 Task: Play online Dominion games in easy mode.
Action: Mouse moved to (296, 568)
Screenshot: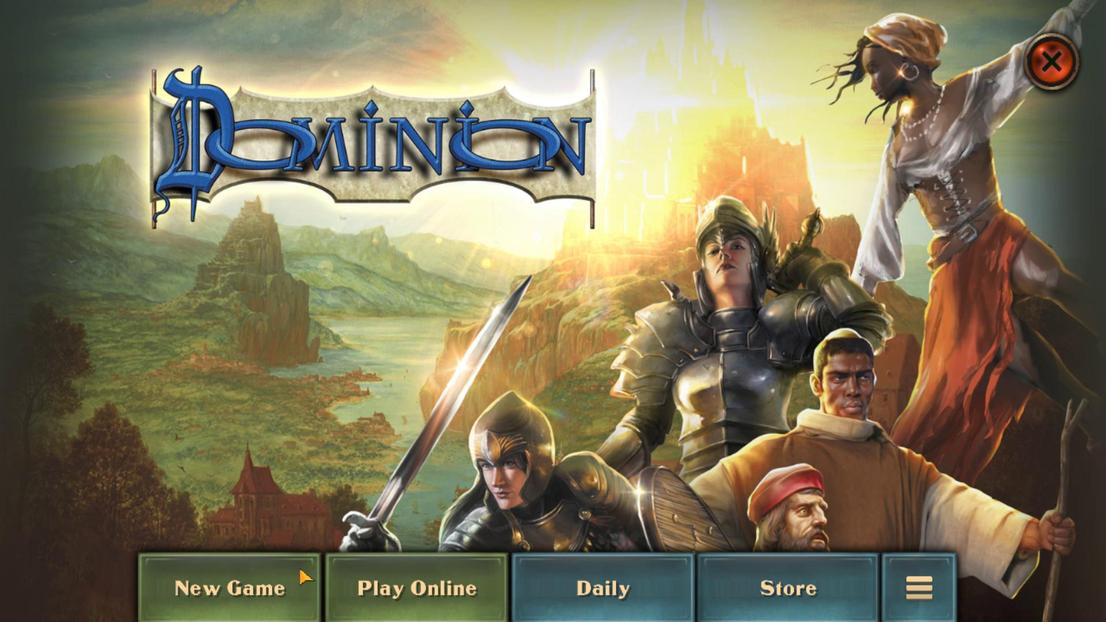 
Action: Mouse pressed left at (296, 568)
Screenshot: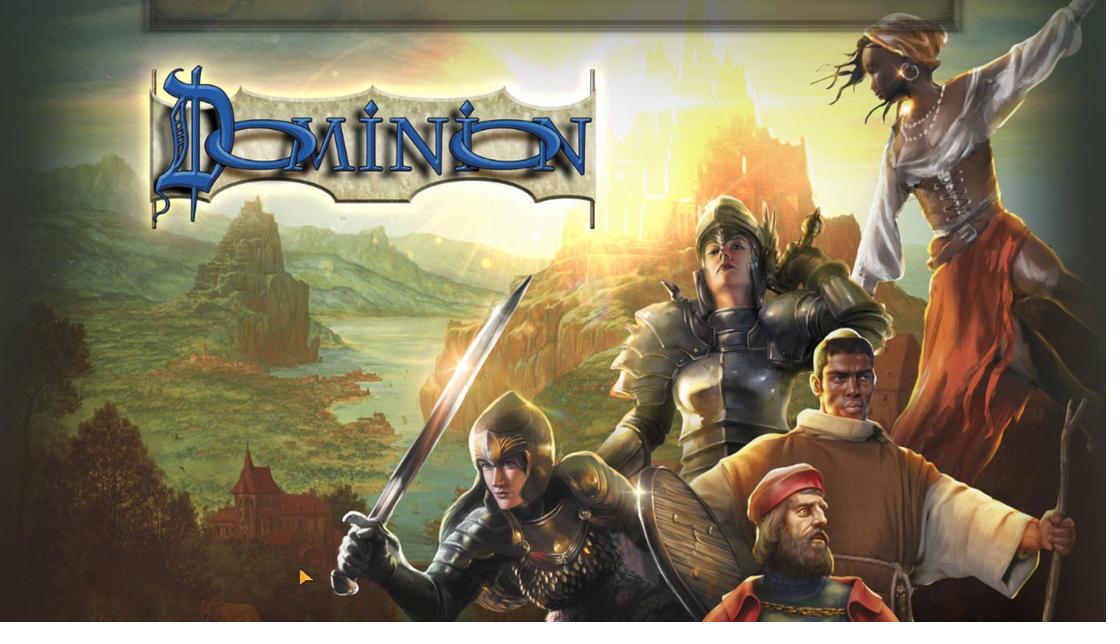 
Action: Mouse moved to (789, 349)
Screenshot: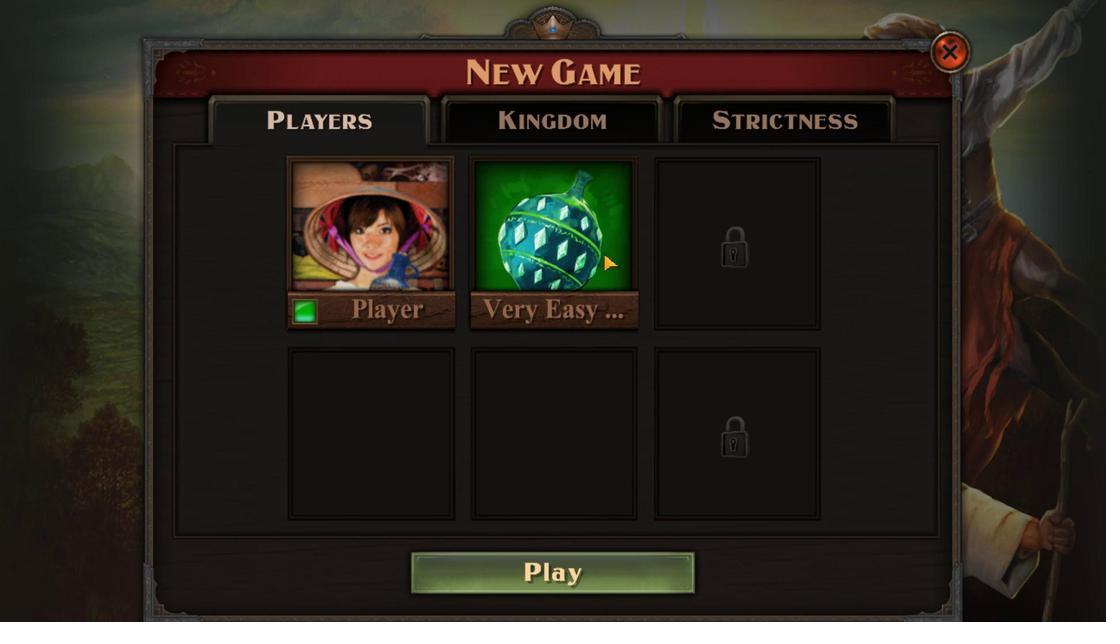 
Action: Mouse pressed left at (789, 349)
Screenshot: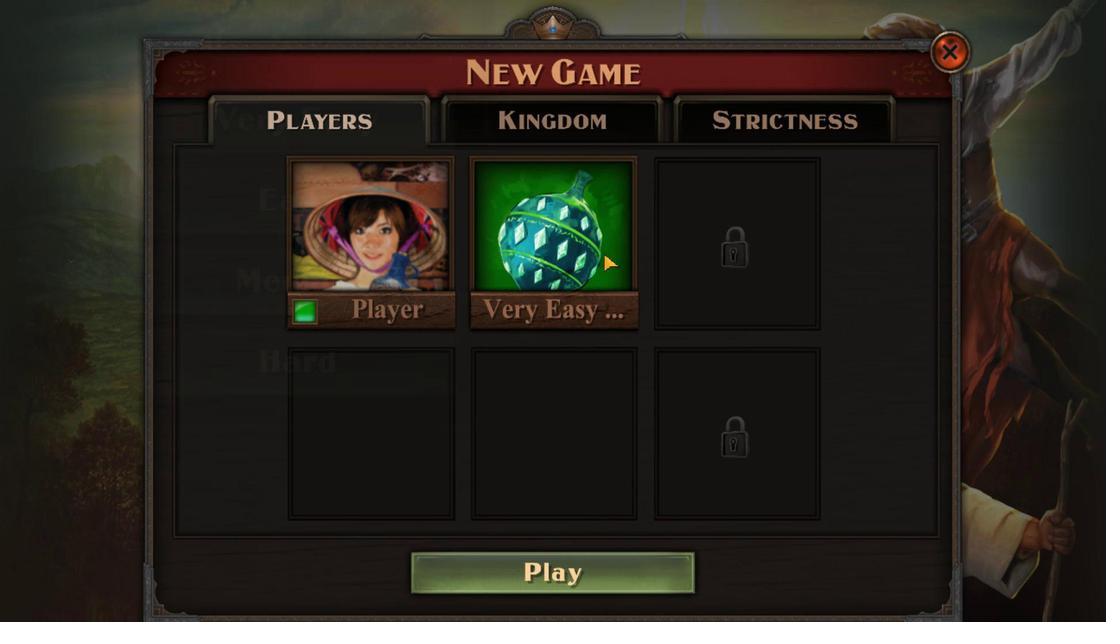 
Action: Mouse moved to (455, 426)
Screenshot: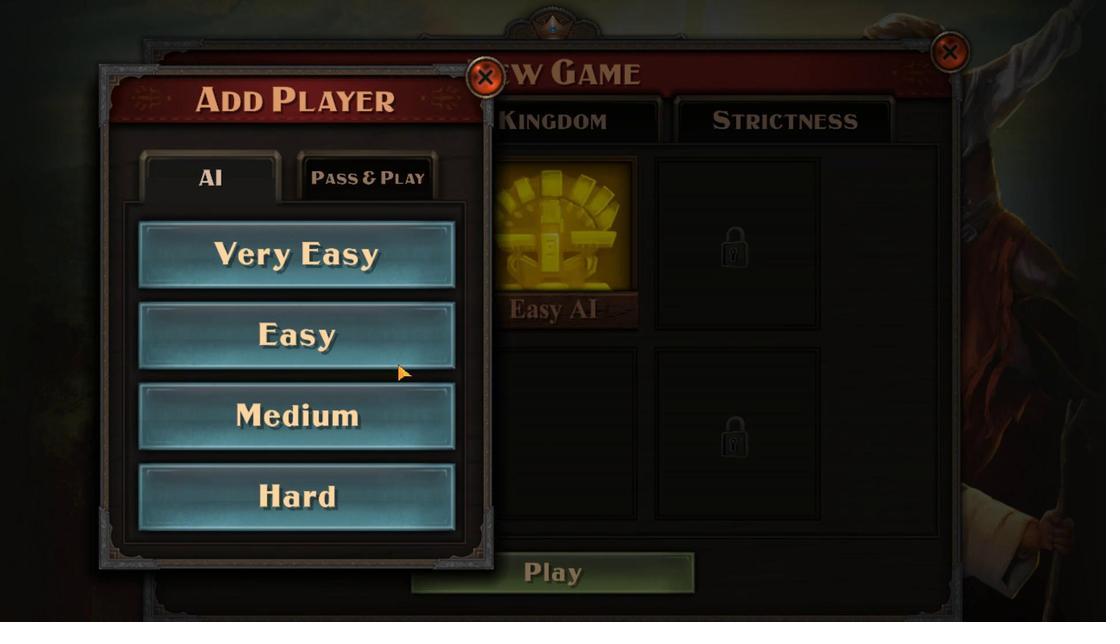 
Action: Mouse pressed left at (455, 426)
Screenshot: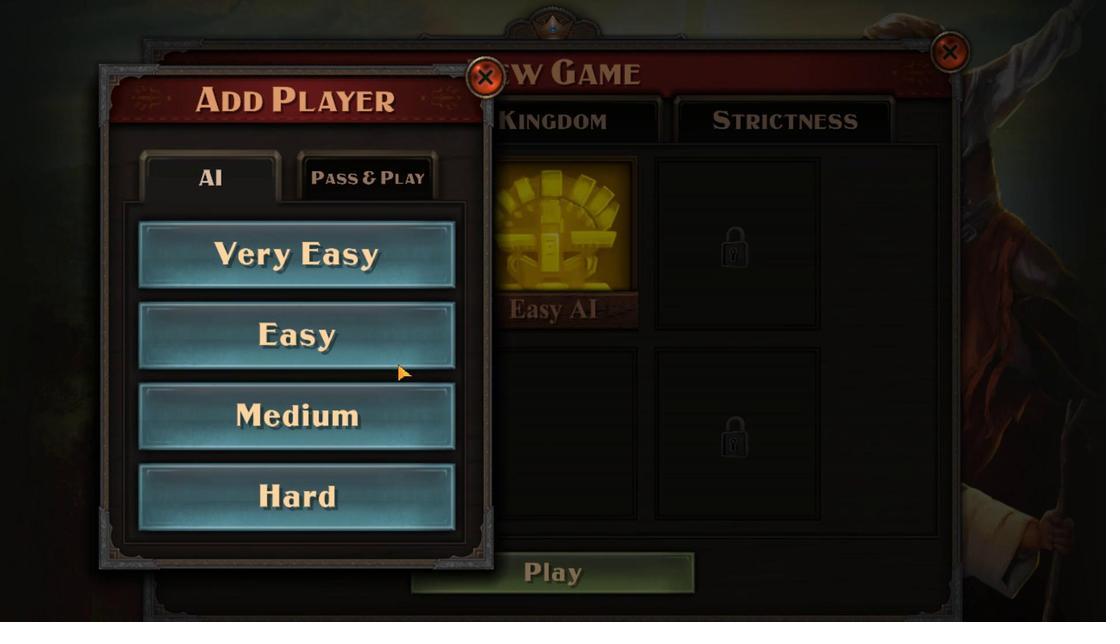 
Action: Mouse moved to (743, 566)
Screenshot: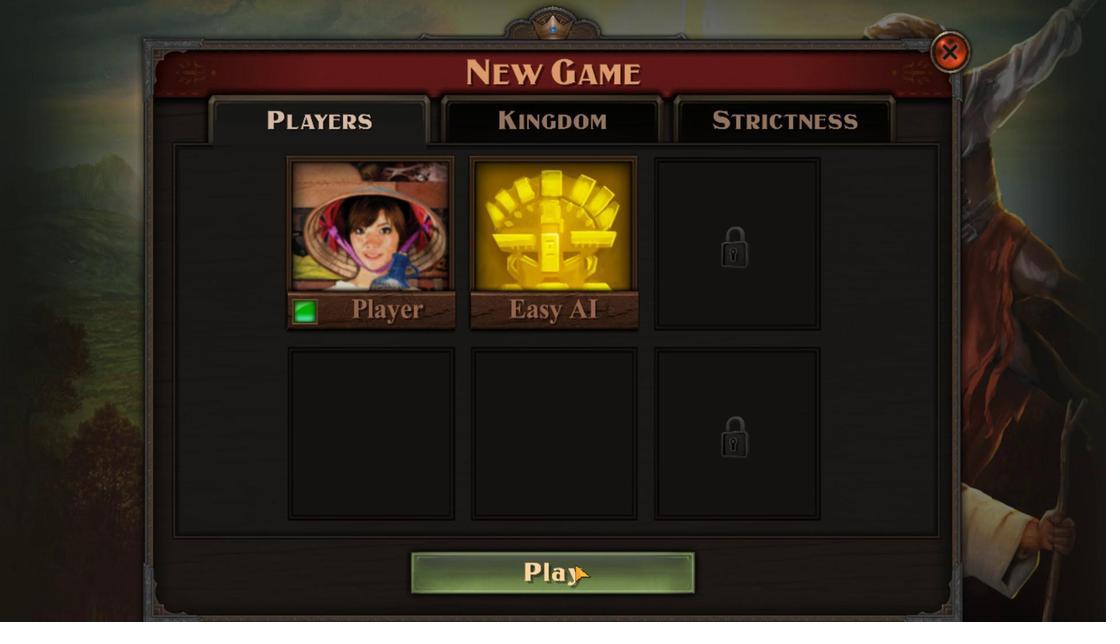 
Action: Mouse pressed left at (743, 566)
Screenshot: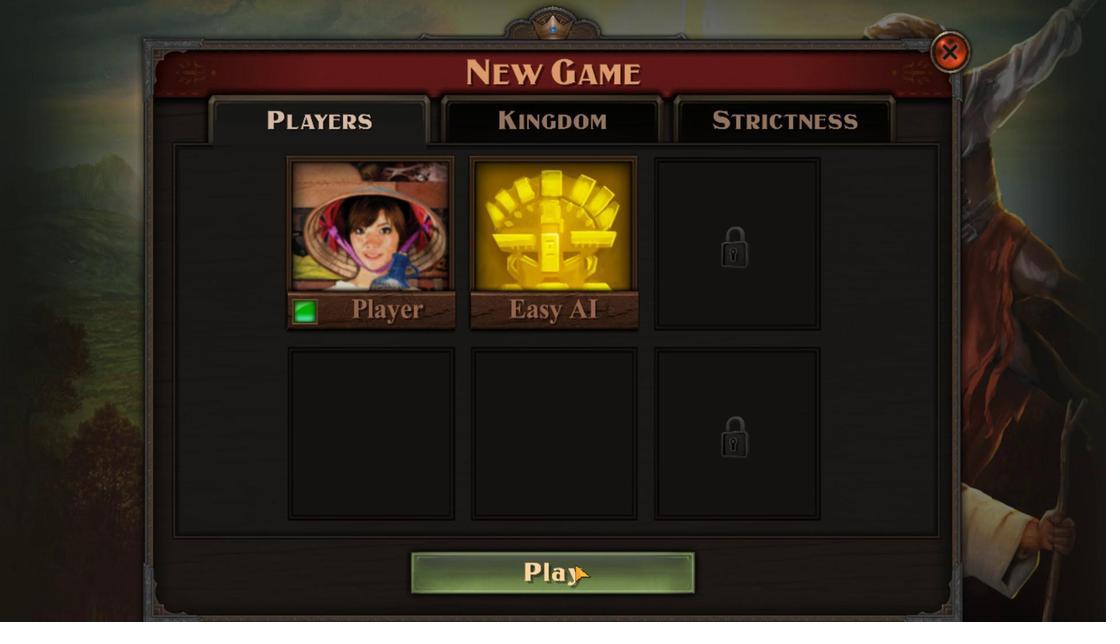 
Action: Mouse moved to (694, 546)
Screenshot: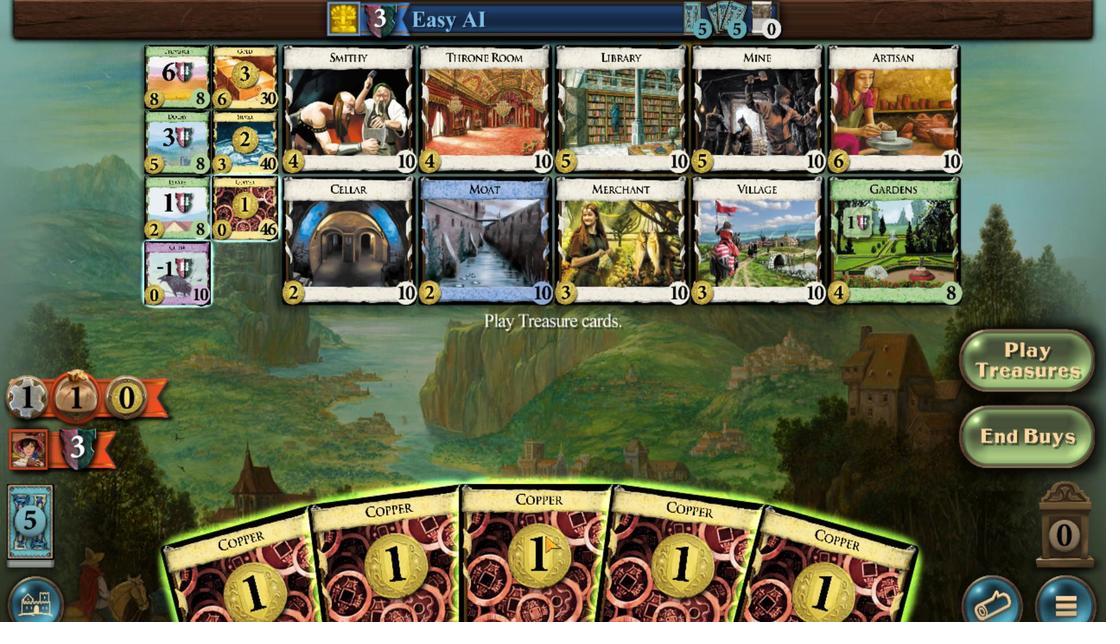 
Action: Mouse scrolled (694, 545) with delta (0, 0)
Screenshot: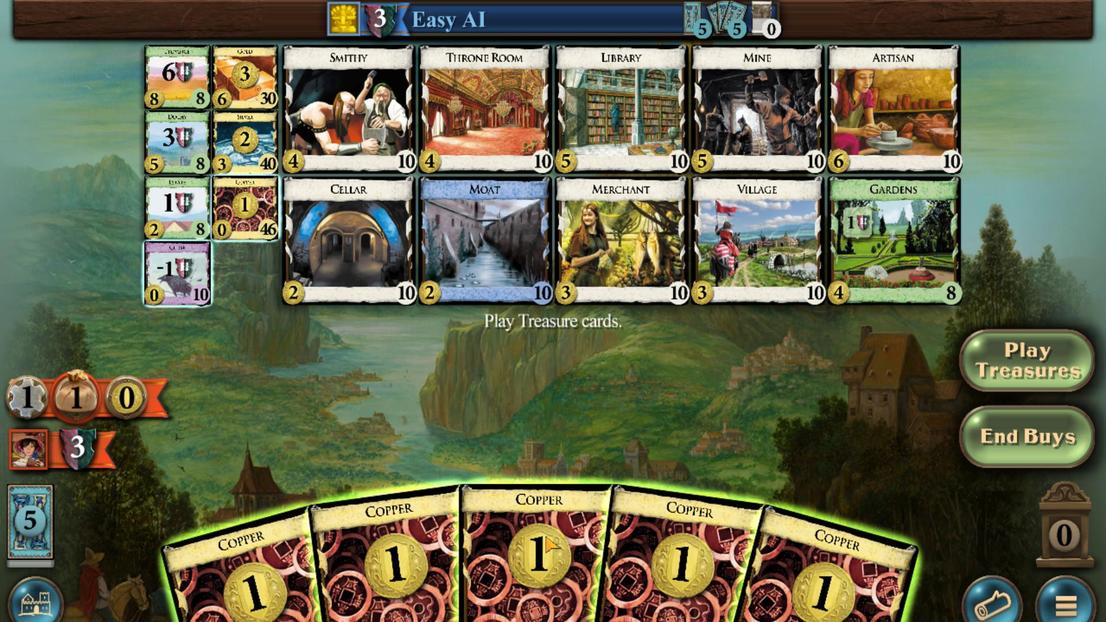 
Action: Mouse moved to (638, 541)
Screenshot: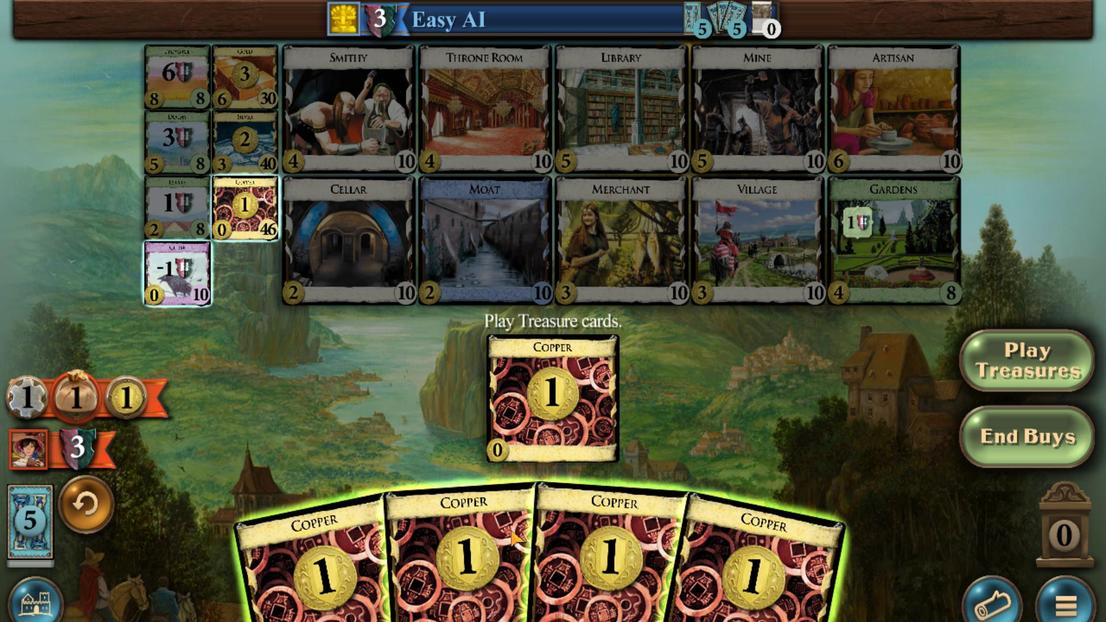
Action: Mouse scrolled (638, 541) with delta (0, 0)
Screenshot: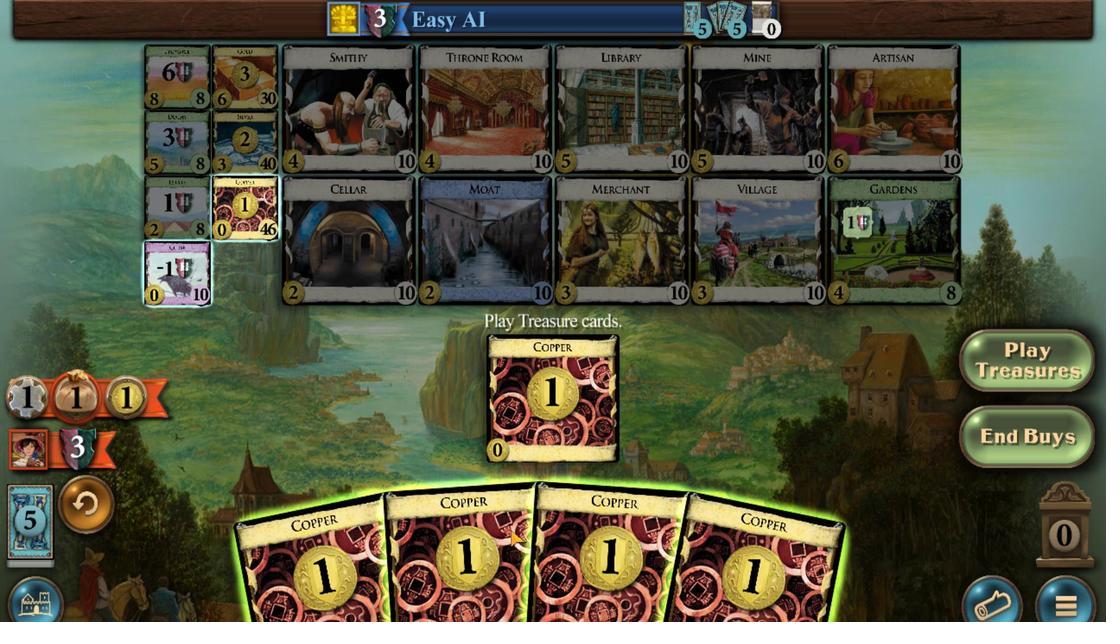 
Action: Mouse scrolled (638, 541) with delta (0, 0)
Screenshot: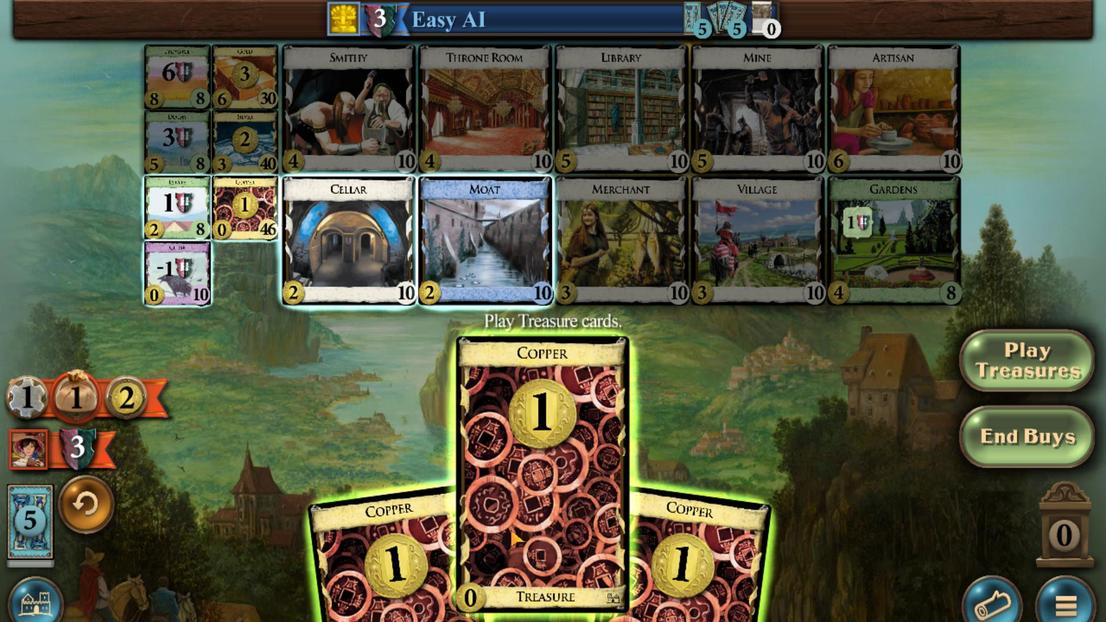 
Action: Mouse moved to (595, 526)
Screenshot: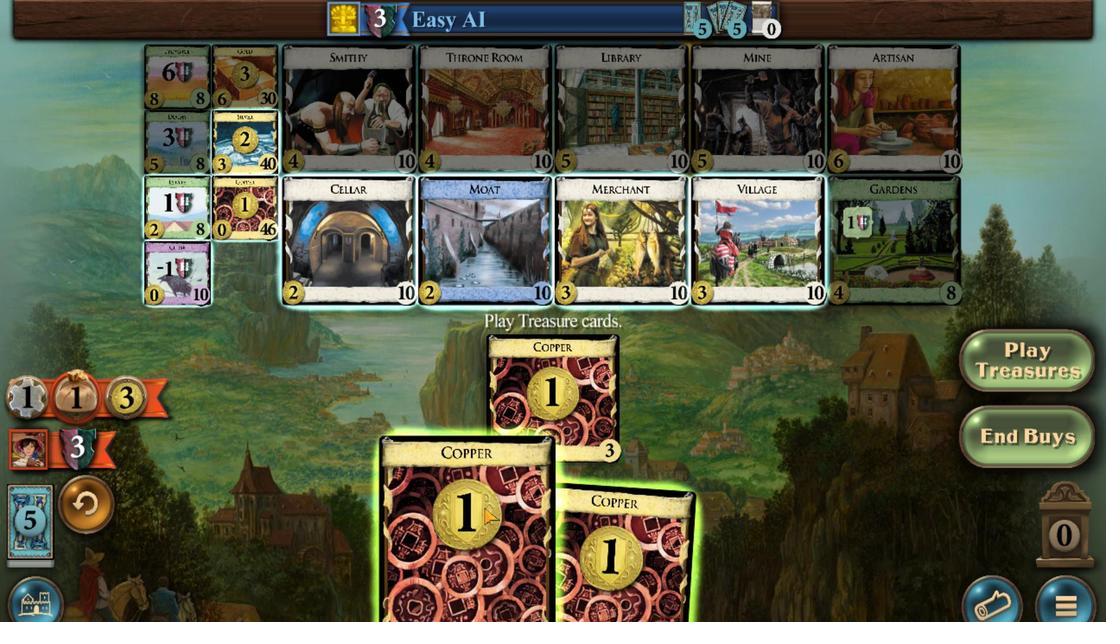 
Action: Mouse scrolled (595, 526) with delta (0, 0)
Screenshot: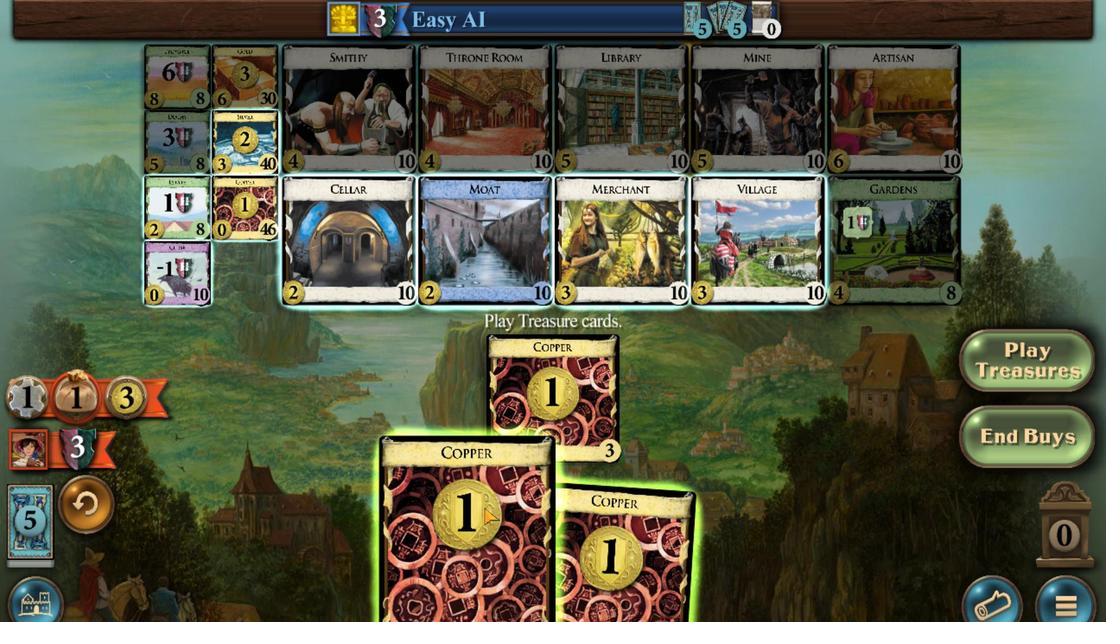 
Action: Mouse scrolled (595, 526) with delta (0, 0)
Screenshot: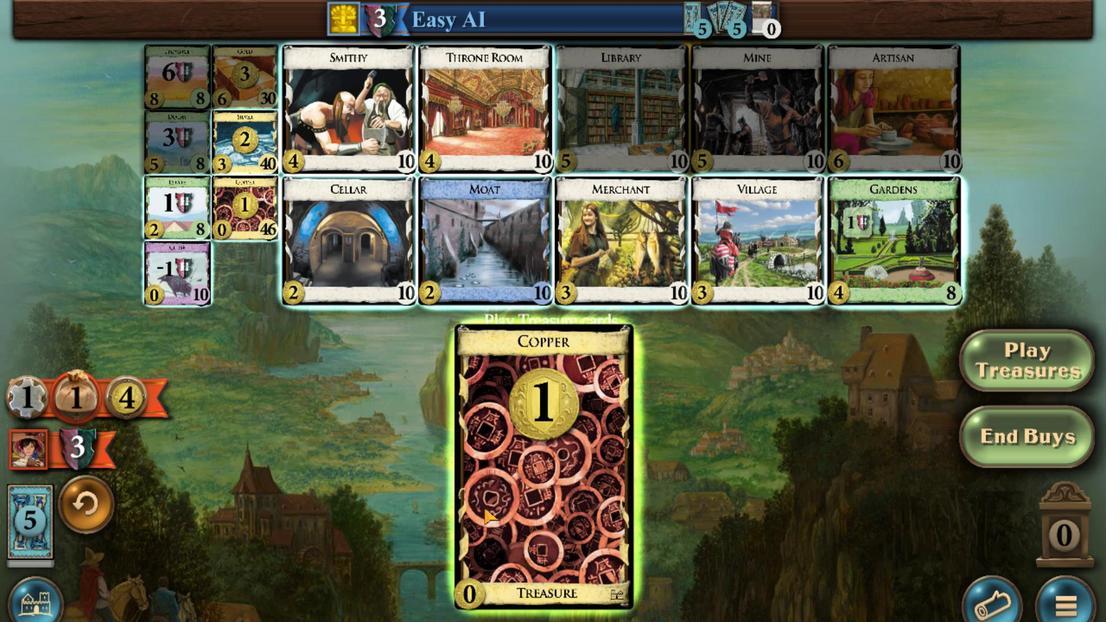
Action: Mouse moved to (114, 266)
Screenshot: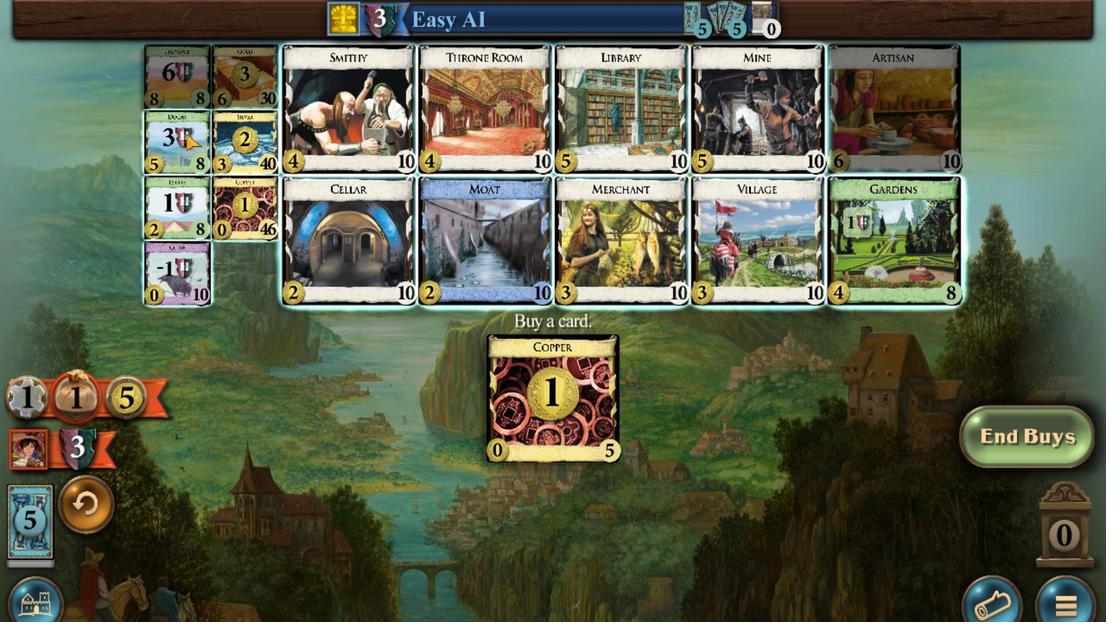 
Action: Mouse scrolled (114, 266) with delta (0, 0)
Screenshot: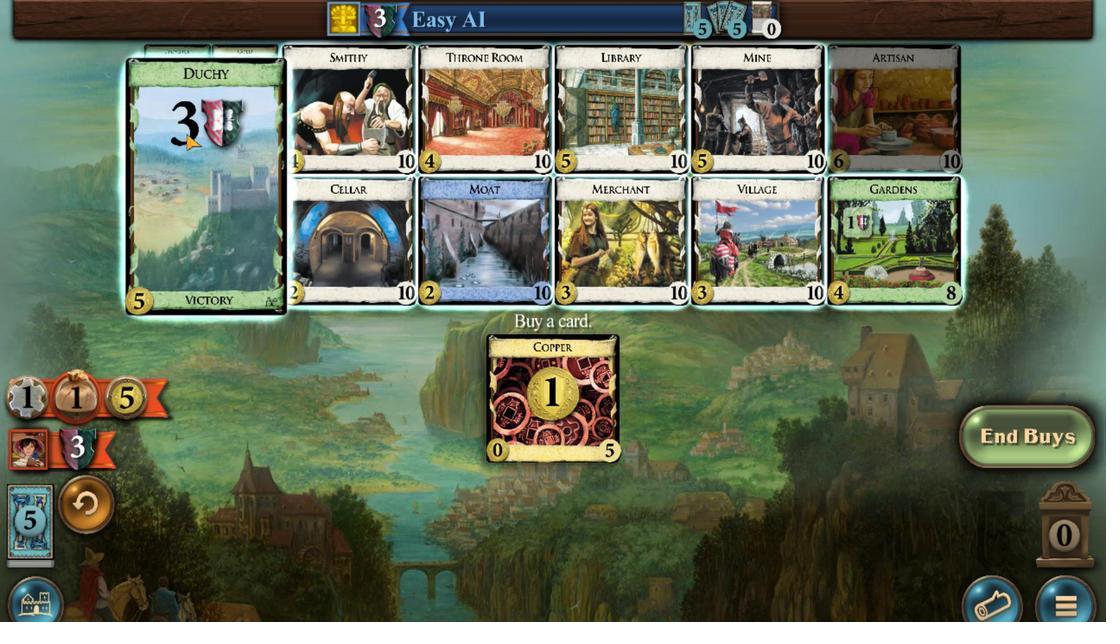 
Action: Mouse scrolled (114, 266) with delta (0, 0)
Screenshot: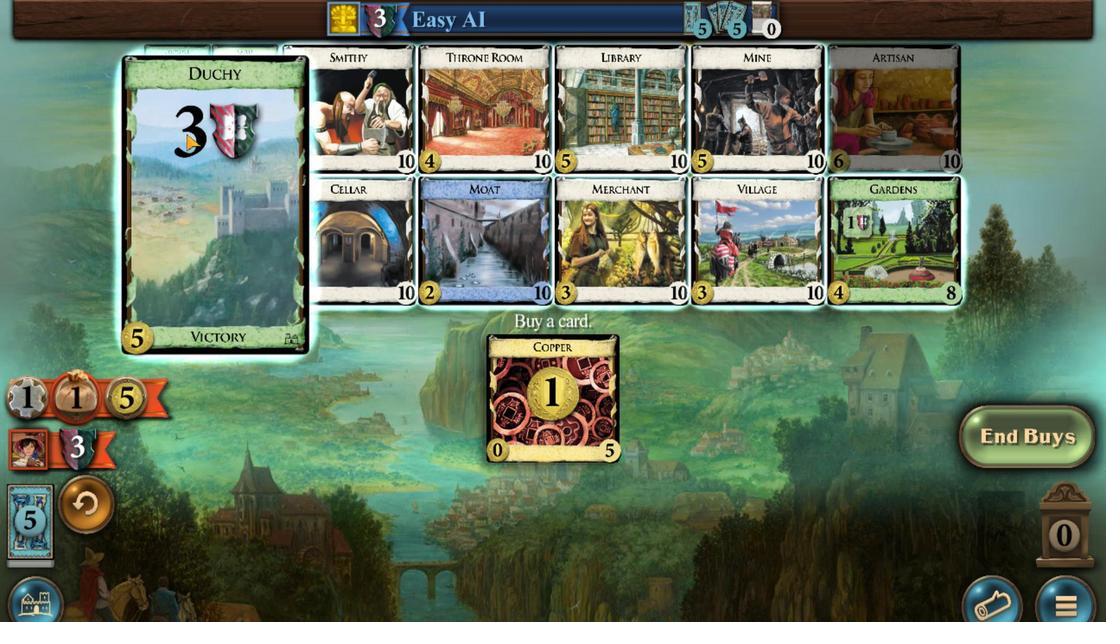 
Action: Mouse scrolled (114, 266) with delta (0, 0)
Screenshot: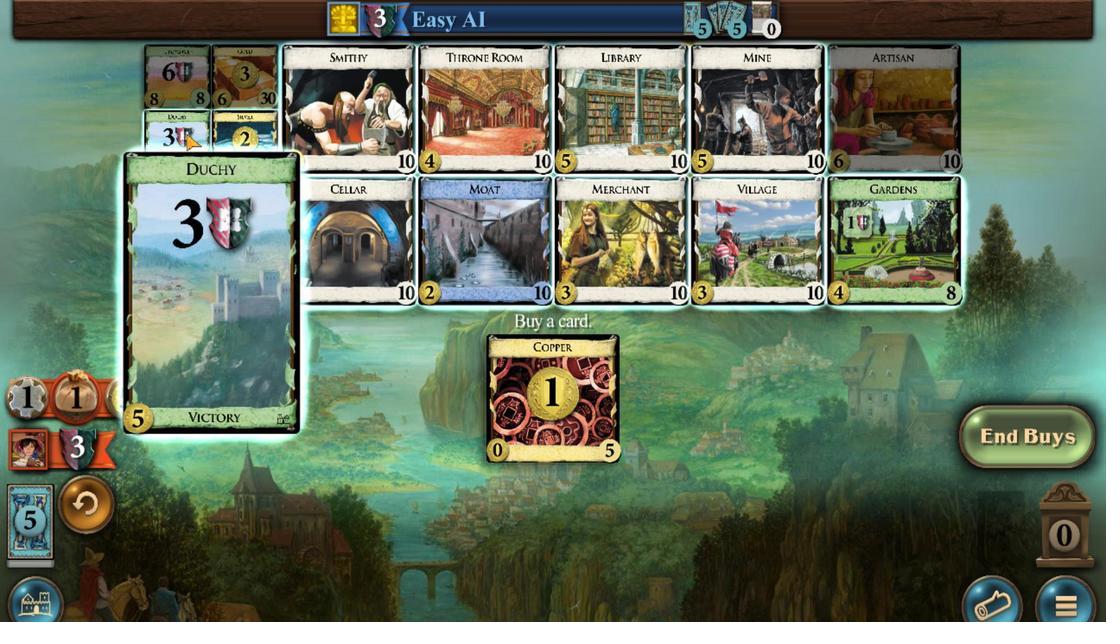 
Action: Mouse scrolled (114, 266) with delta (0, 0)
Screenshot: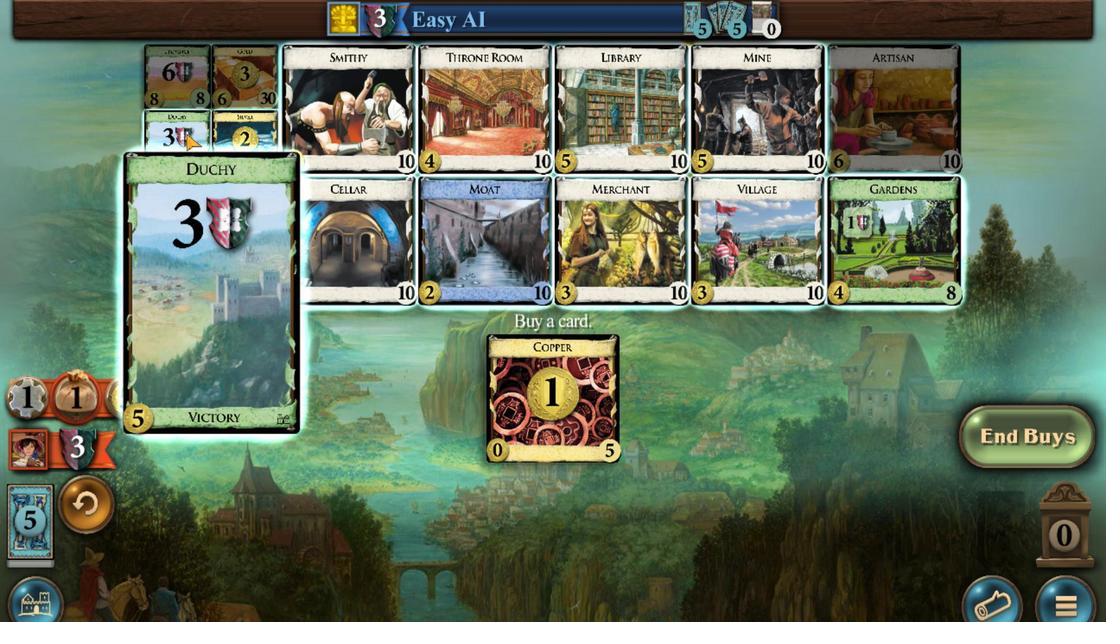 
Action: Mouse moved to (487, 533)
Screenshot: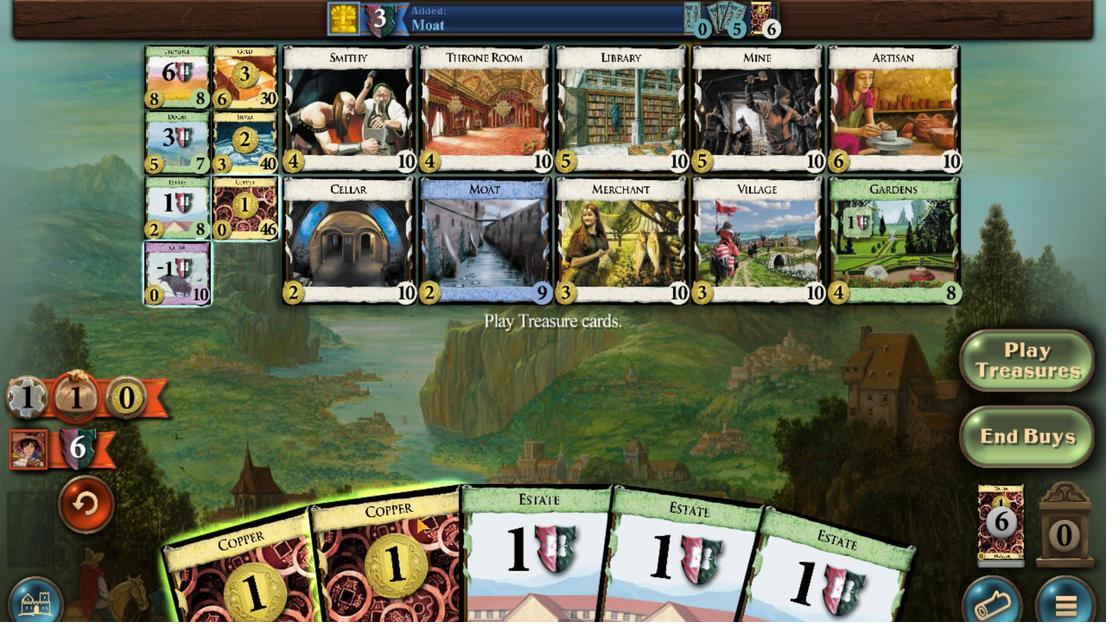 
Action: Mouse scrolled (487, 532) with delta (0, 0)
Screenshot: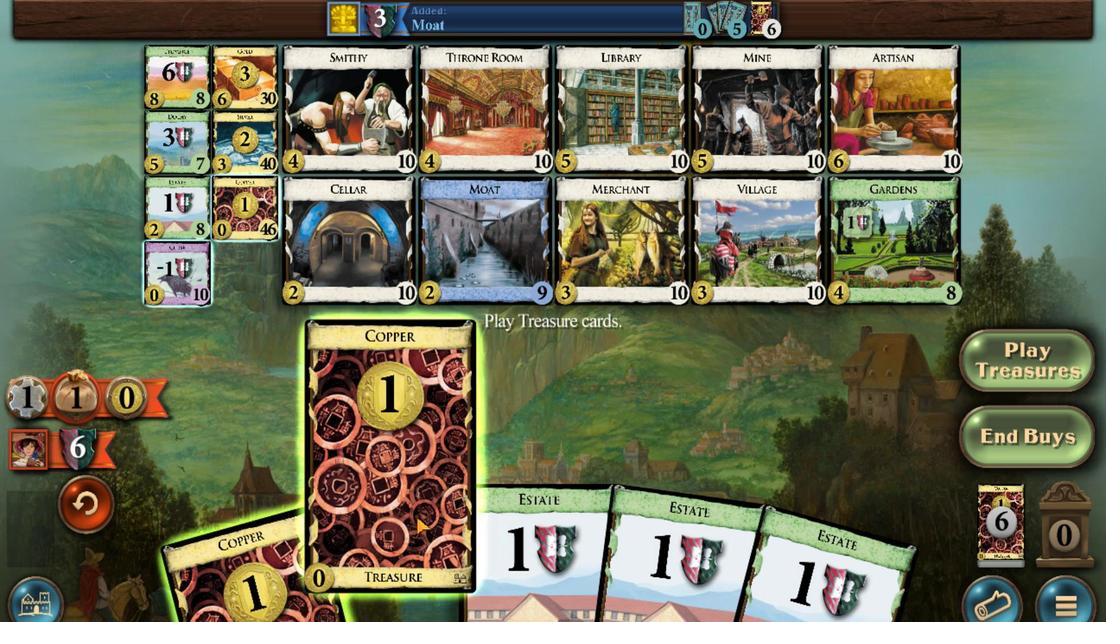 
Action: Mouse moved to (387, 538)
Screenshot: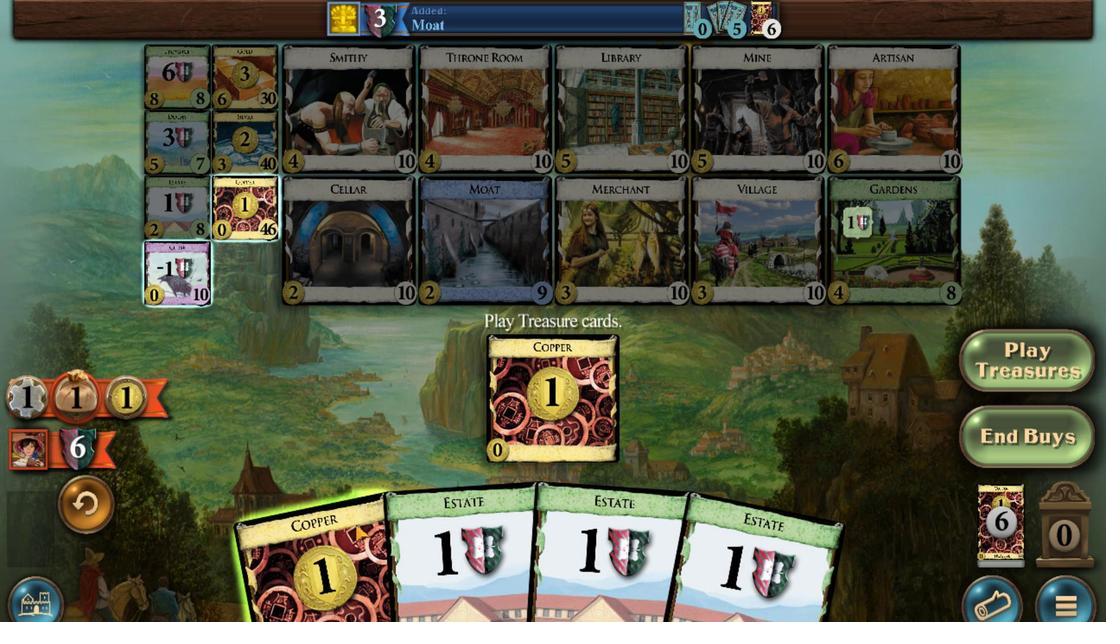 
Action: Mouse scrolled (387, 537) with delta (0, 0)
Screenshot: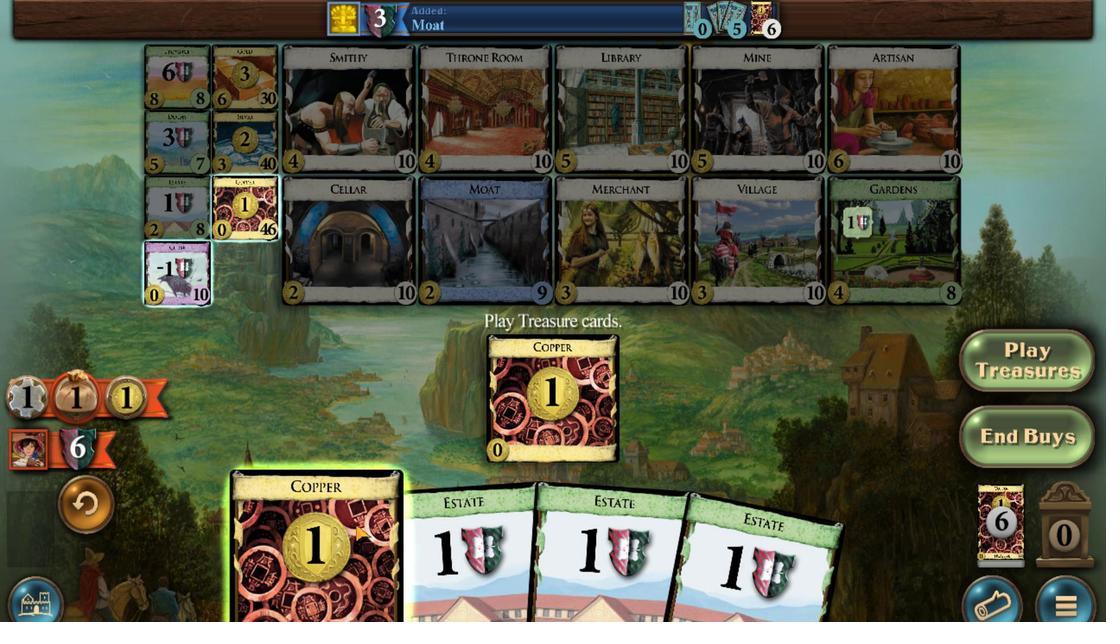
Action: Mouse moved to (103, 316)
Screenshot: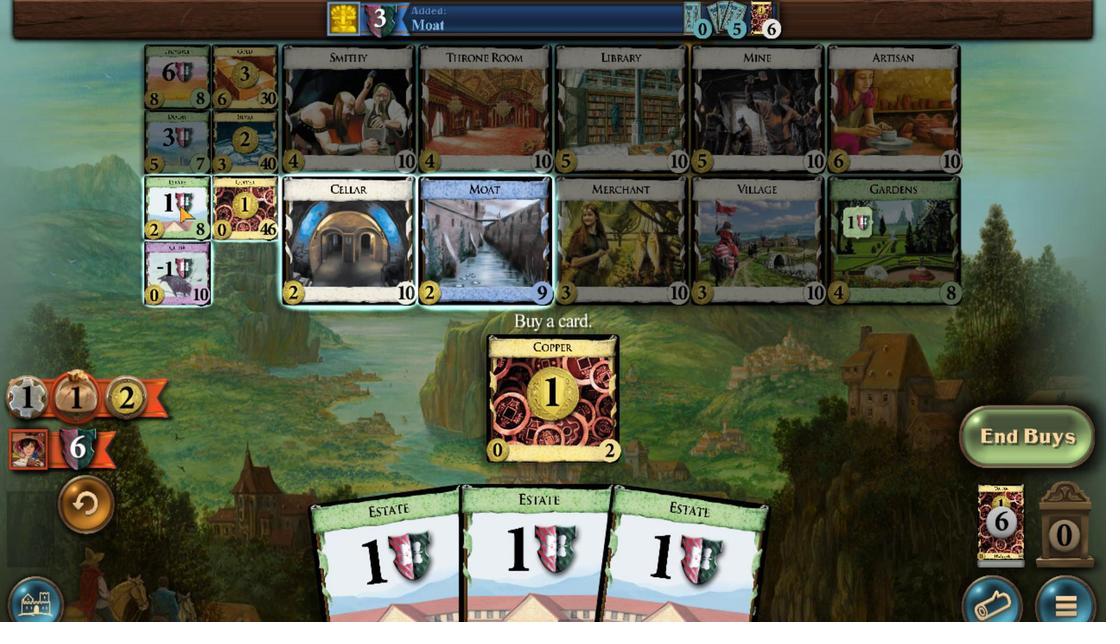 
Action: Mouse scrolled (103, 317) with delta (0, 0)
Screenshot: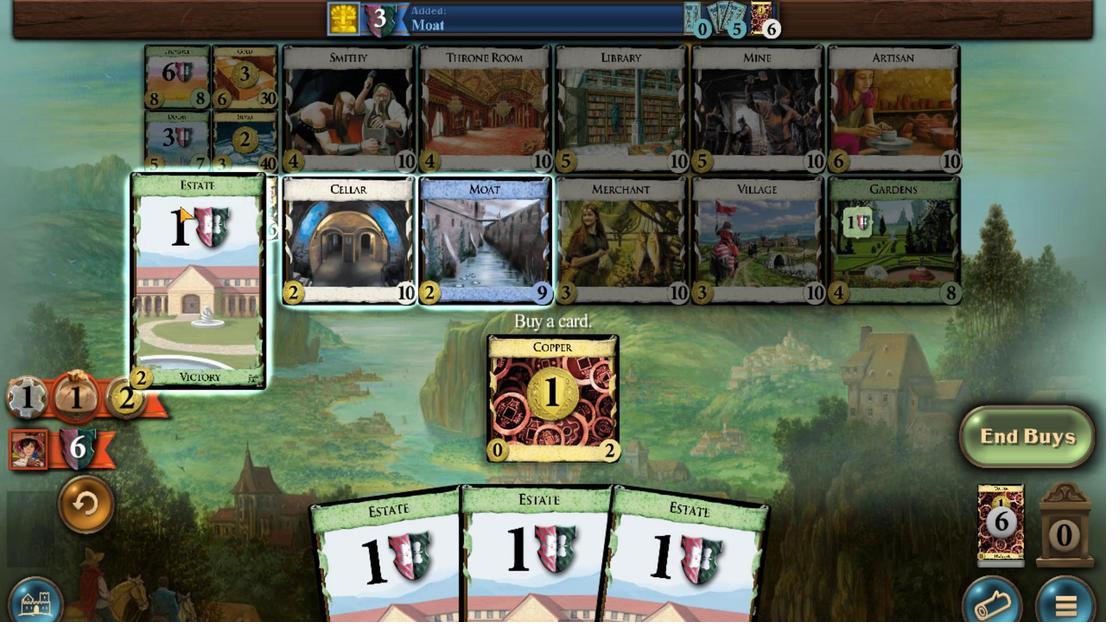 
Action: Mouse scrolled (103, 317) with delta (0, 0)
Screenshot: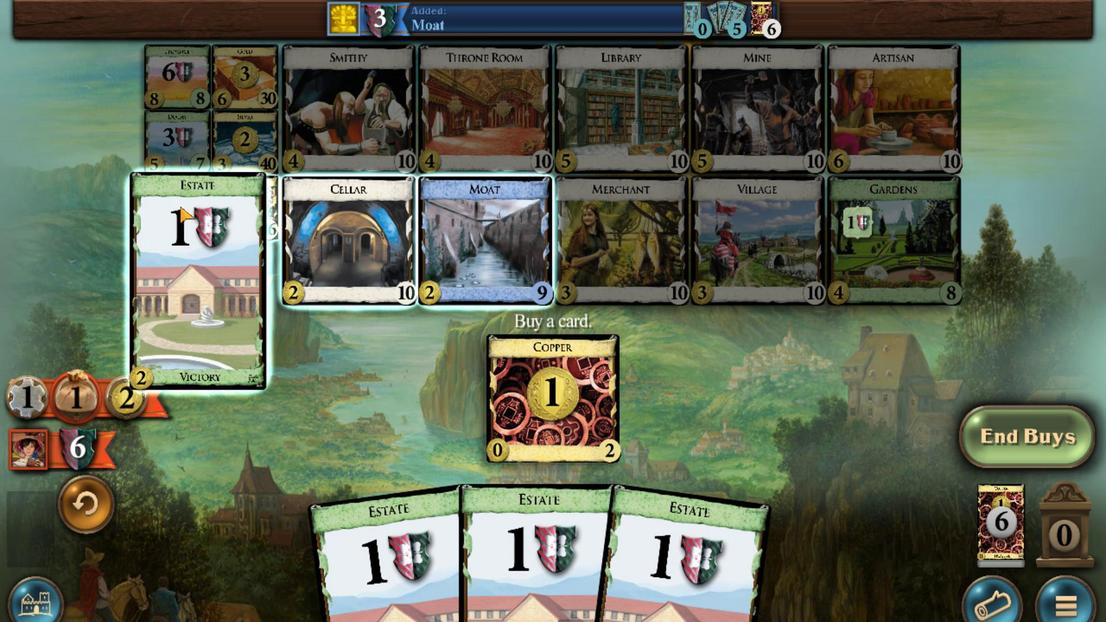 
Action: Mouse scrolled (103, 317) with delta (0, 0)
Screenshot: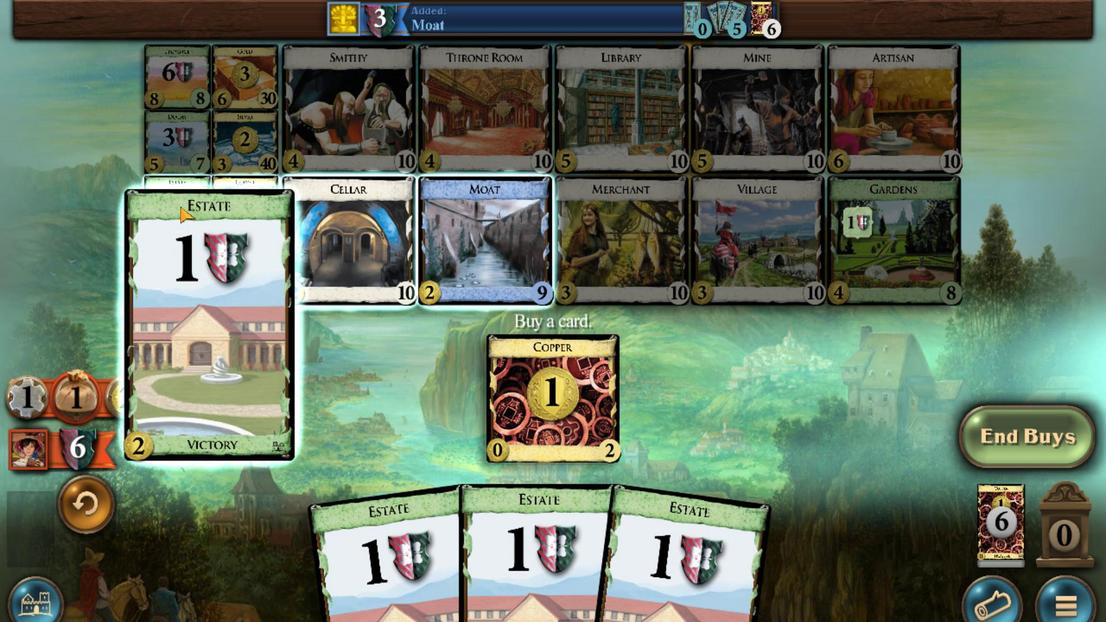
Action: Mouse scrolled (103, 317) with delta (0, 0)
Screenshot: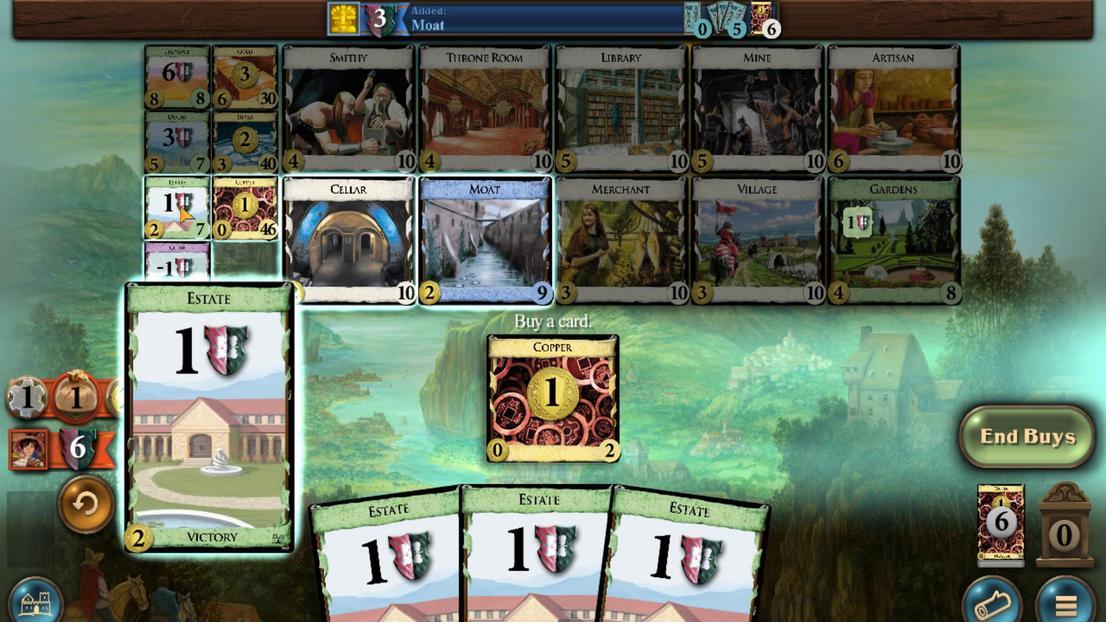 
Action: Mouse moved to (665, 531)
Screenshot: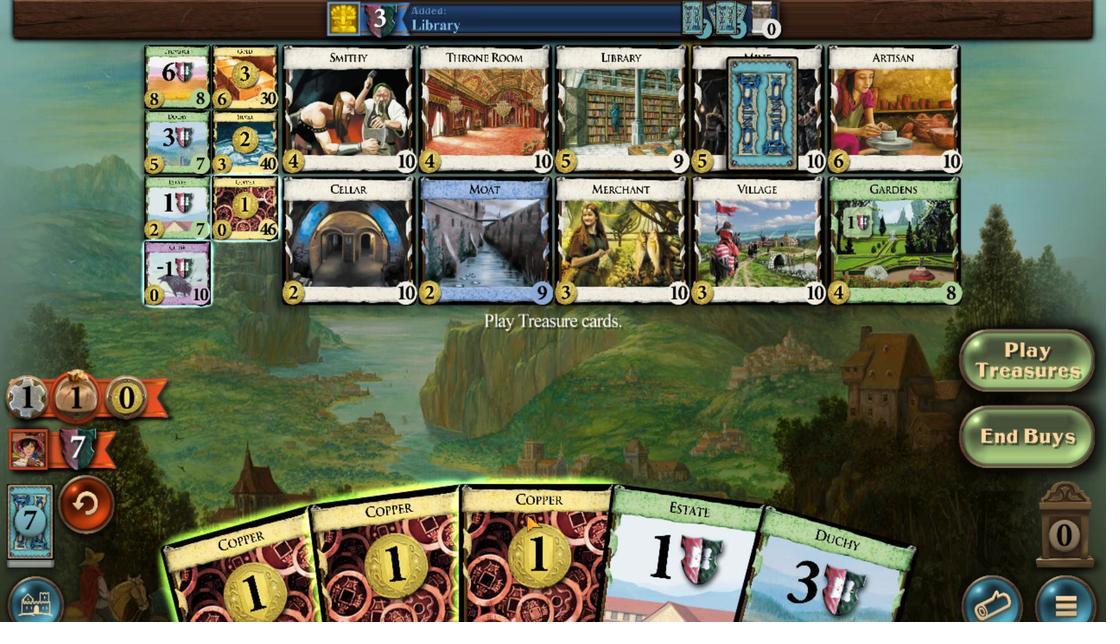 
Action: Mouse scrolled (665, 531) with delta (0, 0)
Screenshot: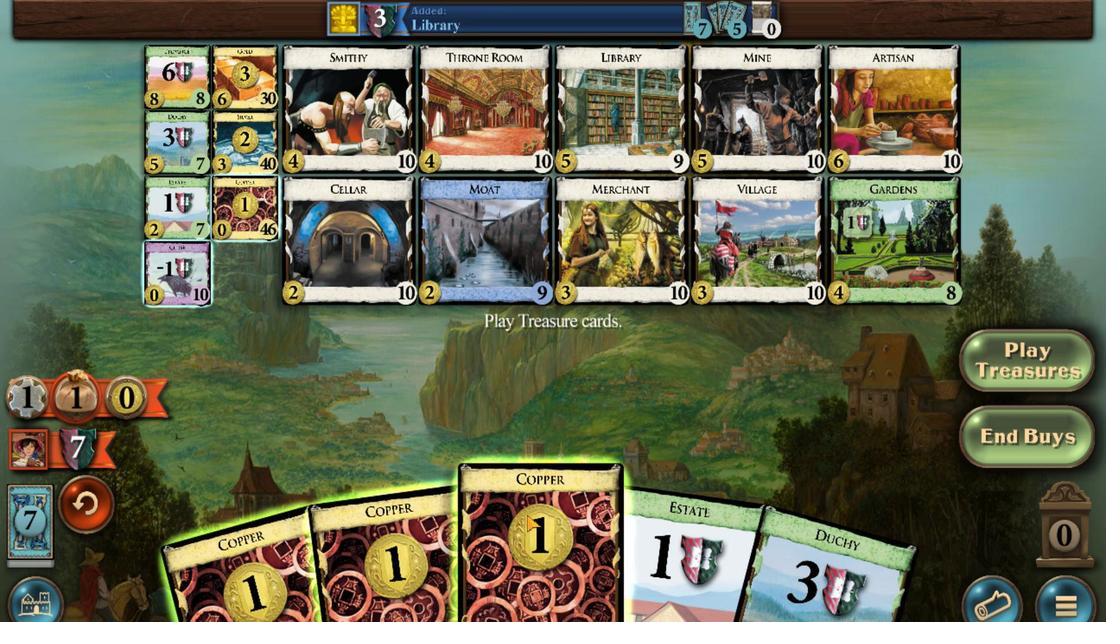 
Action: Mouse moved to (616, 538)
Screenshot: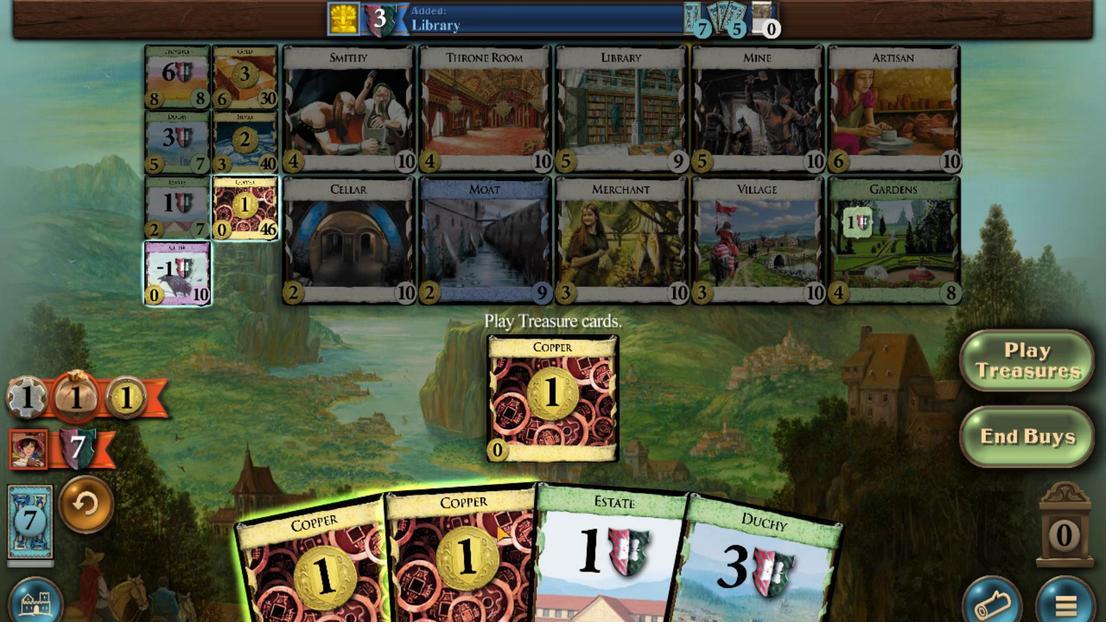 
Action: Mouse scrolled (616, 538) with delta (0, 0)
Screenshot: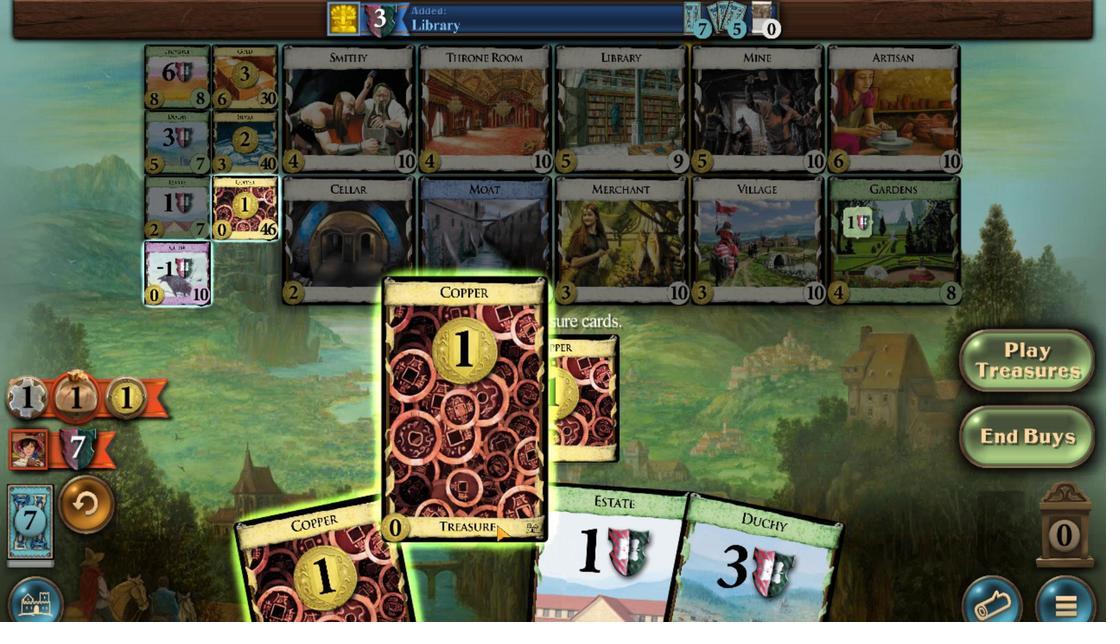 
Action: Mouse moved to (503, 542)
Screenshot: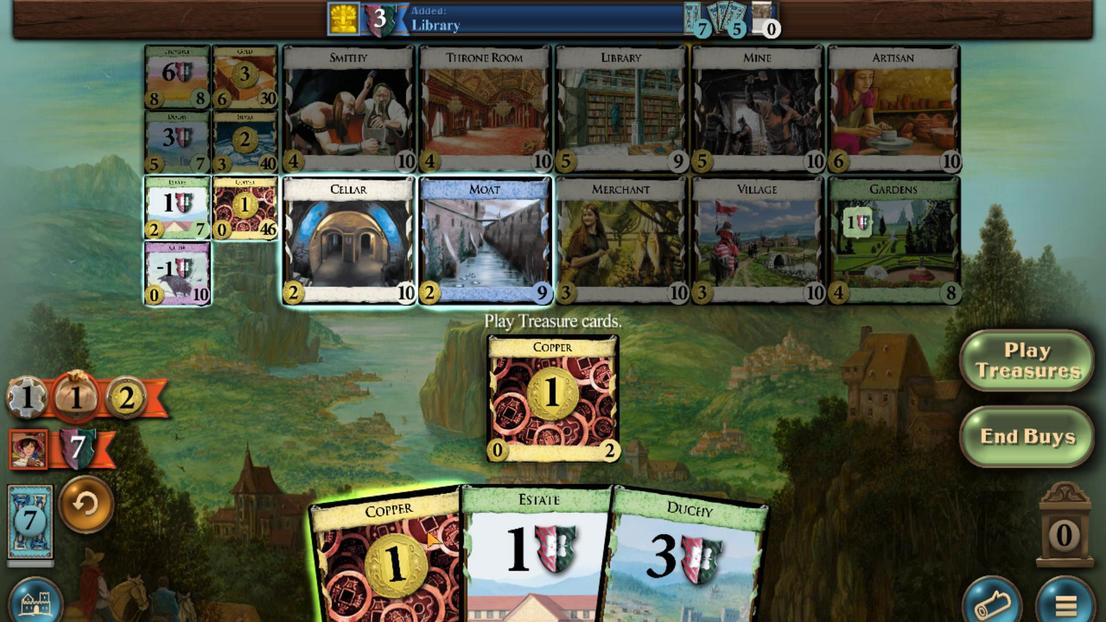 
Action: Mouse scrolled (503, 542) with delta (0, 0)
Screenshot: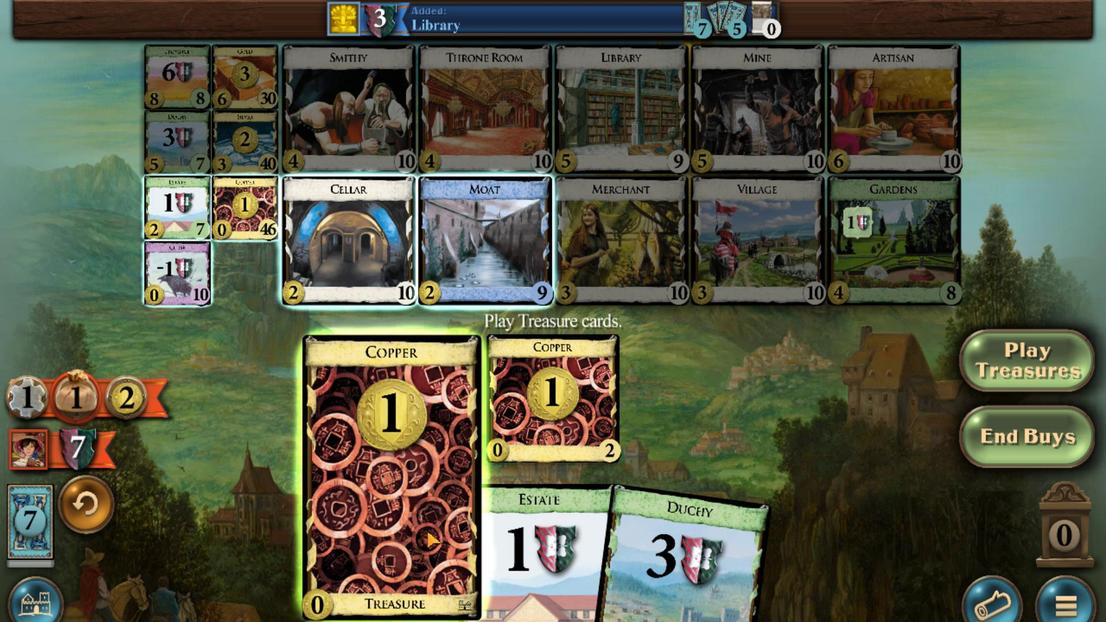 
Action: Mouse moved to (216, 270)
Screenshot: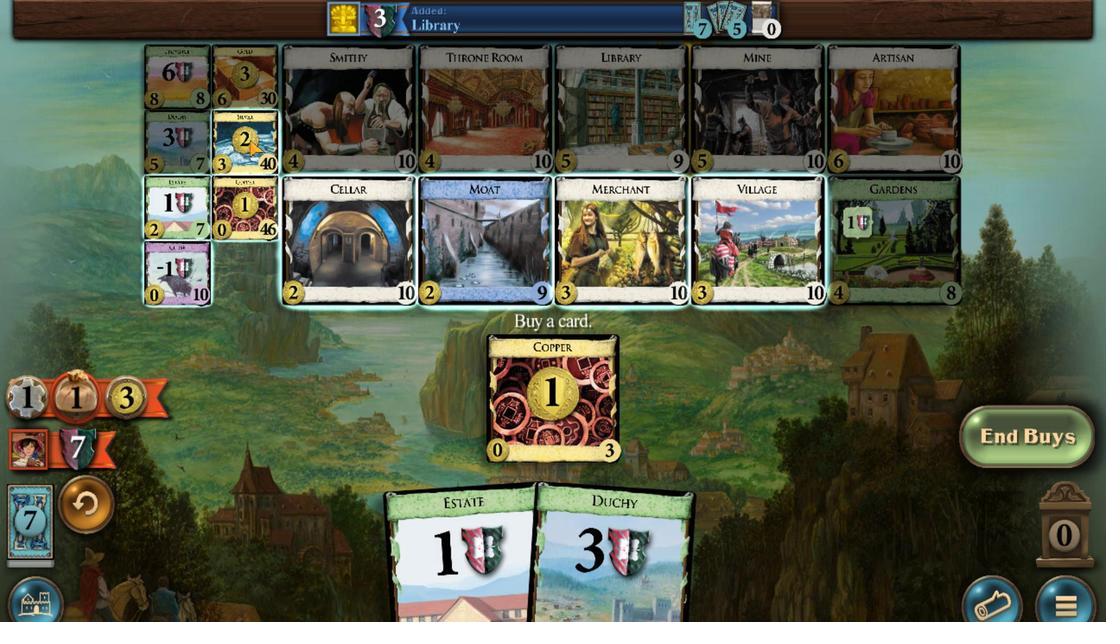 
Action: Mouse scrolled (216, 270) with delta (0, 0)
Screenshot: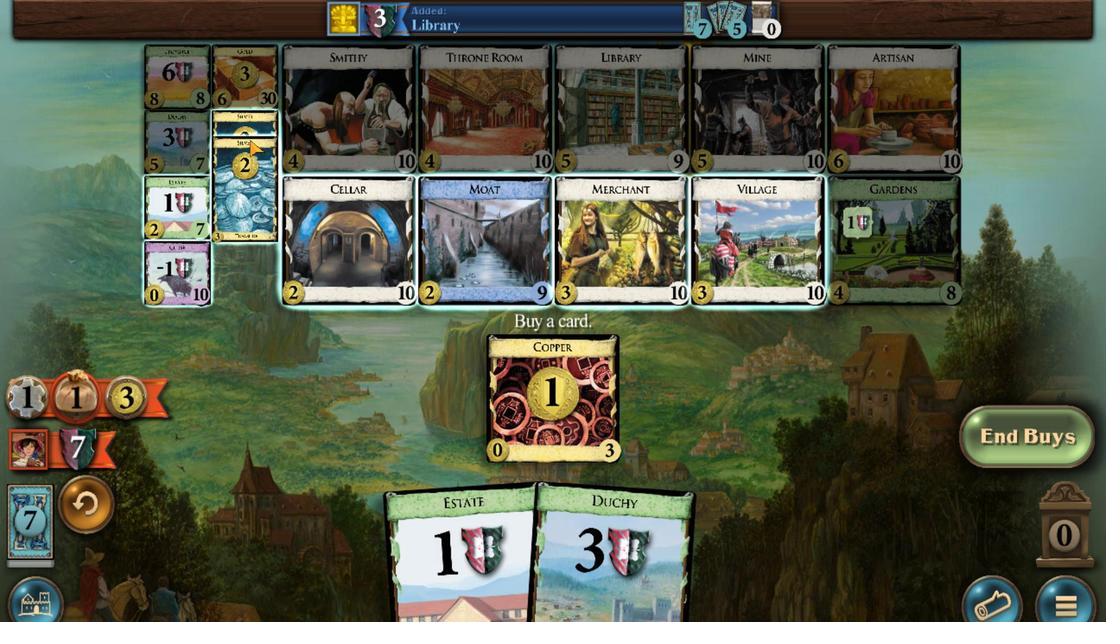 
Action: Mouse scrolled (216, 270) with delta (0, 0)
Screenshot: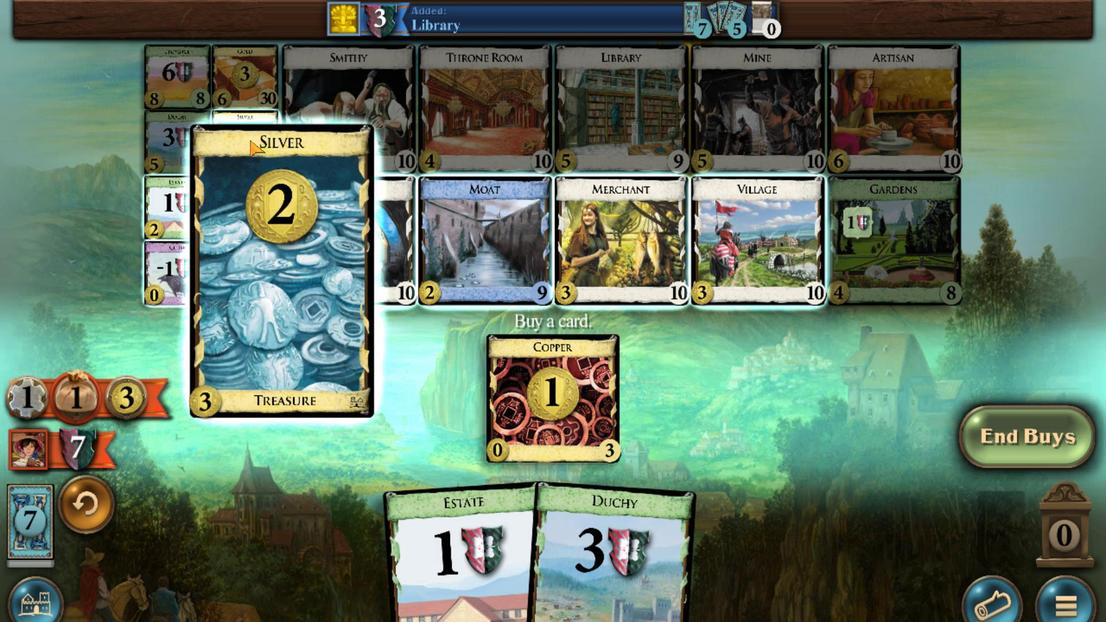 
Action: Mouse scrolled (216, 270) with delta (0, 0)
Screenshot: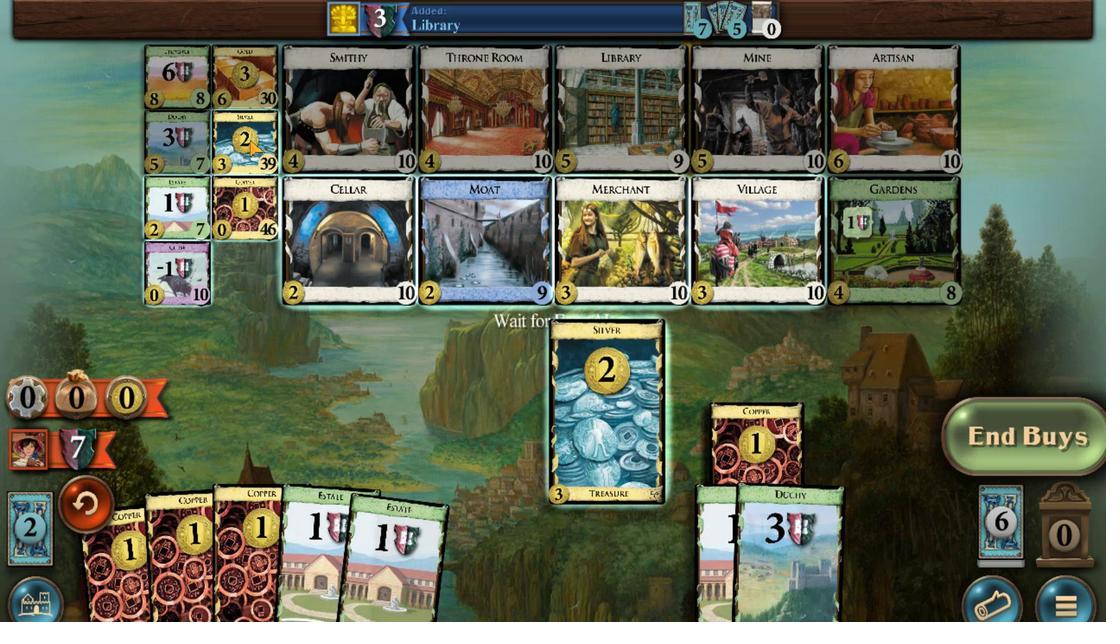 
Action: Mouse moved to (657, 537)
Screenshot: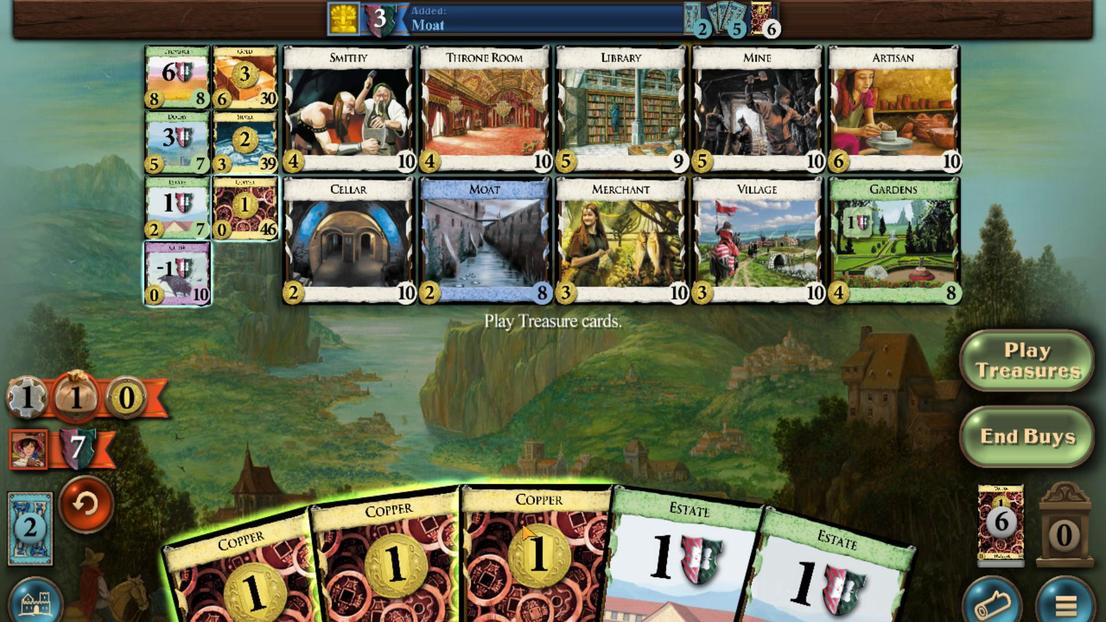 
Action: Mouse scrolled (657, 537) with delta (0, 0)
Screenshot: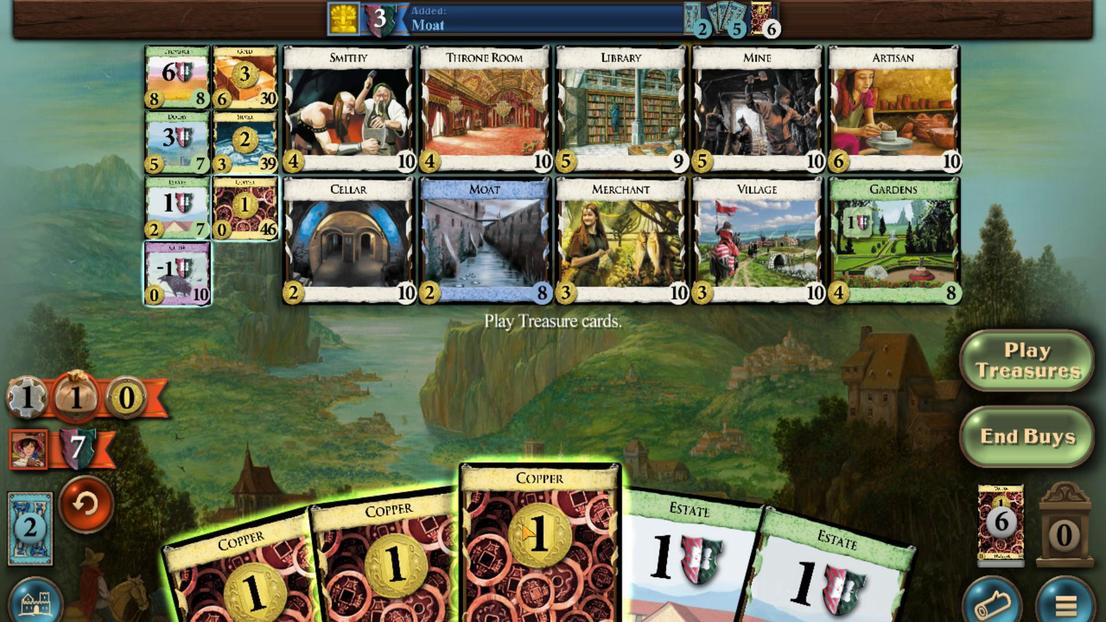 
Action: Mouse moved to (589, 542)
Screenshot: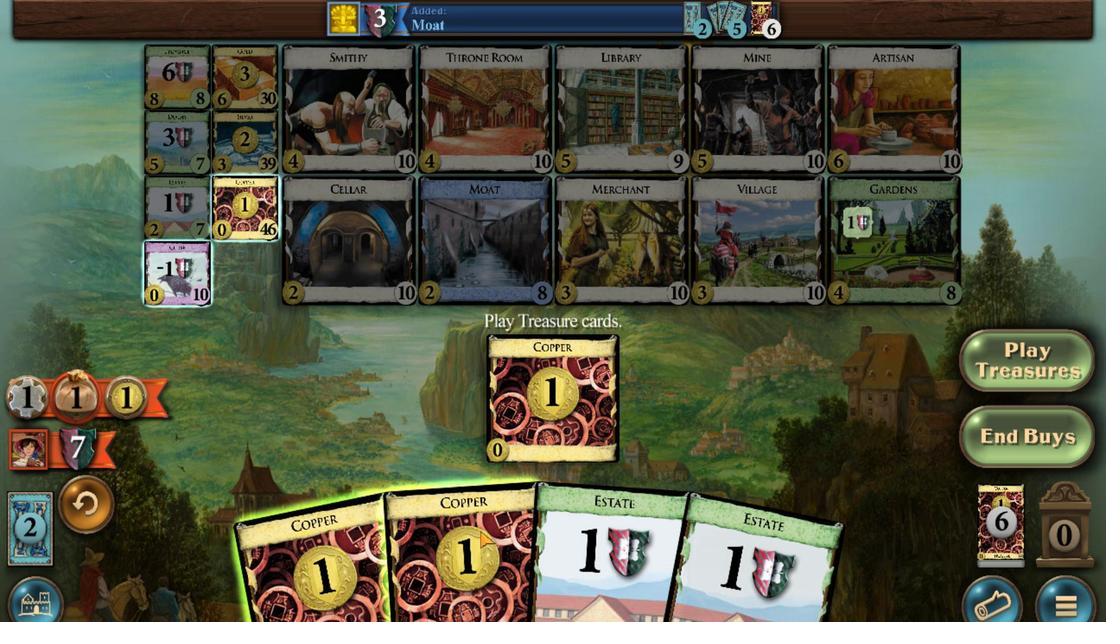 
Action: Mouse scrolled (589, 542) with delta (0, 0)
Screenshot: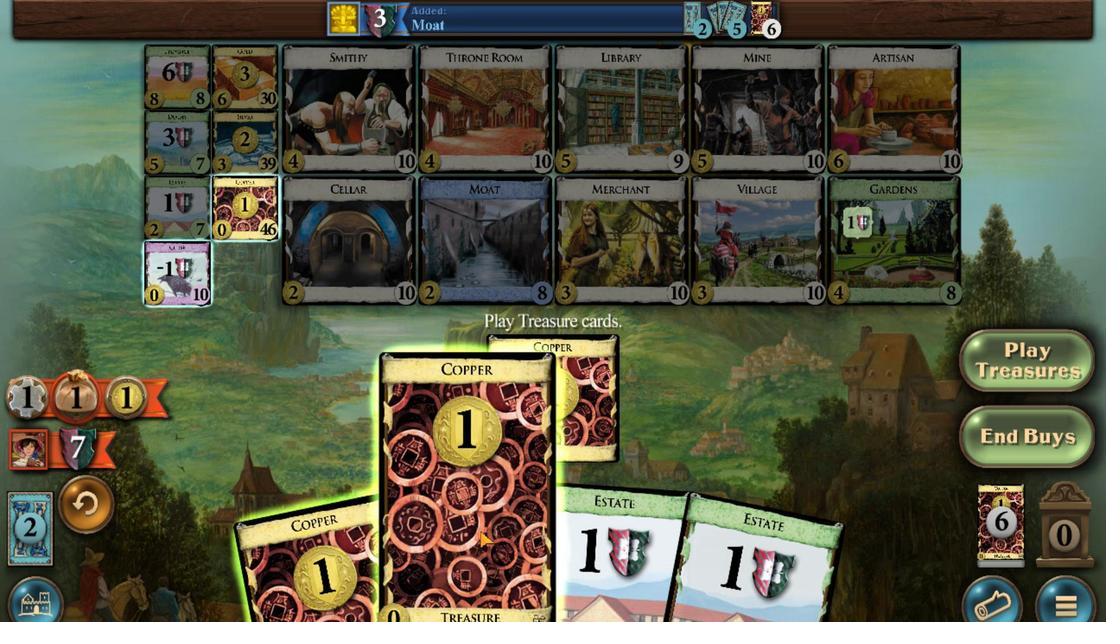 
Action: Mouse moved to (511, 552)
Screenshot: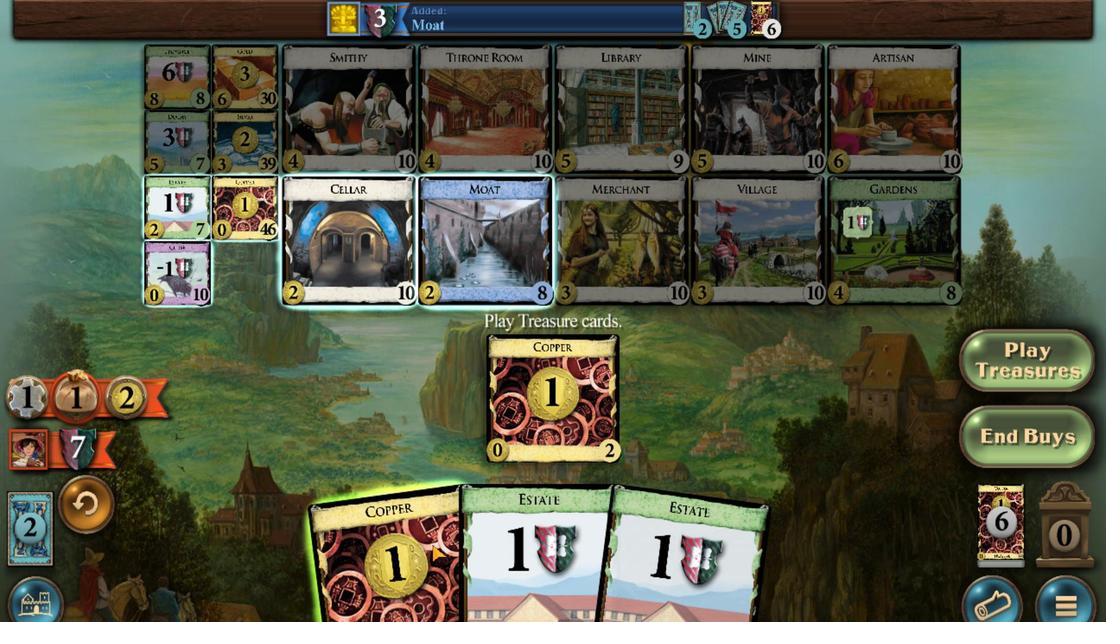 
Action: Mouse scrolled (511, 552) with delta (0, 0)
Screenshot: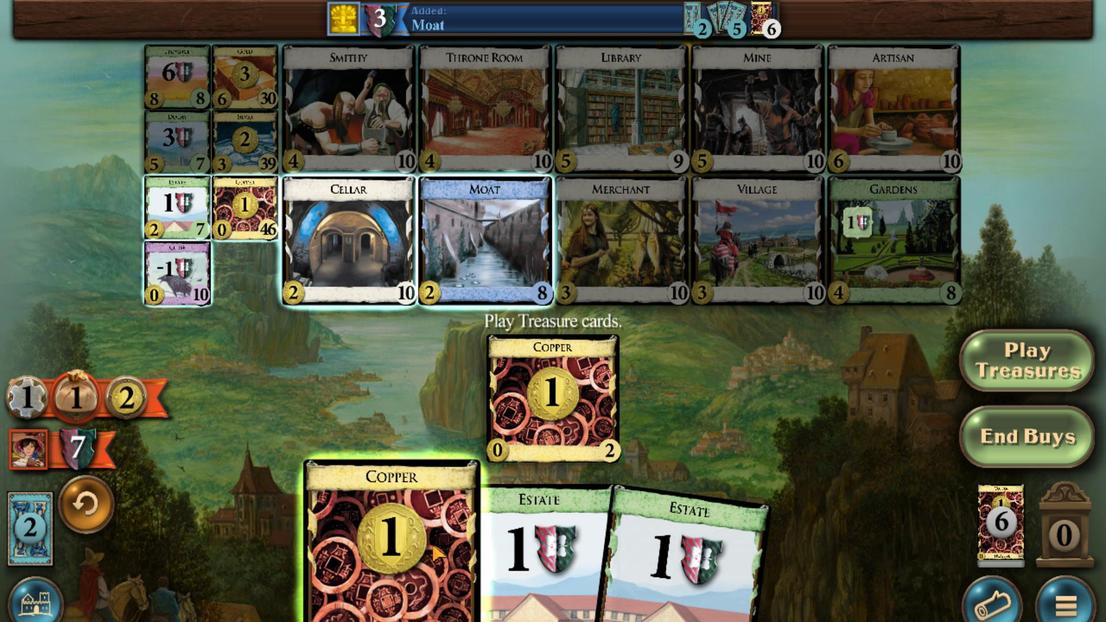 
Action: Mouse moved to (186, 272)
Screenshot: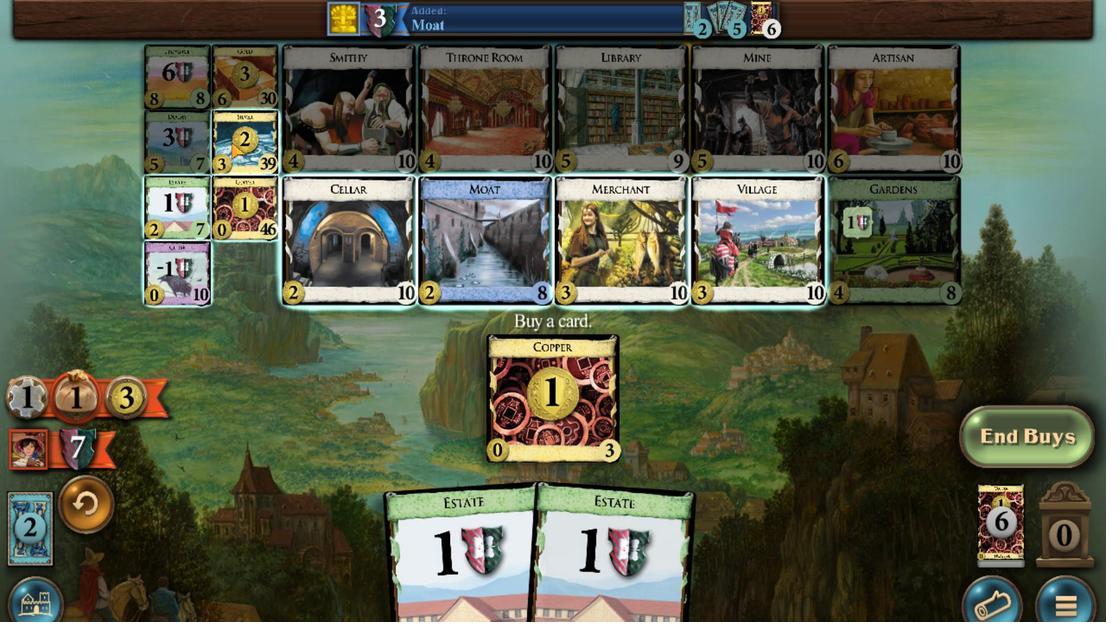 
Action: Mouse scrolled (186, 272) with delta (0, 0)
Screenshot: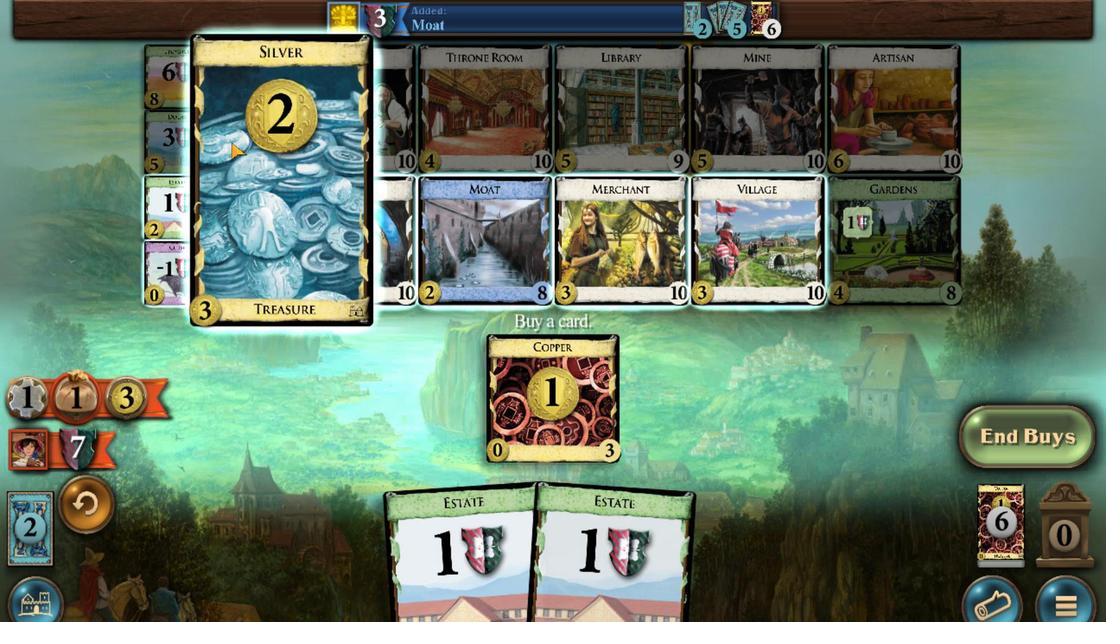 
Action: Mouse scrolled (186, 272) with delta (0, 0)
Screenshot: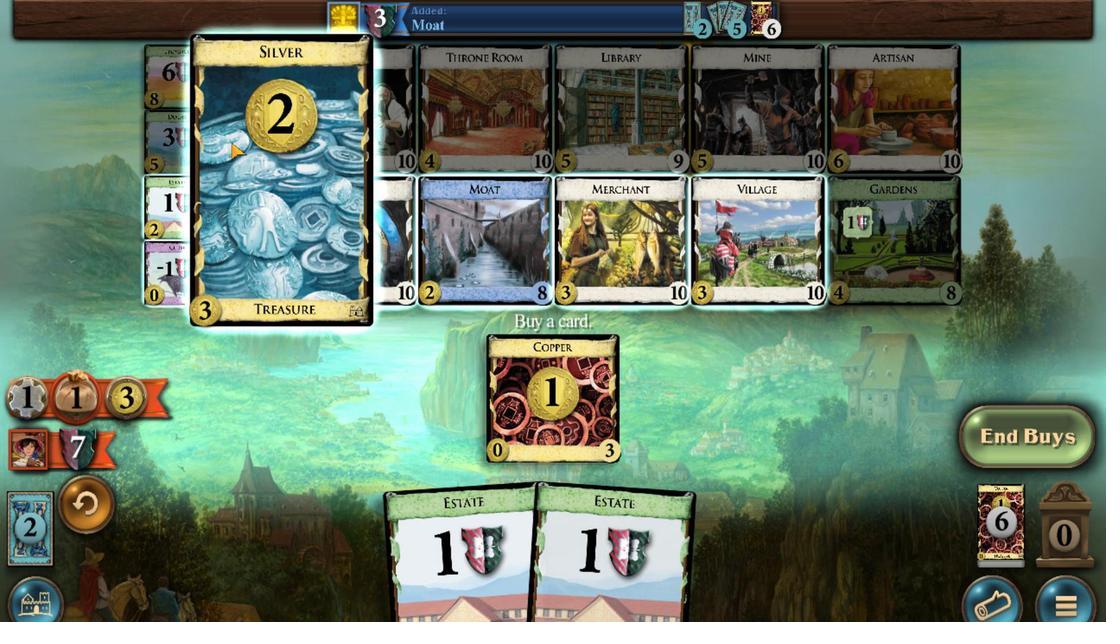 
Action: Mouse scrolled (186, 272) with delta (0, 0)
Screenshot: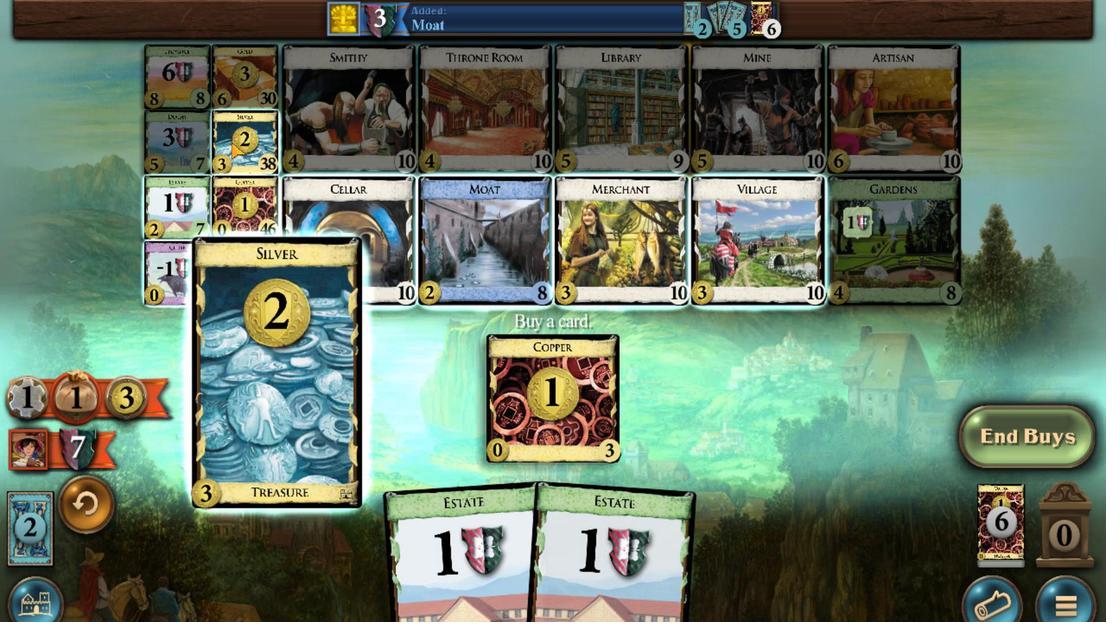 
Action: Mouse moved to (468, 517)
Screenshot: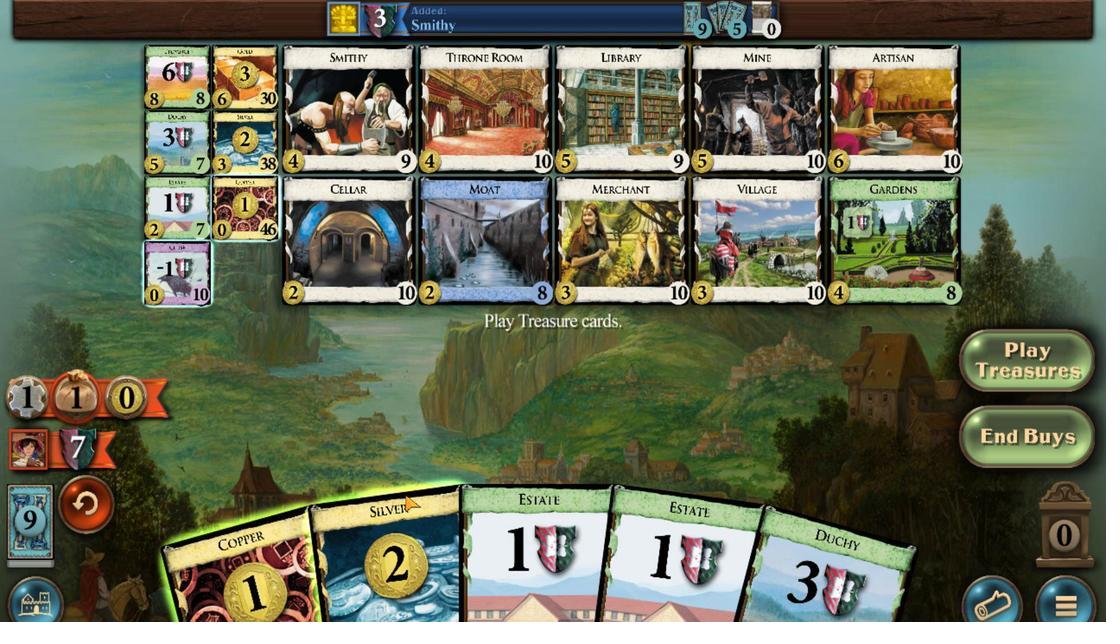 
Action: Mouse scrolled (468, 517) with delta (0, 0)
Screenshot: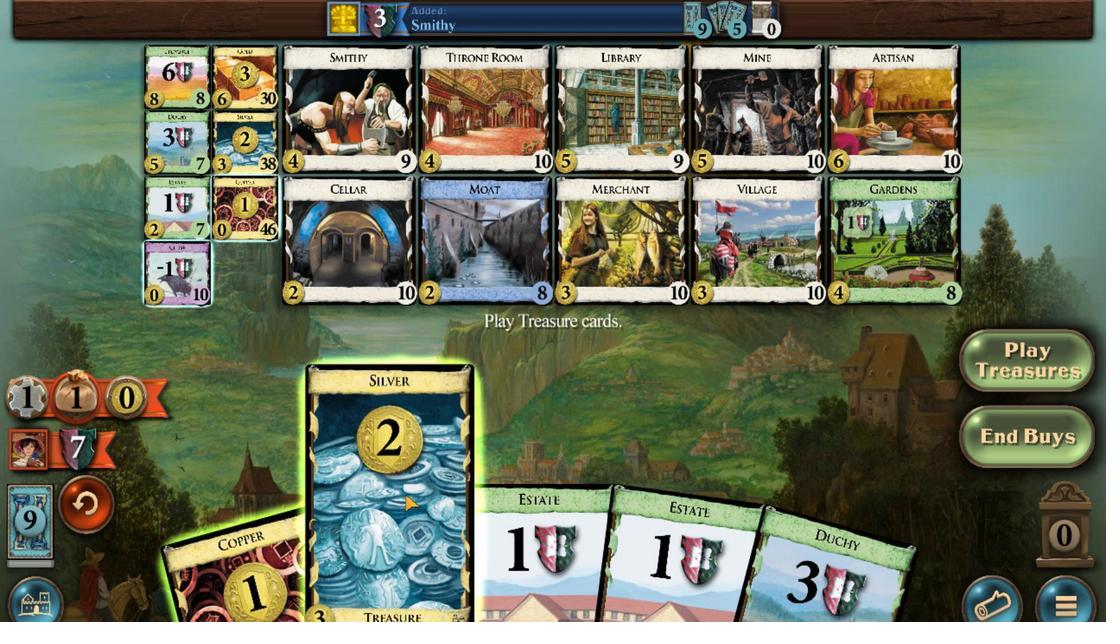 
Action: Mouse moved to (413, 523)
Screenshot: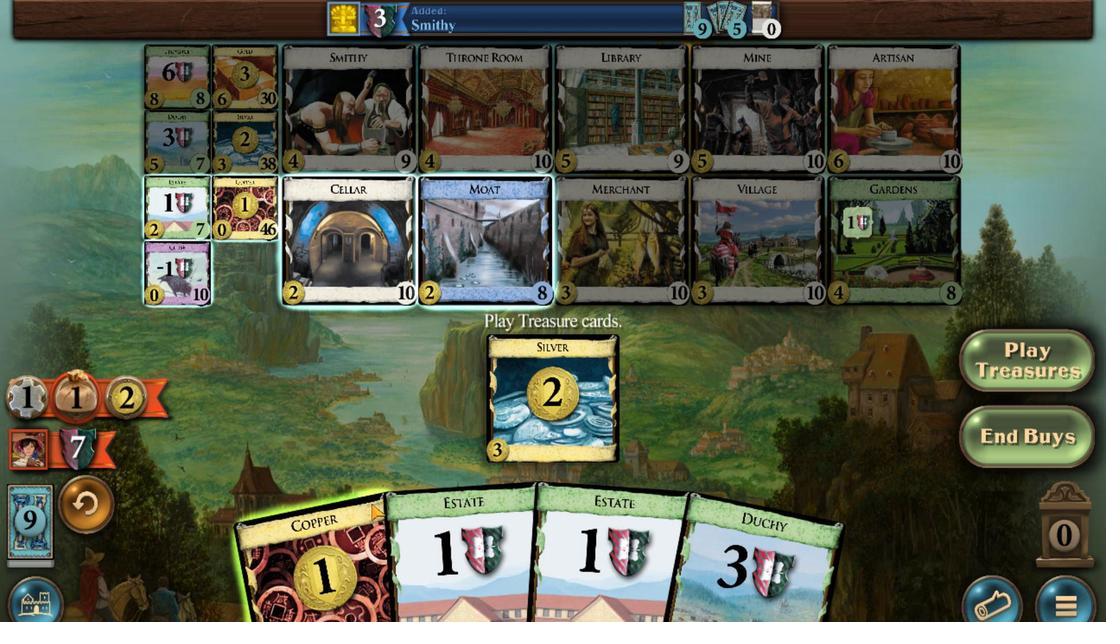 
Action: Mouse scrolled (413, 523) with delta (0, 0)
Screenshot: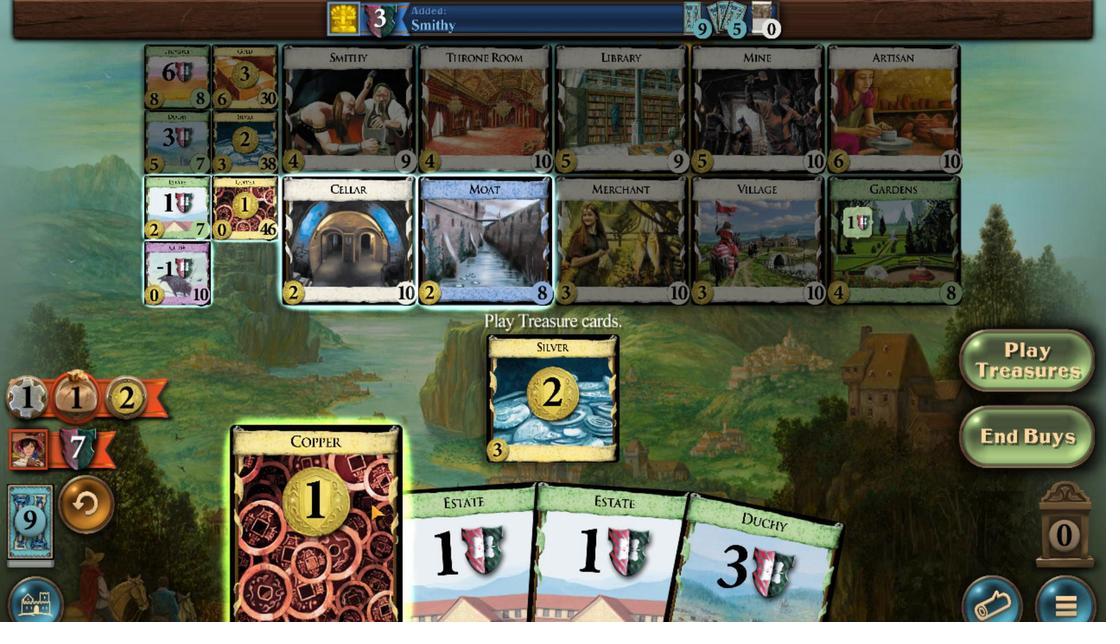 
Action: Mouse moved to (197, 268)
Screenshot: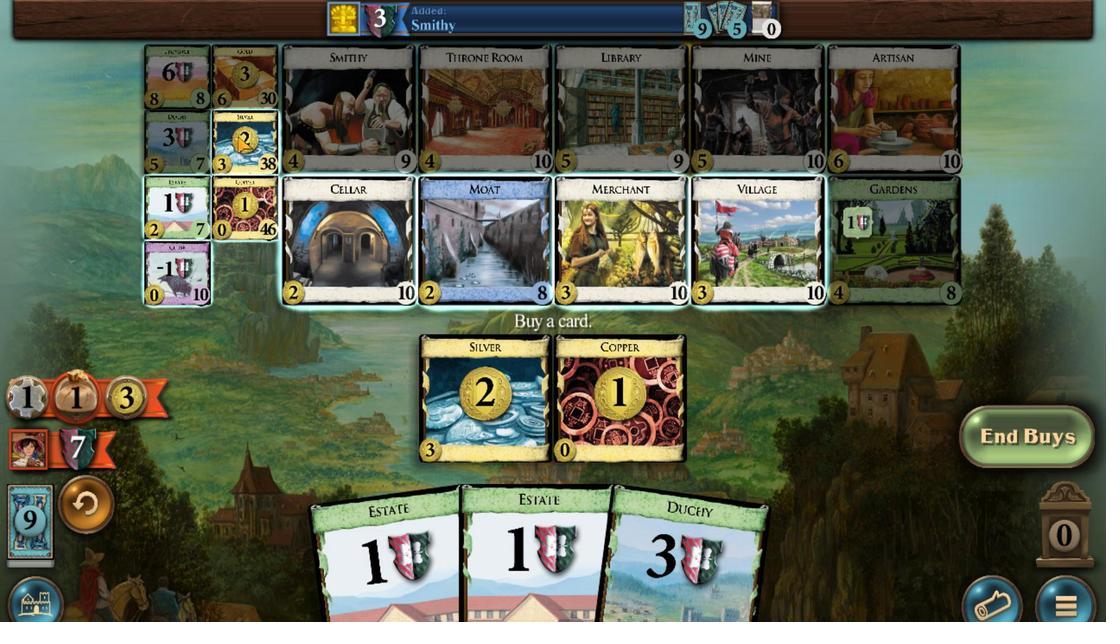 
Action: Mouse scrolled (197, 268) with delta (0, 0)
Screenshot: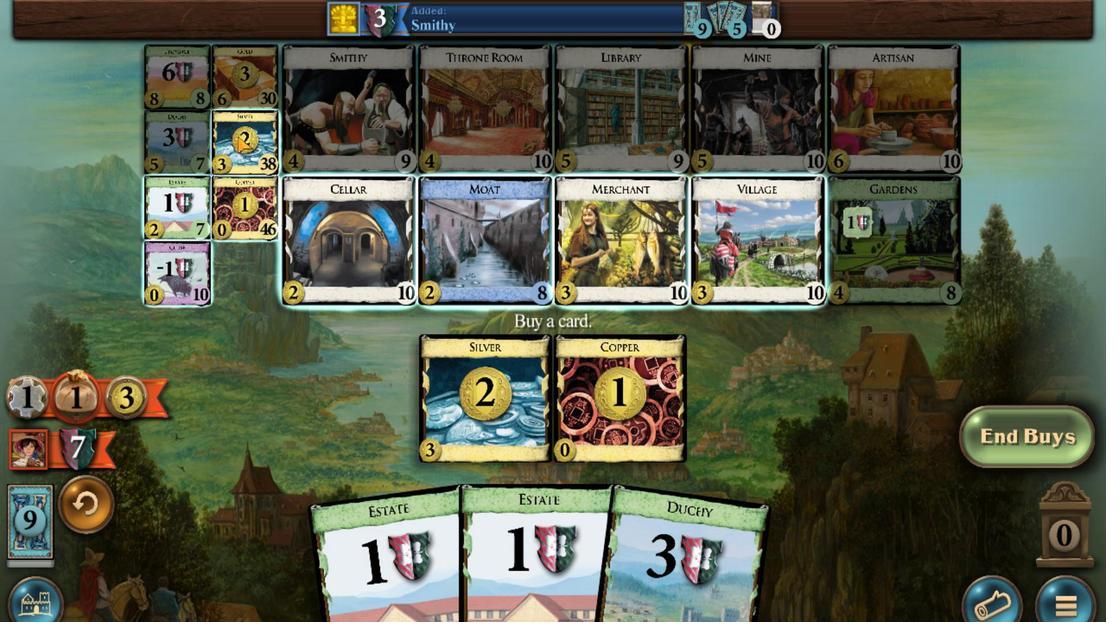 
Action: Mouse scrolled (197, 268) with delta (0, 0)
Screenshot: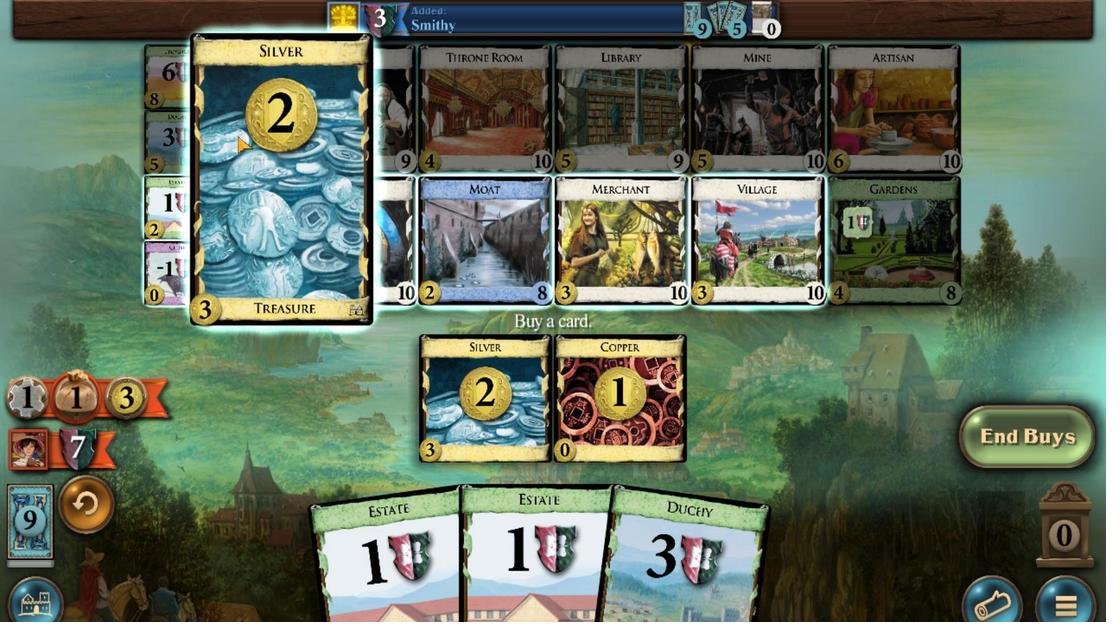 
Action: Mouse scrolled (197, 268) with delta (0, 0)
Screenshot: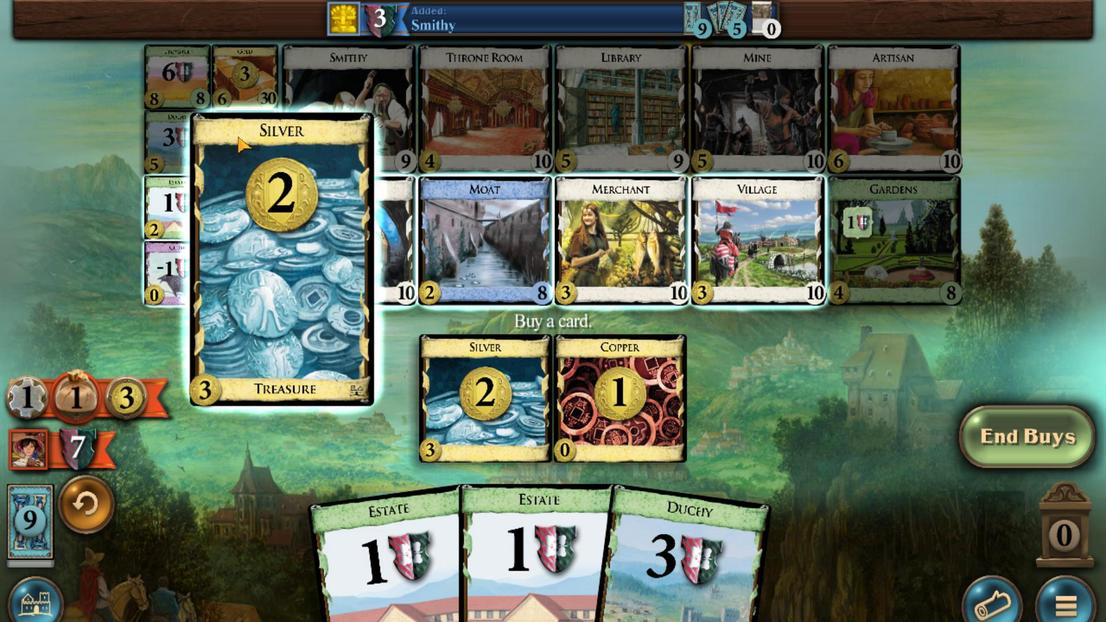 
Action: Mouse scrolled (197, 268) with delta (0, 0)
Screenshot: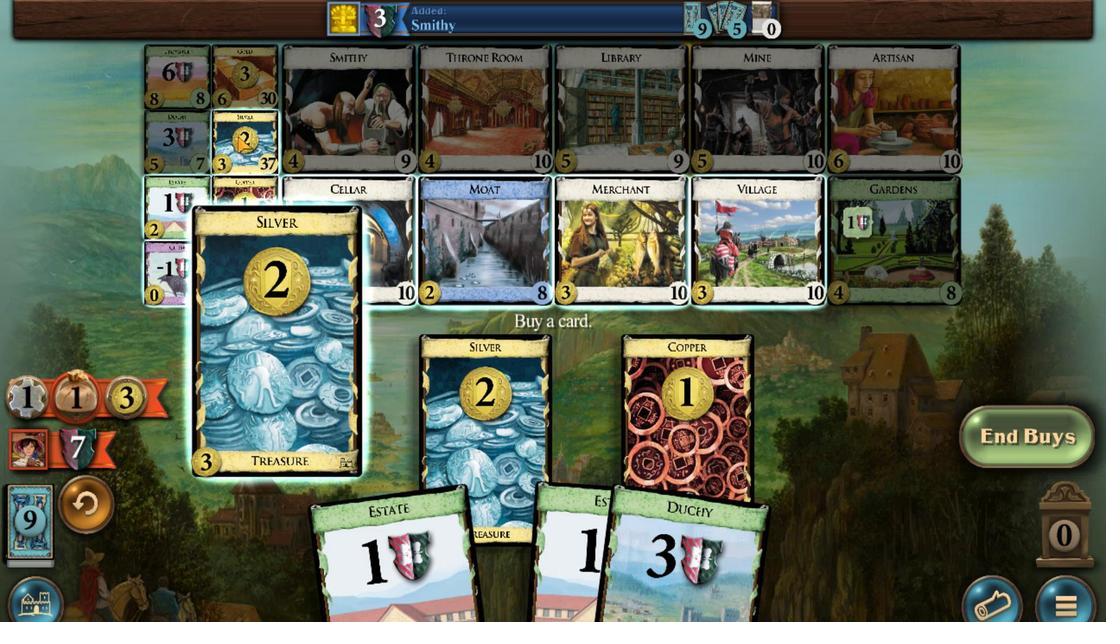 
Action: Mouse moved to (668, 531)
Screenshot: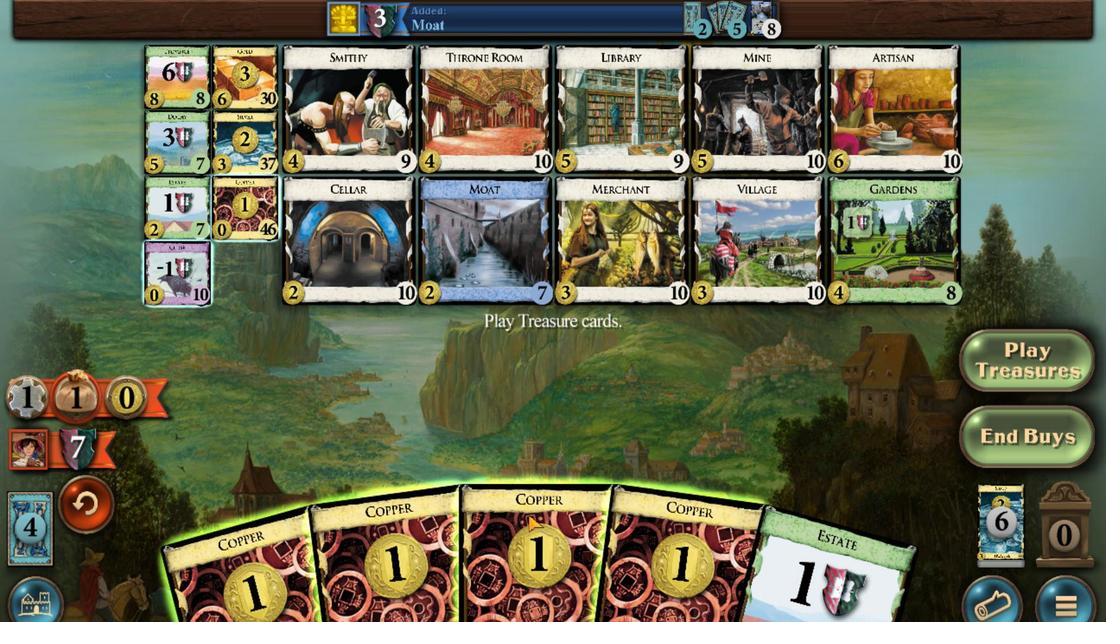 
Action: Mouse scrolled (668, 531) with delta (0, 0)
Screenshot: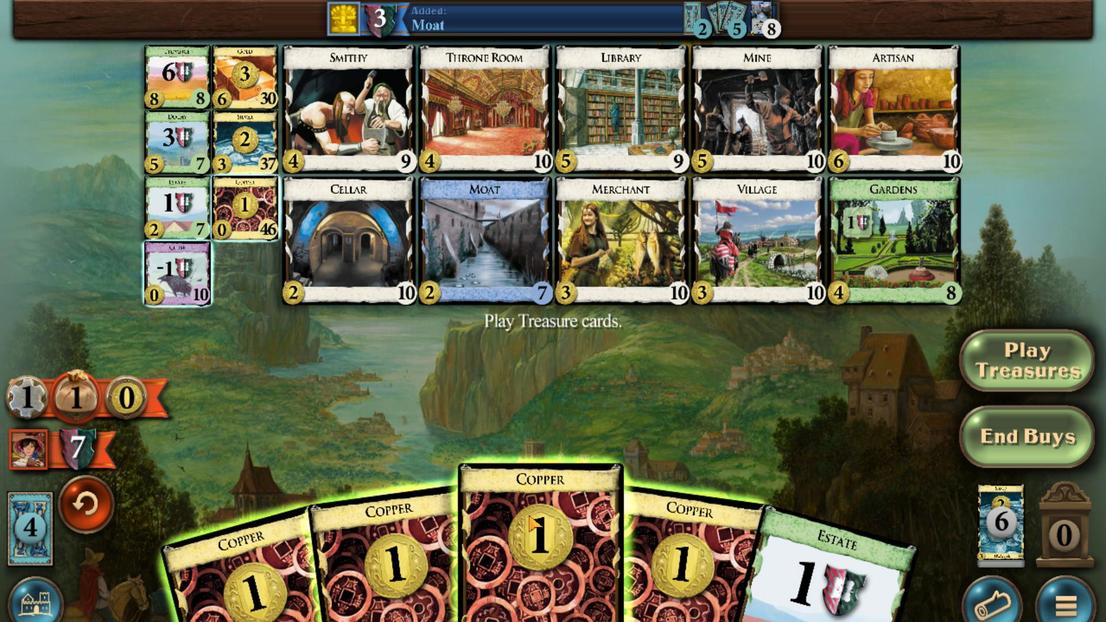 
Action: Mouse moved to (636, 540)
Screenshot: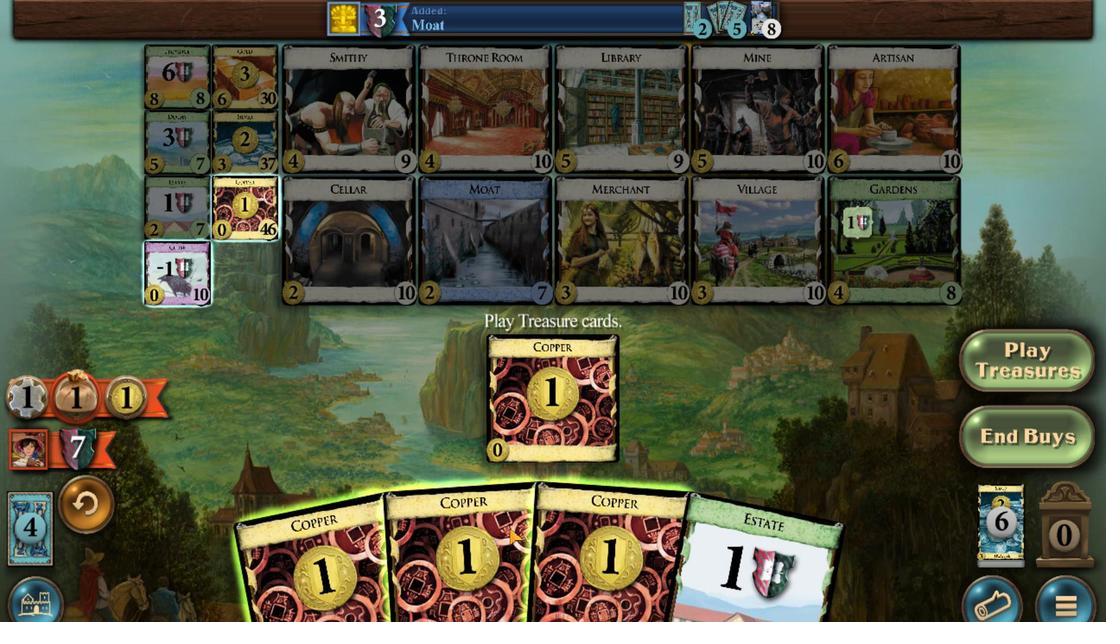 
Action: Mouse scrolled (636, 540) with delta (0, 0)
Screenshot: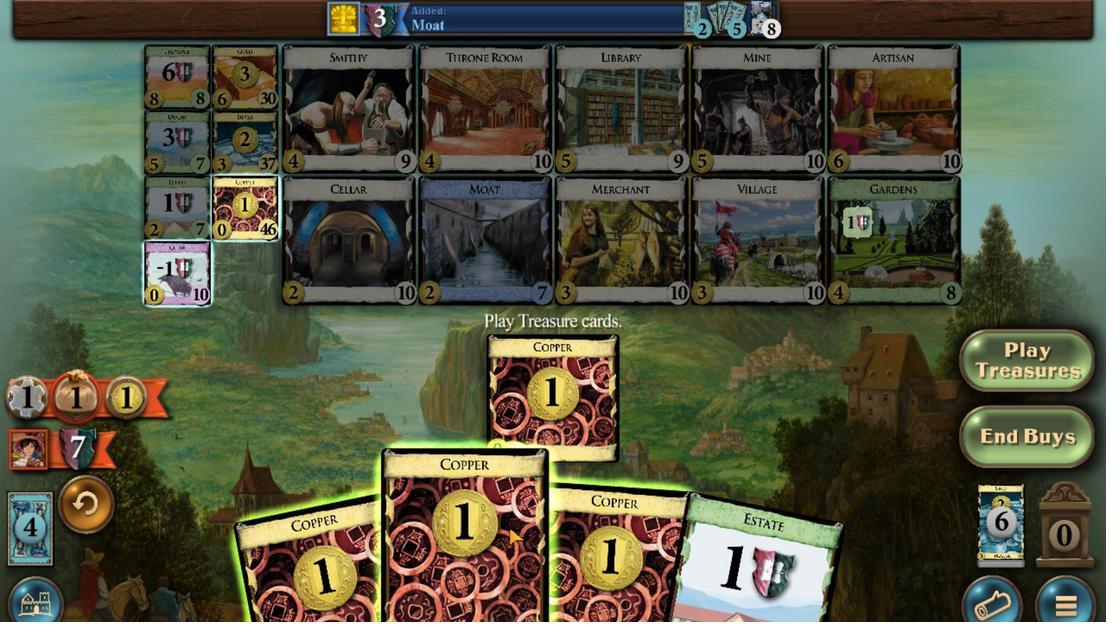 
Action: Mouse moved to (524, 543)
Screenshot: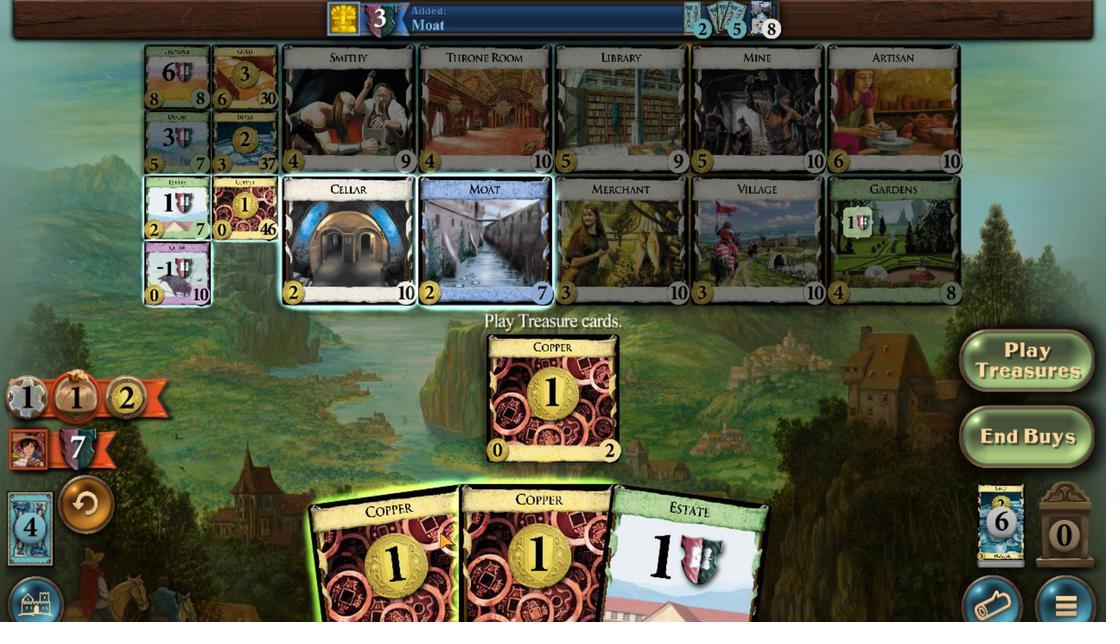 
Action: Mouse scrolled (524, 543) with delta (0, 0)
Screenshot: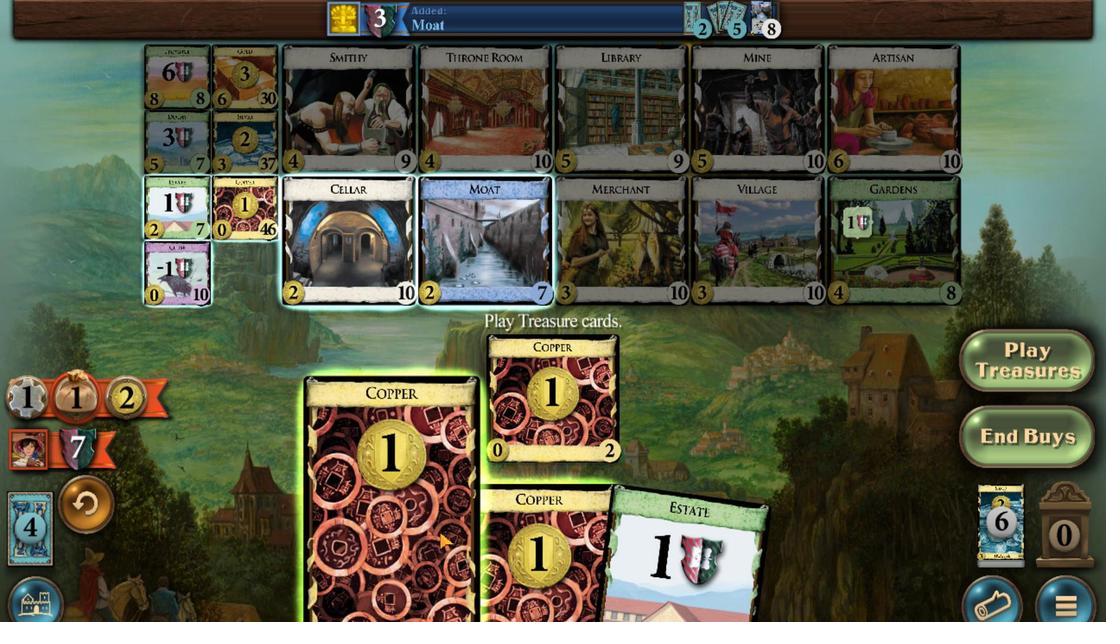 
Action: Mouse moved to (195, 272)
Screenshot: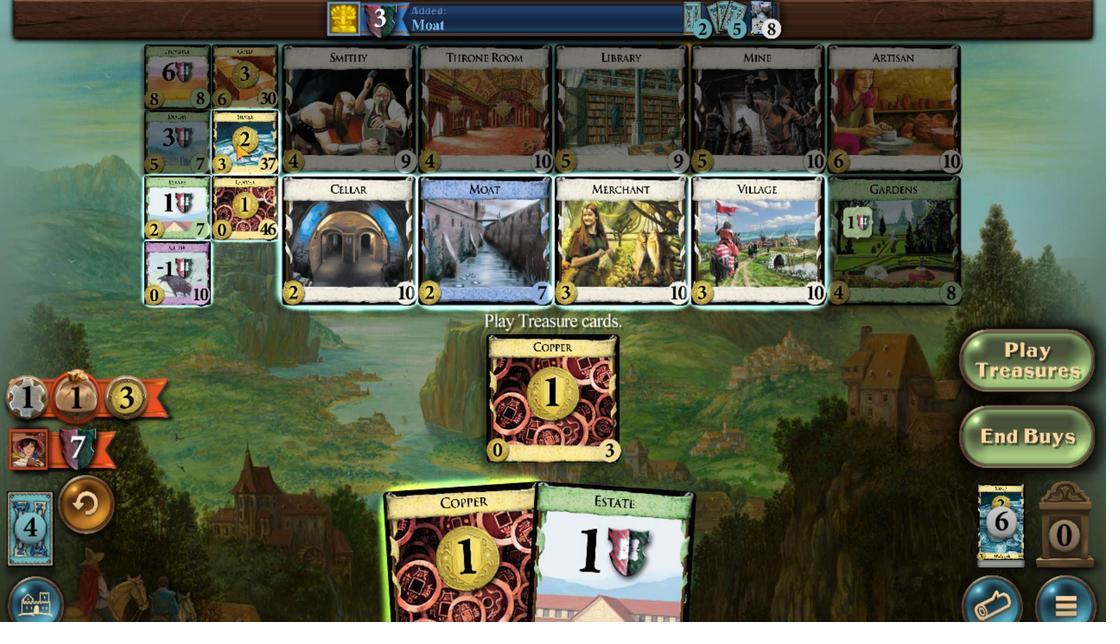
Action: Mouse scrolled (195, 273) with delta (0, 0)
Screenshot: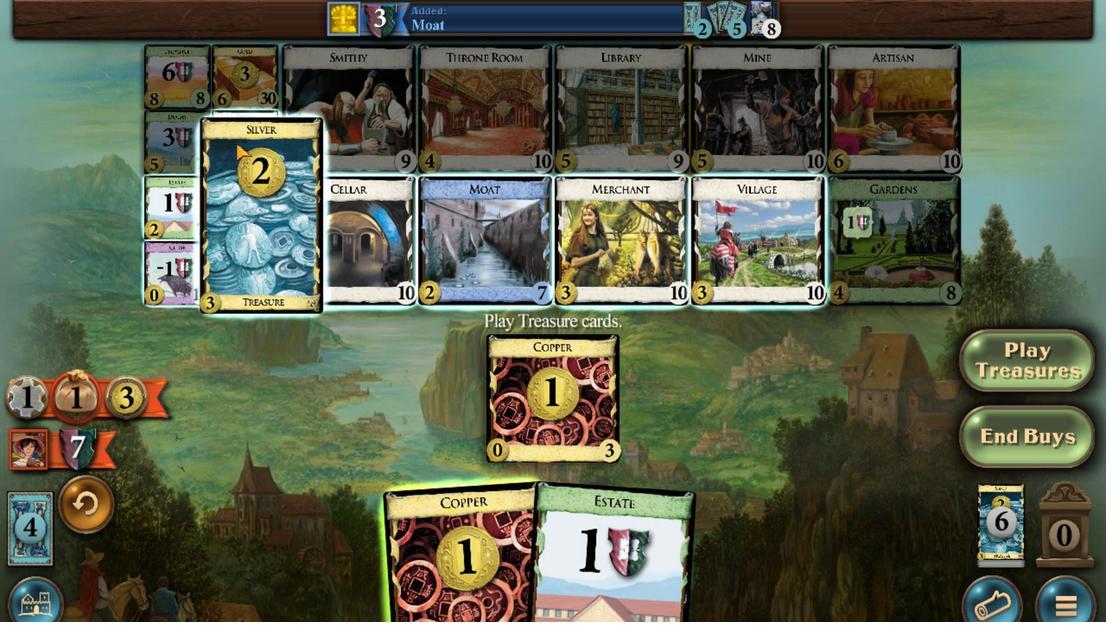 
Action: Mouse scrolled (195, 273) with delta (0, 0)
Screenshot: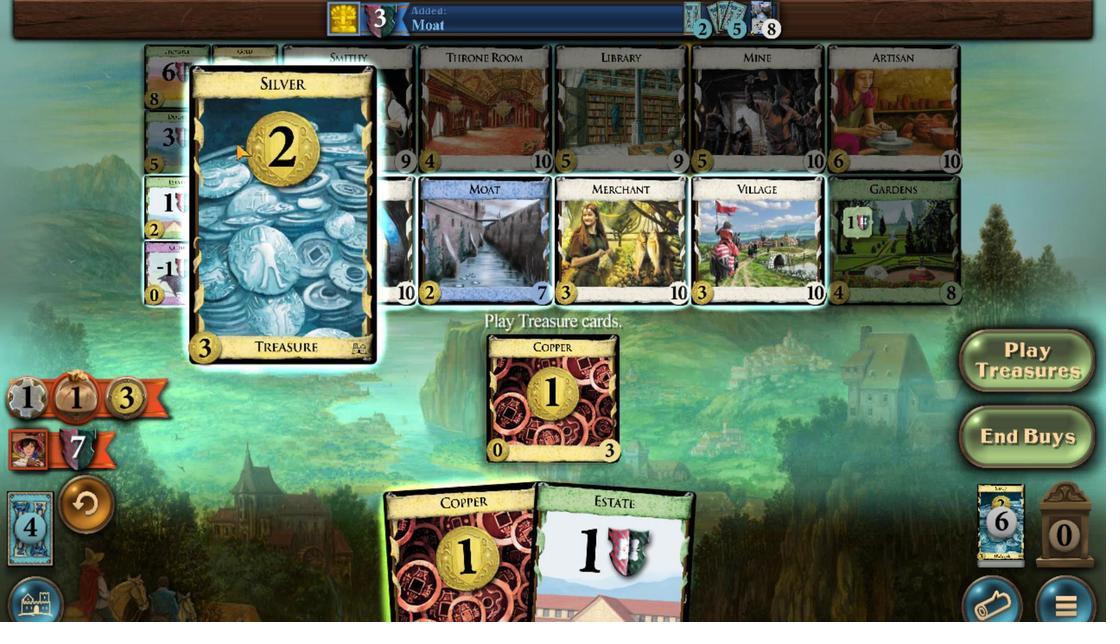 
Action: Mouse scrolled (195, 273) with delta (0, 0)
Screenshot: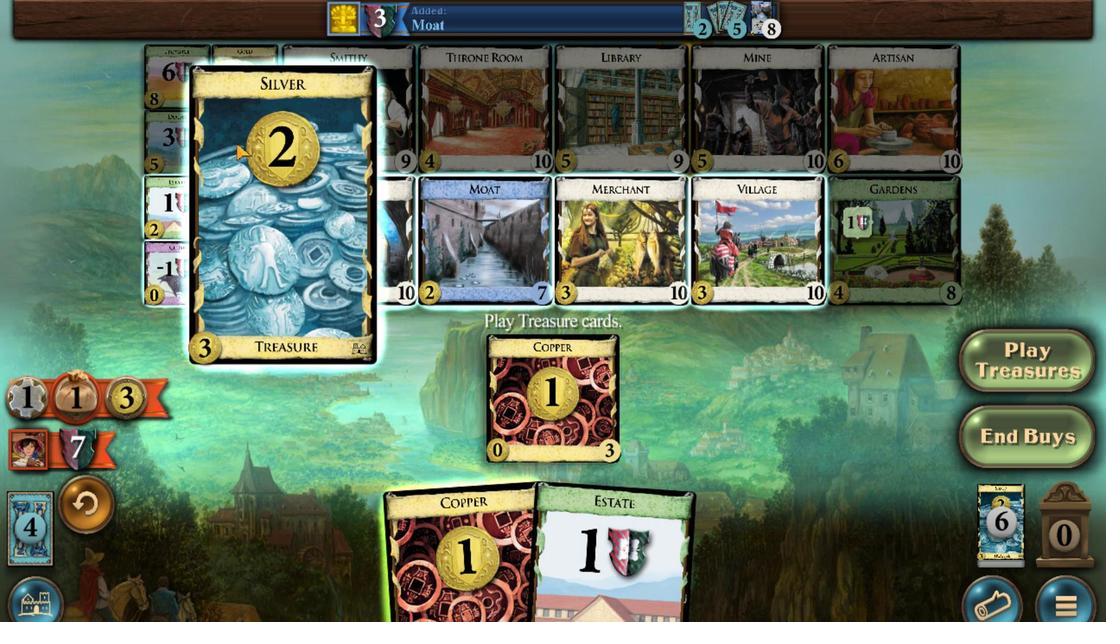 
Action: Mouse scrolled (195, 273) with delta (0, 0)
Screenshot: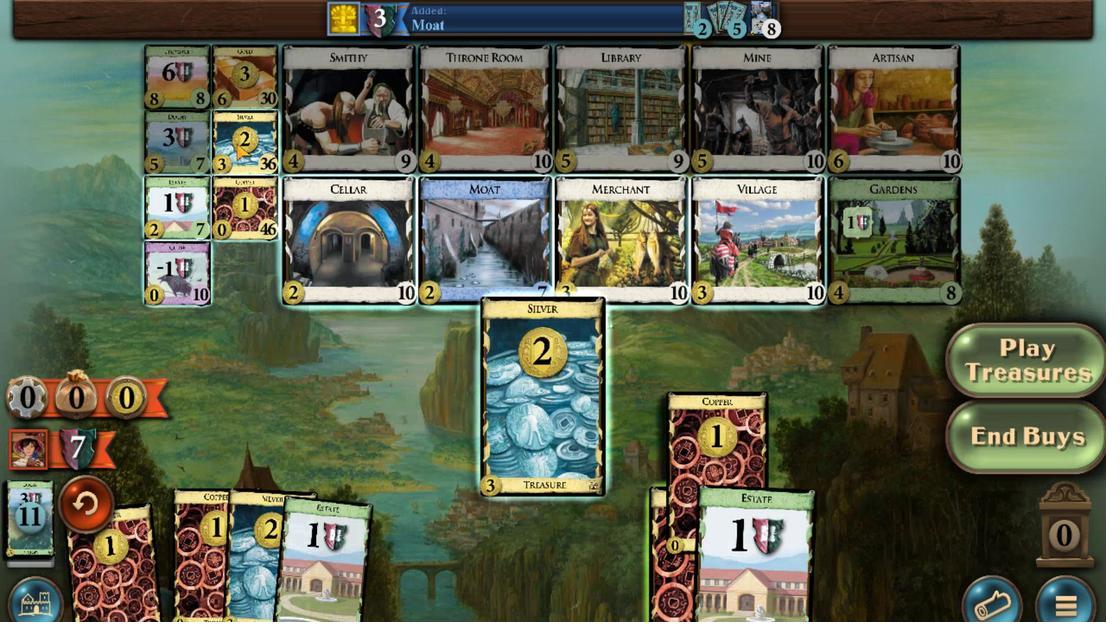 
Action: Mouse moved to (853, 537)
Screenshot: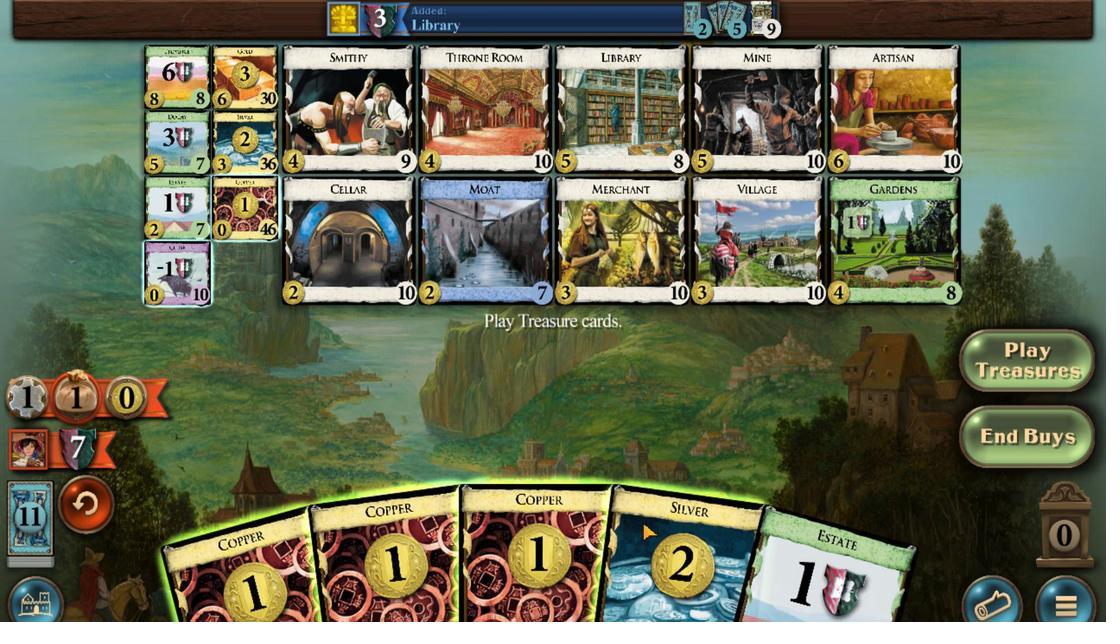 
Action: Mouse scrolled (853, 537) with delta (0, 0)
Screenshot: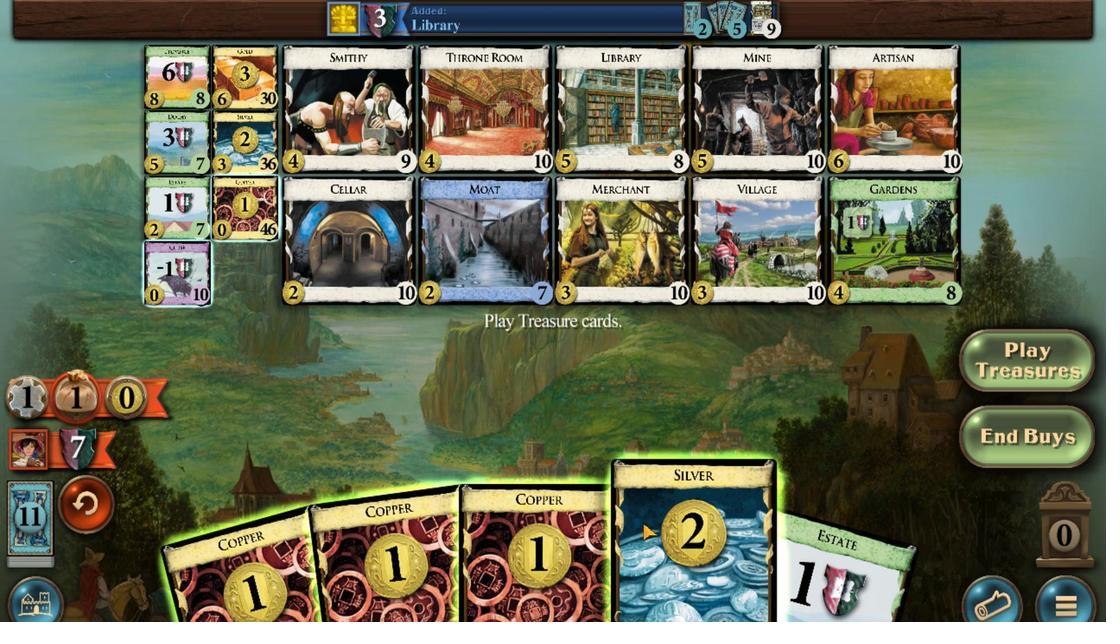 
Action: Mouse moved to (783, 544)
Screenshot: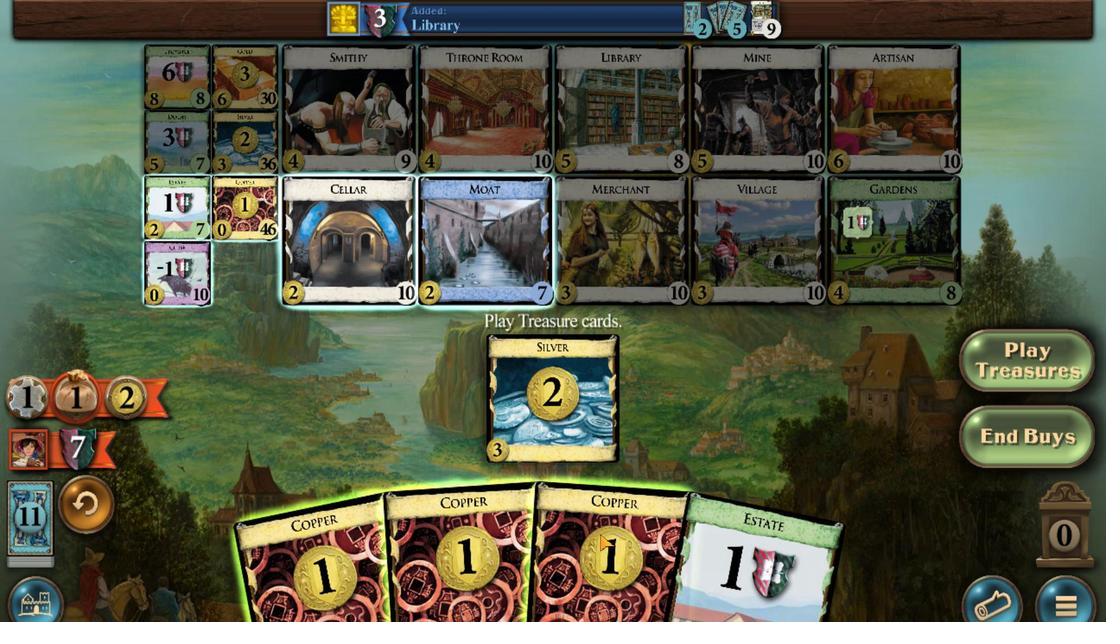 
Action: Mouse scrolled (783, 544) with delta (0, 0)
Screenshot: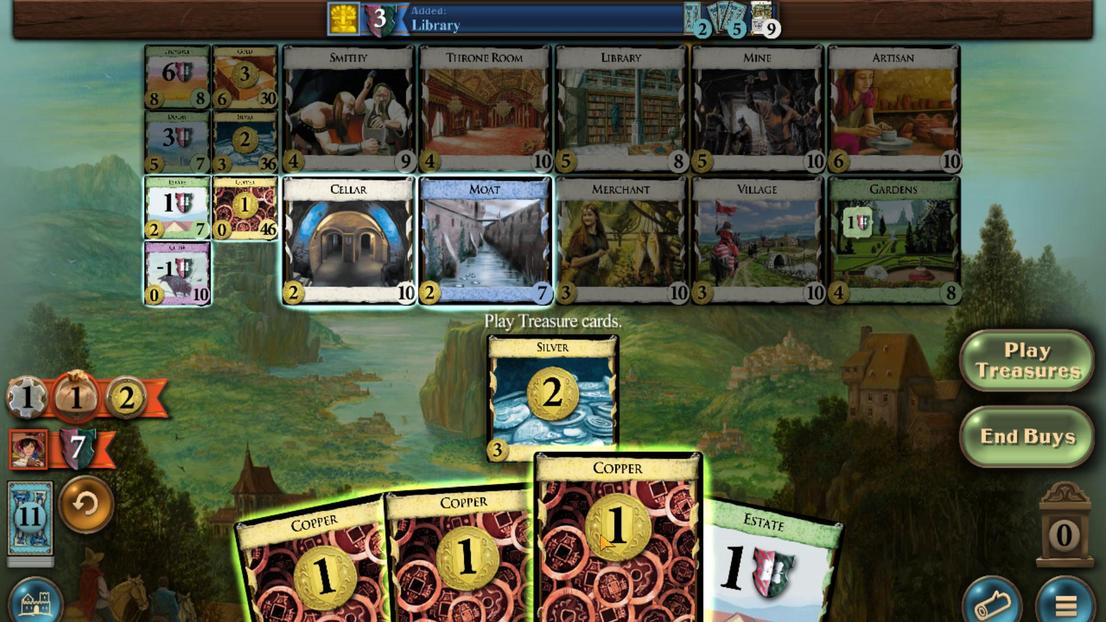 
Action: Mouse moved to (742, 549)
Screenshot: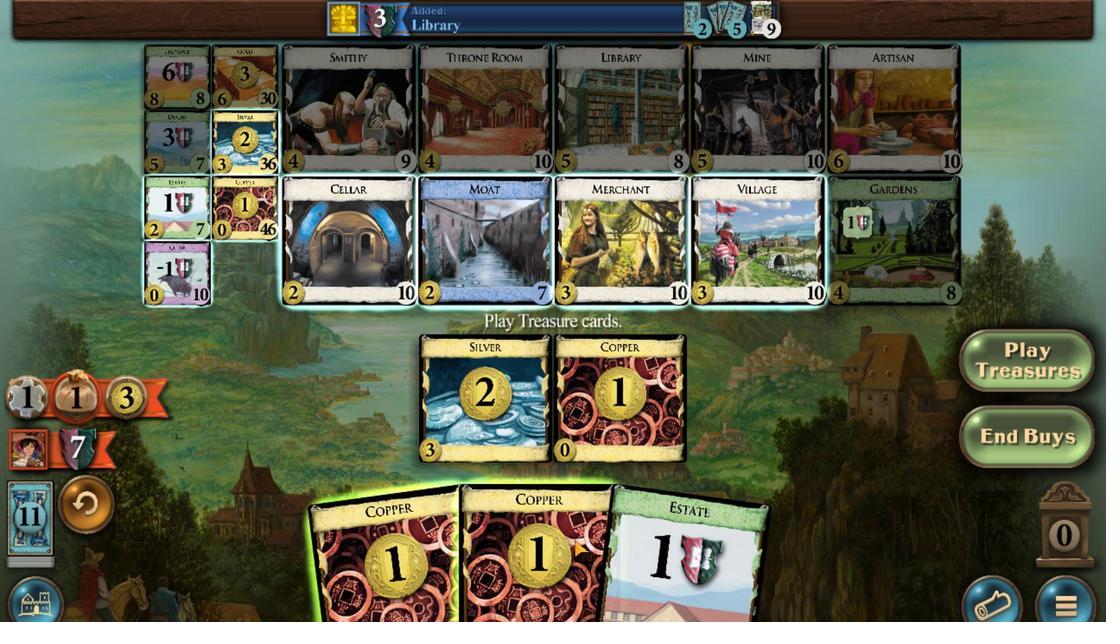 
Action: Mouse scrolled (742, 548) with delta (0, 0)
Screenshot: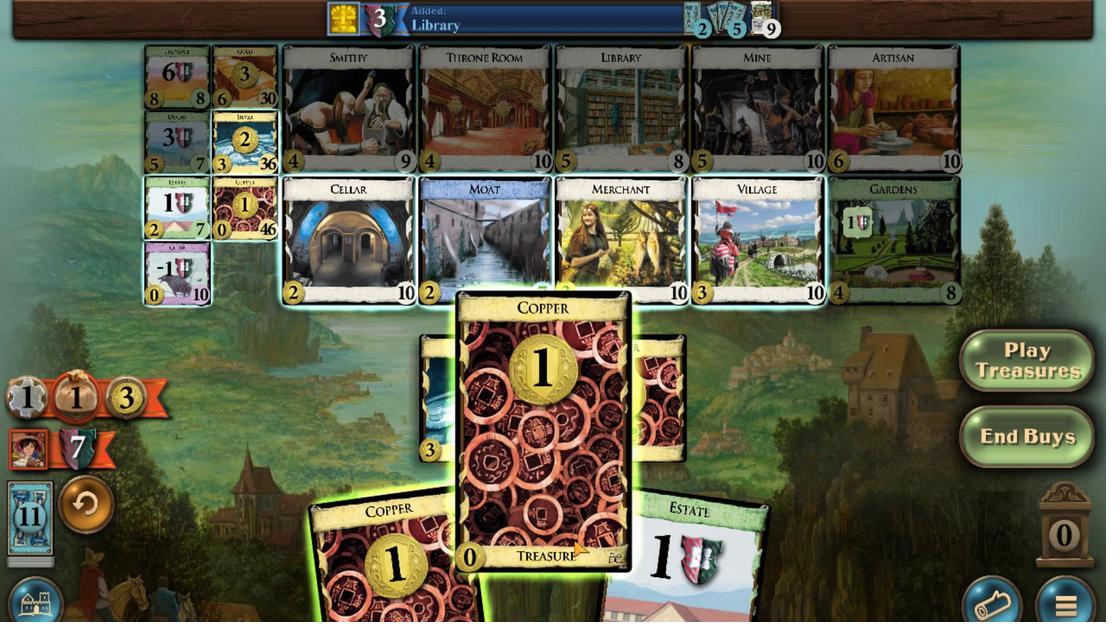 
Action: Mouse moved to (203, 276)
Screenshot: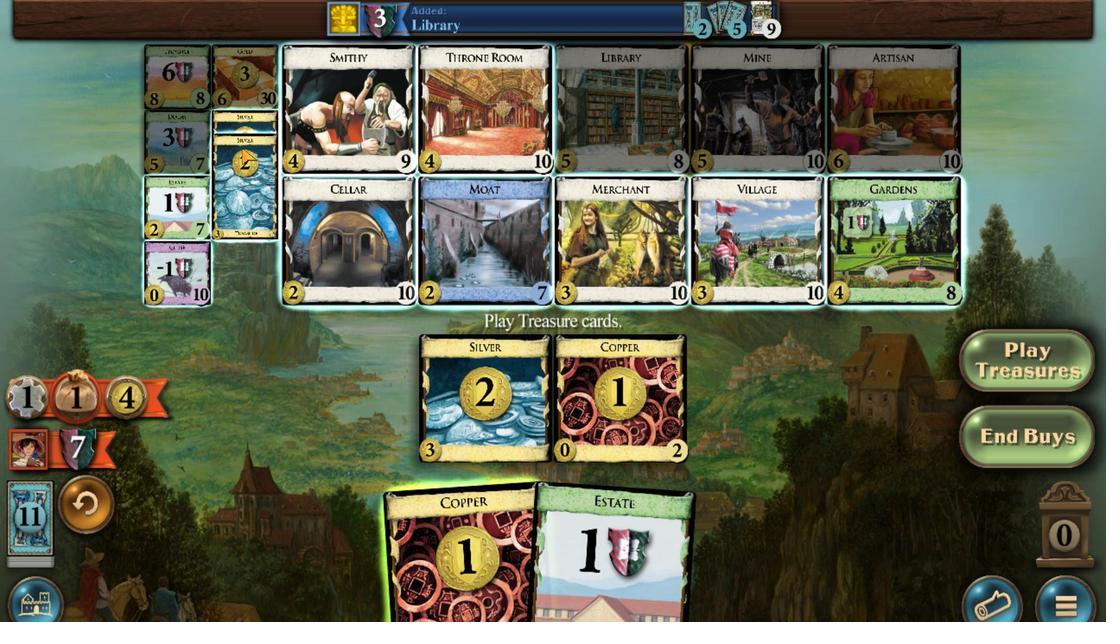 
Action: Mouse scrolled (203, 276) with delta (0, 0)
Screenshot: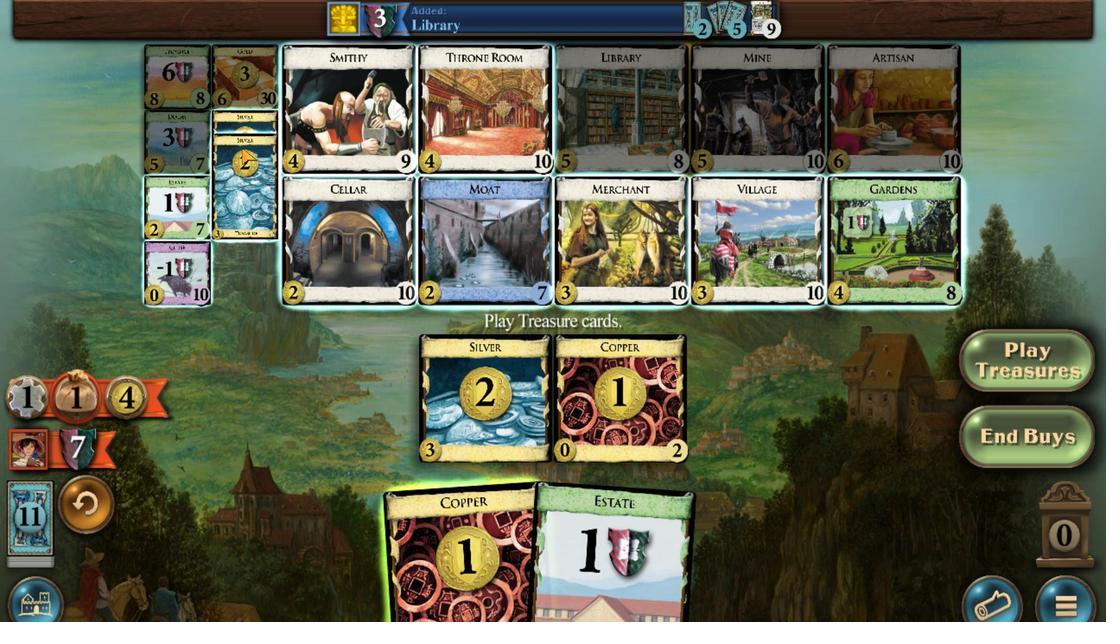 
Action: Mouse scrolled (203, 276) with delta (0, 0)
Screenshot: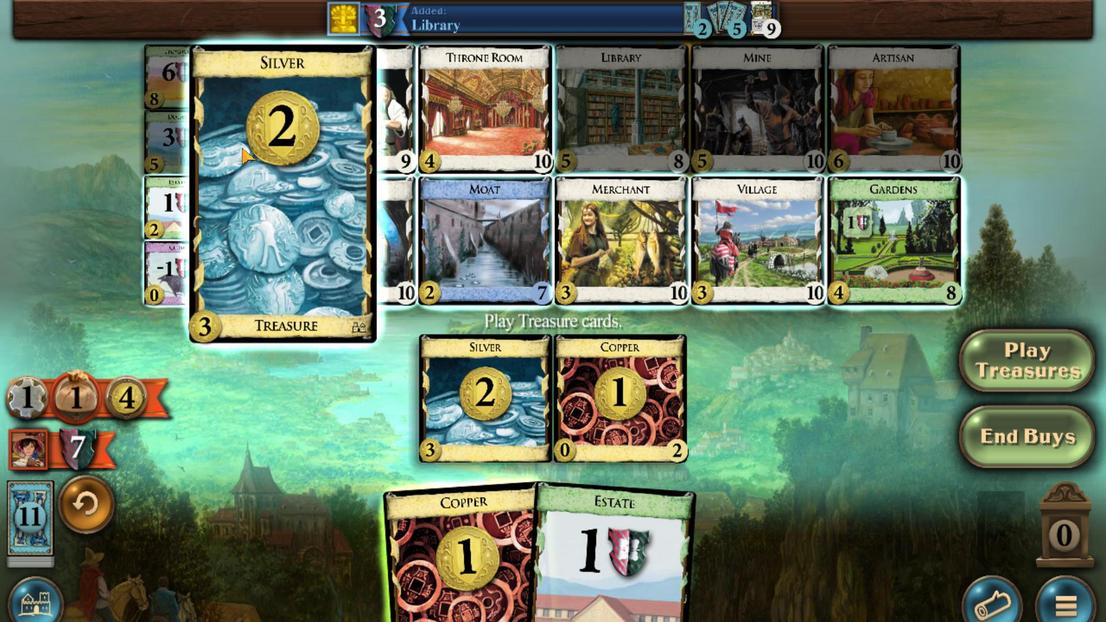 
Action: Mouse scrolled (203, 276) with delta (0, 0)
Screenshot: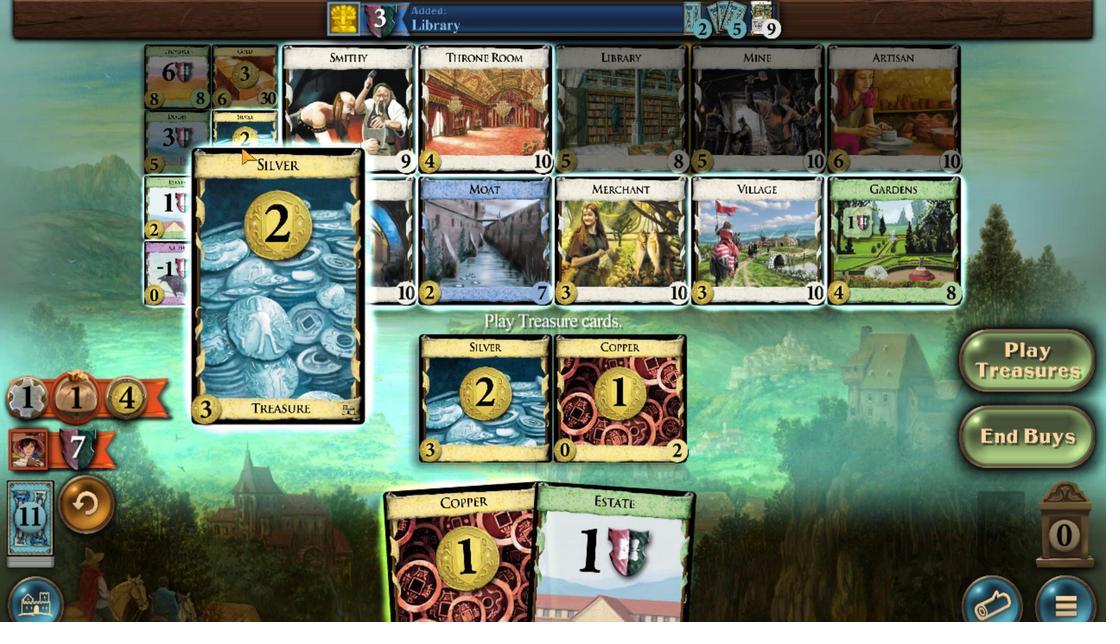 
Action: Mouse moved to (896, 562)
Screenshot: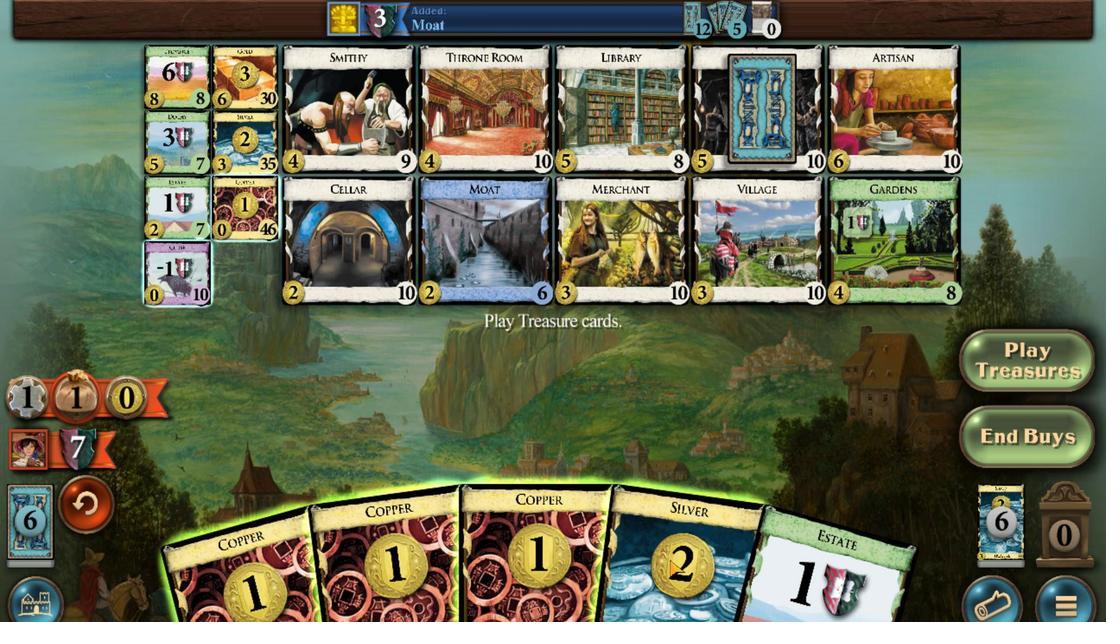 
Action: Mouse scrolled (896, 562) with delta (0, 0)
Screenshot: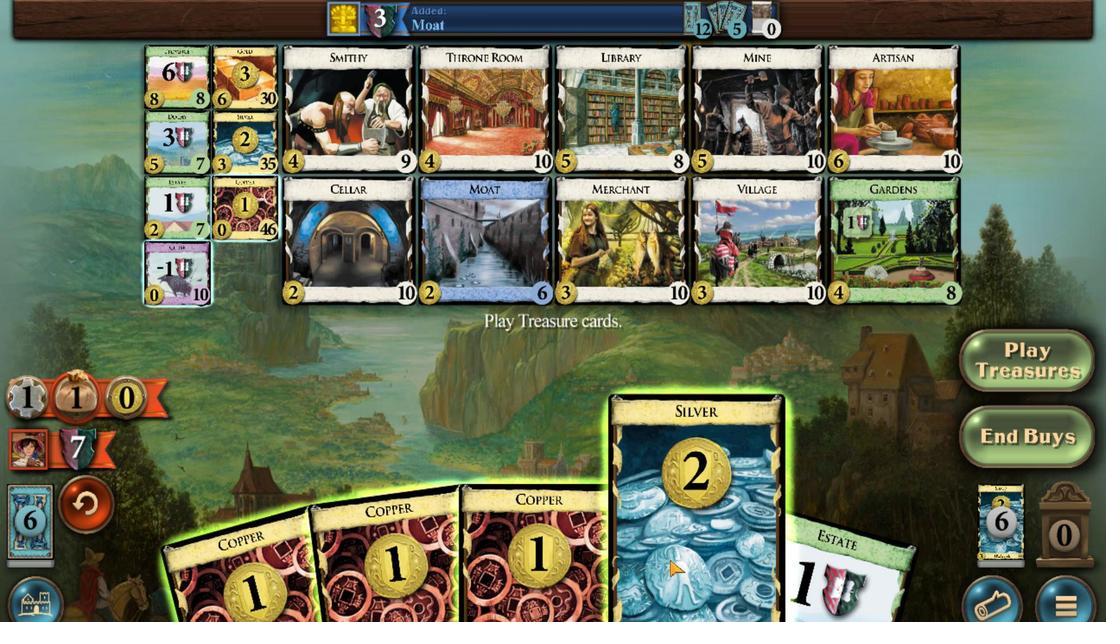 
Action: Mouse moved to (775, 558)
Screenshot: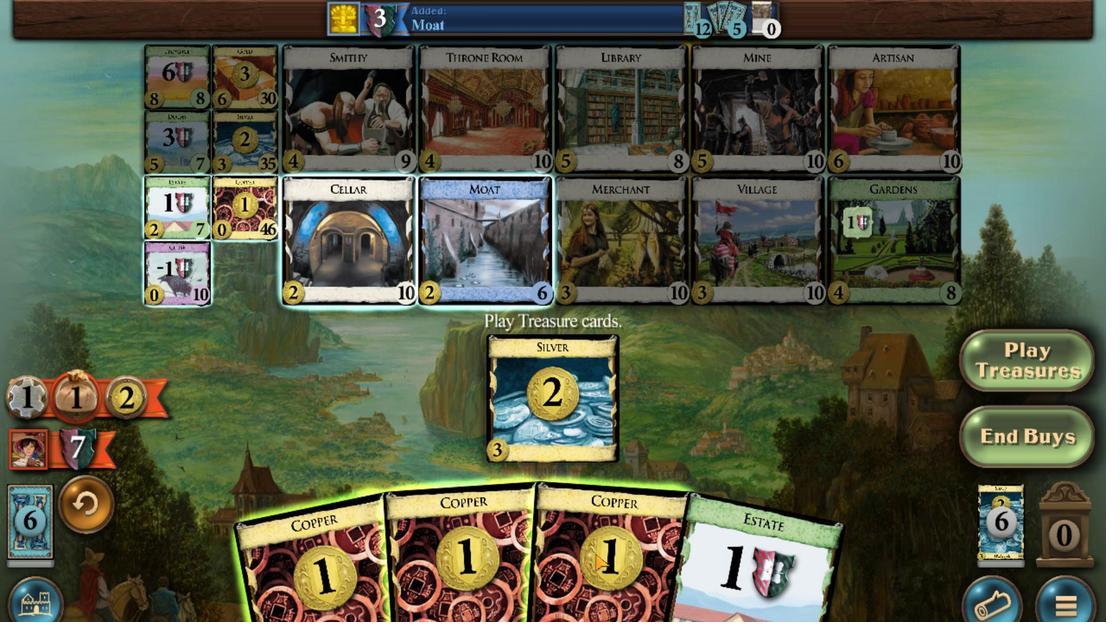 
Action: Mouse scrolled (775, 558) with delta (0, 0)
Screenshot: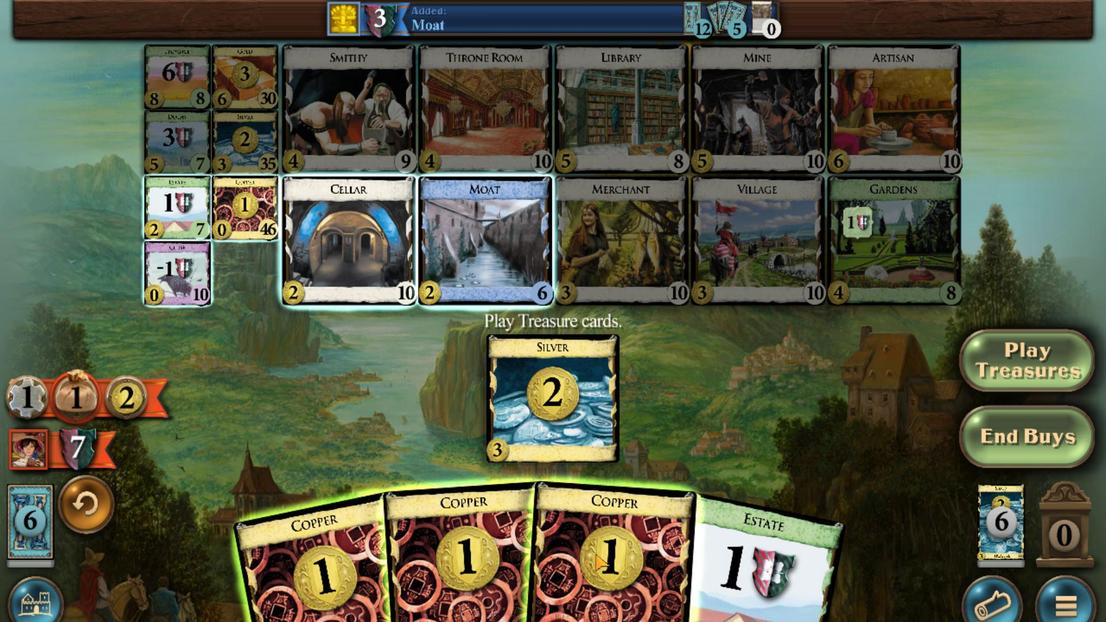 
Action: Mouse moved to (692, 521)
Screenshot: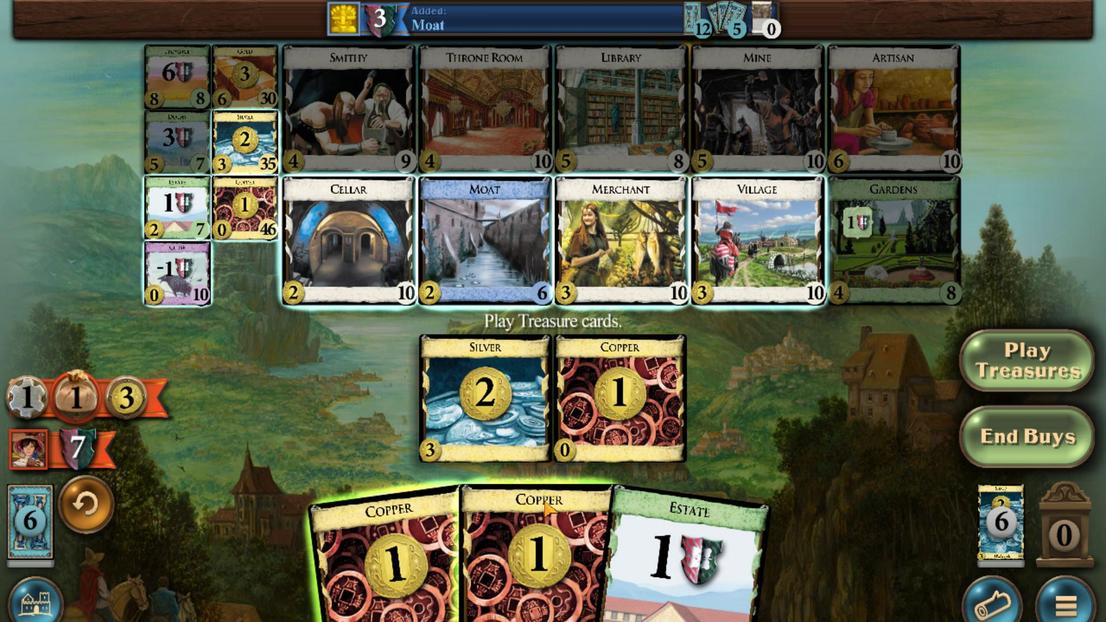 
Action: Mouse scrolled (692, 521) with delta (0, 0)
Screenshot: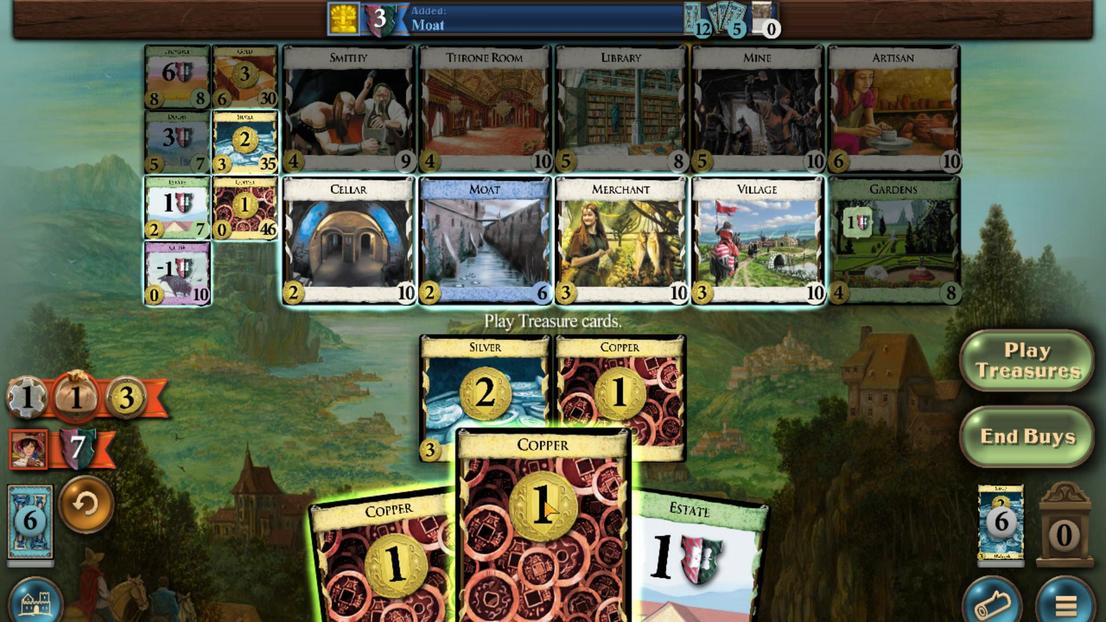 
Action: Mouse moved to (575, 523)
Screenshot: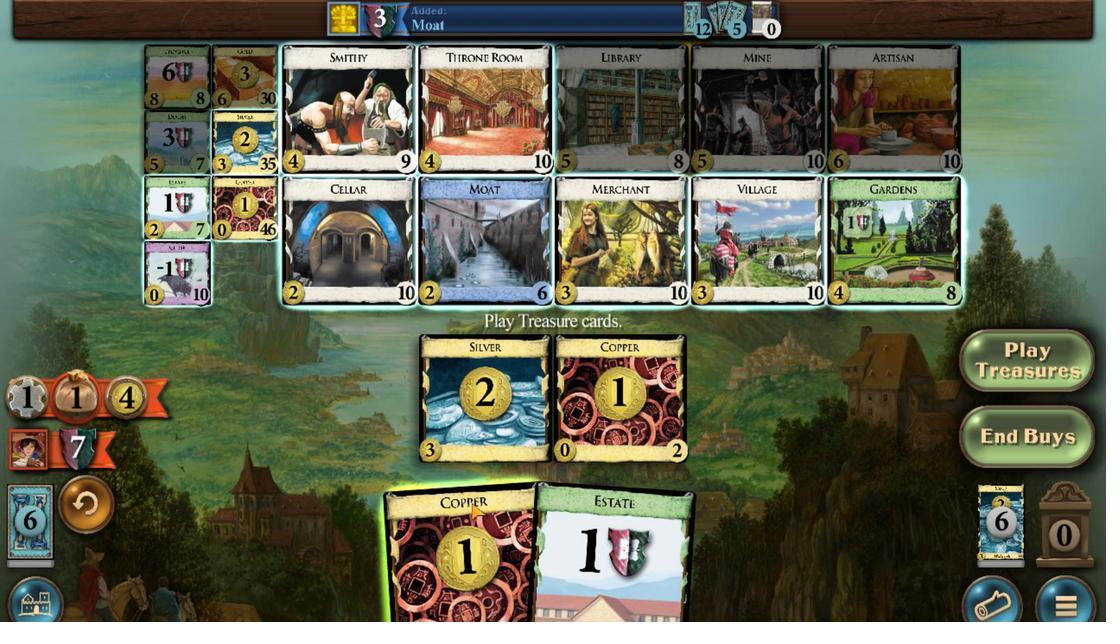 
Action: Mouse scrolled (575, 522) with delta (0, 0)
Screenshot: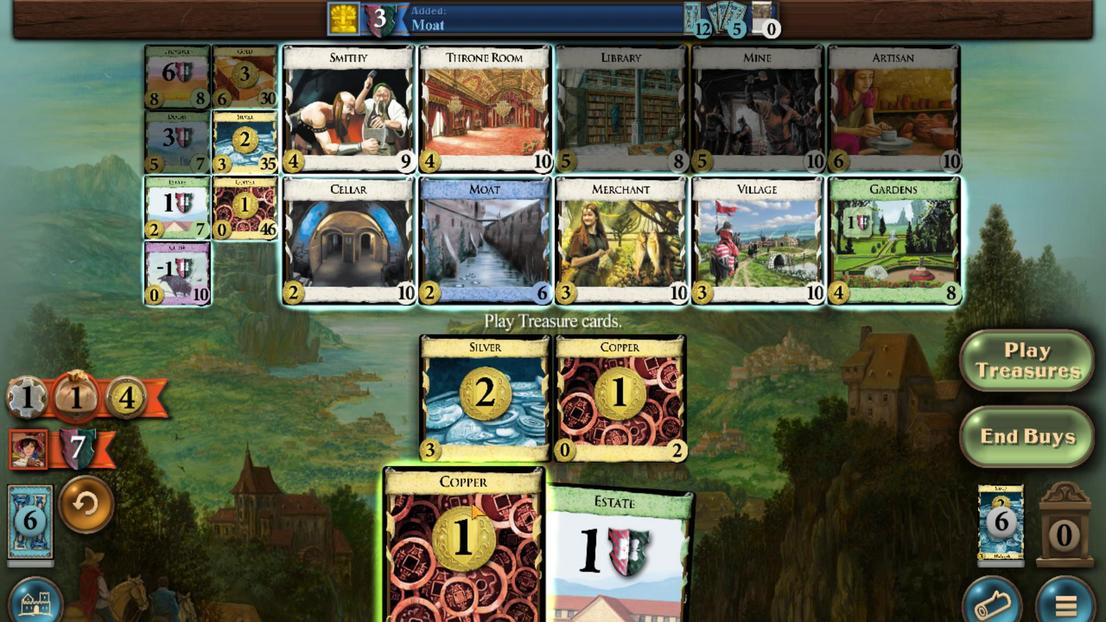 
Action: Mouse moved to (69, 269)
Screenshot: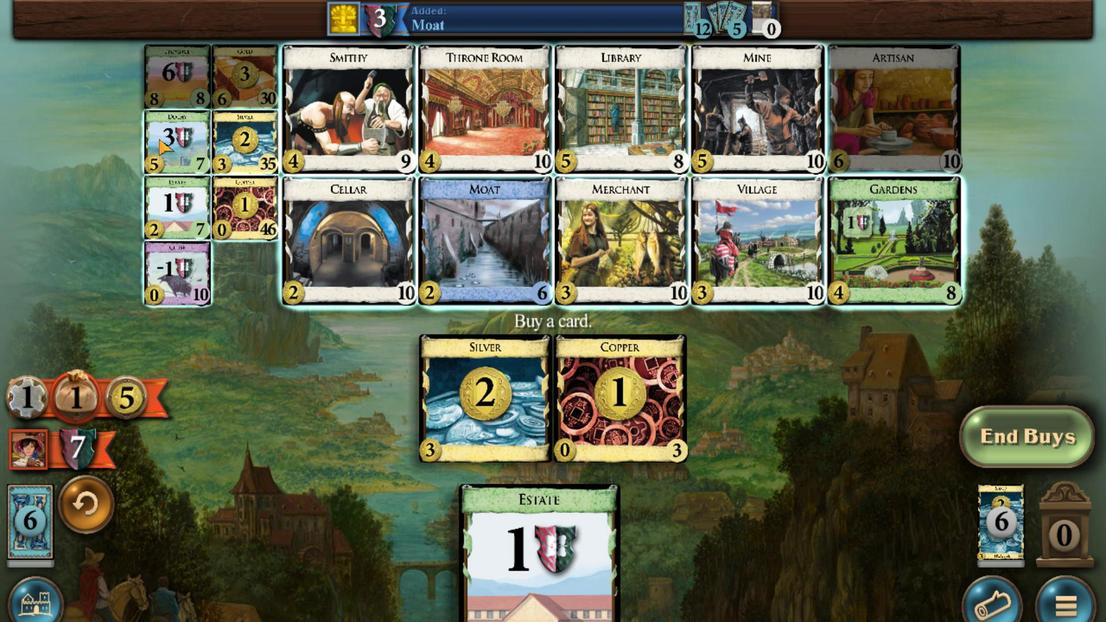 
Action: Mouse scrolled (69, 269) with delta (0, 0)
Screenshot: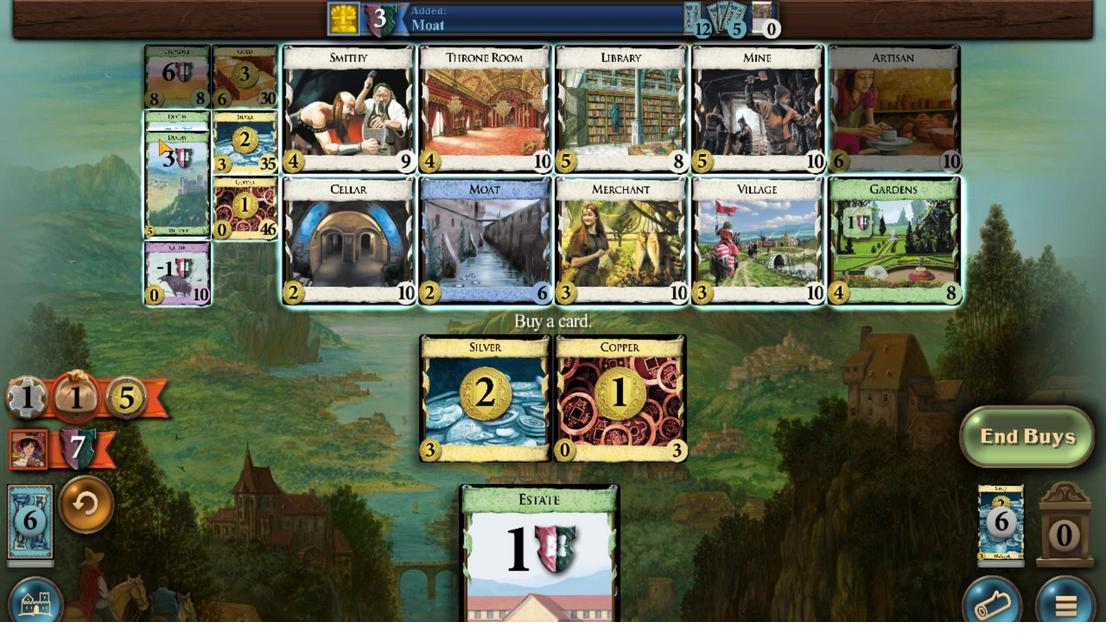 
Action: Mouse scrolled (69, 269) with delta (0, 0)
Screenshot: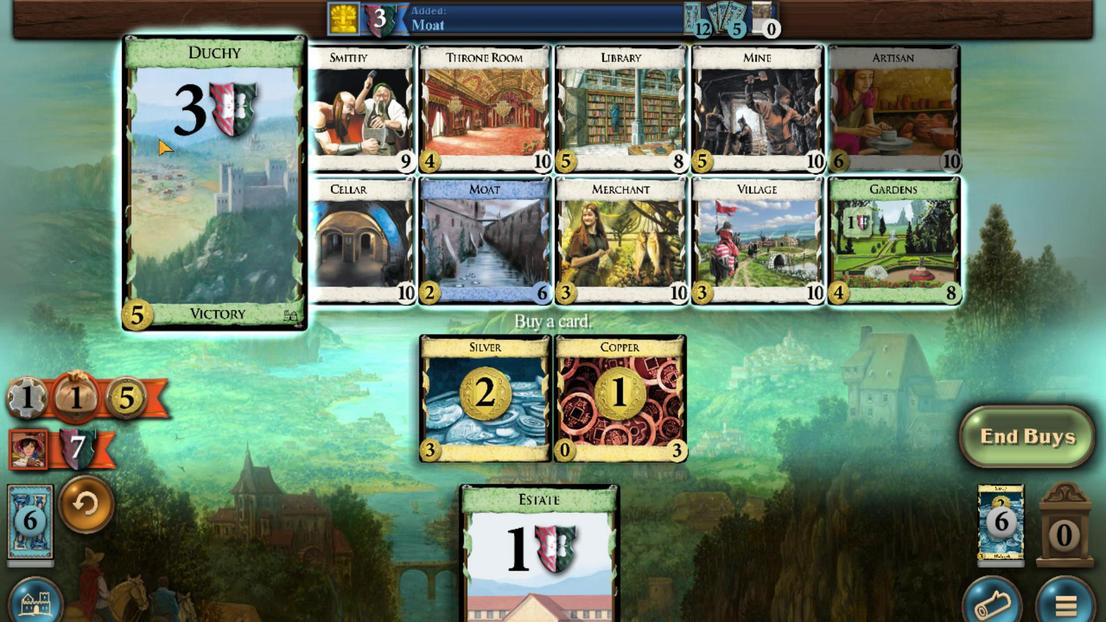 
Action: Mouse scrolled (69, 269) with delta (0, 0)
Screenshot: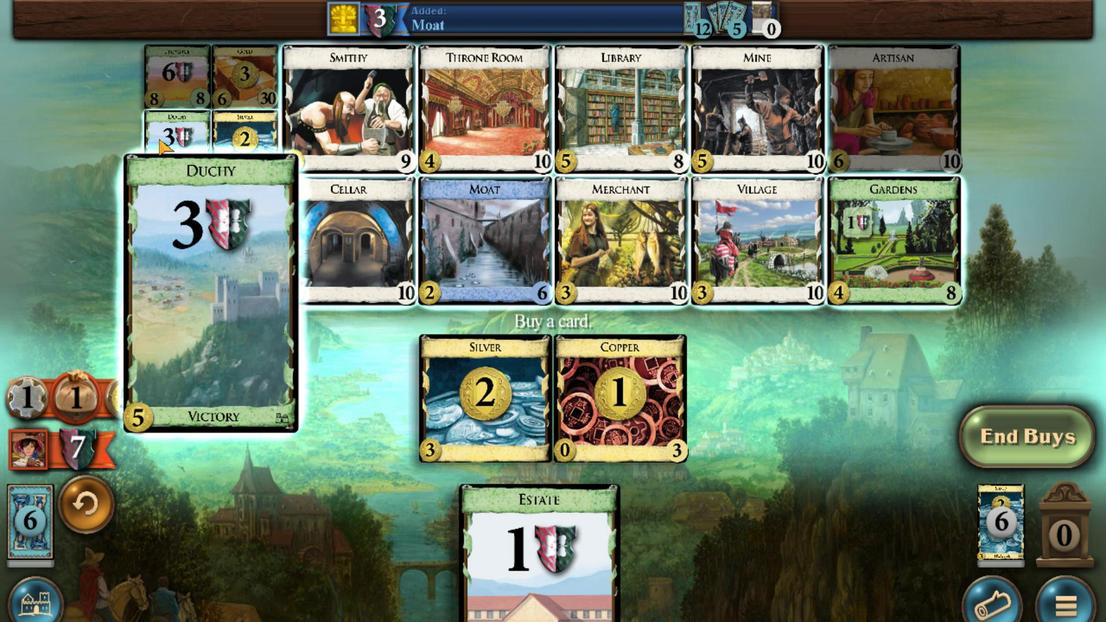 
Action: Mouse scrolled (69, 269) with delta (0, 0)
Screenshot: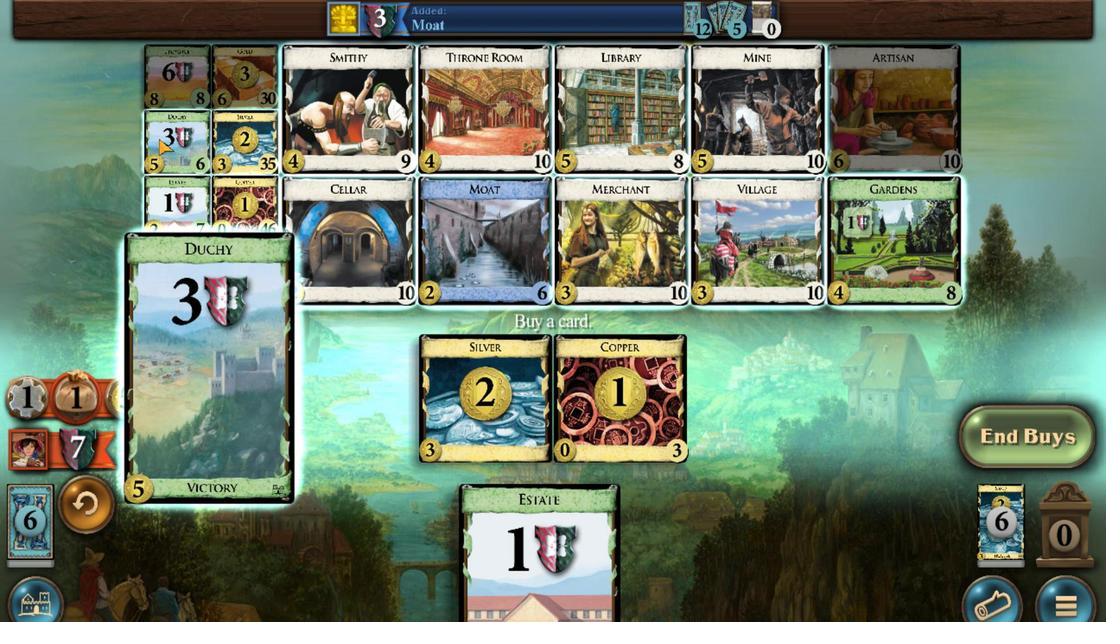 
Action: Mouse moved to (435, 529)
Screenshot: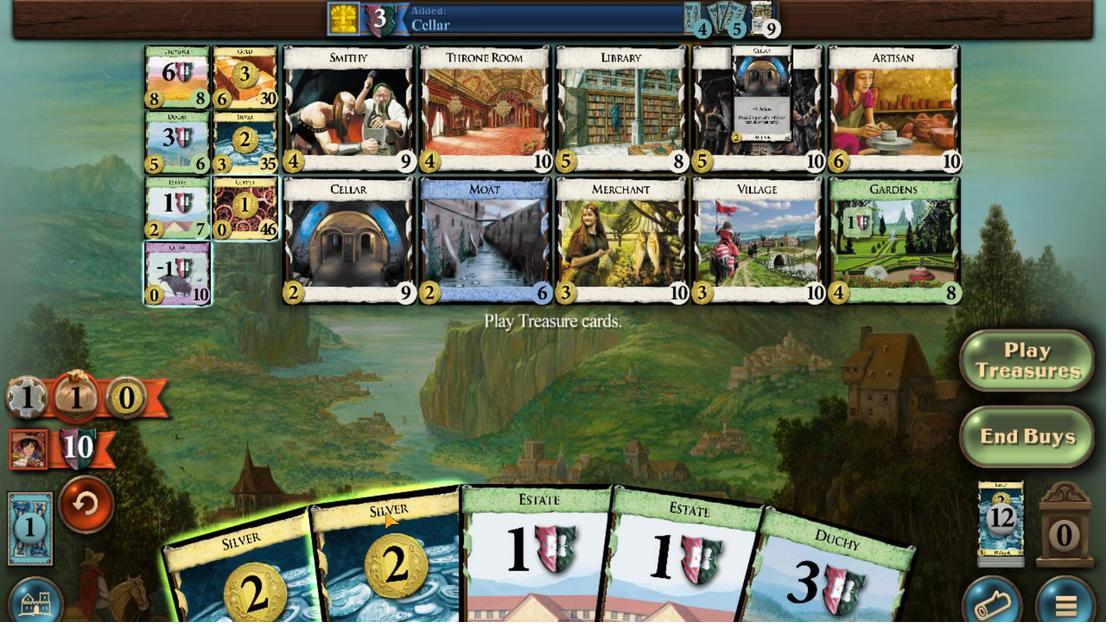 
Action: Mouse scrolled (435, 529) with delta (0, 0)
Screenshot: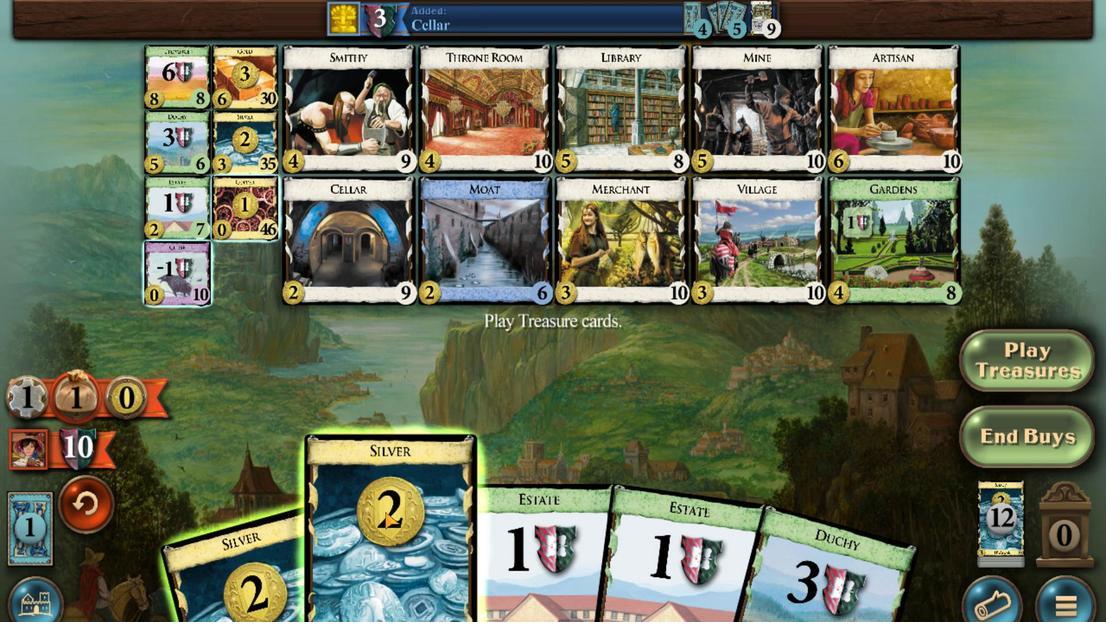 
Action: Mouse moved to (330, 530)
Screenshot: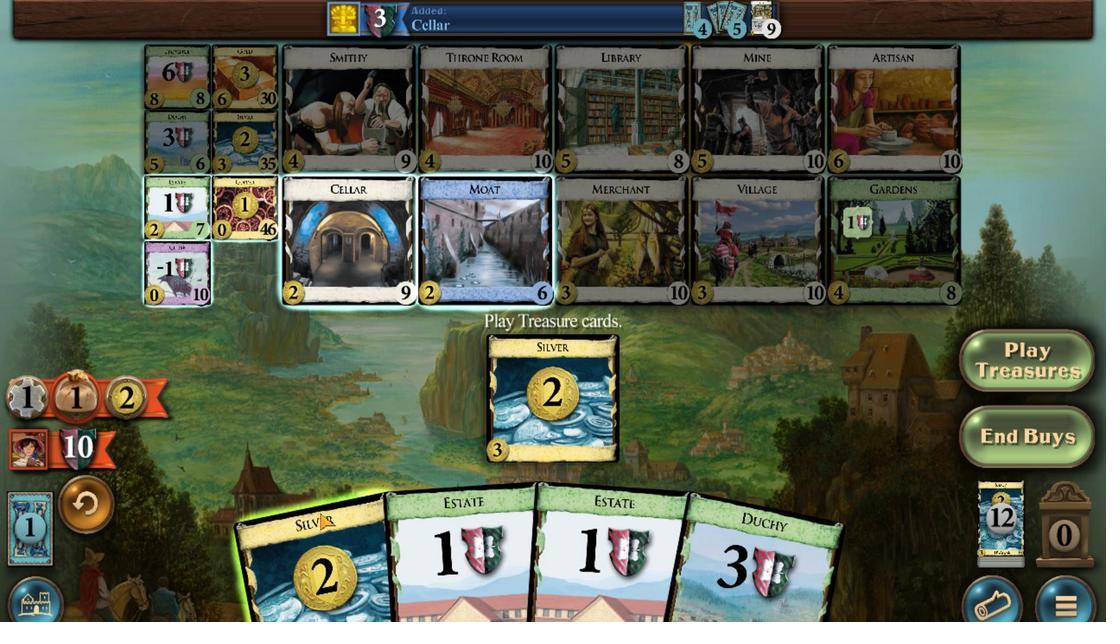 
Action: Mouse scrolled (330, 529) with delta (0, 0)
Screenshot: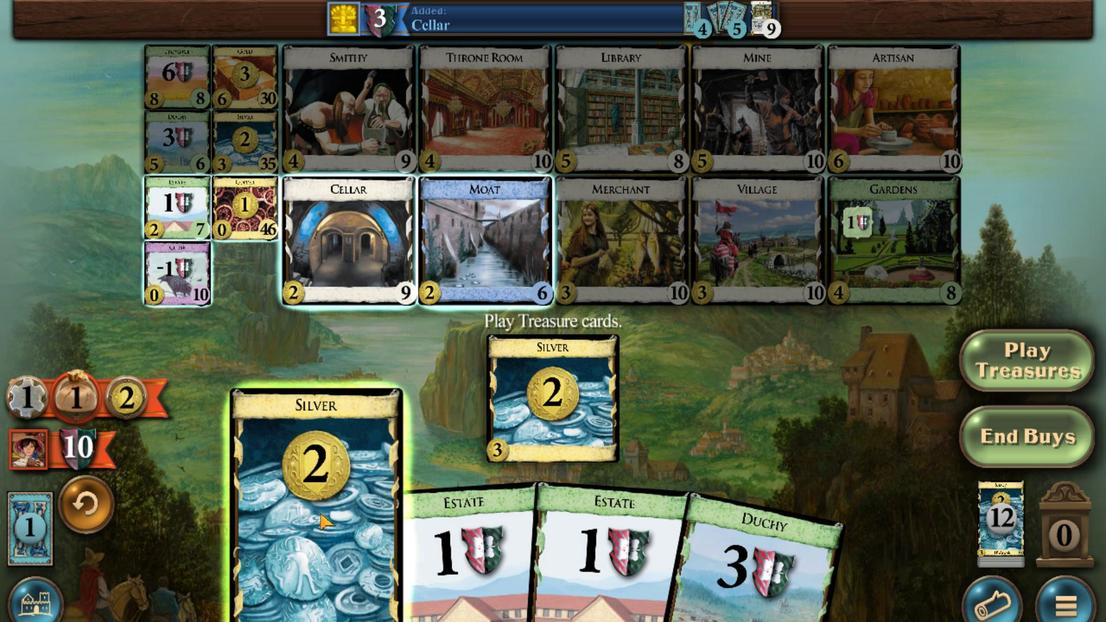 
Action: Mouse moved to (346, 232)
Screenshot: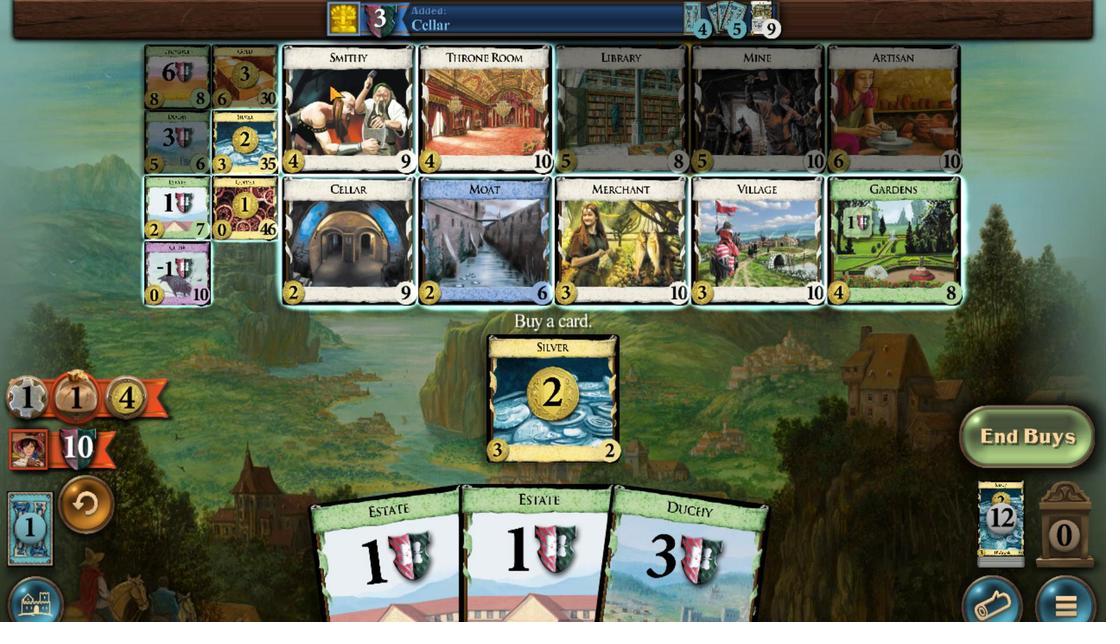 
Action: Mouse scrolled (346, 232) with delta (0, 0)
Screenshot: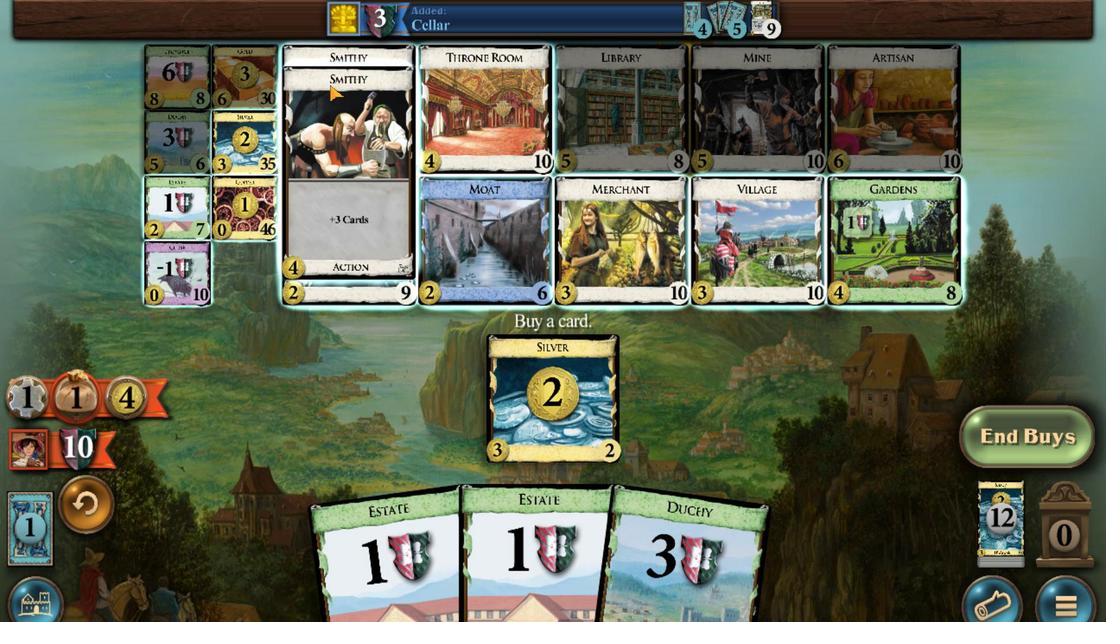 
Action: Mouse scrolled (346, 232) with delta (0, 0)
Screenshot: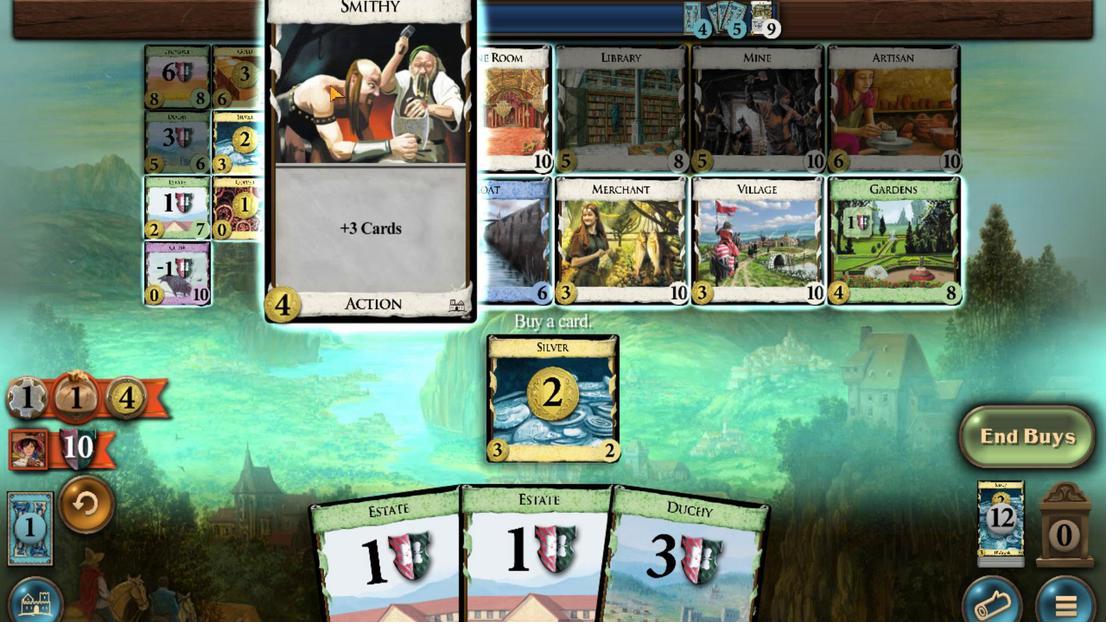 
Action: Mouse scrolled (346, 232) with delta (0, 0)
Screenshot: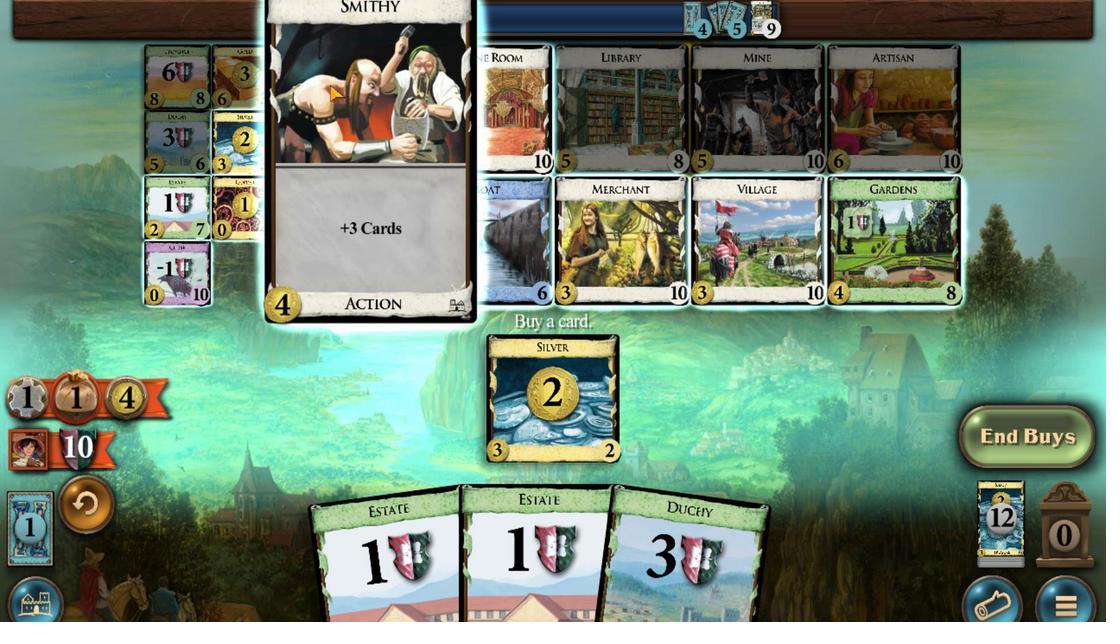 
Action: Mouse scrolled (346, 232) with delta (0, 0)
Screenshot: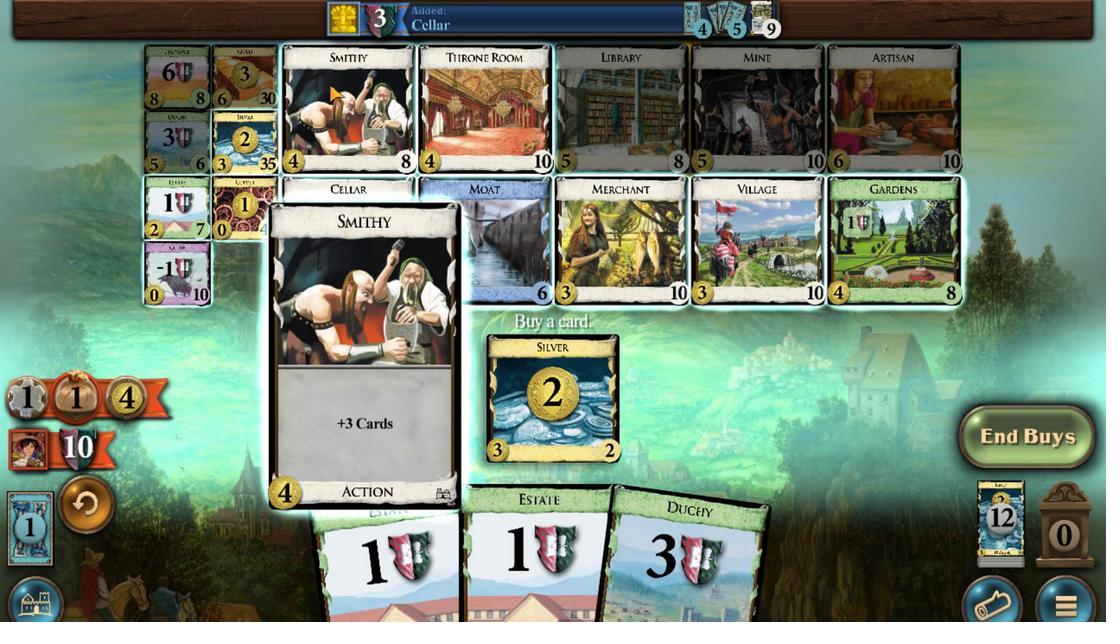 
Action: Mouse moved to (629, 515)
Screenshot: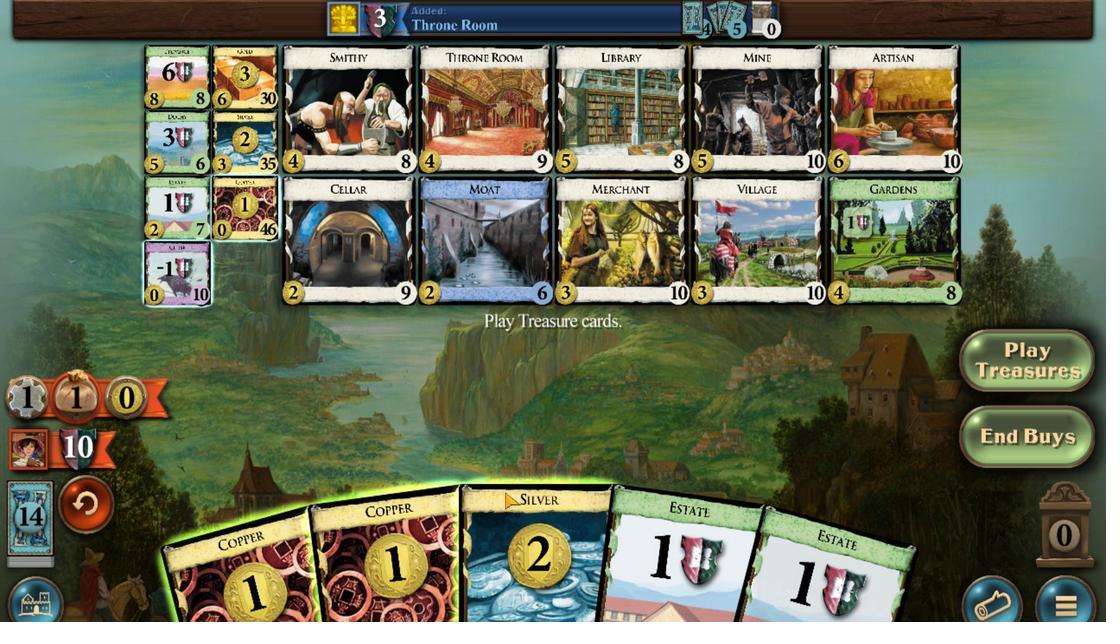 
Action: Mouse scrolled (629, 515) with delta (0, 0)
Screenshot: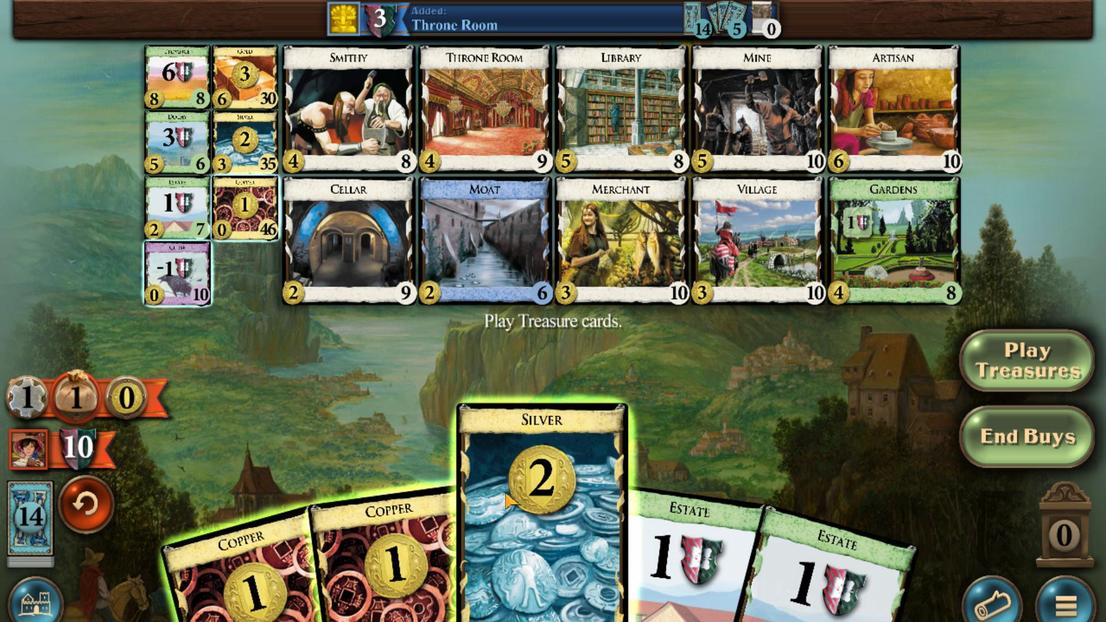 
Action: Mouse moved to (560, 520)
Screenshot: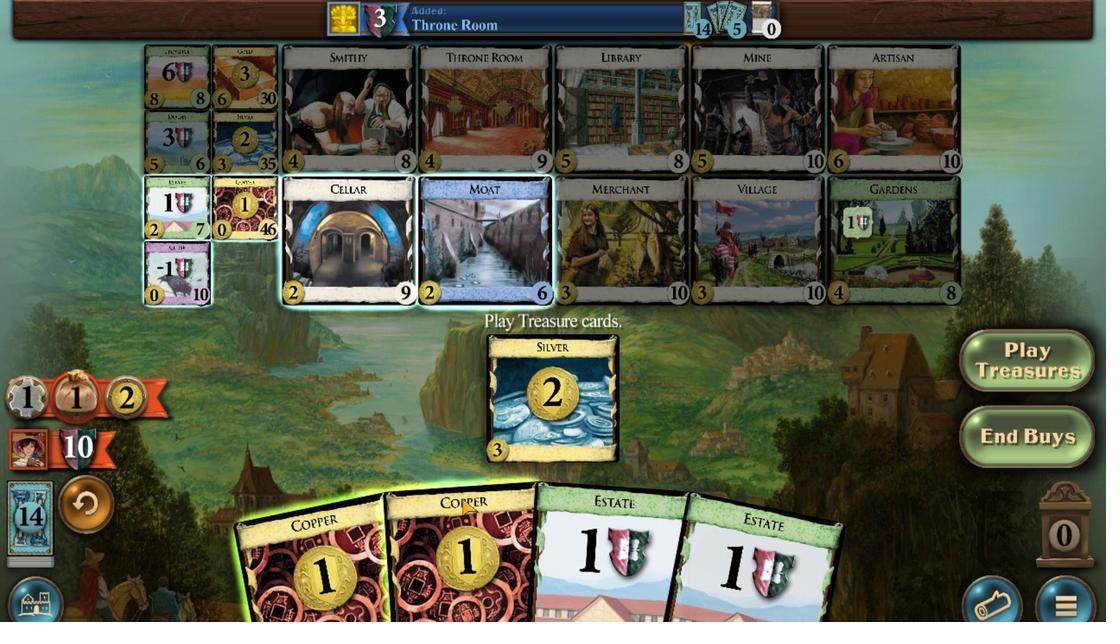 
Action: Mouse scrolled (560, 519) with delta (0, 0)
Screenshot: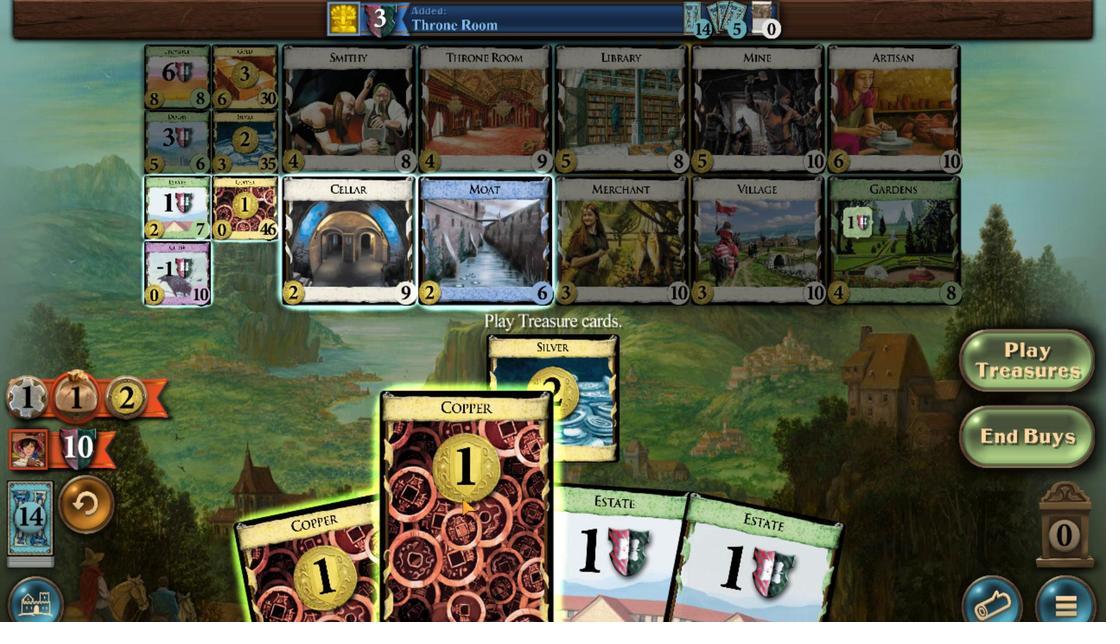 
Action: Mouse moved to (472, 522)
Screenshot: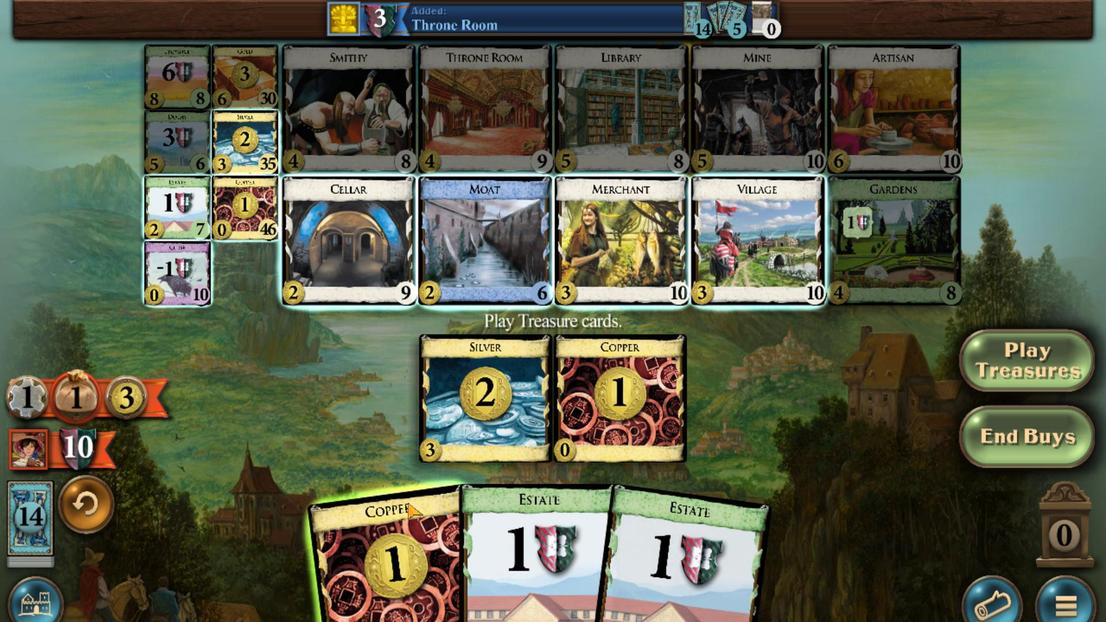 
Action: Mouse scrolled (472, 522) with delta (0, 0)
Screenshot: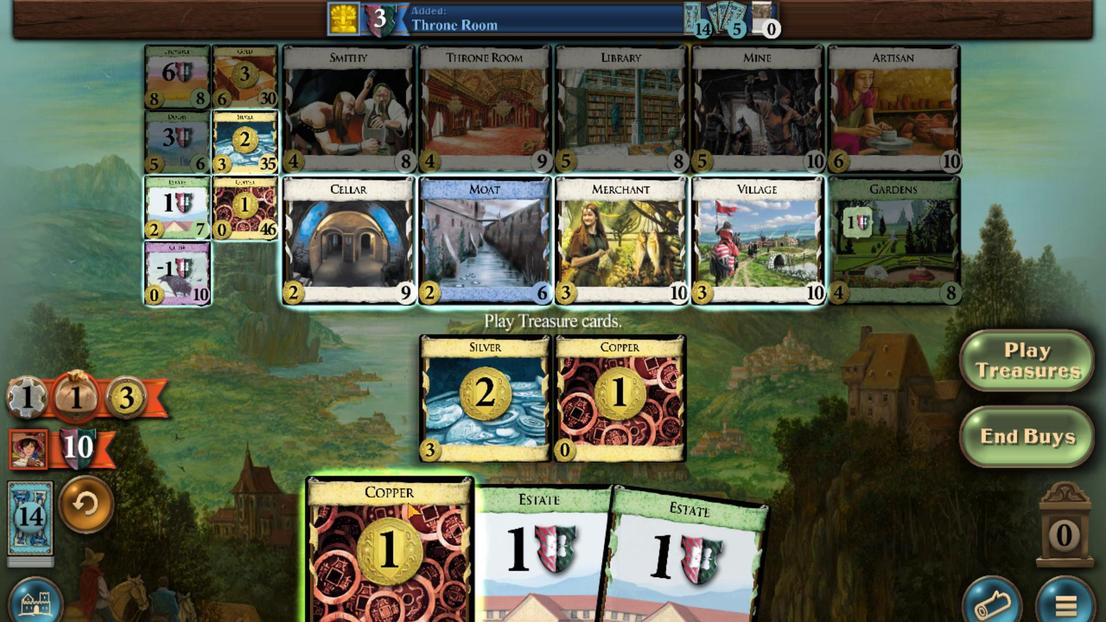 
Action: Mouse moved to (684, 460)
Screenshot: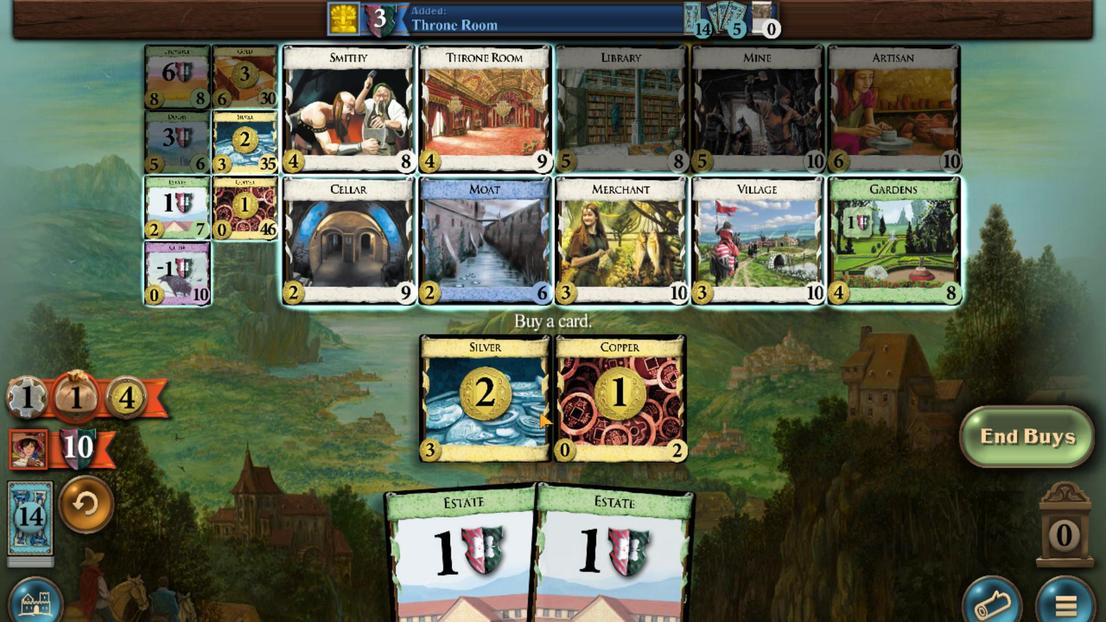 
Action: Mouse scrolled (684, 460) with delta (0, 0)
Screenshot: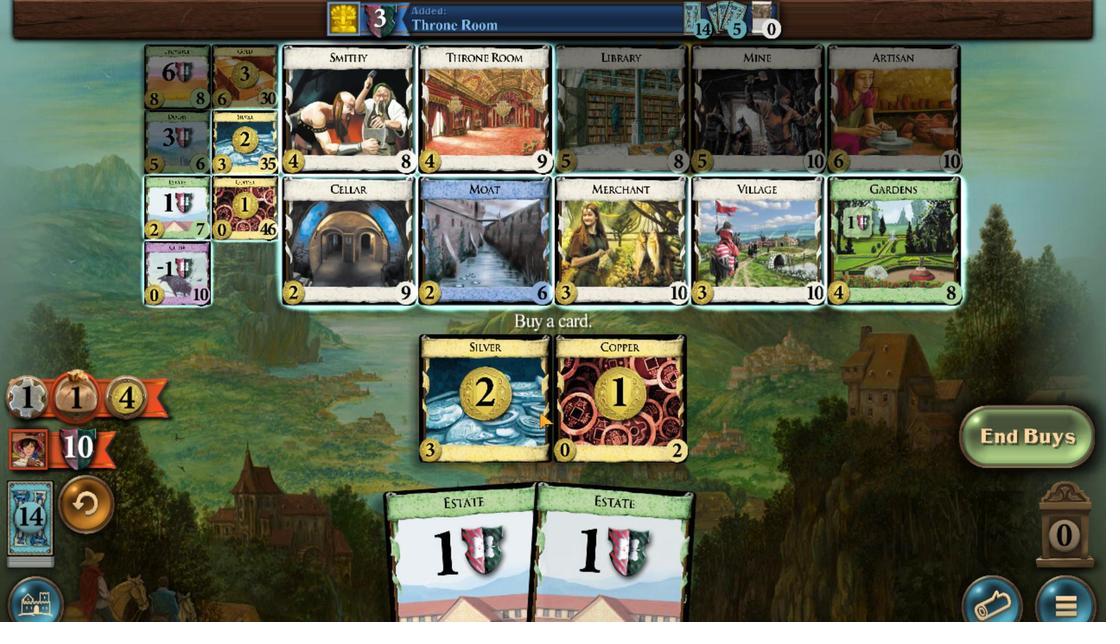 
Action: Mouse scrolled (684, 460) with delta (0, 0)
Screenshot: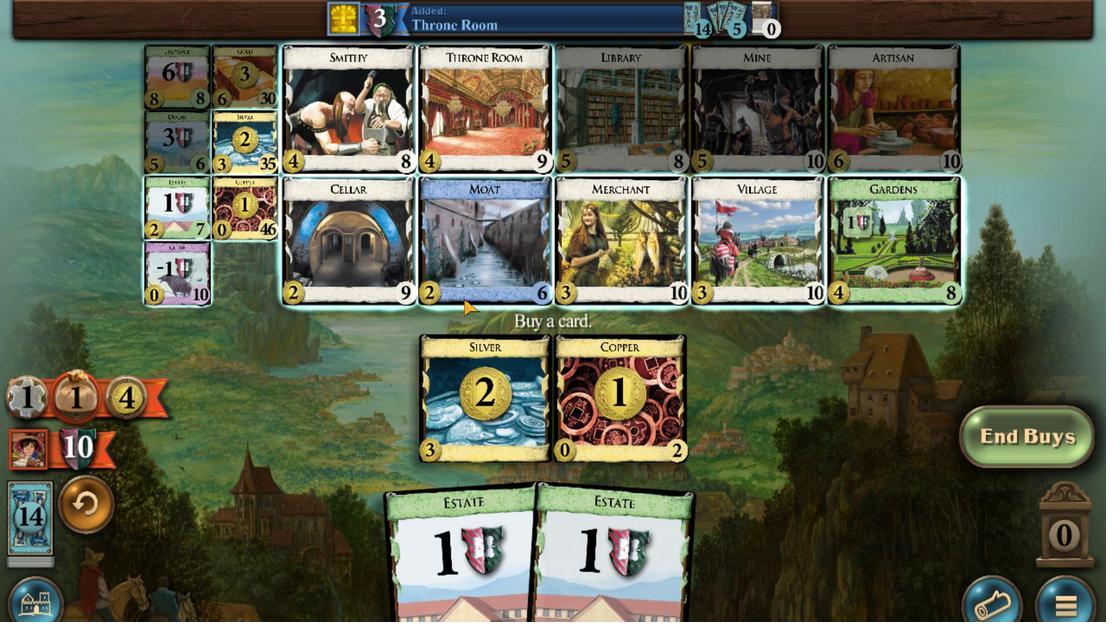 
Action: Mouse moved to (416, 257)
Screenshot: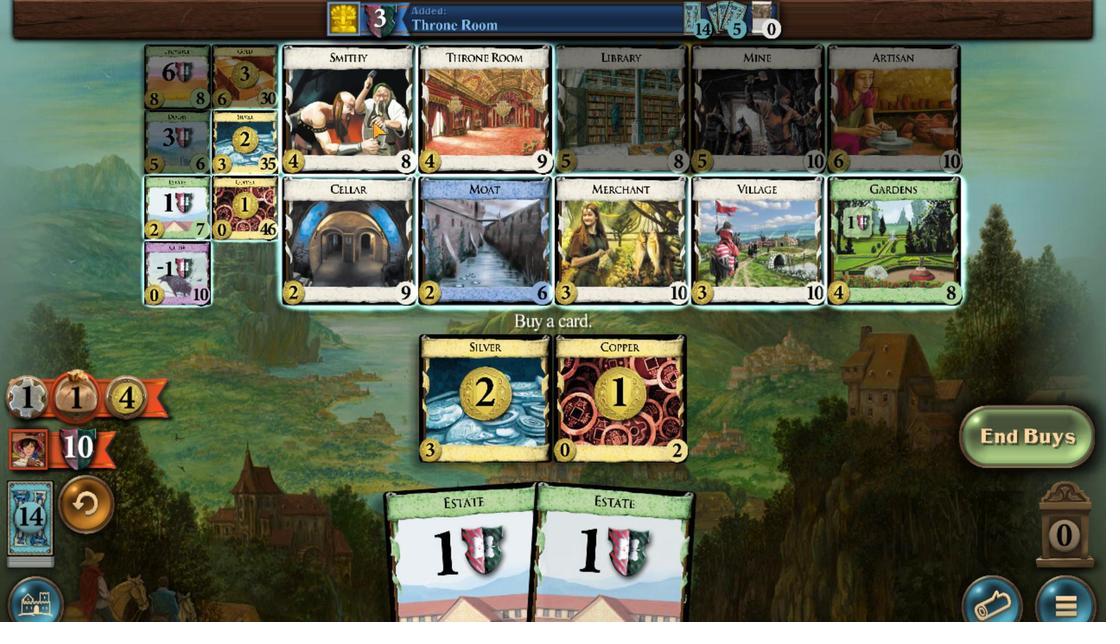 
Action: Mouse scrolled (416, 258) with delta (0, 0)
Screenshot: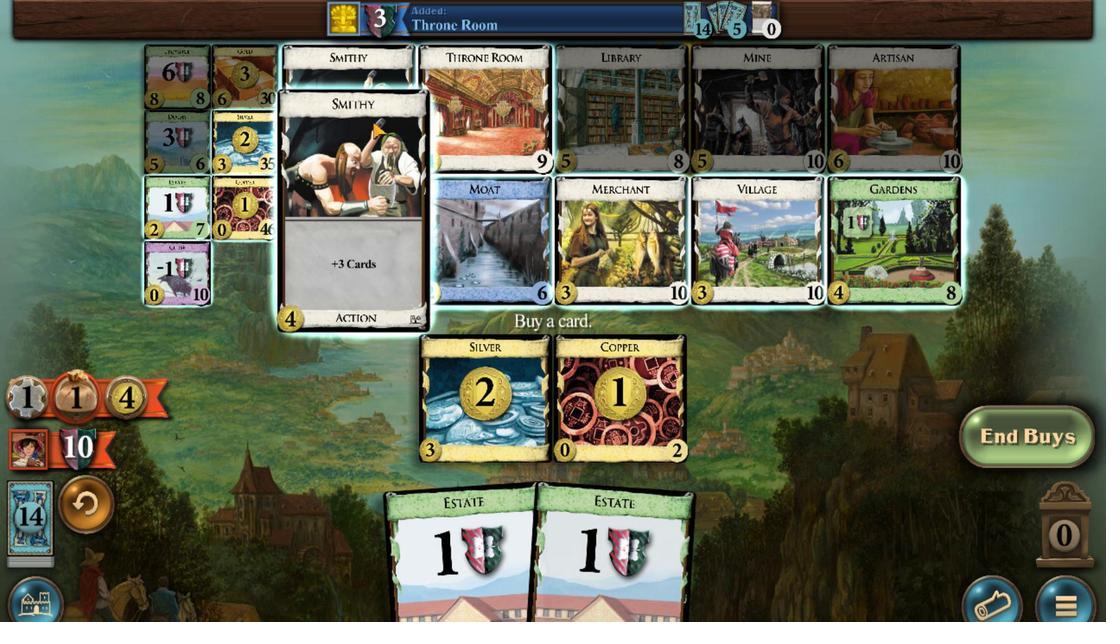 
Action: Mouse scrolled (416, 258) with delta (0, 0)
Screenshot: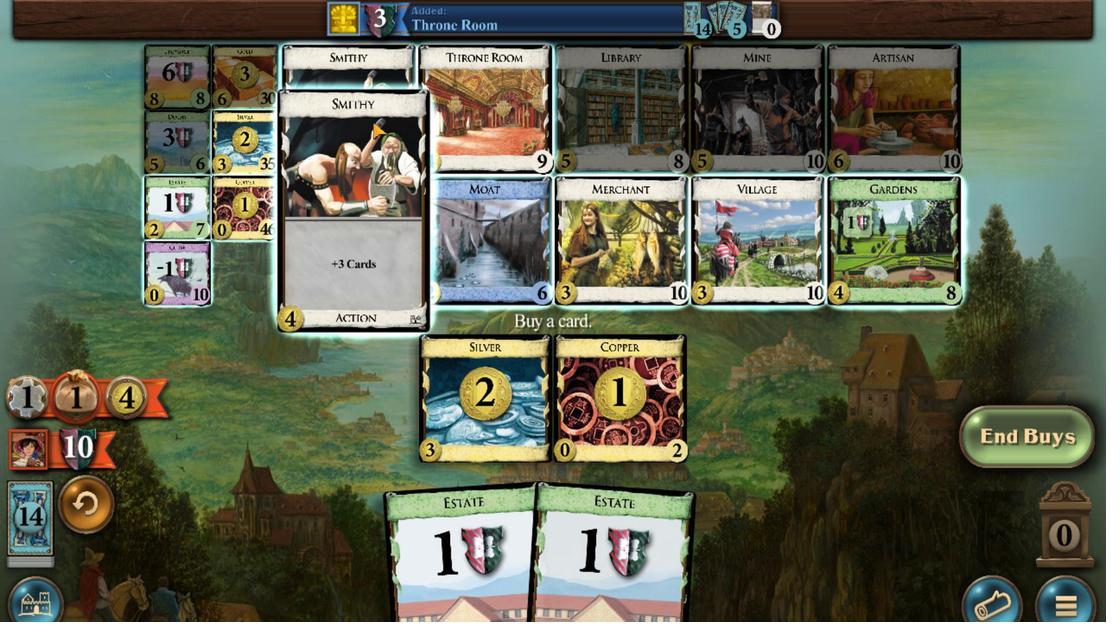 
Action: Mouse scrolled (416, 258) with delta (0, 0)
Screenshot: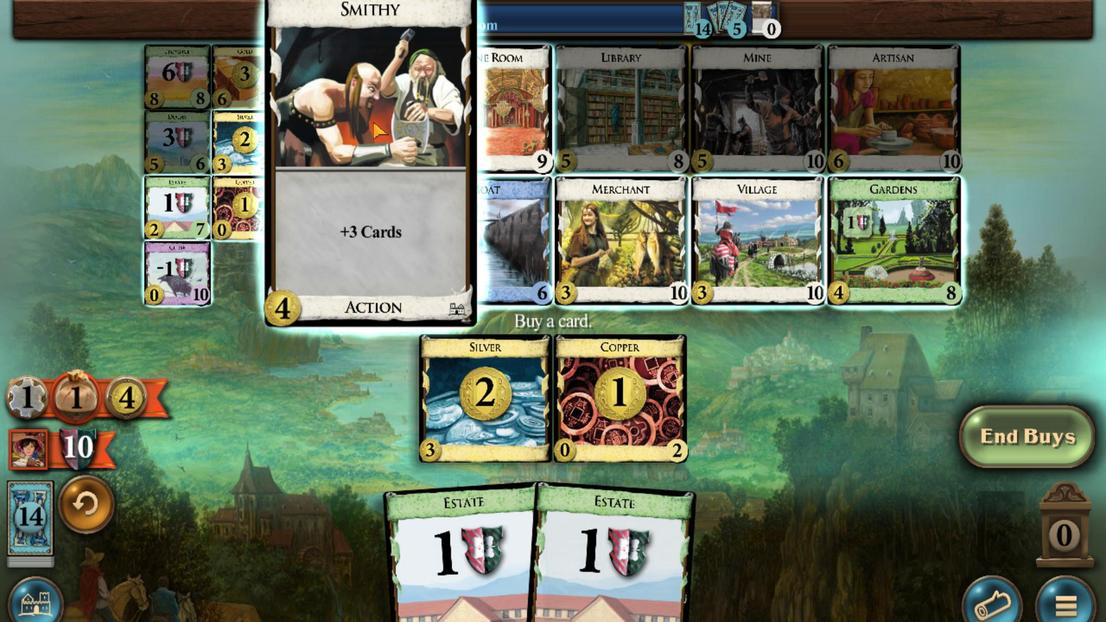 
Action: Mouse scrolled (416, 258) with delta (0, 0)
Screenshot: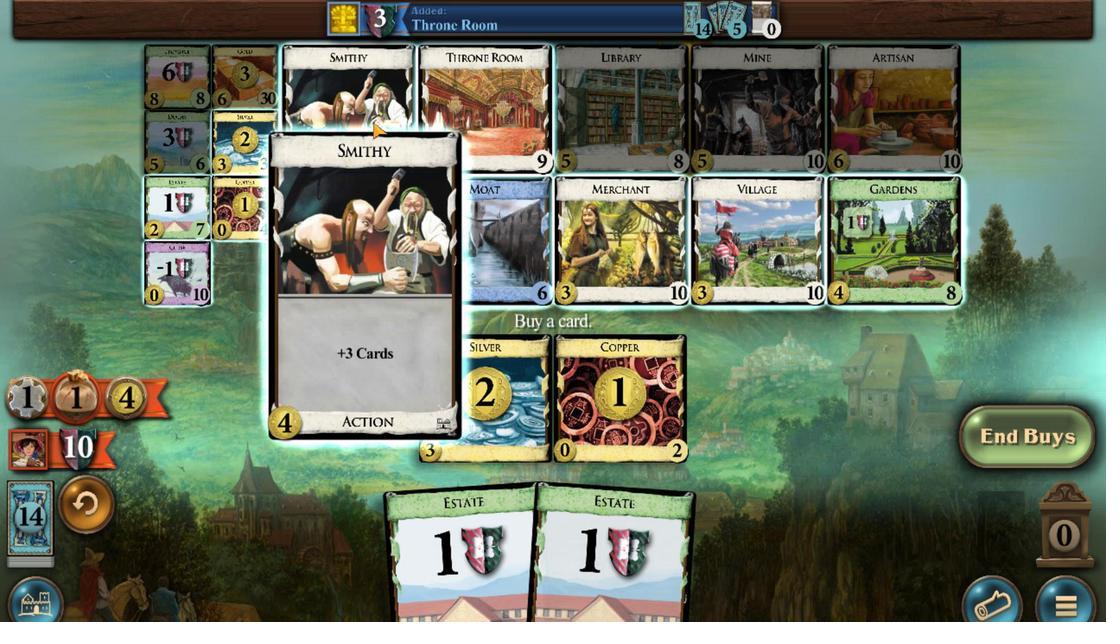
Action: Mouse moved to (922, 535)
Screenshot: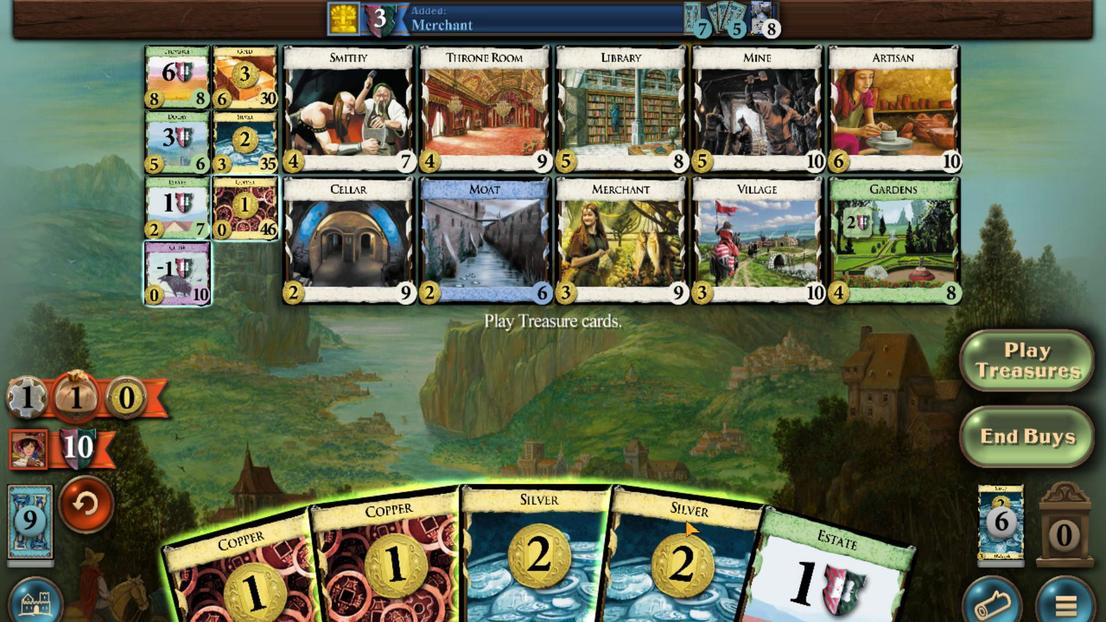 
Action: Mouse scrolled (922, 534) with delta (0, 0)
Screenshot: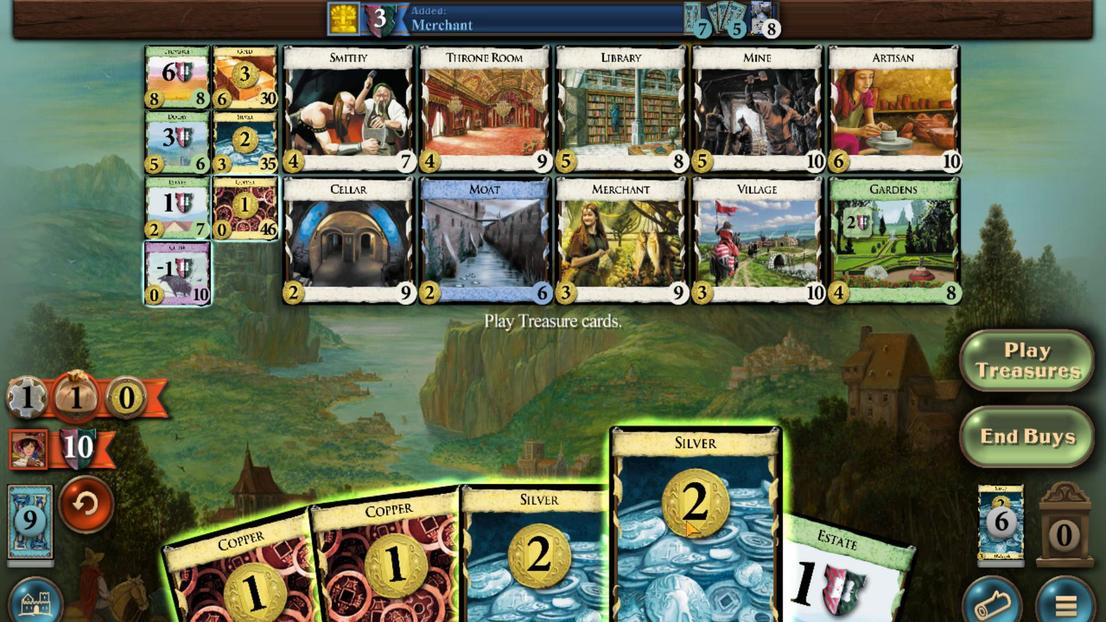 
Action: Mouse moved to (775, 528)
Screenshot: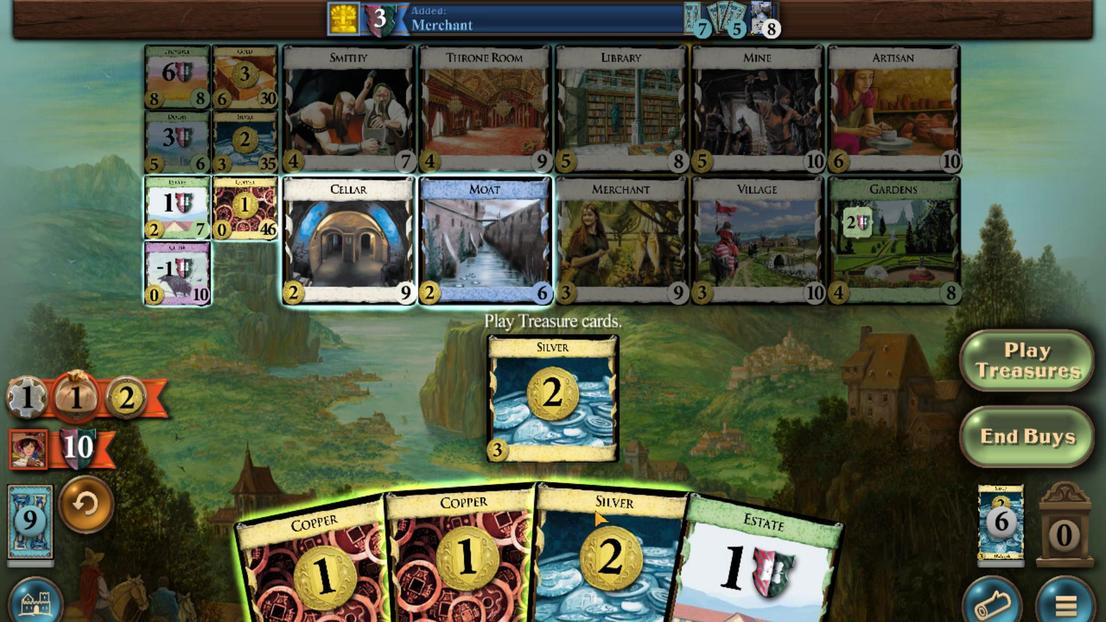 
Action: Mouse scrolled (775, 527) with delta (0, 0)
Screenshot: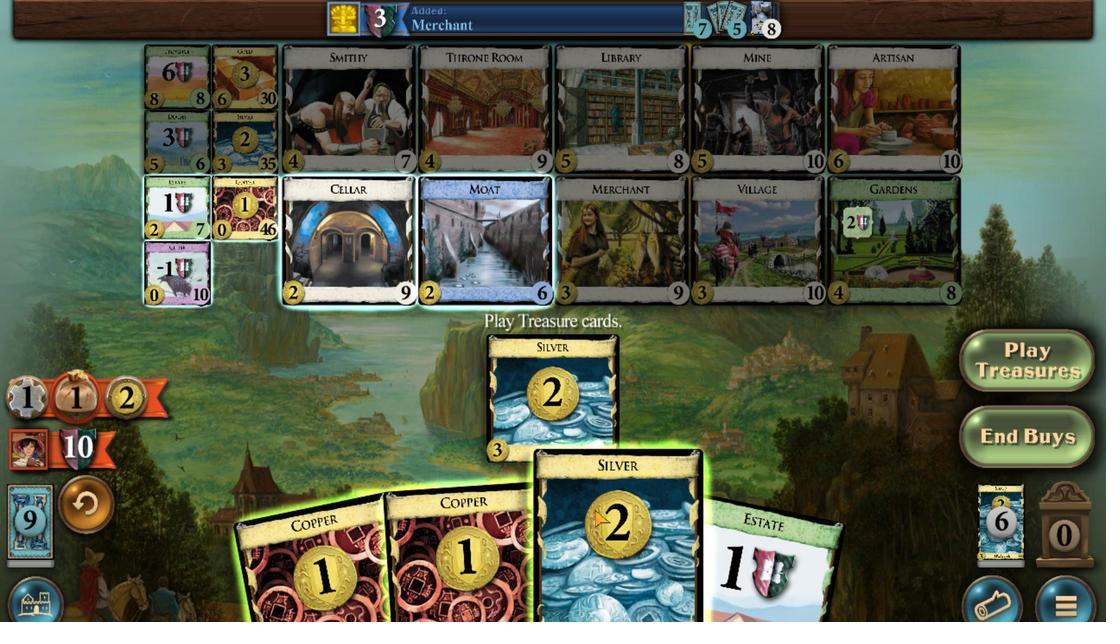 
Action: Mouse moved to (714, 529)
Screenshot: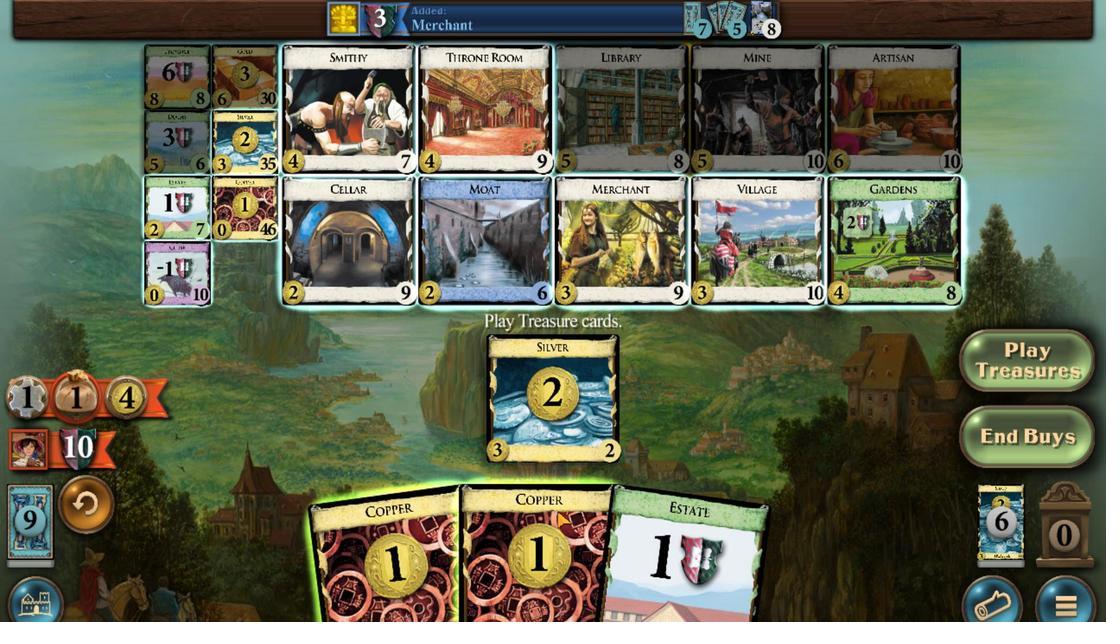 
Action: Mouse scrolled (714, 528) with delta (0, 0)
Screenshot: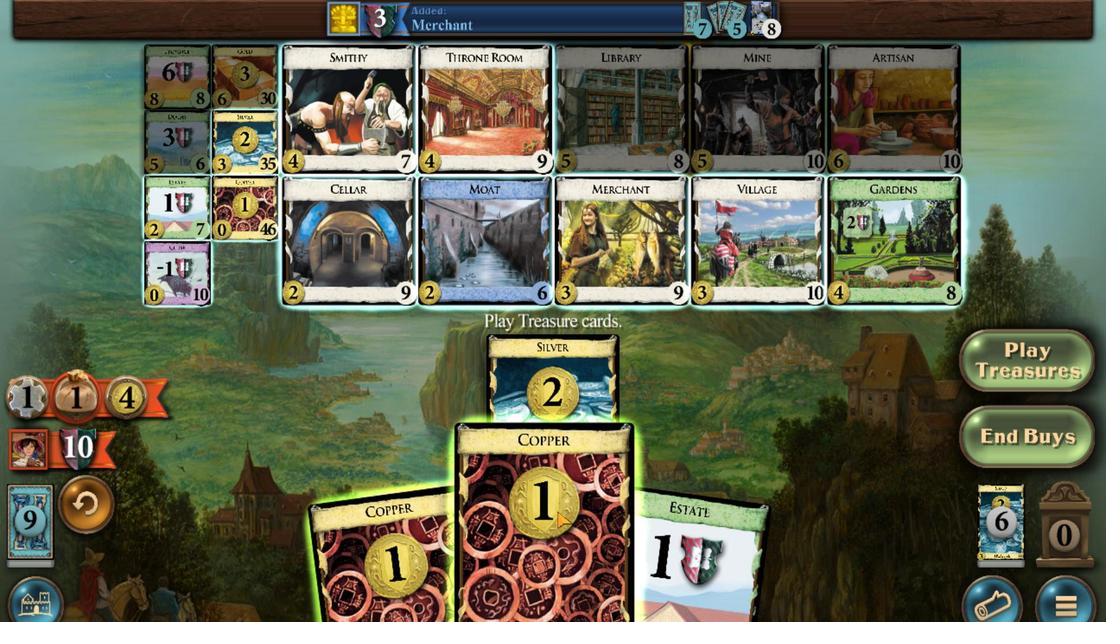 
Action: Mouse moved to (590, 531)
Screenshot: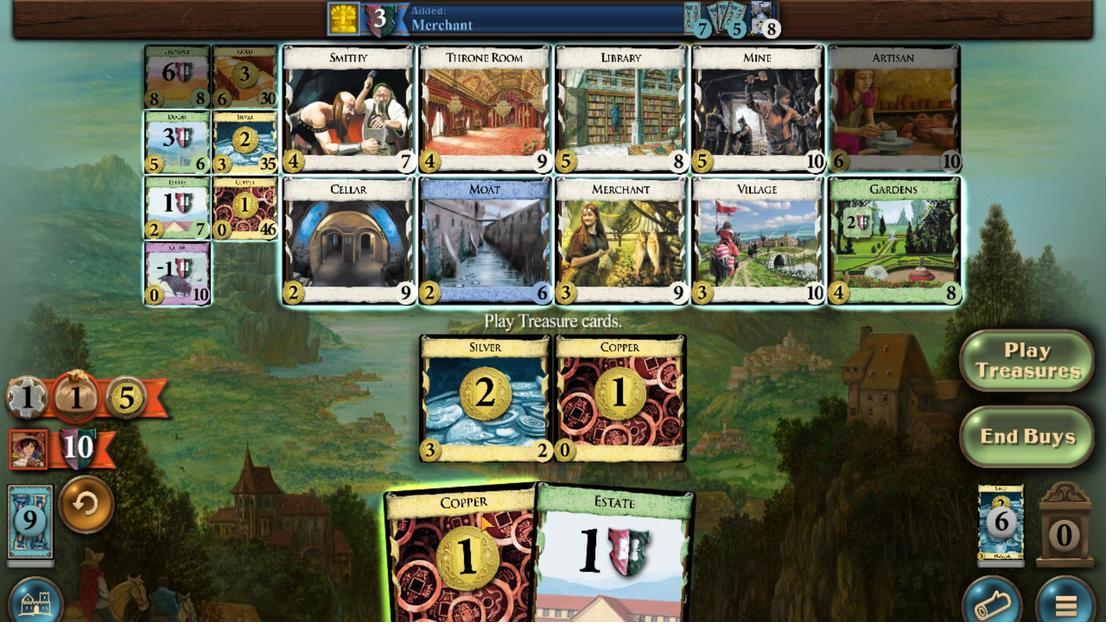 
Action: Mouse scrolled (590, 531) with delta (0, 0)
Screenshot: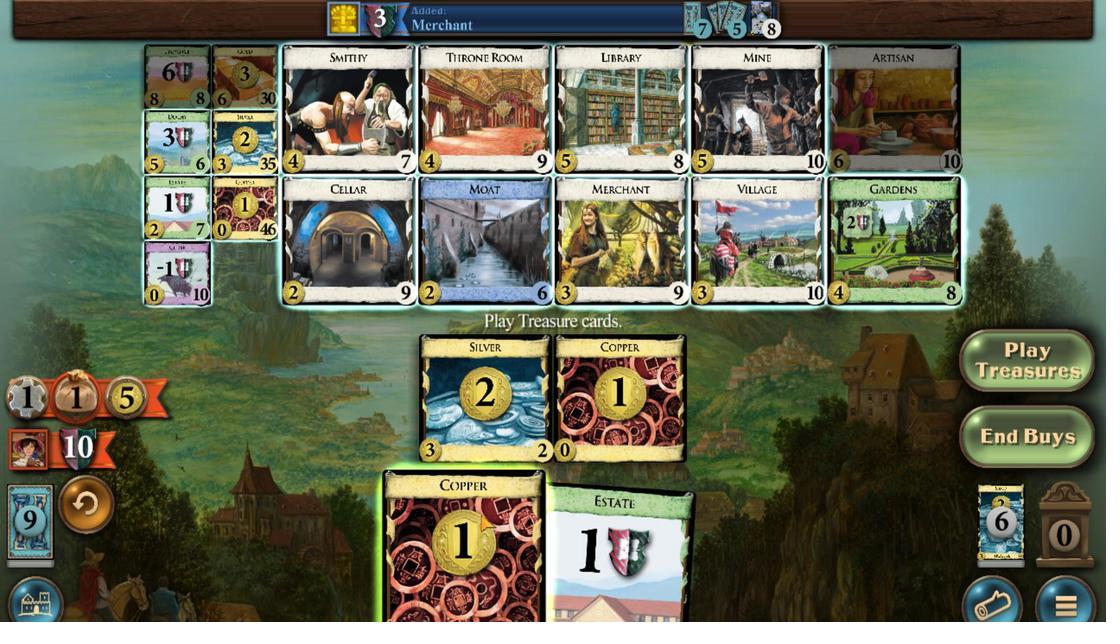 
Action: Mouse moved to (190, 219)
Screenshot: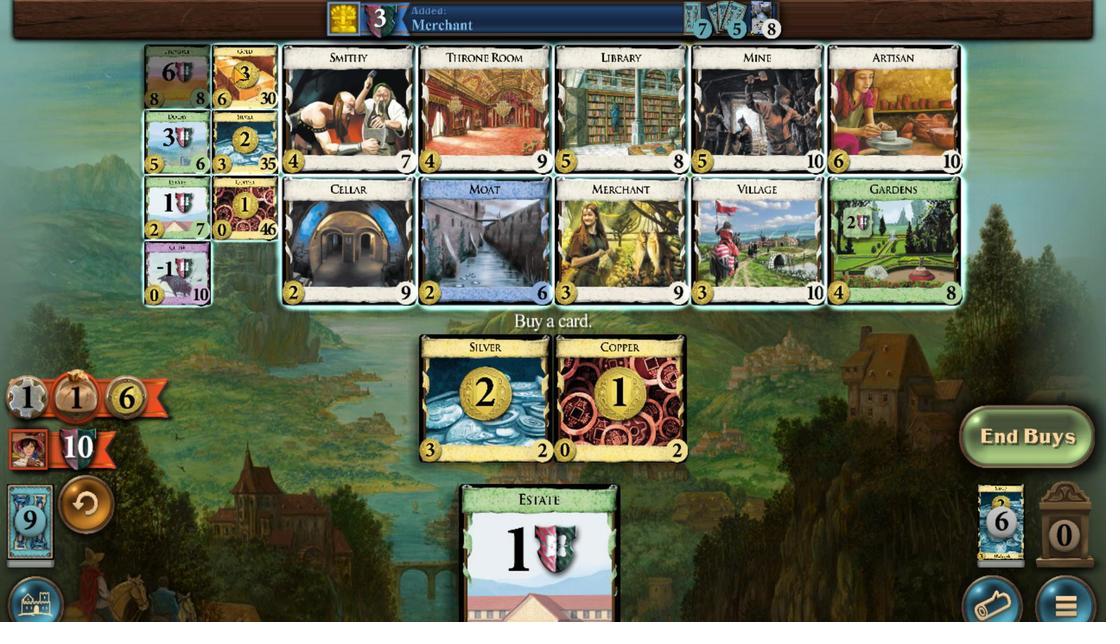 
Action: Mouse scrolled (190, 220) with delta (0, 0)
Screenshot: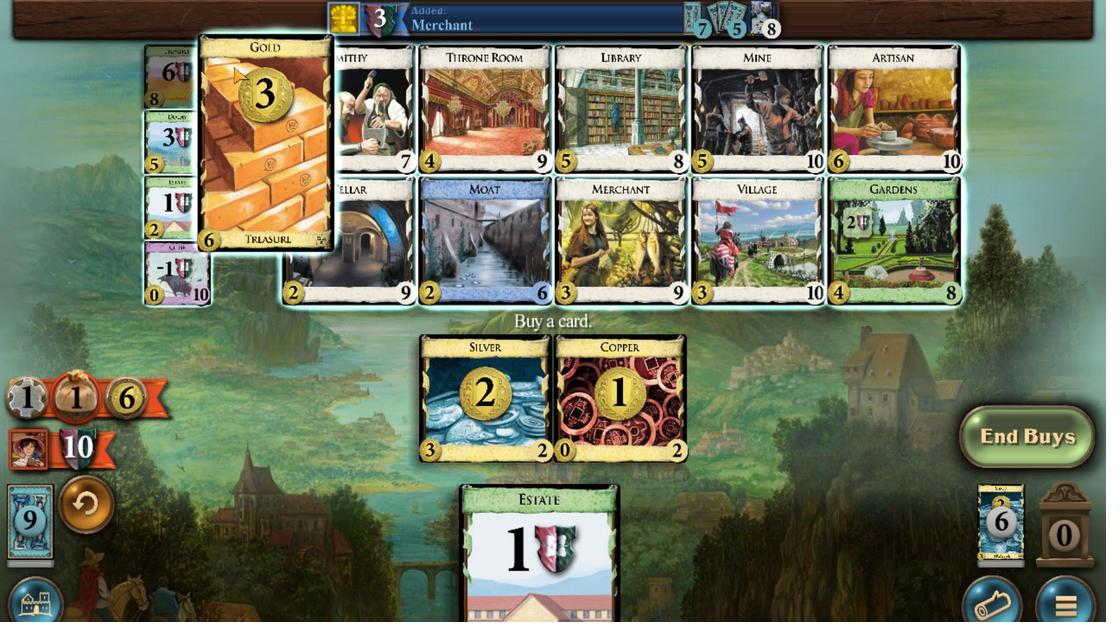 
Action: Mouse scrolled (190, 220) with delta (0, 0)
Screenshot: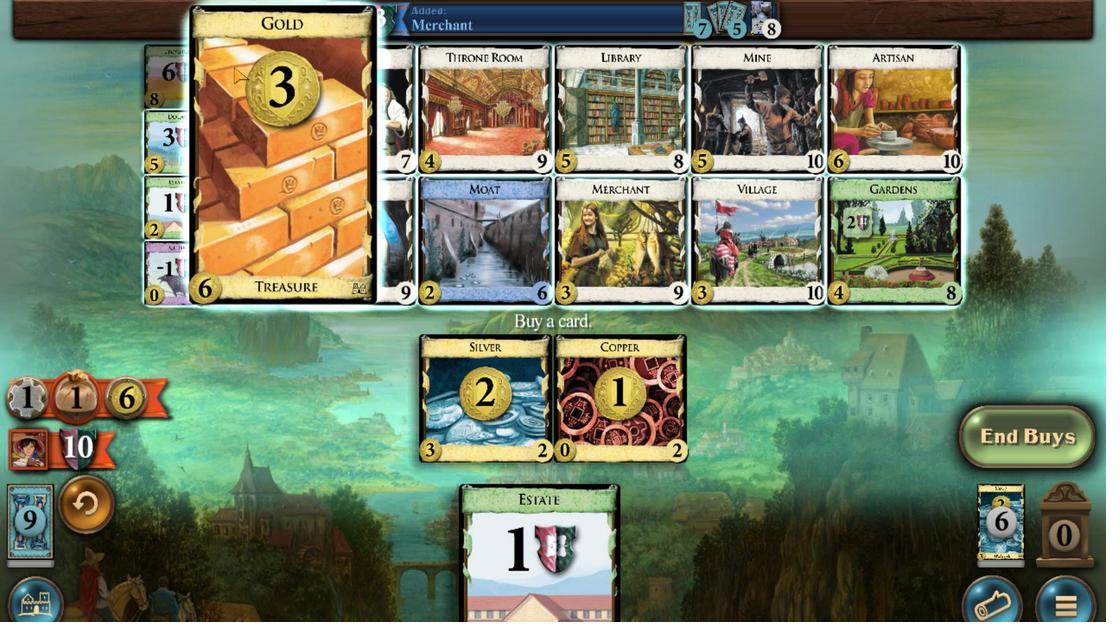 
Action: Mouse scrolled (190, 220) with delta (0, 0)
Screenshot: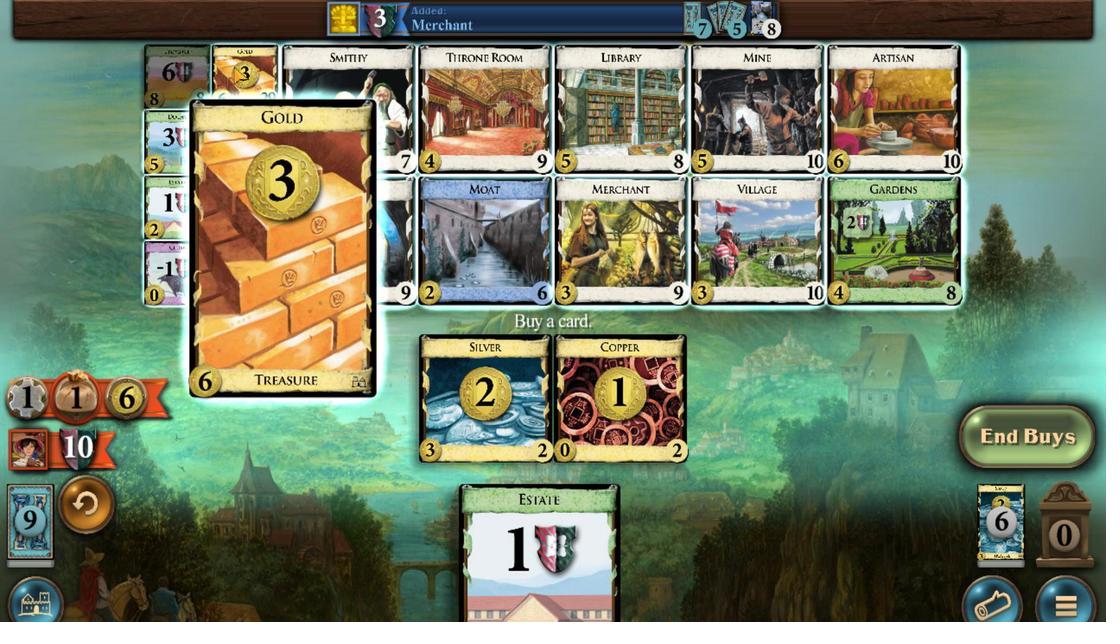 
Action: Mouse scrolled (190, 220) with delta (0, 0)
Screenshot: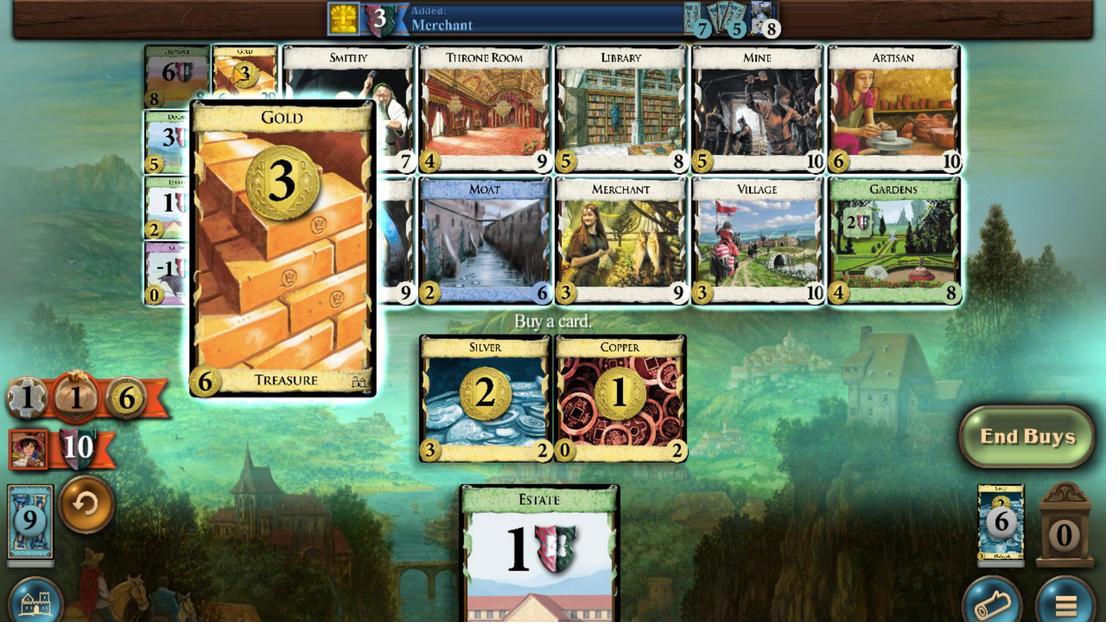 
Action: Mouse moved to (643, 519)
Screenshot: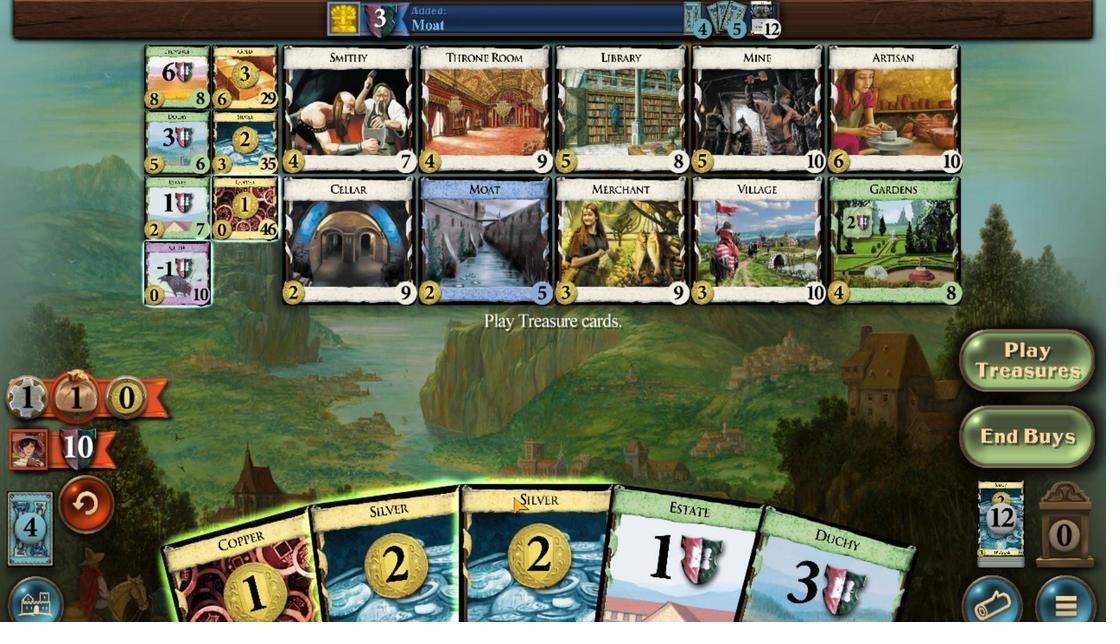 
Action: Mouse scrolled (643, 518) with delta (0, 0)
Screenshot: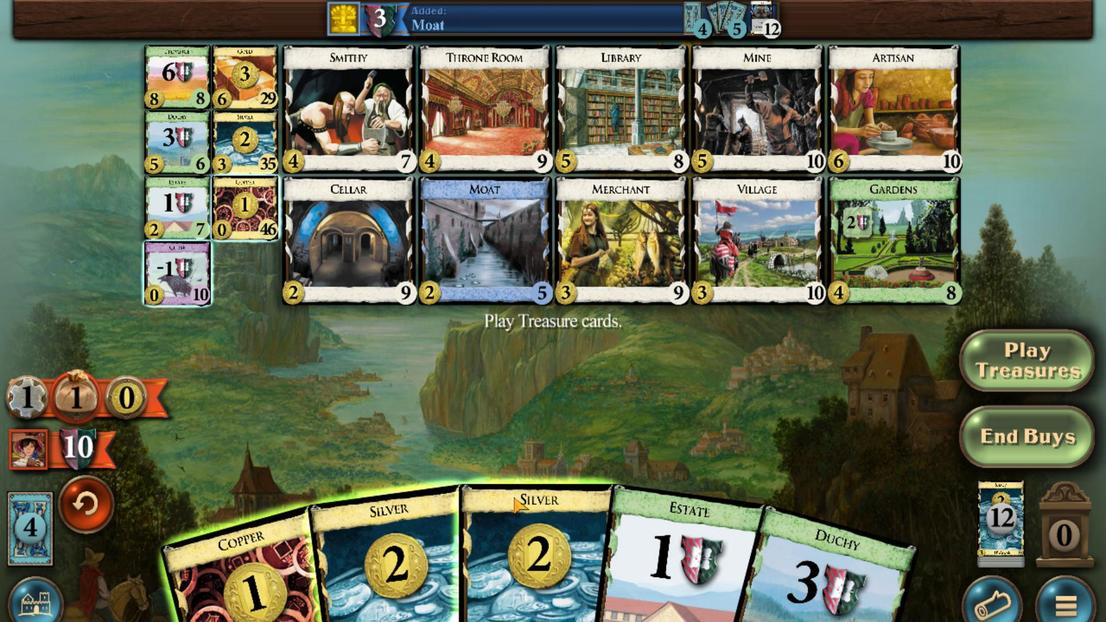 
Action: Mouse moved to (608, 544)
Screenshot: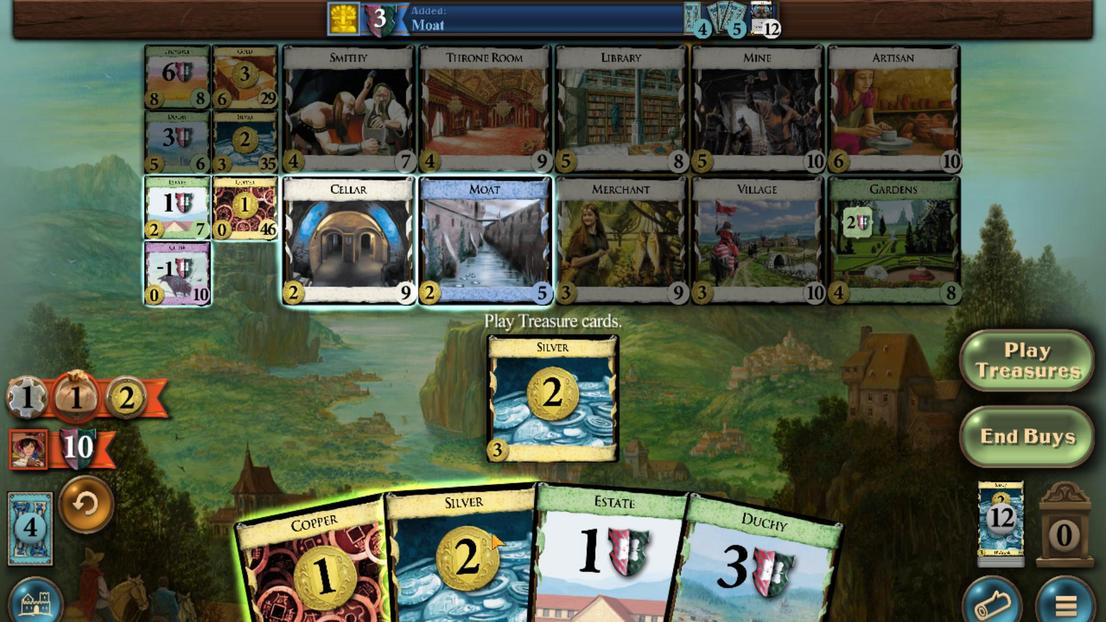 
Action: Mouse scrolled (608, 543) with delta (0, 0)
Screenshot: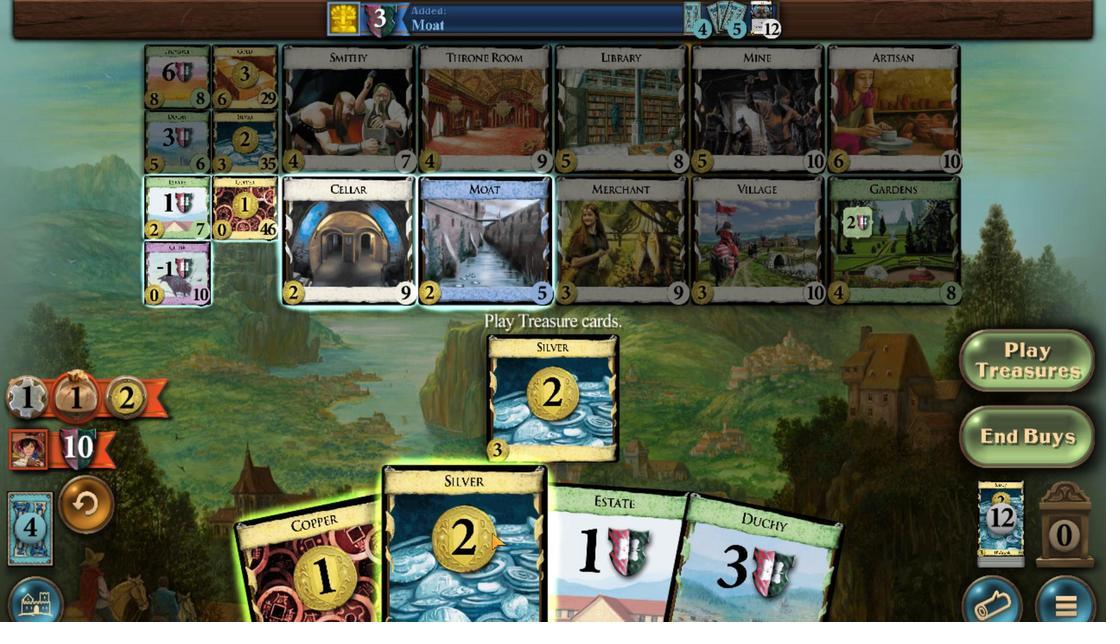 
Action: Mouse moved to (461, 548)
Screenshot: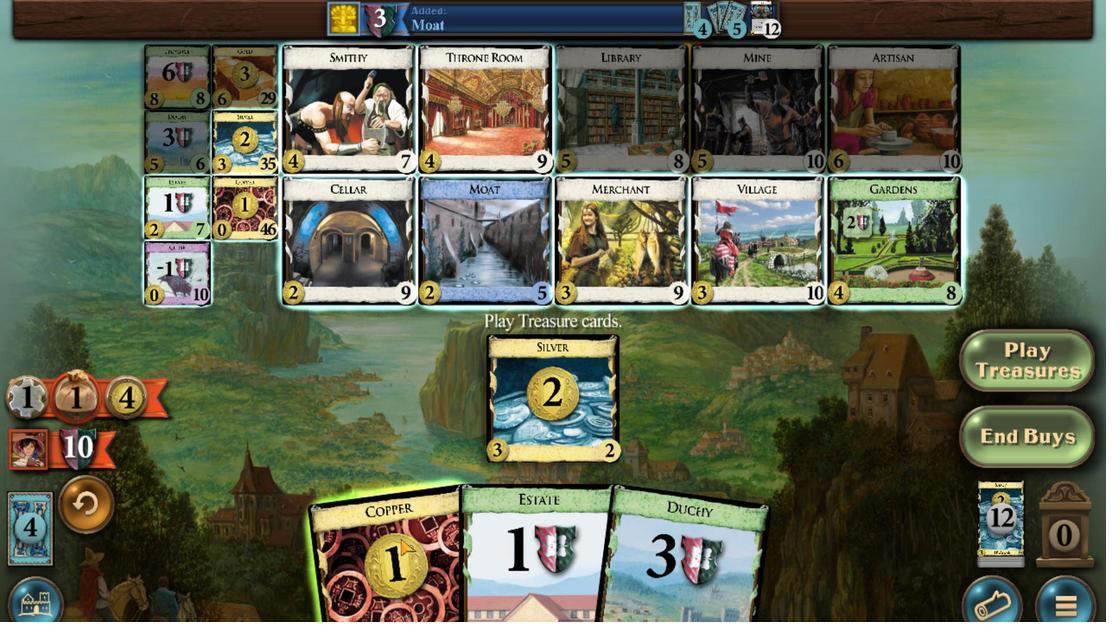 
Action: Mouse scrolled (461, 547) with delta (0, 0)
Screenshot: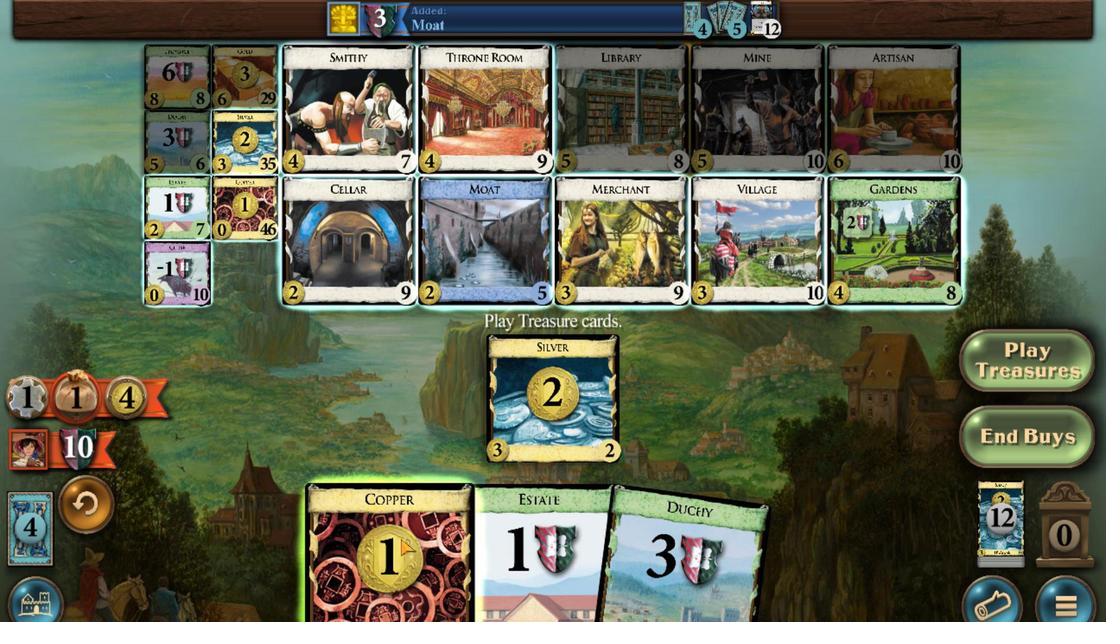 
Action: Mouse moved to (73, 262)
Screenshot: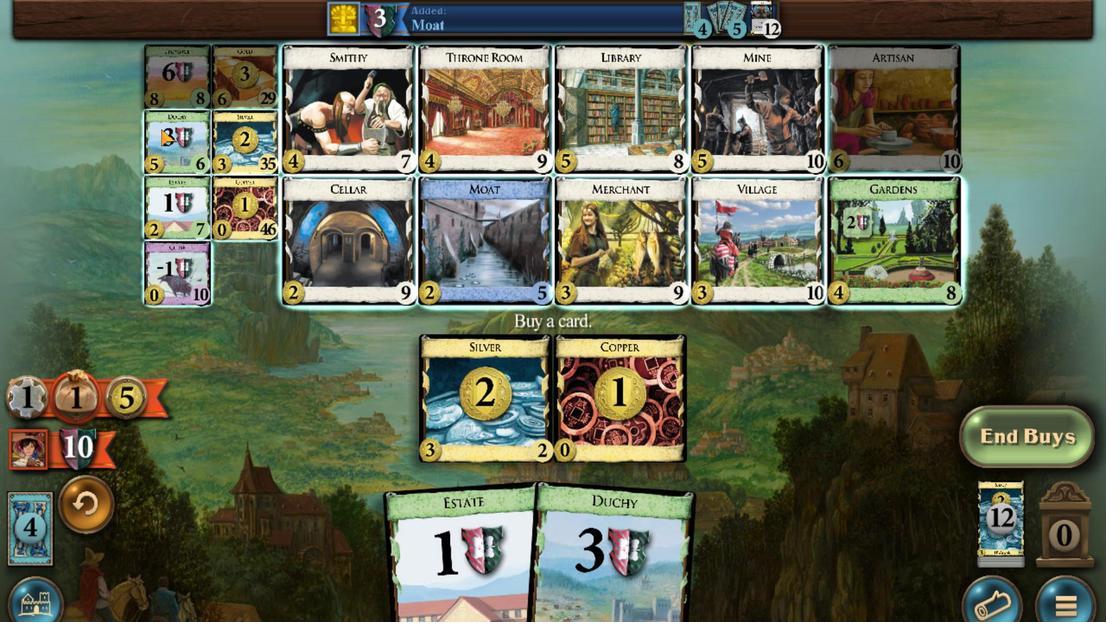 
Action: Mouse scrolled (73, 263) with delta (0, 0)
Screenshot: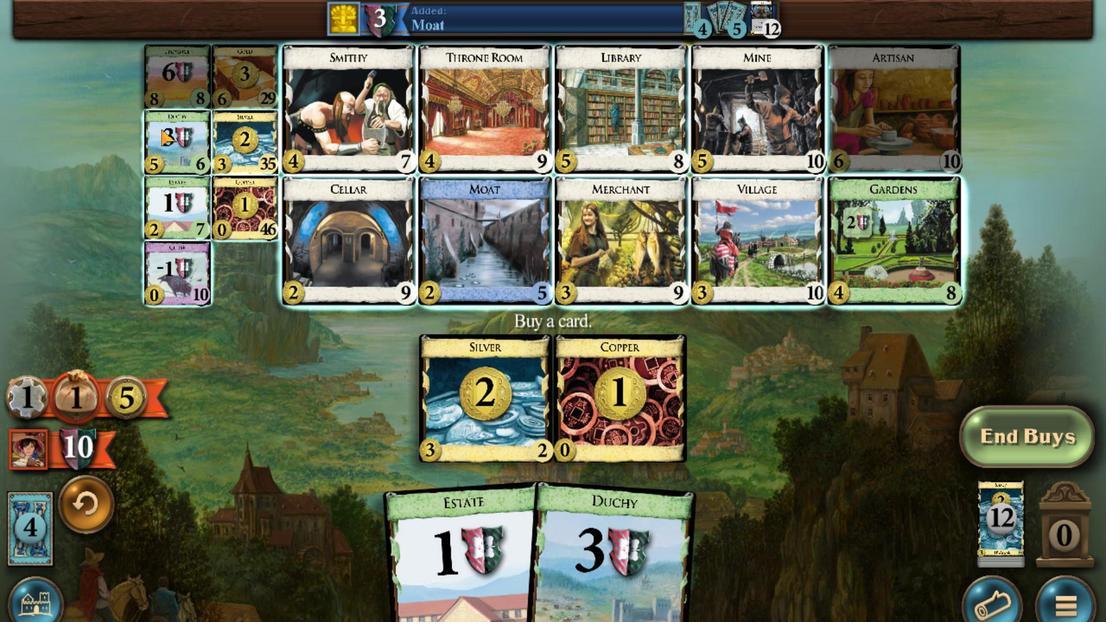 
Action: Mouse scrolled (73, 263) with delta (0, 0)
Screenshot: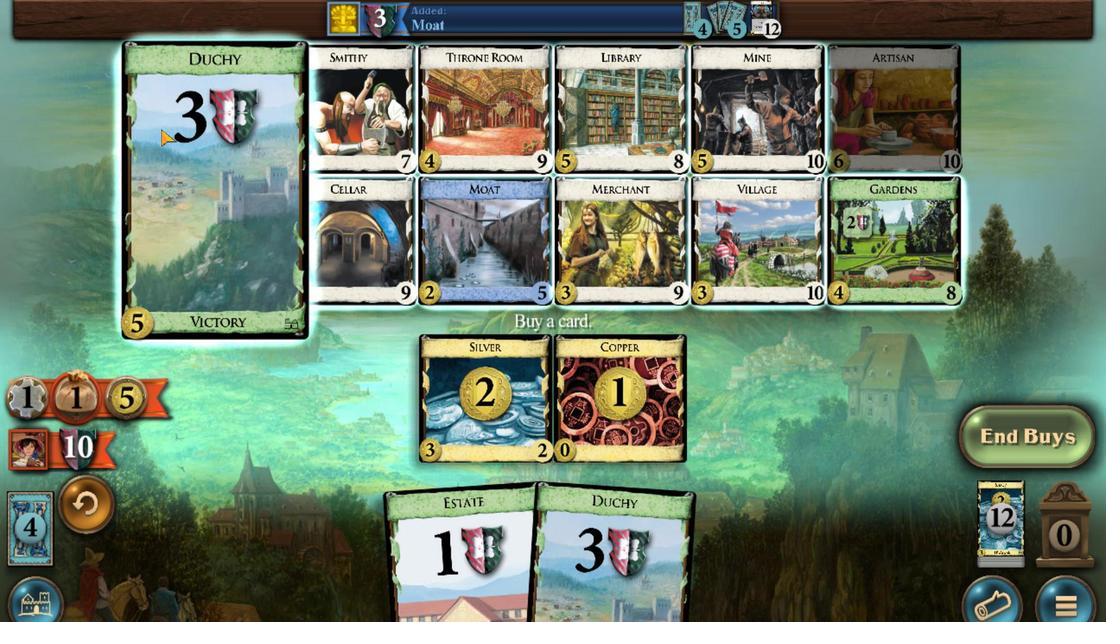 
Action: Mouse scrolled (73, 263) with delta (0, 0)
Screenshot: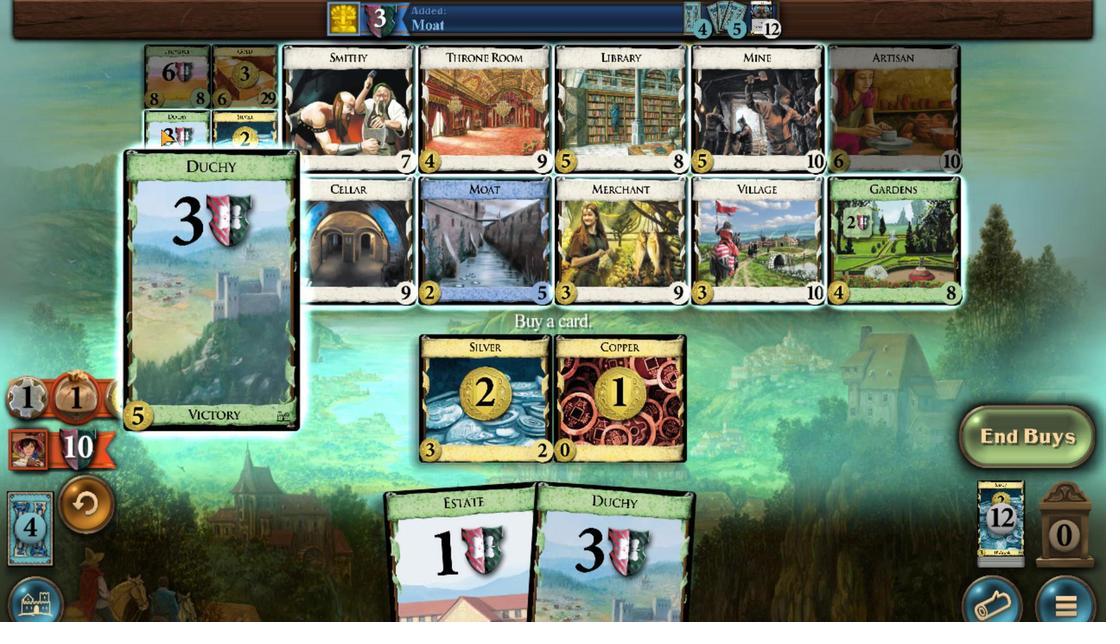 
Action: Mouse scrolled (73, 263) with delta (0, 0)
Screenshot: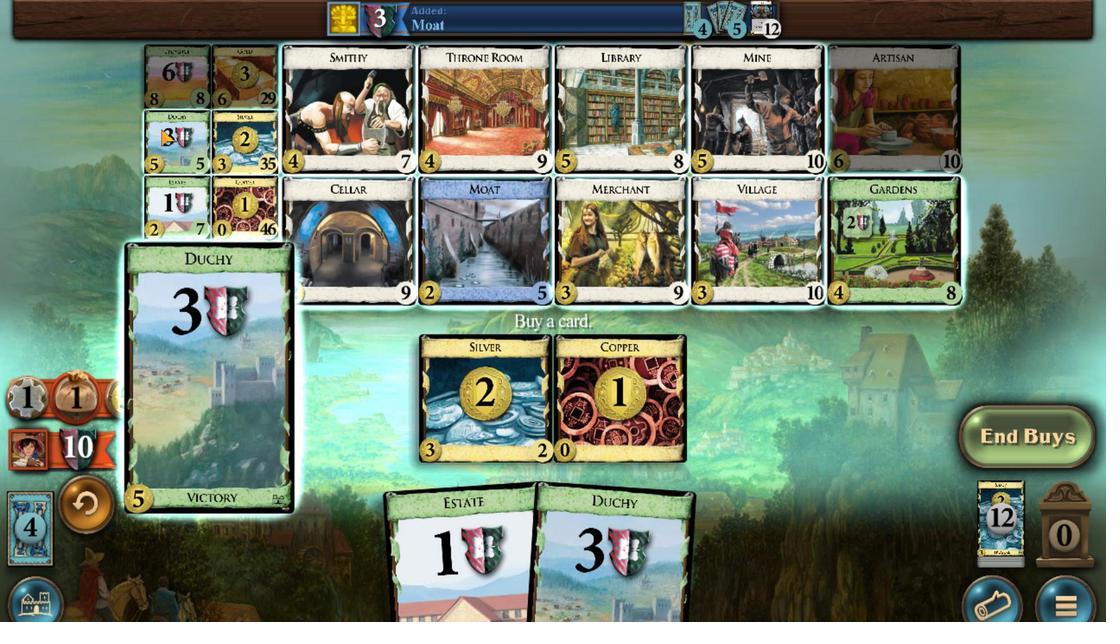 
Action: Mouse moved to (263, 560)
Screenshot: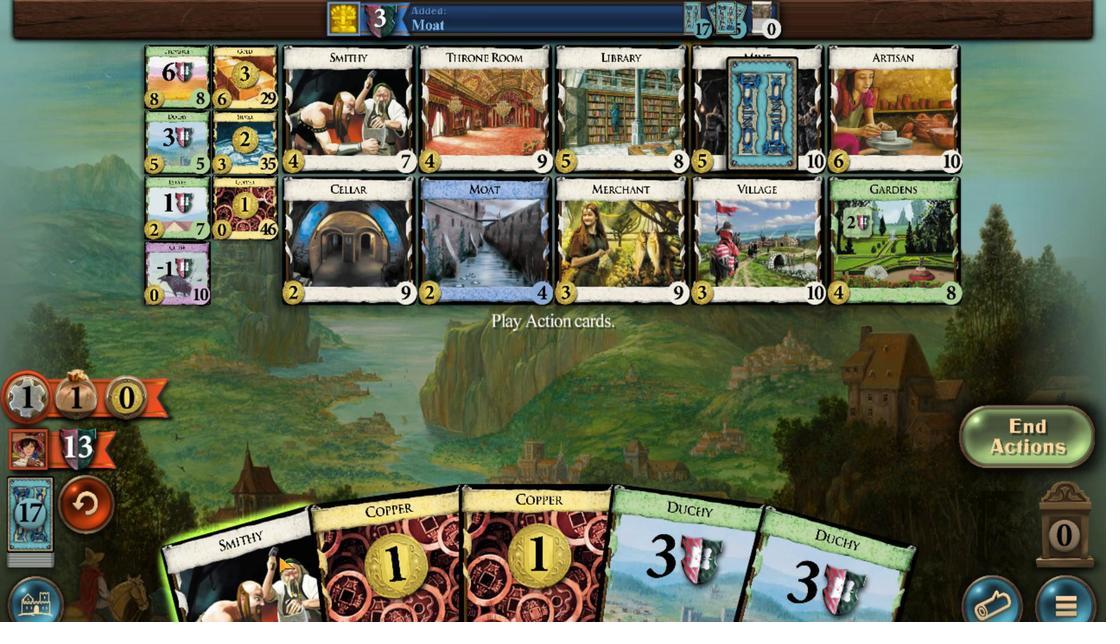 
Action: Mouse scrolled (263, 559) with delta (0, 0)
Screenshot: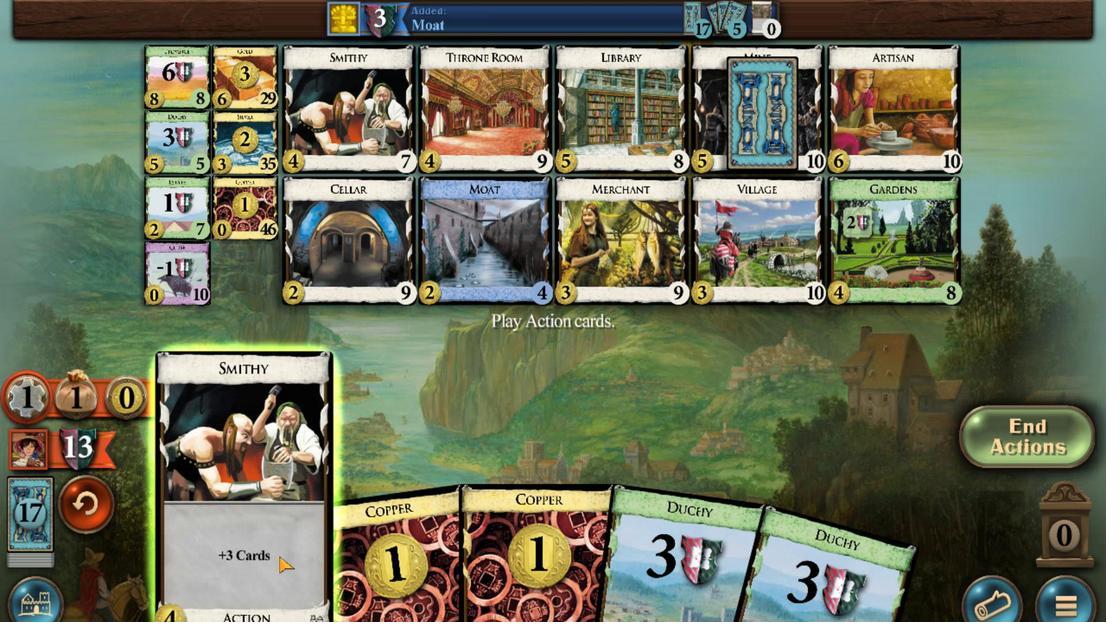 
Action: Mouse moved to (632, 525)
Screenshot: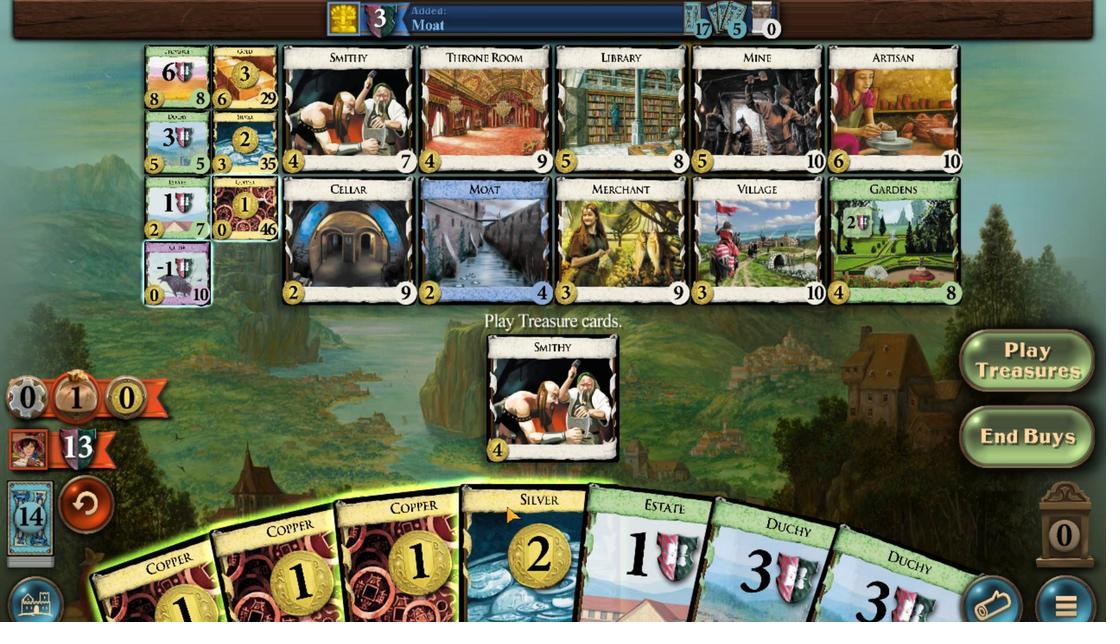 
Action: Mouse scrolled (632, 525) with delta (0, 0)
Screenshot: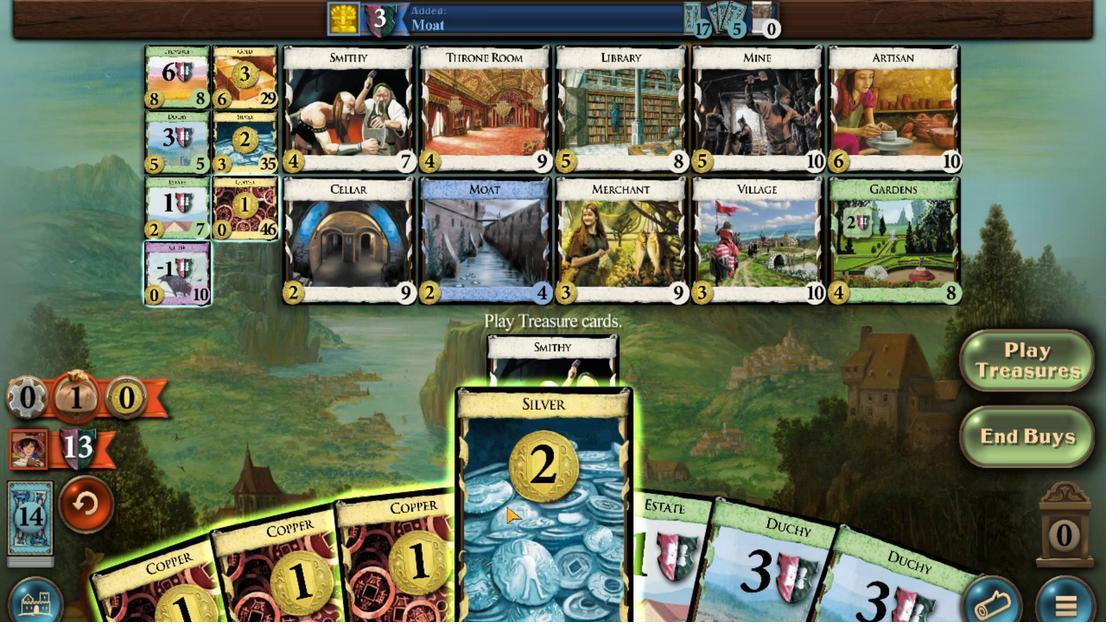 
Action: Mouse moved to (566, 524)
Screenshot: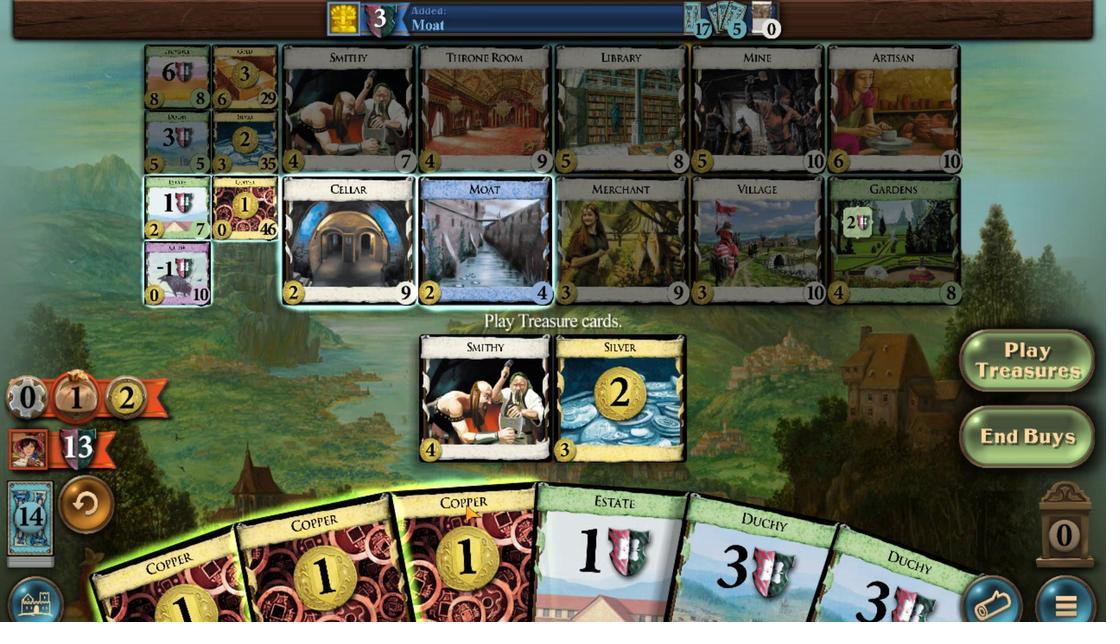 
Action: Mouse scrolled (566, 523) with delta (0, 0)
Screenshot: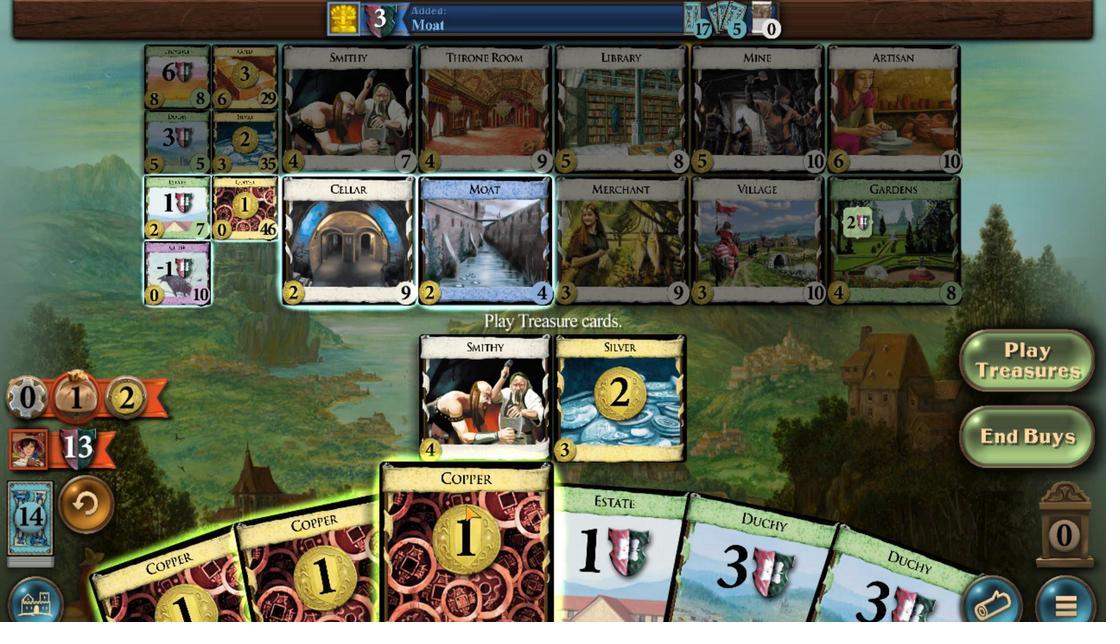
Action: Mouse moved to (503, 532)
Screenshot: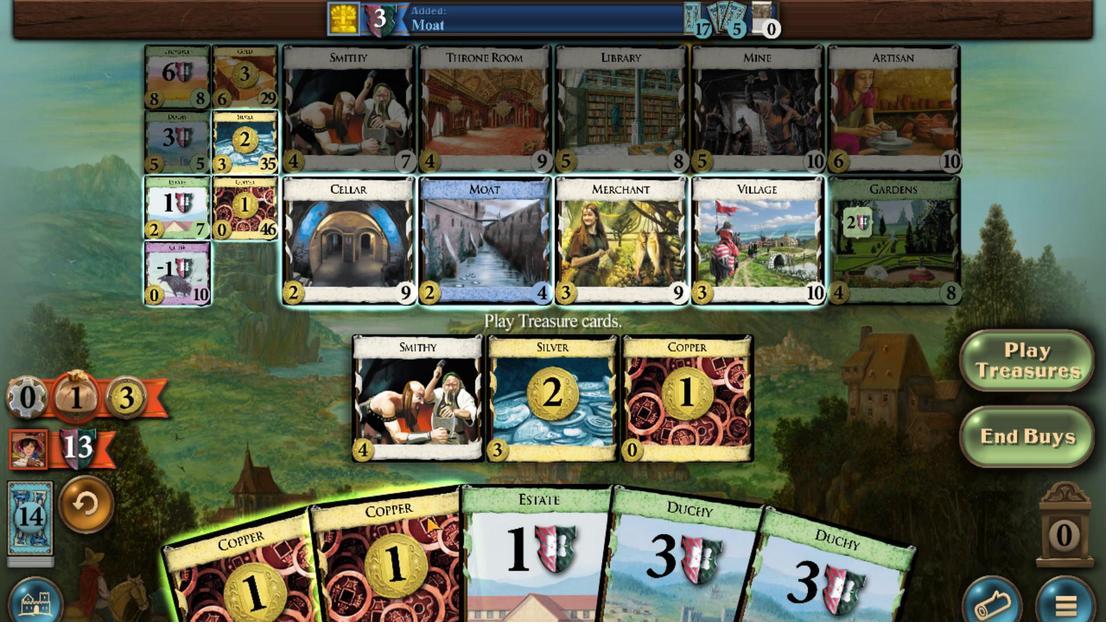 
Action: Mouse scrolled (503, 532) with delta (0, 0)
Screenshot: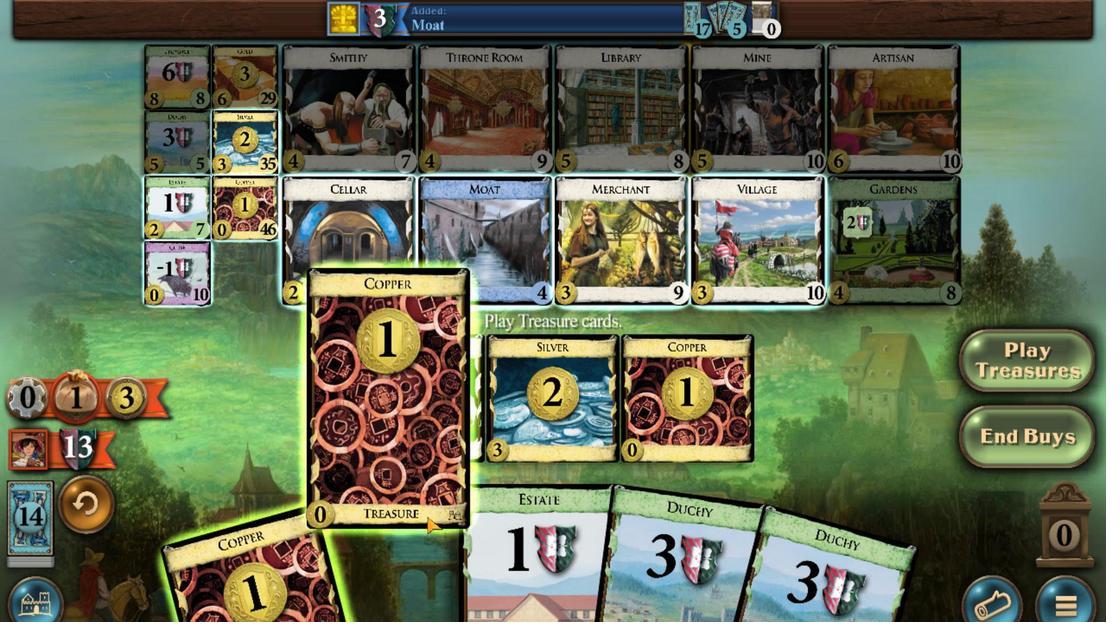 
Action: Mouse moved to (425, 540)
Screenshot: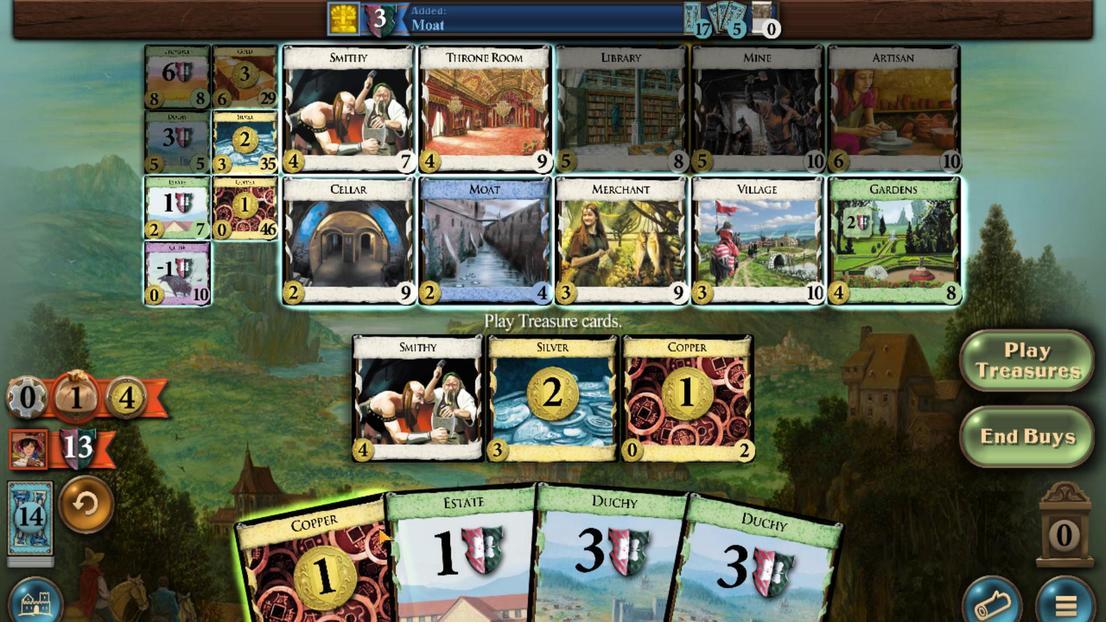 
Action: Mouse scrolled (425, 540) with delta (0, 0)
Screenshot: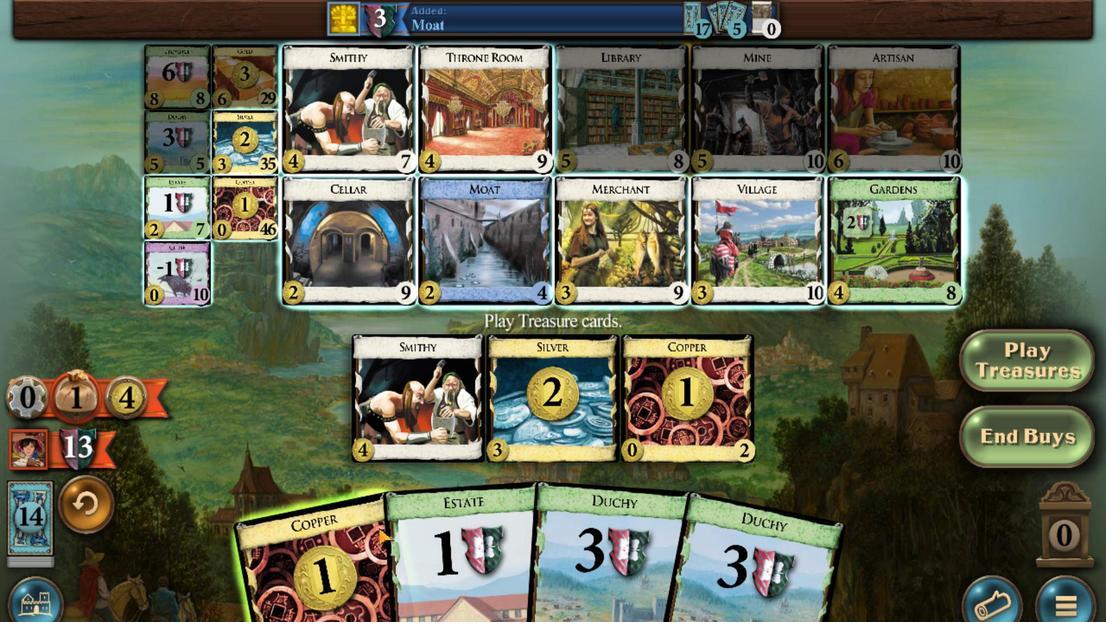 
Action: Mouse moved to (95, 265)
Screenshot: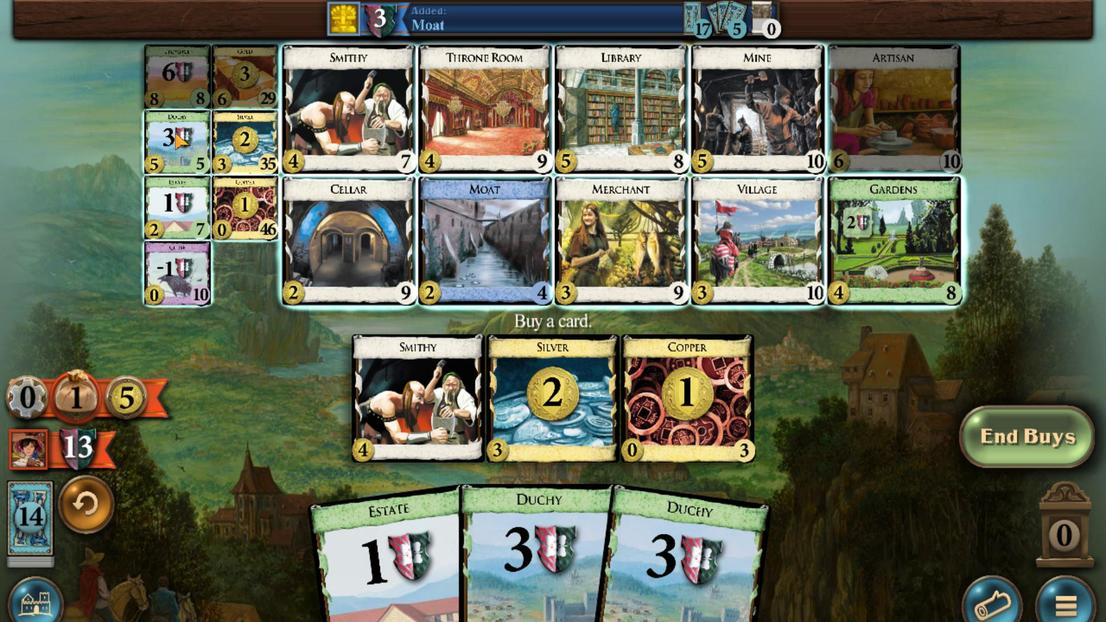 
Action: Mouse scrolled (95, 265) with delta (0, 0)
Screenshot: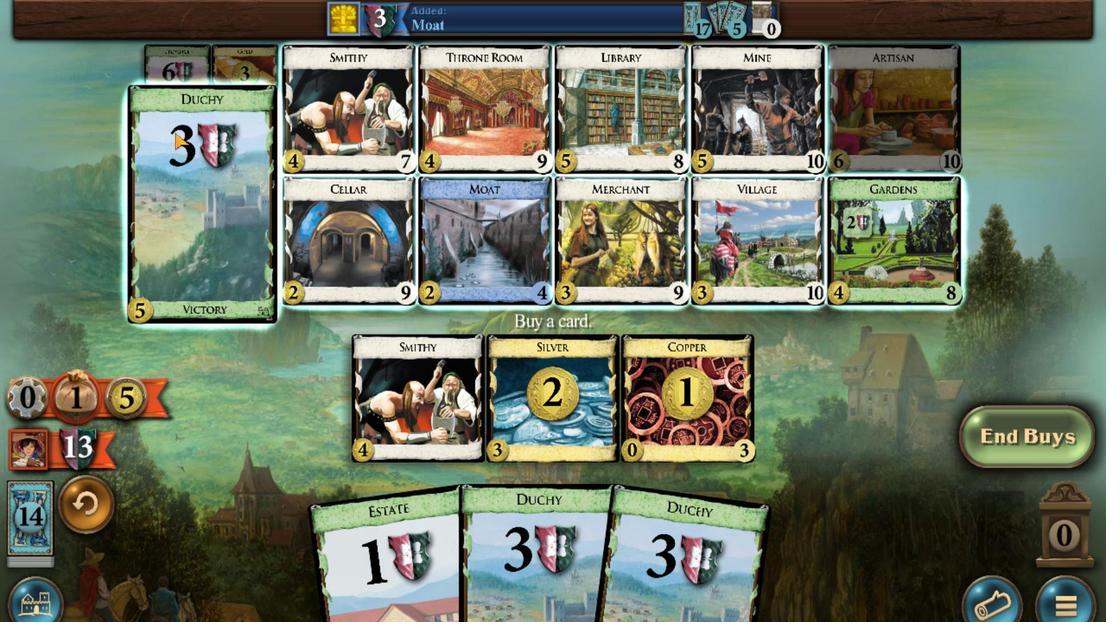 
Action: Mouse scrolled (95, 265) with delta (0, 0)
Screenshot: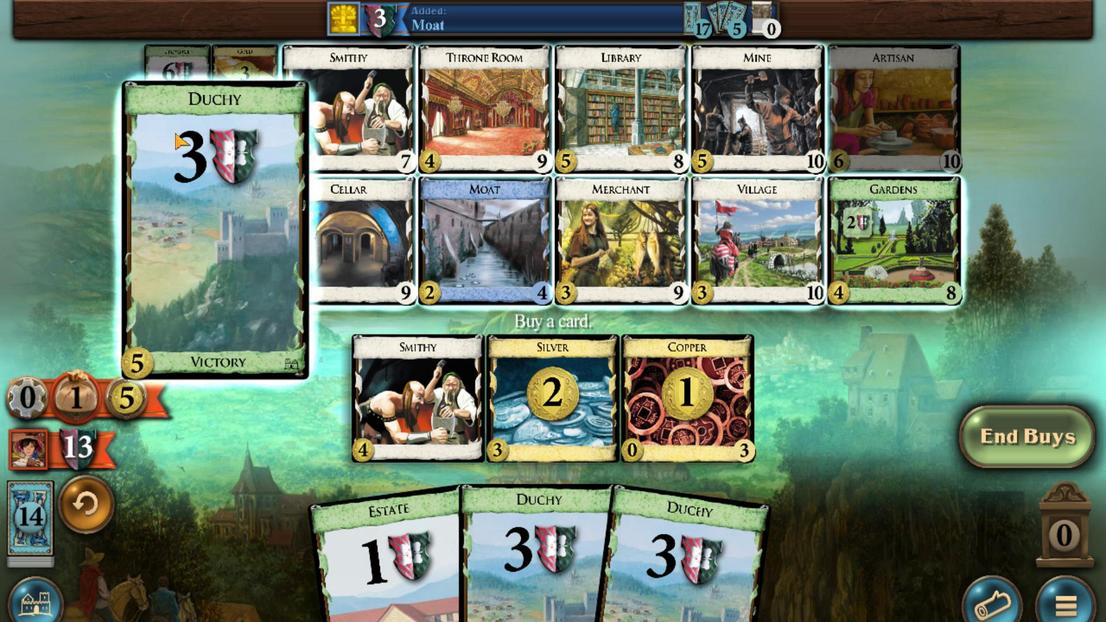 
Action: Mouse scrolled (95, 265) with delta (0, 0)
Screenshot: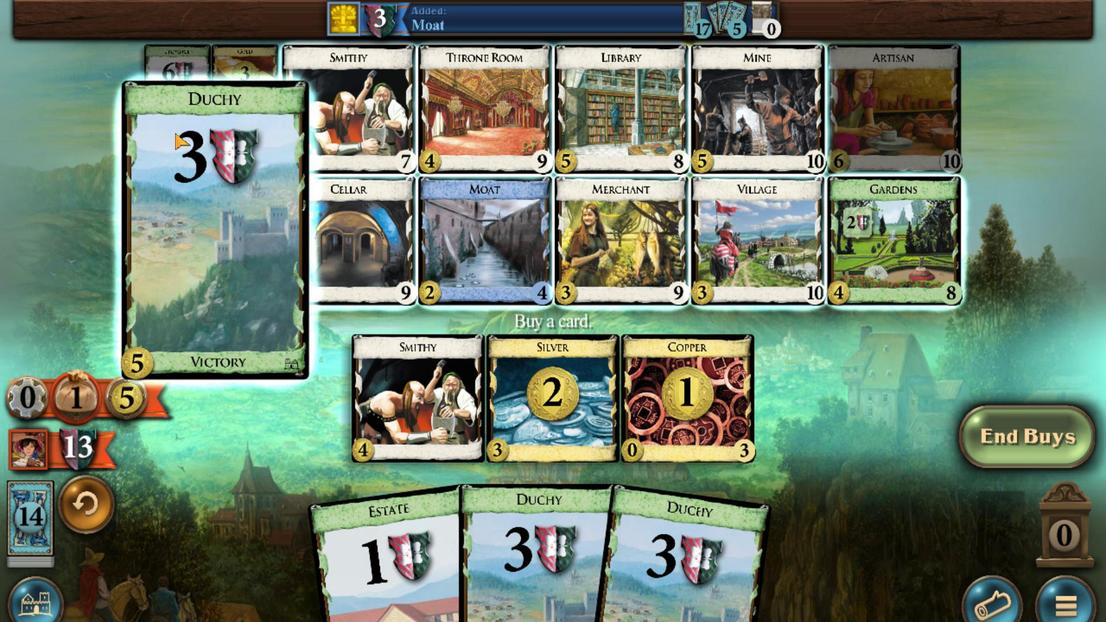 
Action: Mouse scrolled (95, 265) with delta (0, 0)
Screenshot: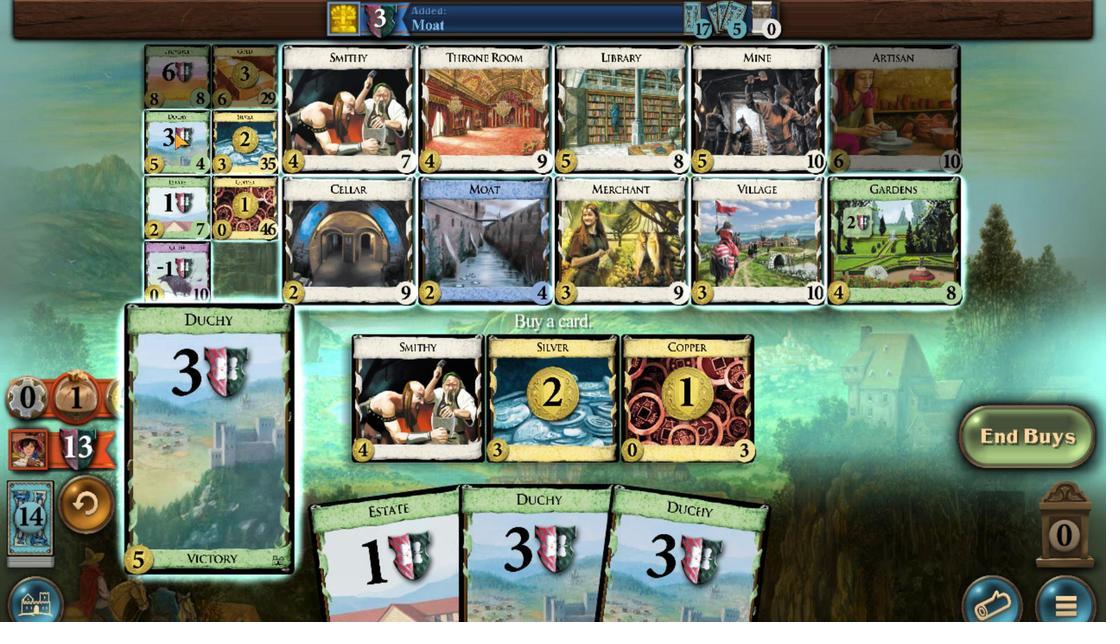 
Action: Mouse moved to (892, 517)
Screenshot: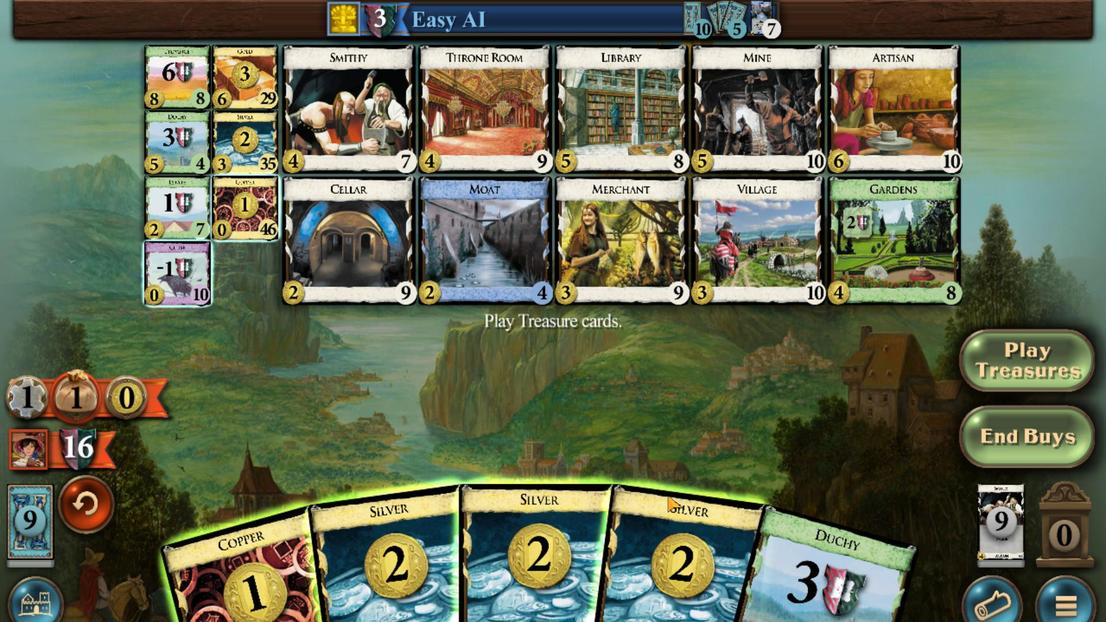 
Action: Mouse scrolled (892, 517) with delta (0, 0)
Screenshot: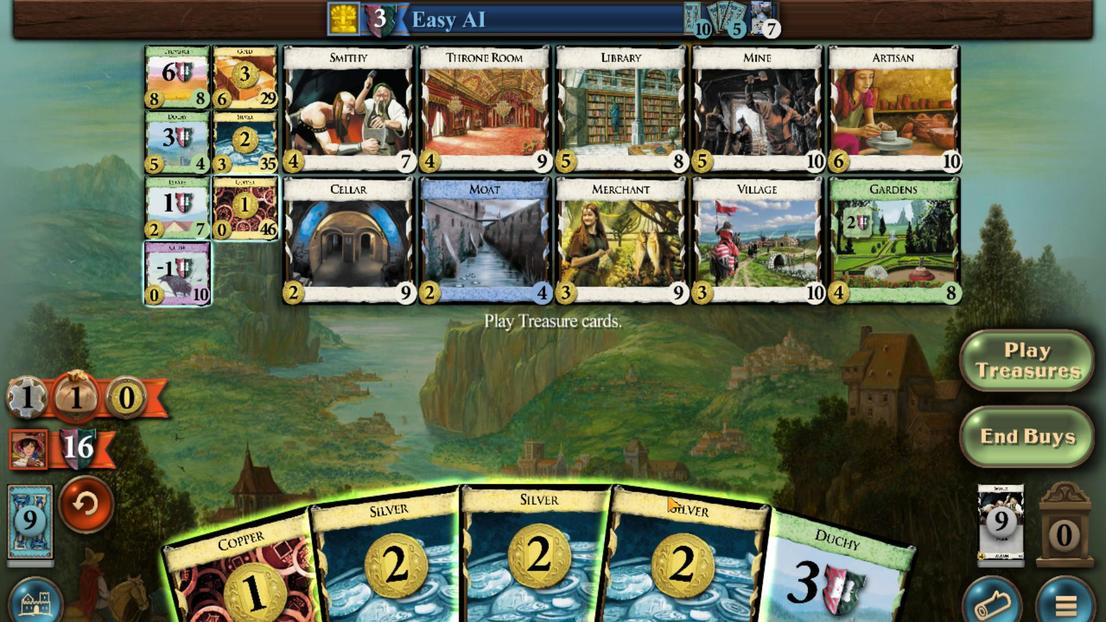 
Action: Mouse moved to (810, 516)
Screenshot: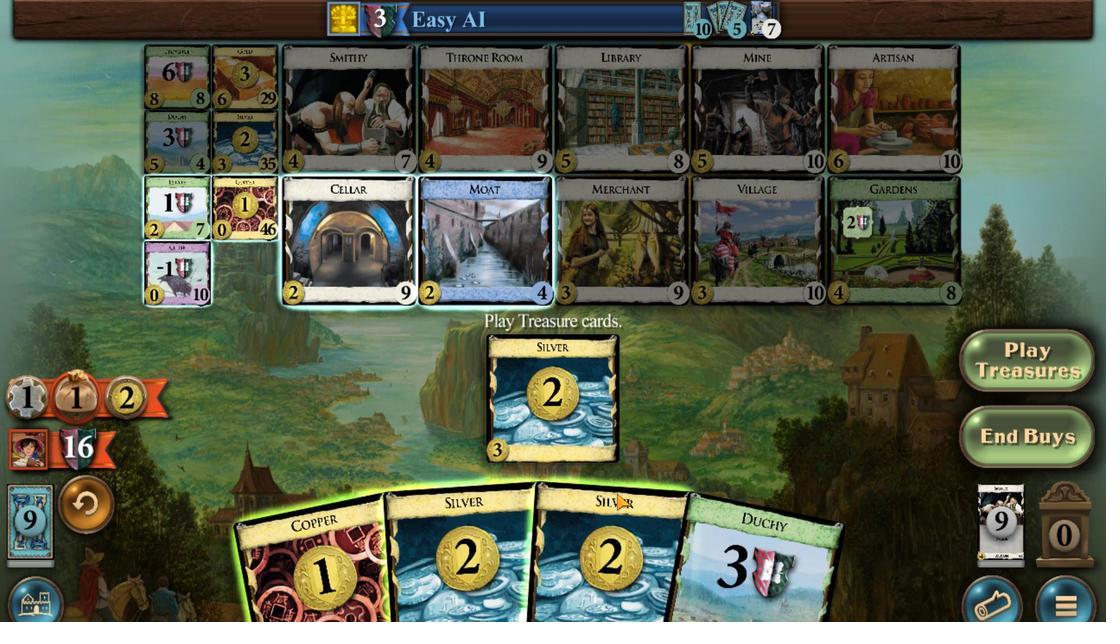 
Action: Mouse scrolled (810, 516) with delta (0, 0)
Screenshot: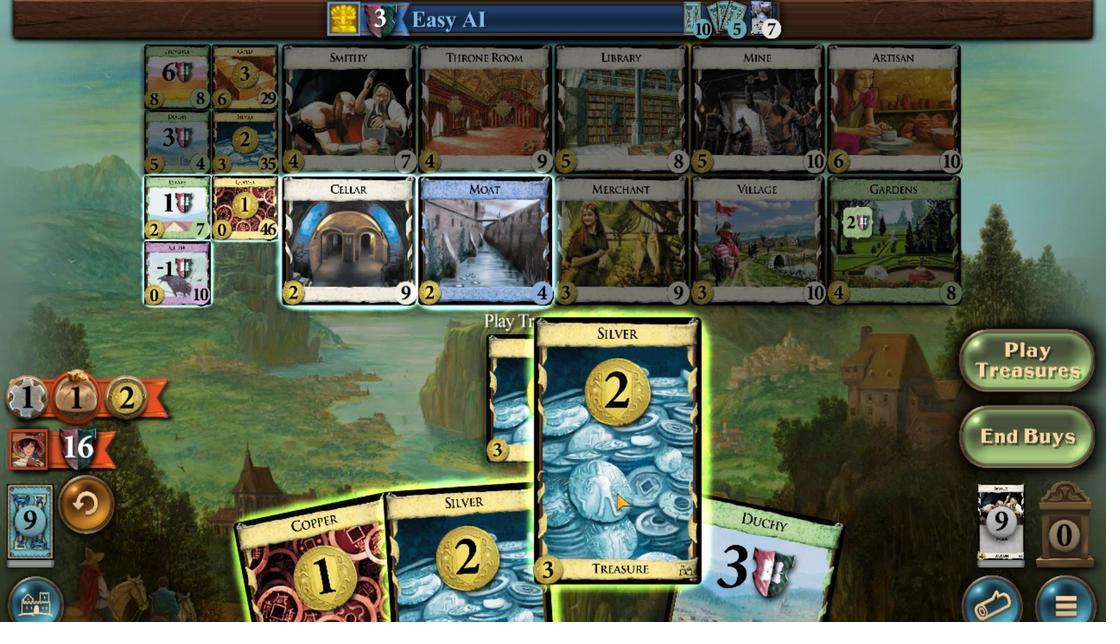 
Action: Mouse moved to (760, 529)
Screenshot: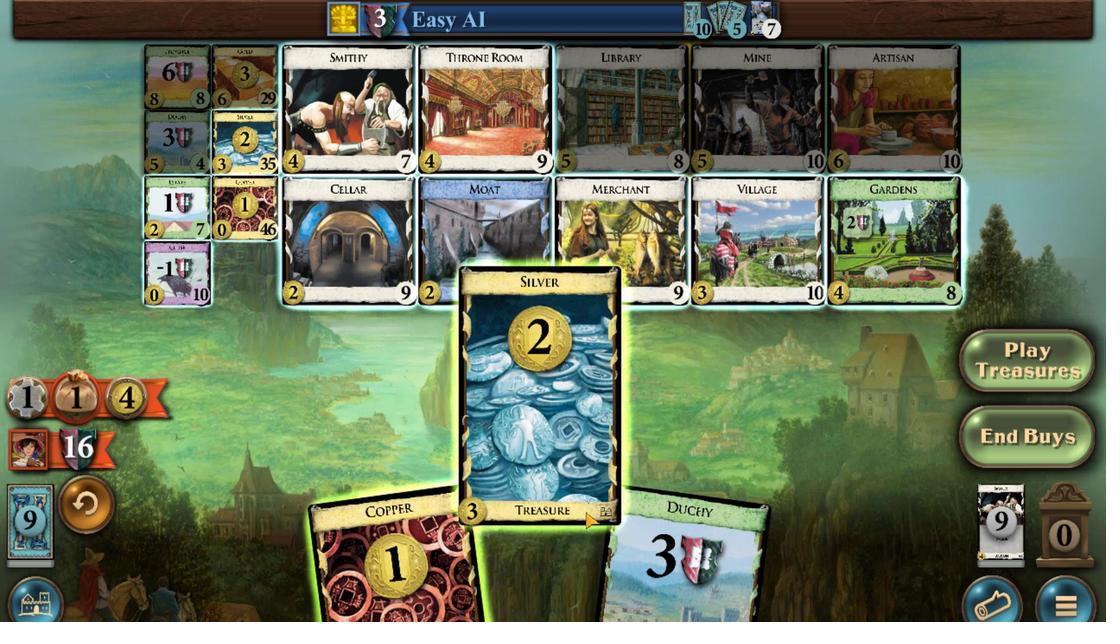
Action: Mouse scrolled (760, 529) with delta (0, 0)
Screenshot: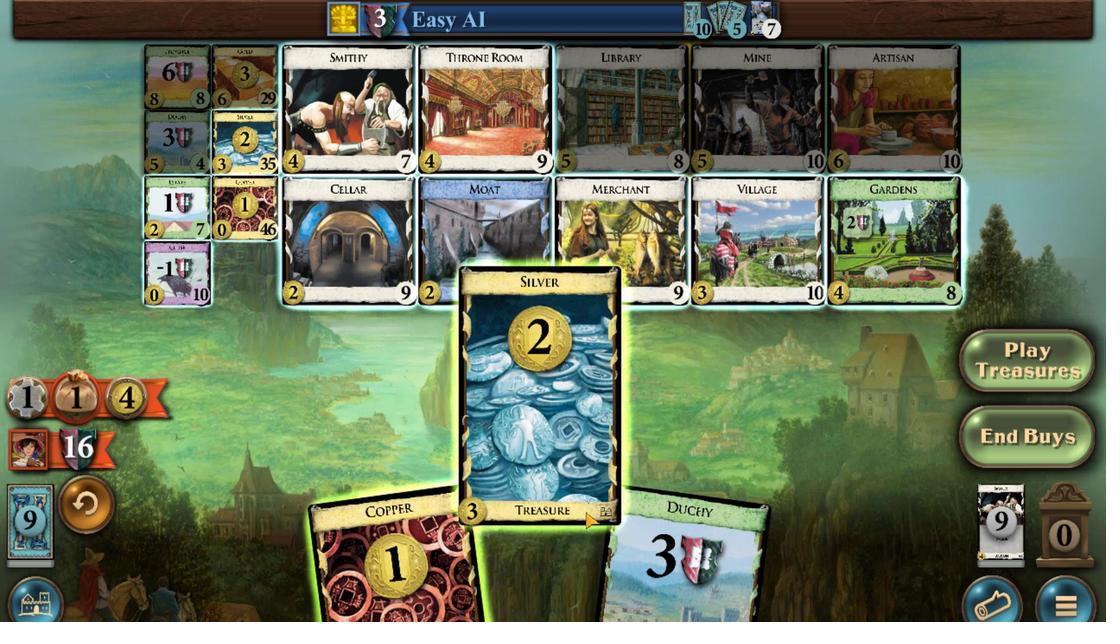 
Action: Mouse moved to (201, 224)
Screenshot: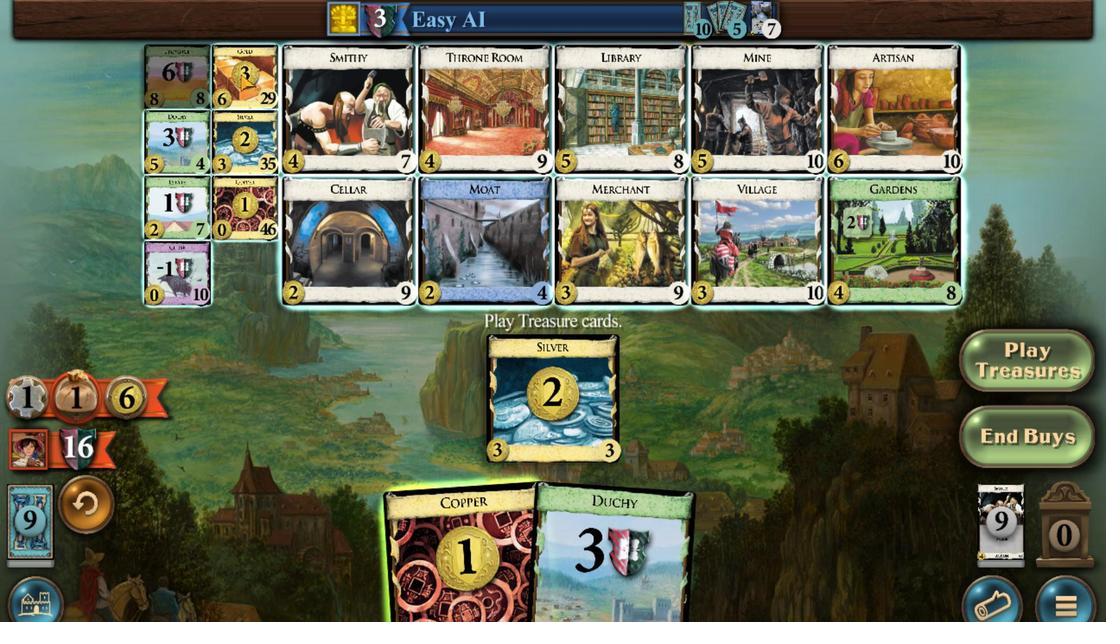 
Action: Mouse scrolled (201, 224) with delta (0, 0)
Screenshot: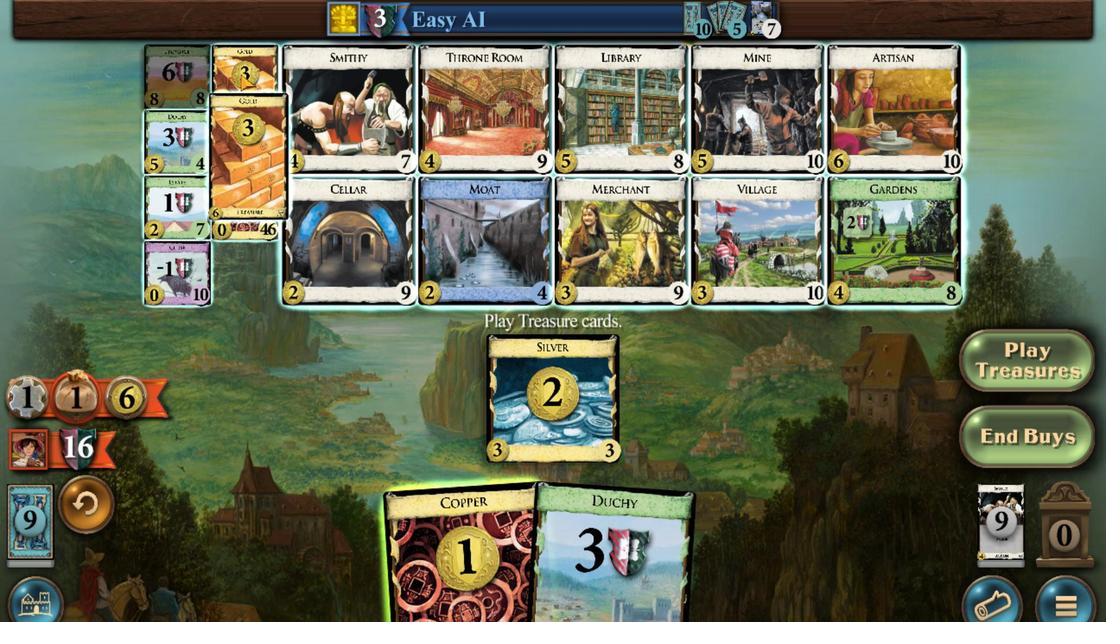 
Action: Mouse scrolled (201, 224) with delta (0, 0)
Screenshot: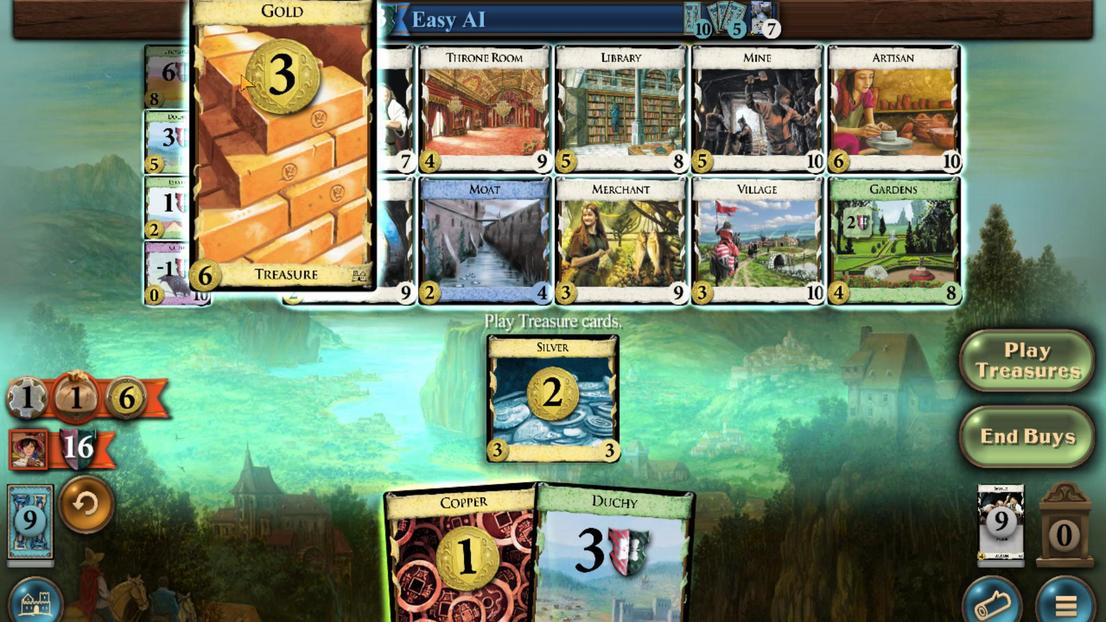 
Action: Mouse scrolled (201, 224) with delta (0, 0)
Screenshot: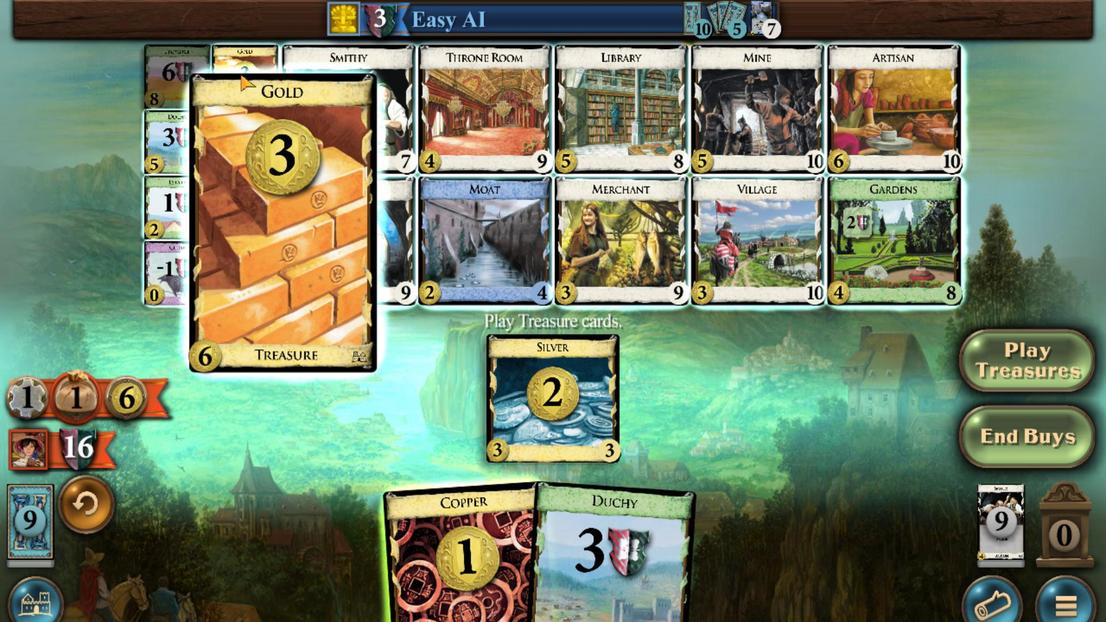 
Action: Mouse moved to (700, 529)
Screenshot: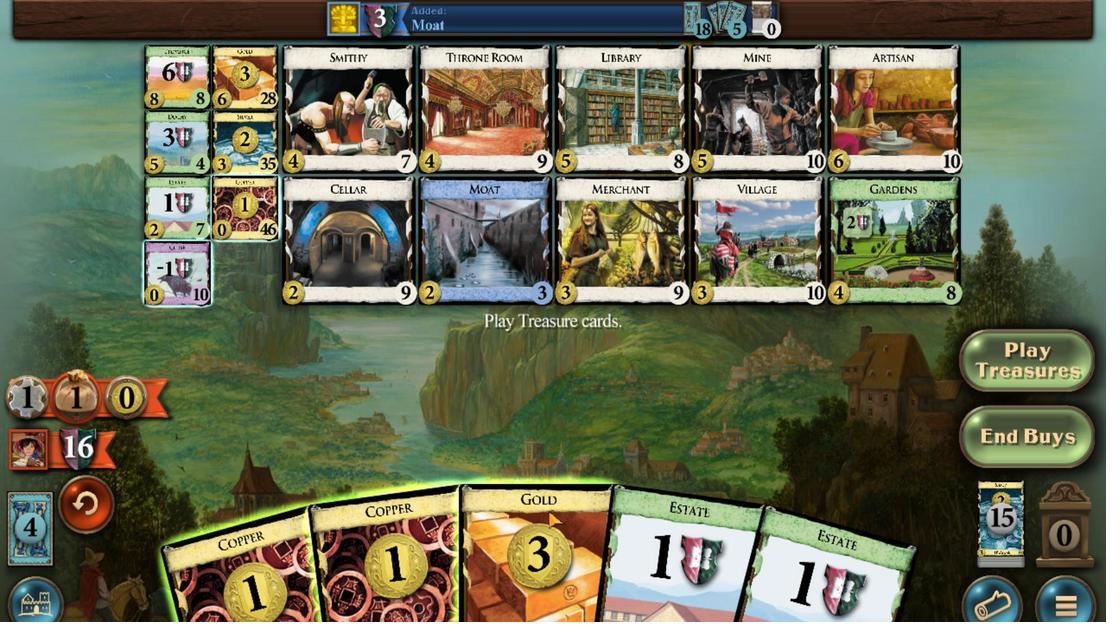 
Action: Mouse scrolled (700, 528) with delta (0, 0)
Screenshot: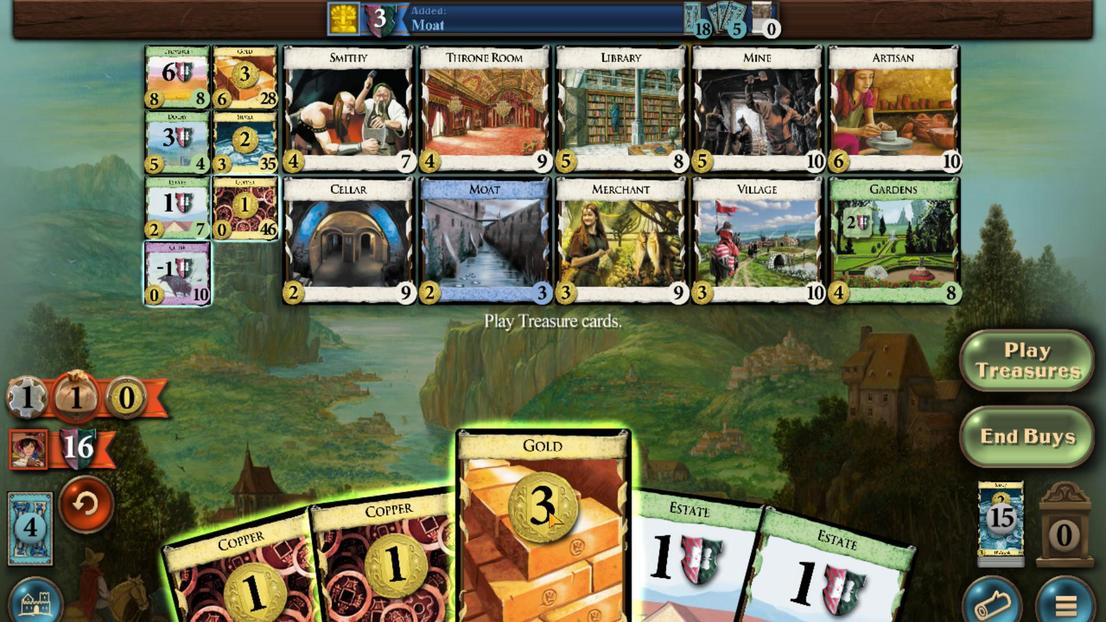 
Action: Mouse moved to (577, 565)
Screenshot: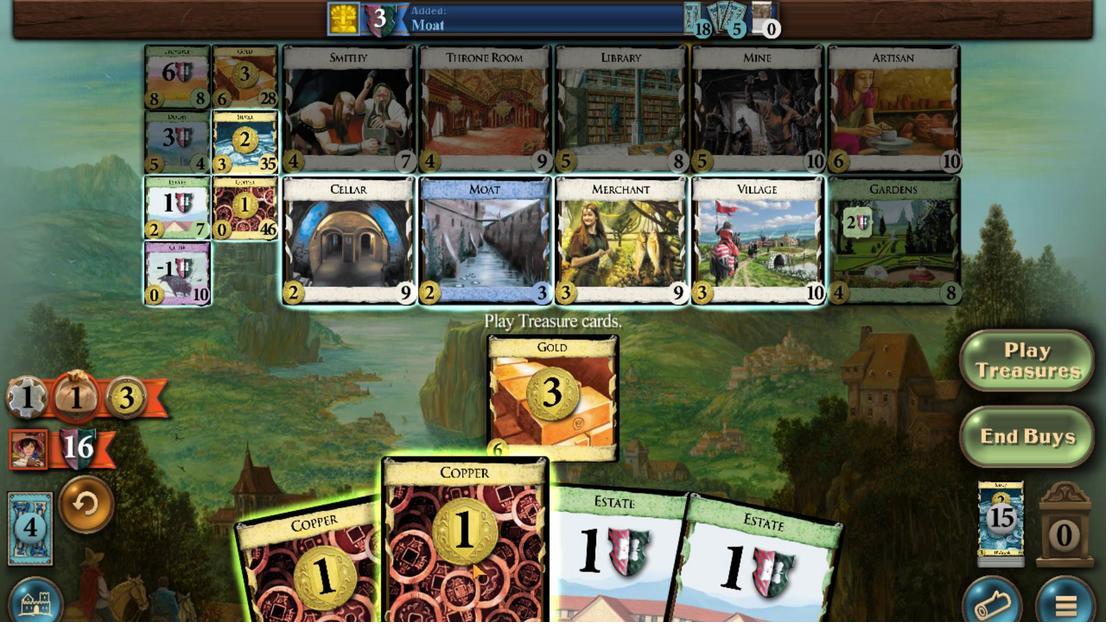 
Action: Mouse scrolled (577, 564) with delta (0, 0)
Screenshot: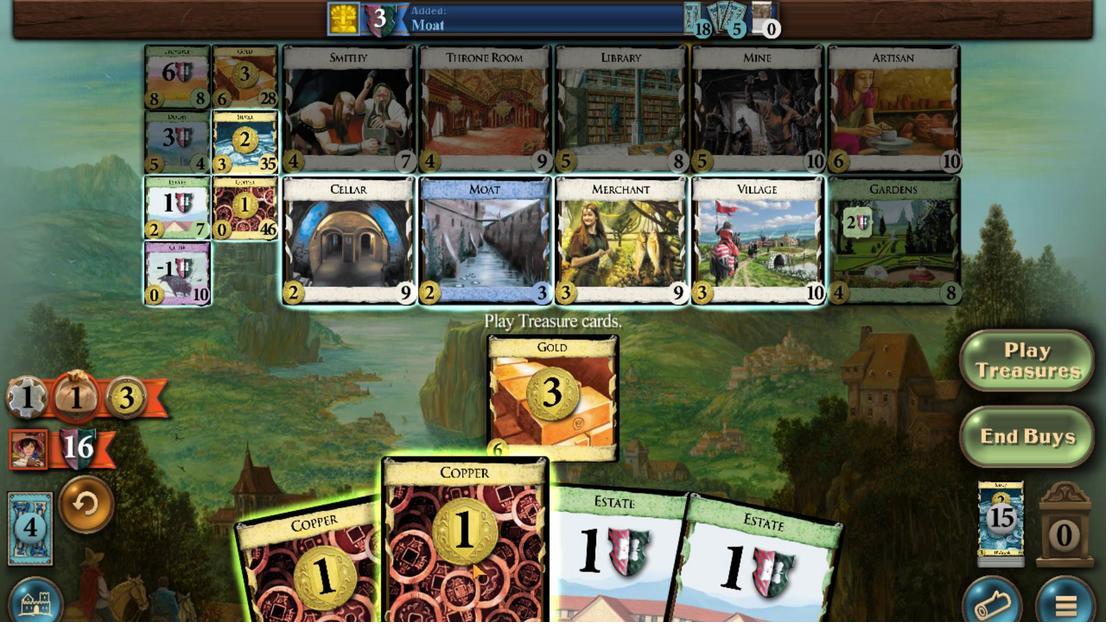 
Action: Mouse moved to (428, 555)
Screenshot: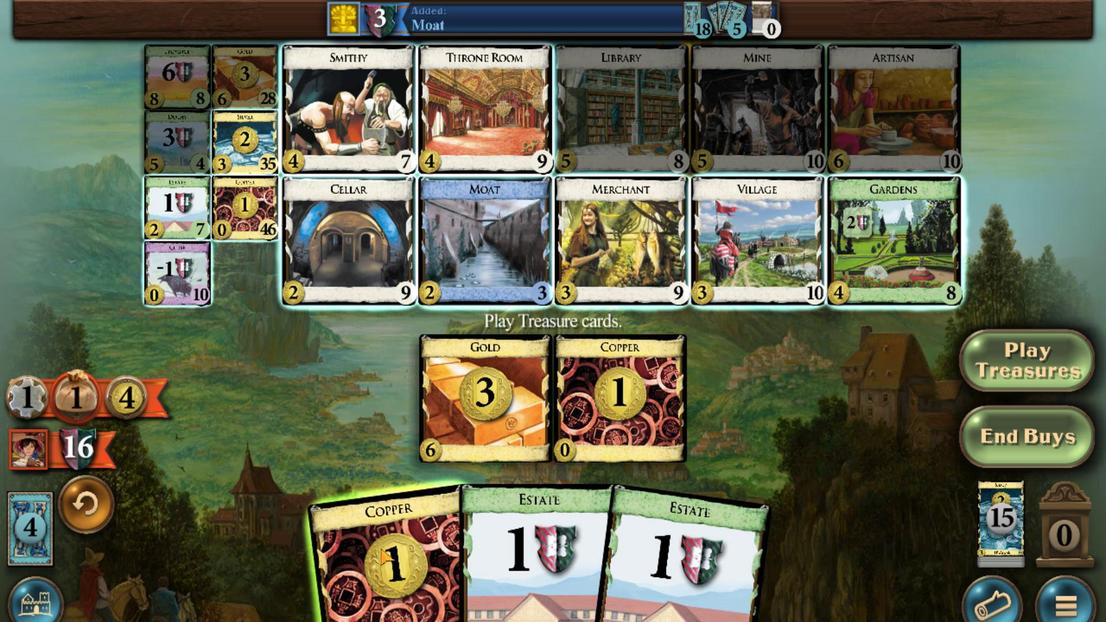 
Action: Mouse scrolled (428, 554) with delta (0, 0)
Screenshot: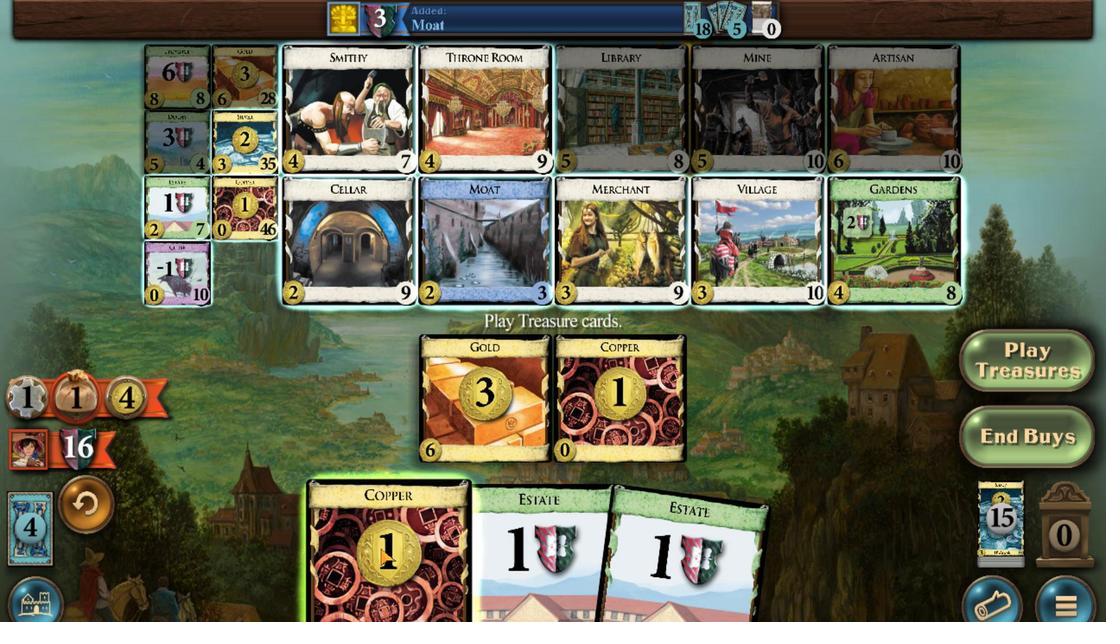 
Action: Mouse moved to (119, 269)
Screenshot: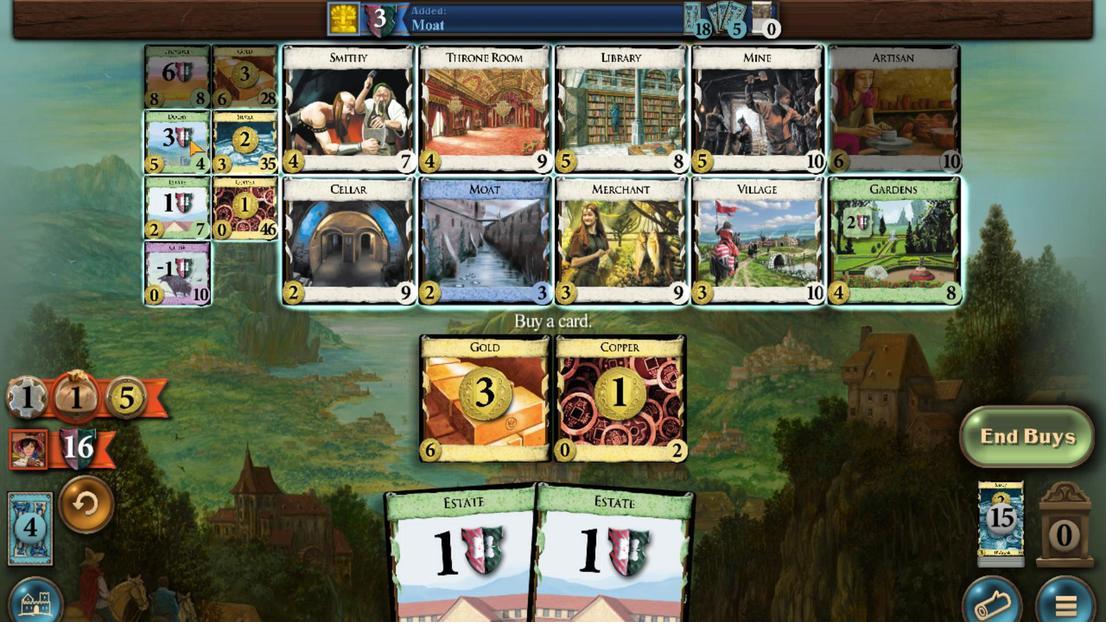 
Action: Mouse scrolled (119, 270) with delta (0, 0)
Screenshot: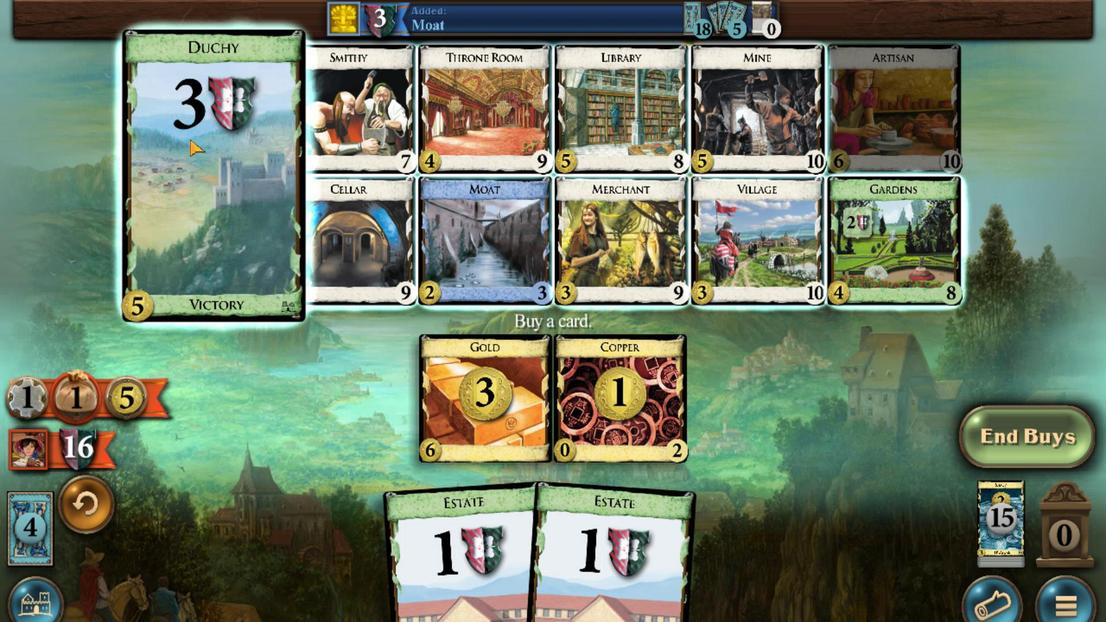 
Action: Mouse scrolled (119, 270) with delta (0, 0)
Screenshot: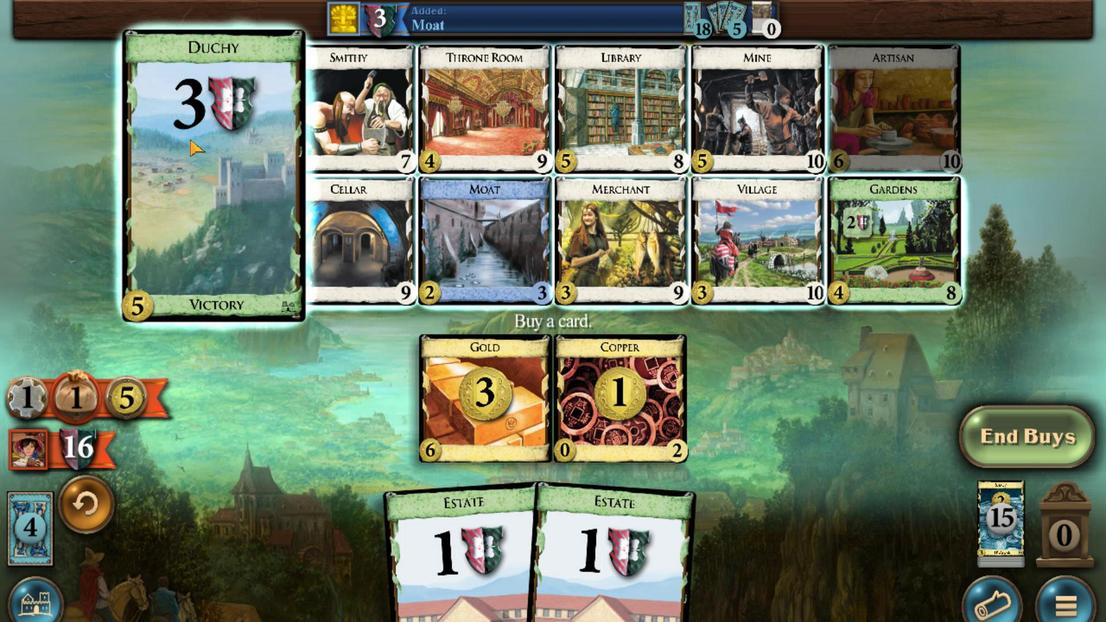 
Action: Mouse scrolled (119, 270) with delta (0, 0)
Screenshot: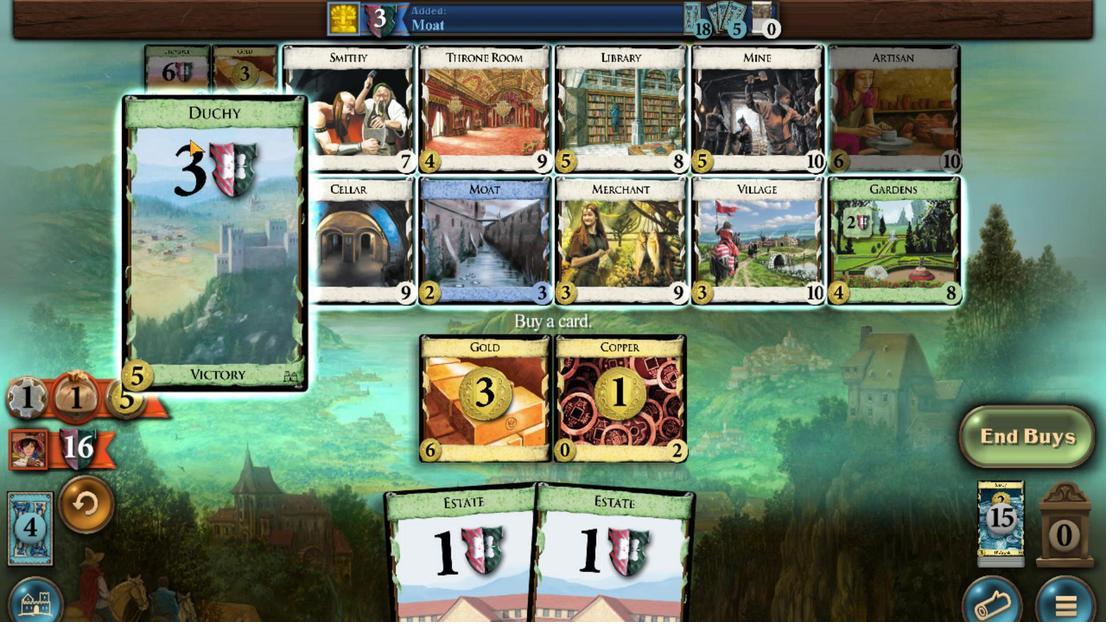 
Action: Mouse scrolled (119, 270) with delta (0, 0)
Screenshot: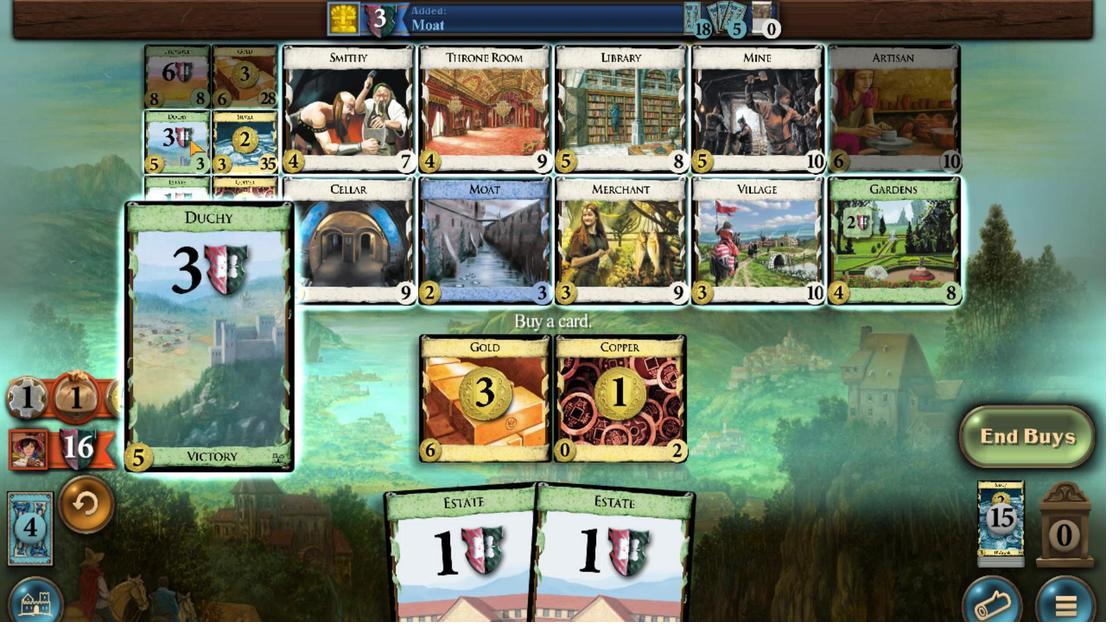 
Action: Mouse moved to (189, 555)
Screenshot: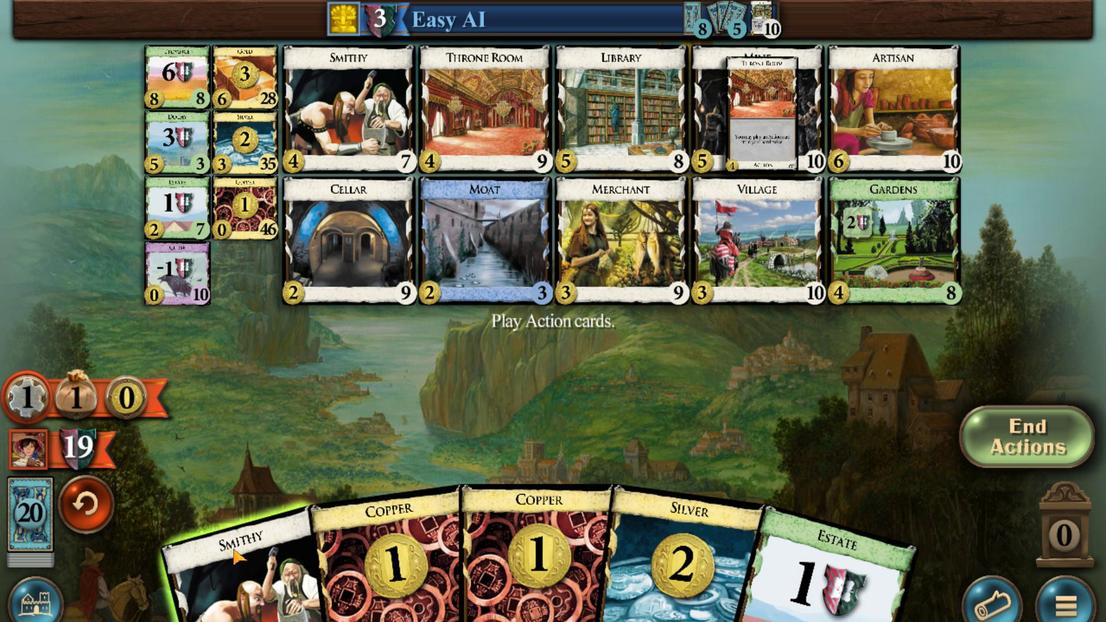 
Action: Mouse scrolled (189, 554) with delta (0, 0)
Screenshot: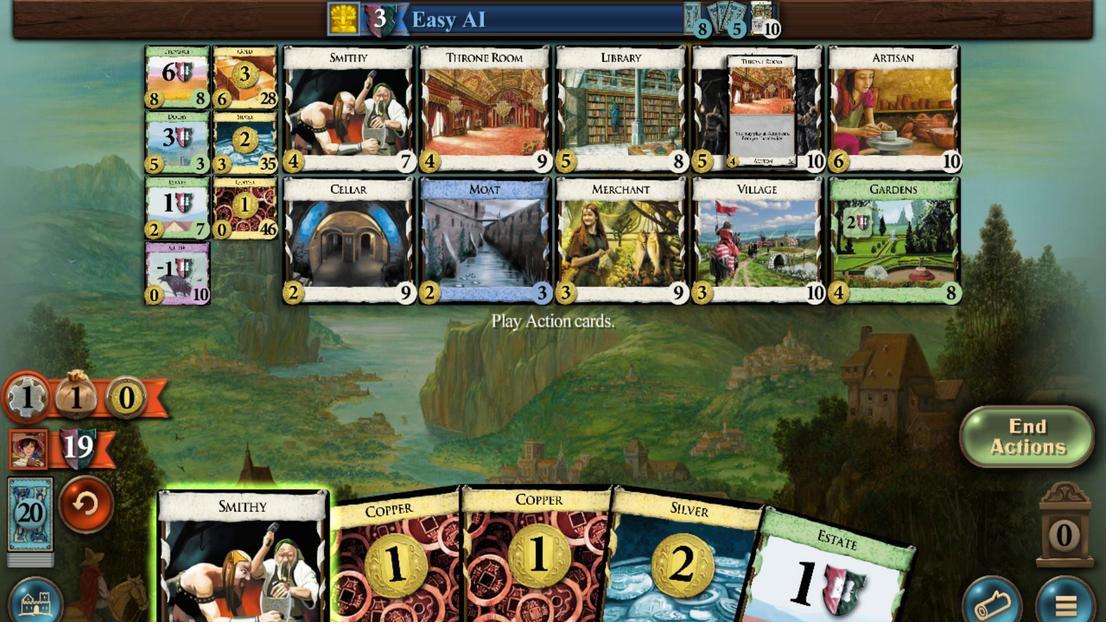 
Action: Mouse moved to (1084, 570)
Screenshot: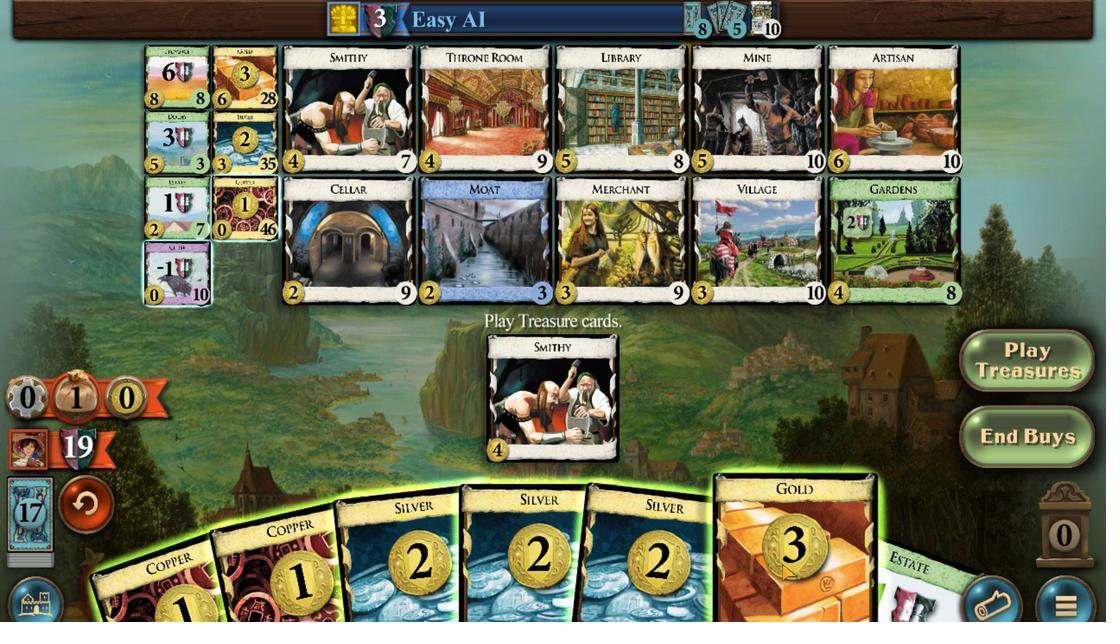 
Action: Mouse scrolled (1084, 569) with delta (0, 0)
Screenshot: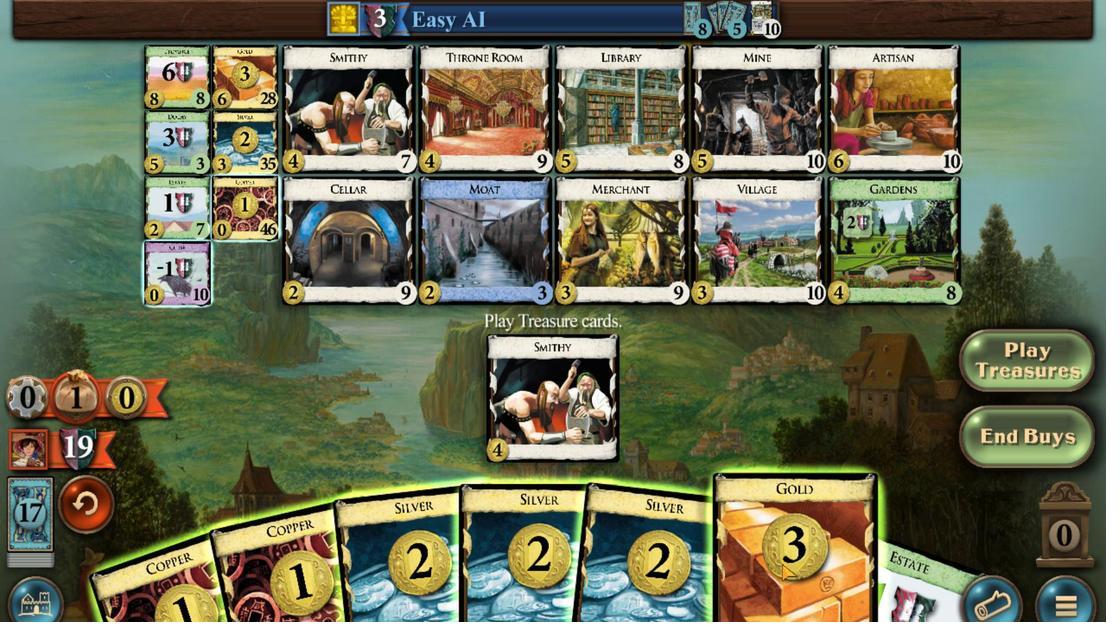 
Action: Mouse moved to (360, 565)
Screenshot: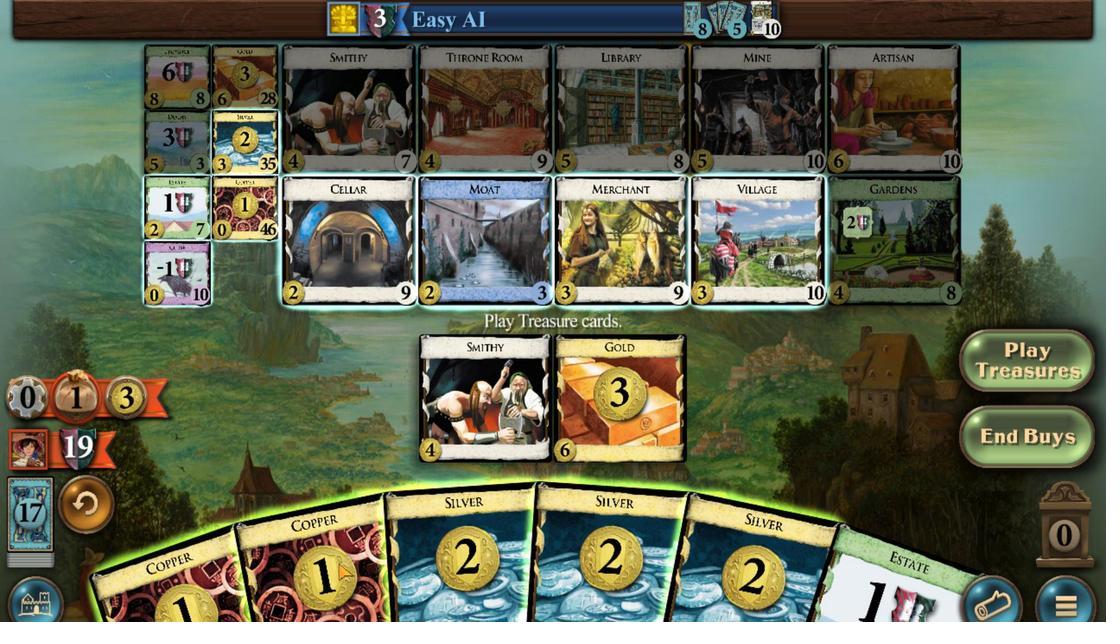 
Action: Mouse scrolled (360, 564) with delta (0, 0)
Screenshot: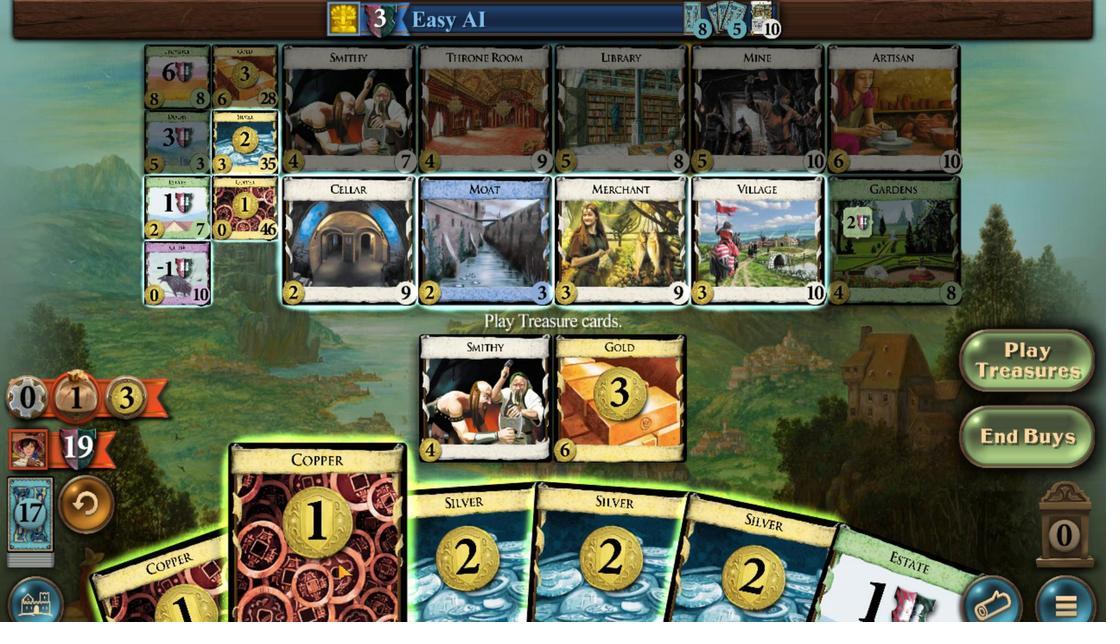 
Action: Mouse moved to (379, 553)
Screenshot: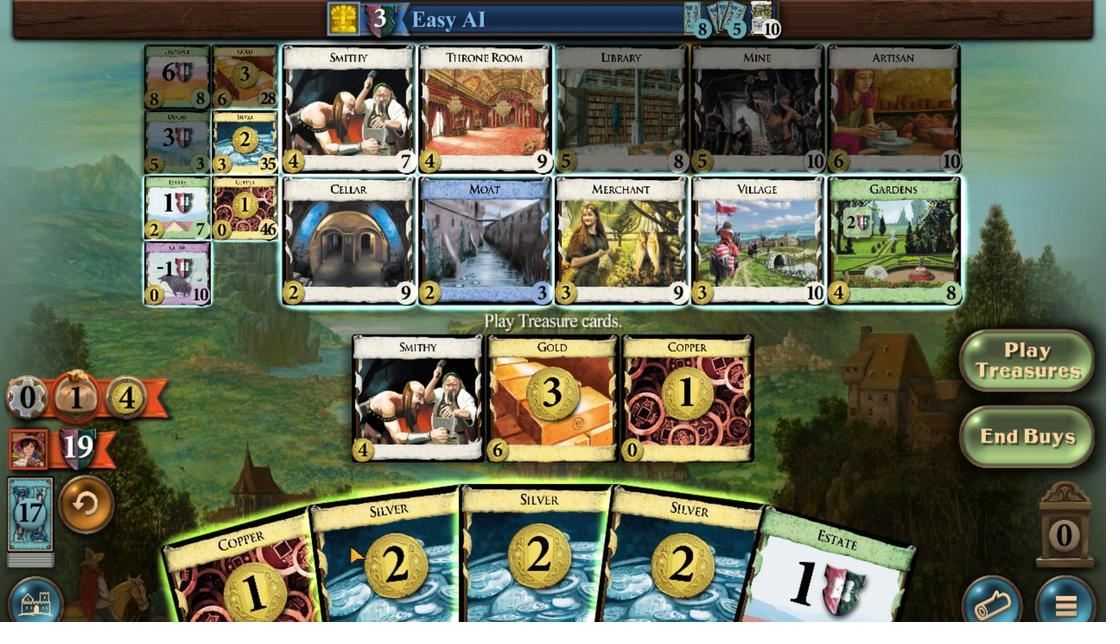 
Action: Mouse scrolled (379, 553) with delta (0, 0)
Screenshot: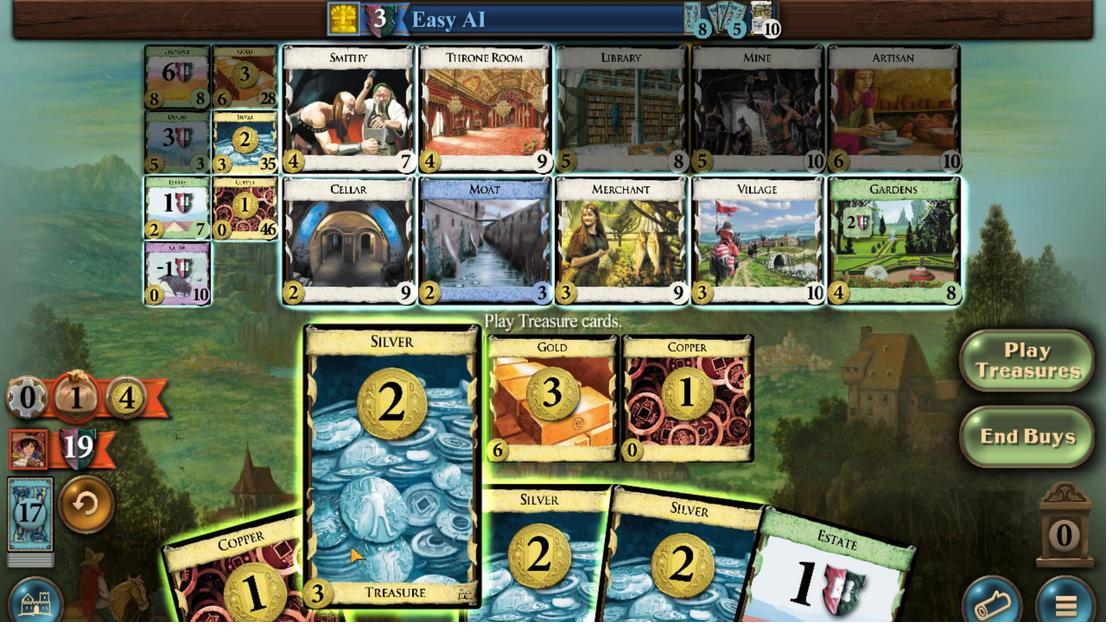 
Action: Mouse moved to (472, 551)
Screenshot: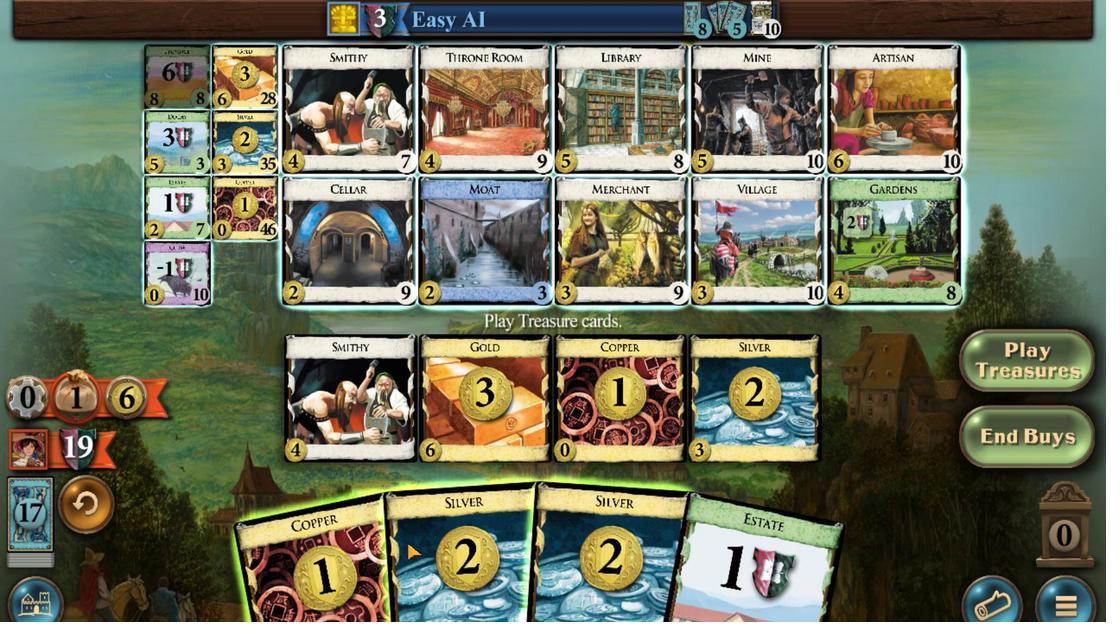 
Action: Mouse scrolled (472, 551) with delta (0, 0)
Screenshot: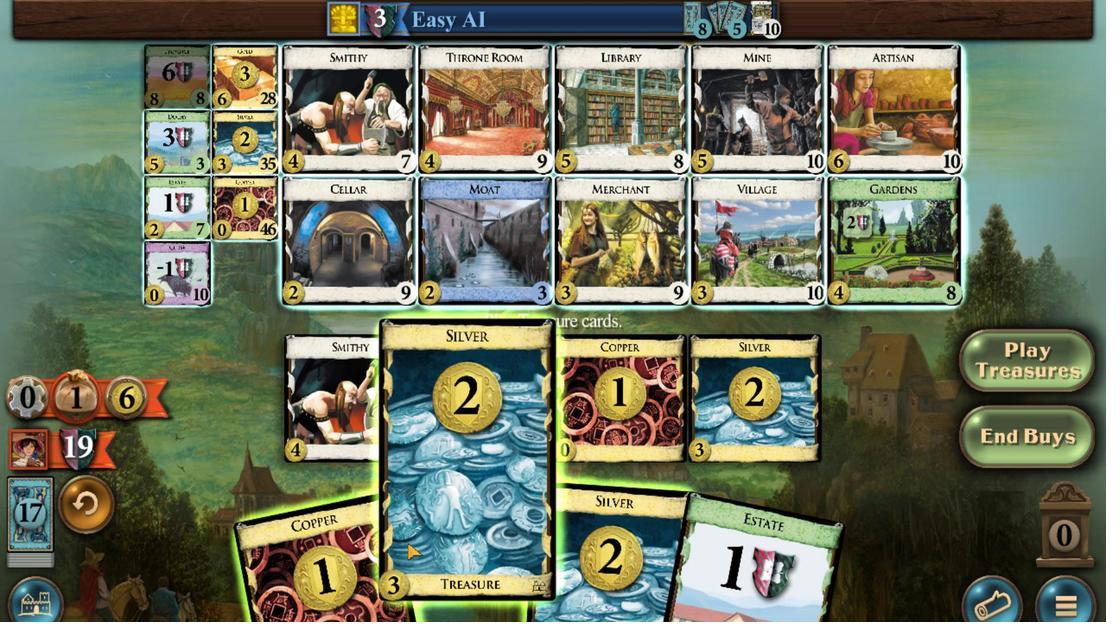 
Action: Mouse moved to (85, 231)
Screenshot: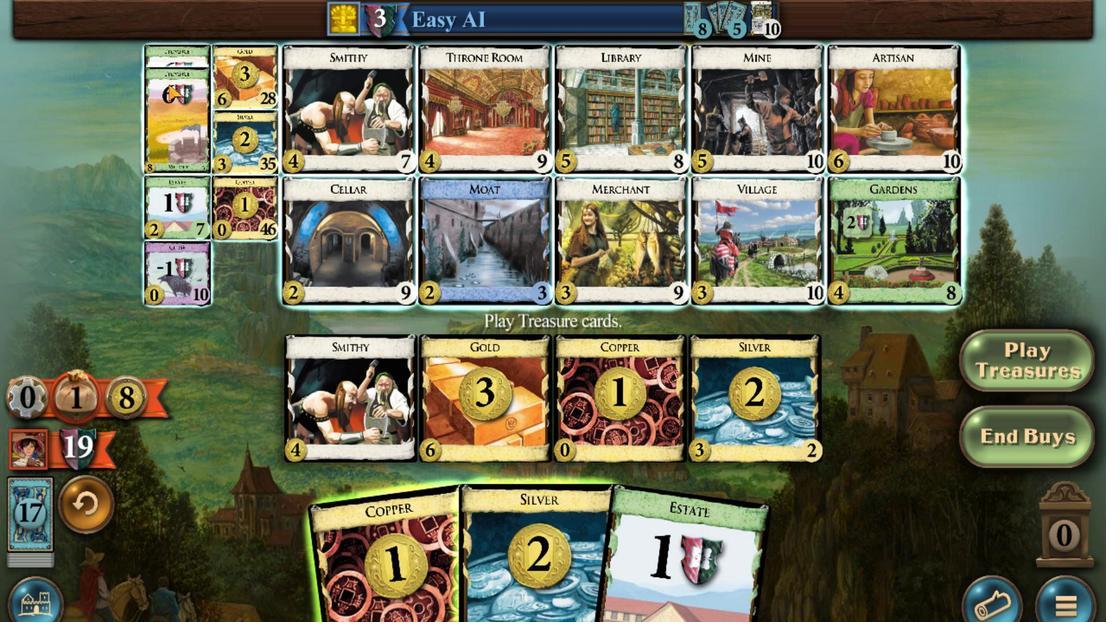 
Action: Mouse scrolled (85, 232) with delta (0, 0)
Screenshot: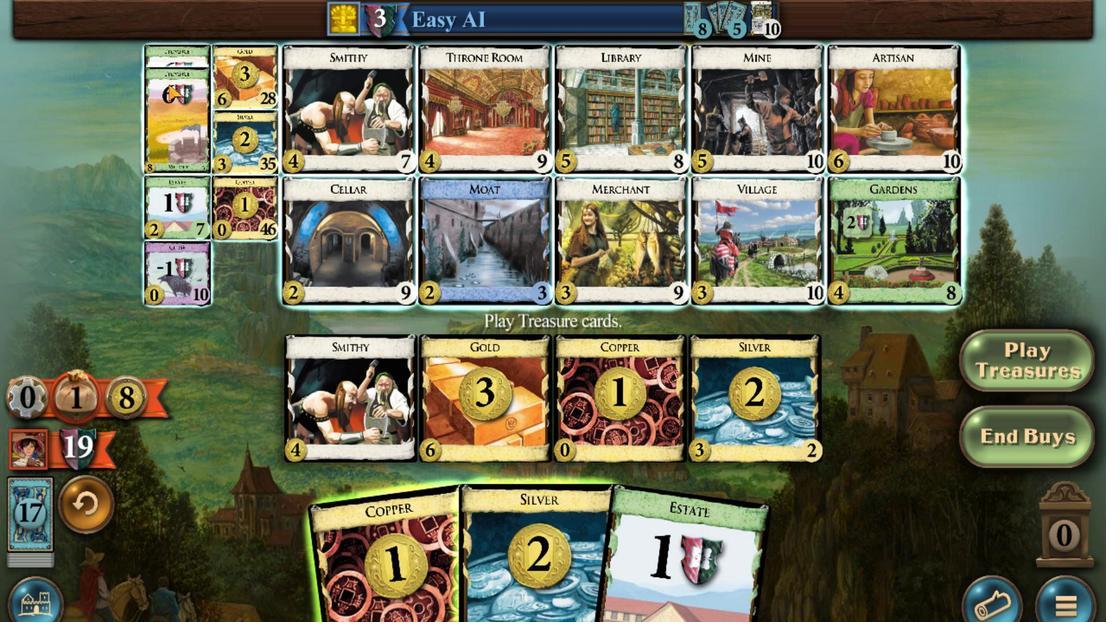 
Action: Mouse scrolled (85, 232) with delta (0, 0)
Screenshot: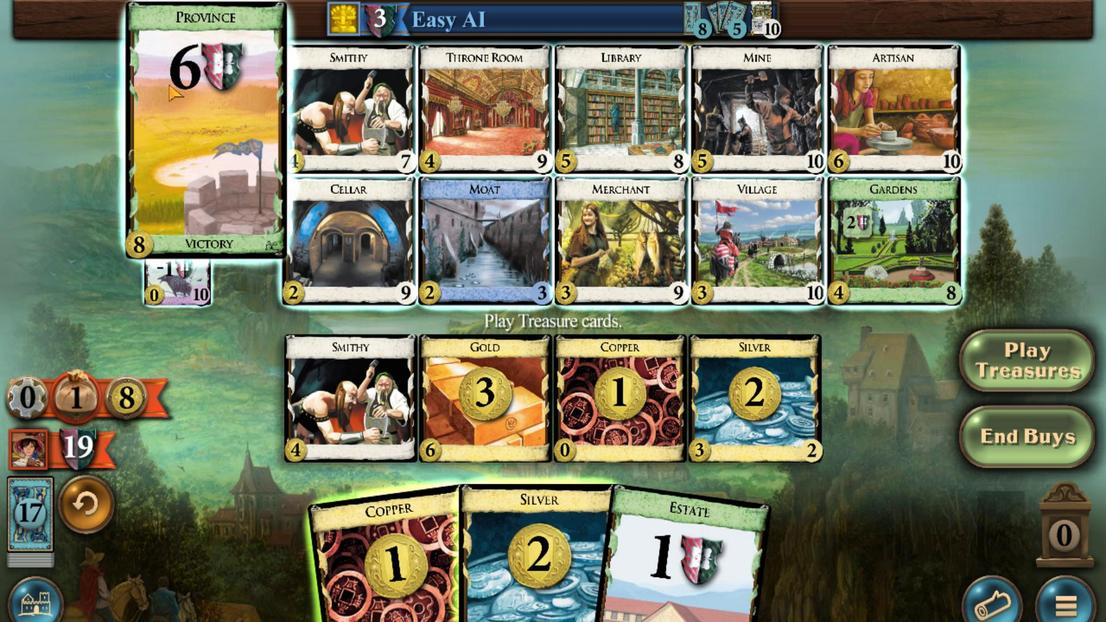 
Action: Mouse scrolled (85, 232) with delta (0, 0)
Screenshot: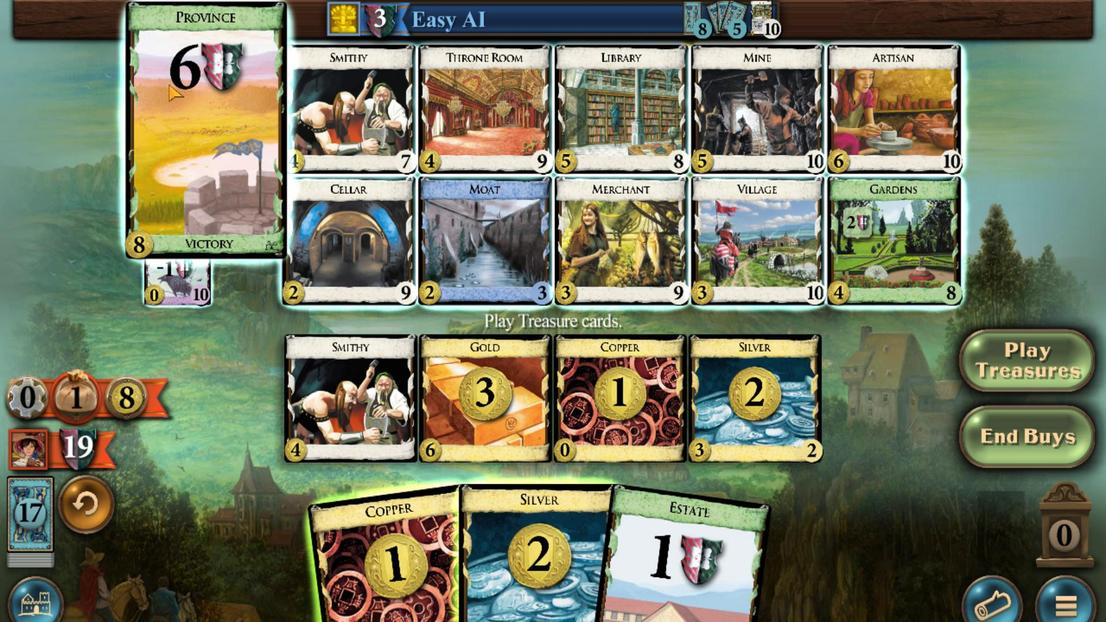 
Action: Mouse scrolled (85, 232) with delta (0, 0)
Screenshot: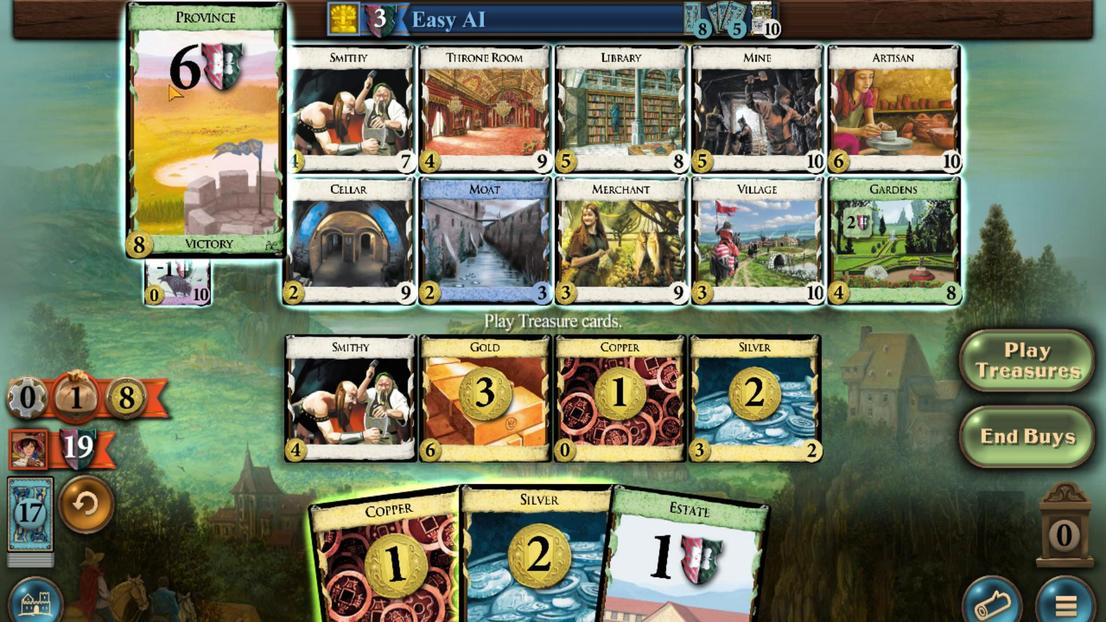 
Action: Mouse scrolled (85, 232) with delta (0, 0)
Screenshot: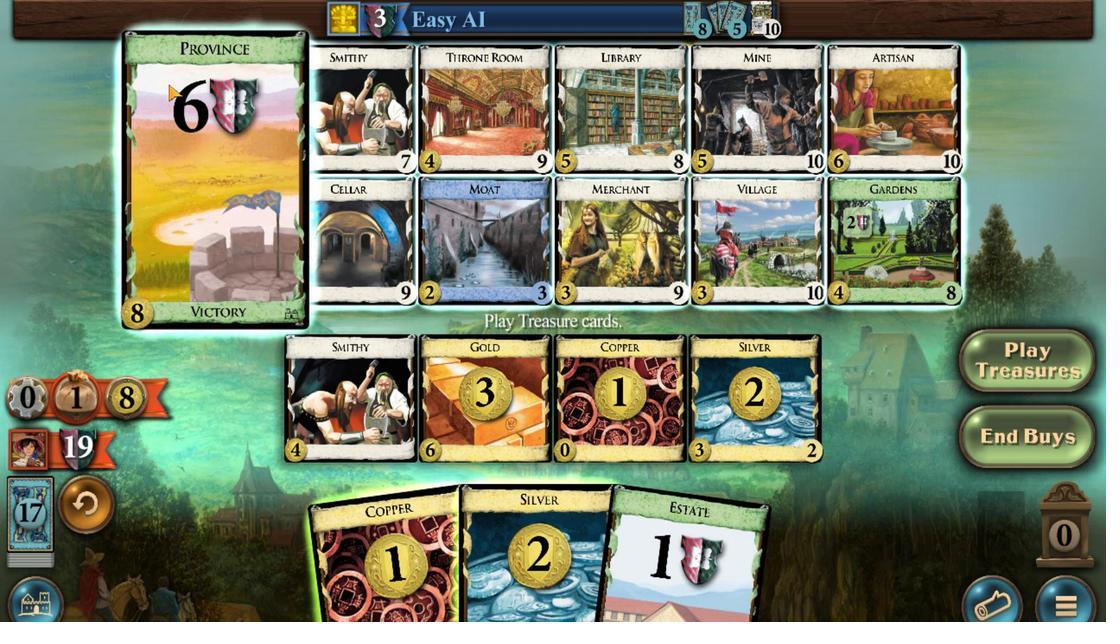 
Action: Mouse scrolled (85, 232) with delta (0, 0)
Screenshot: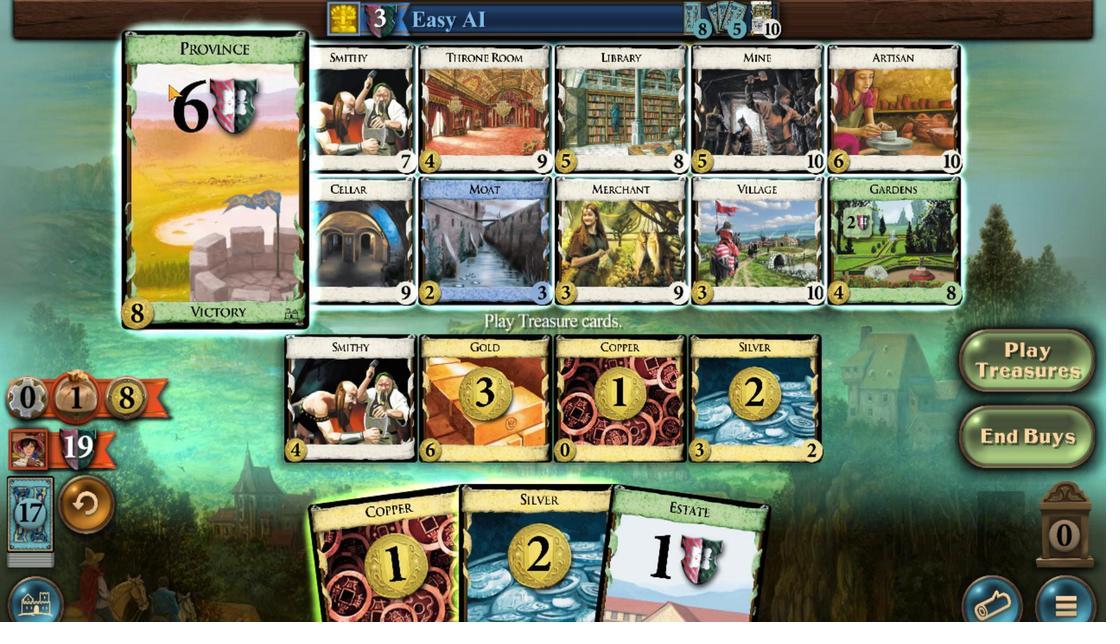 
Action: Mouse moved to (135, 567)
Screenshot: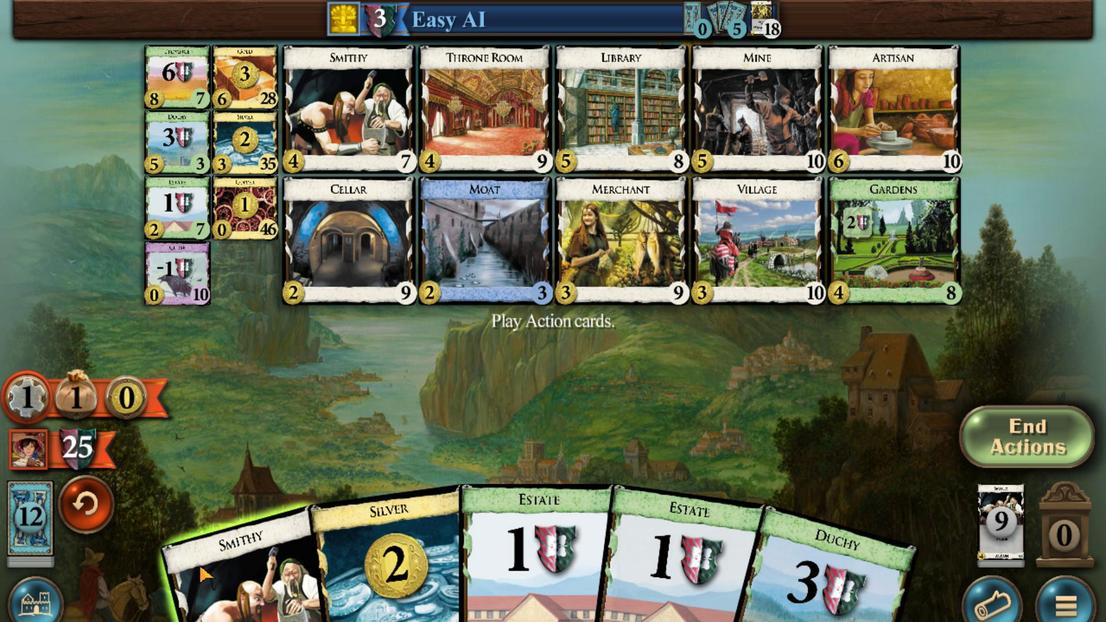 
Action: Mouse scrolled (135, 566) with delta (0, 0)
Screenshot: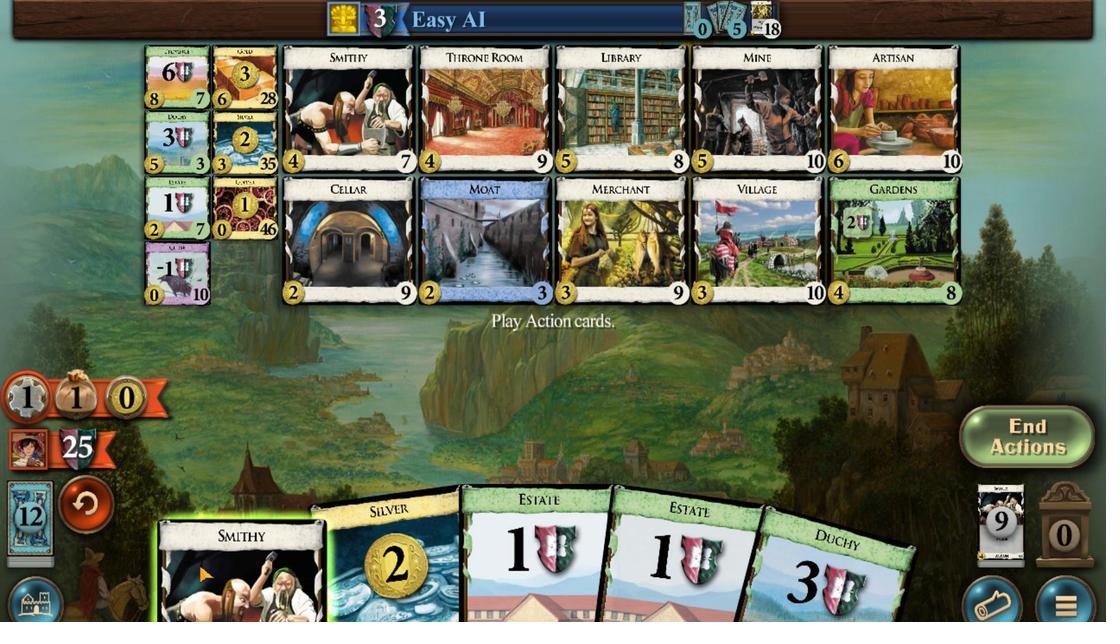 
Action: Mouse moved to (442, 528)
Screenshot: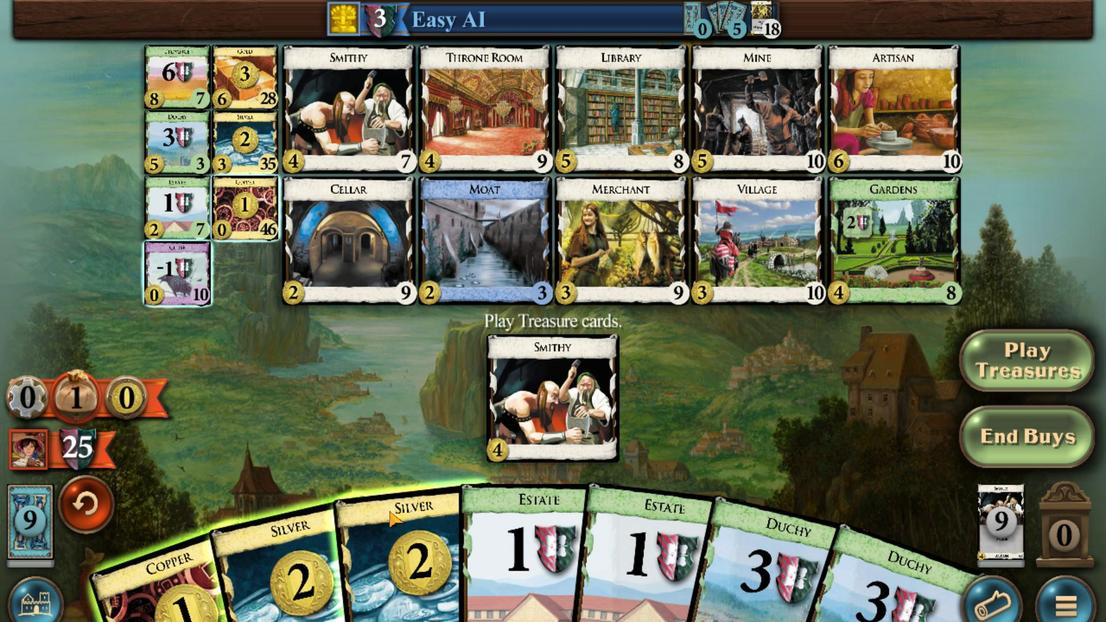 
Action: Mouse scrolled (442, 528) with delta (0, 0)
Screenshot: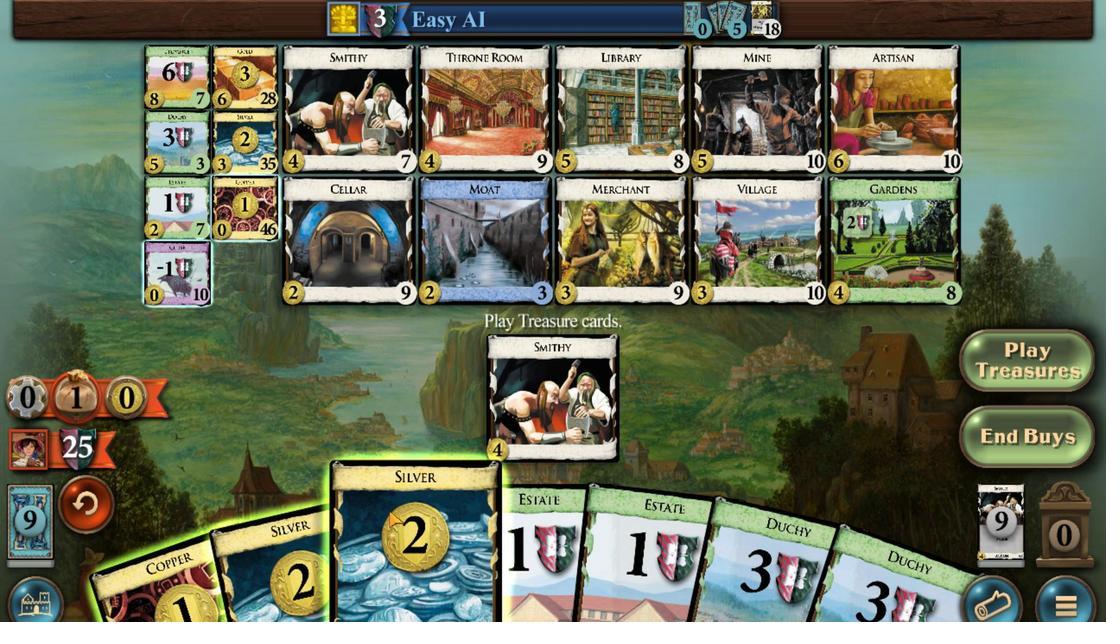 
Action: Mouse moved to (378, 538)
Screenshot: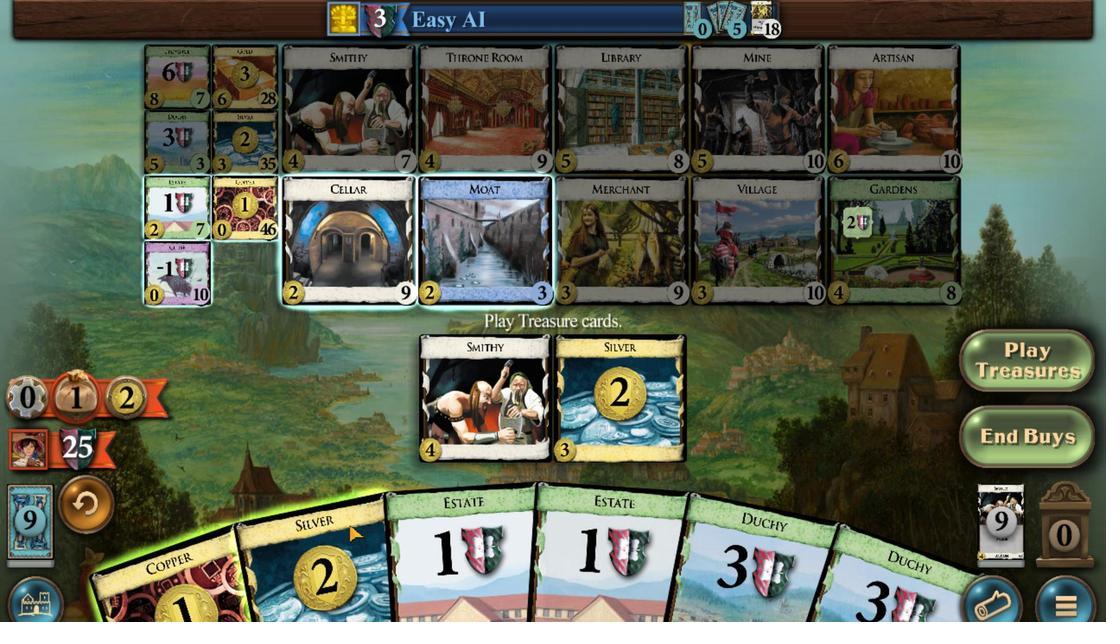 
Action: Mouse scrolled (378, 538) with delta (0, 0)
Screenshot: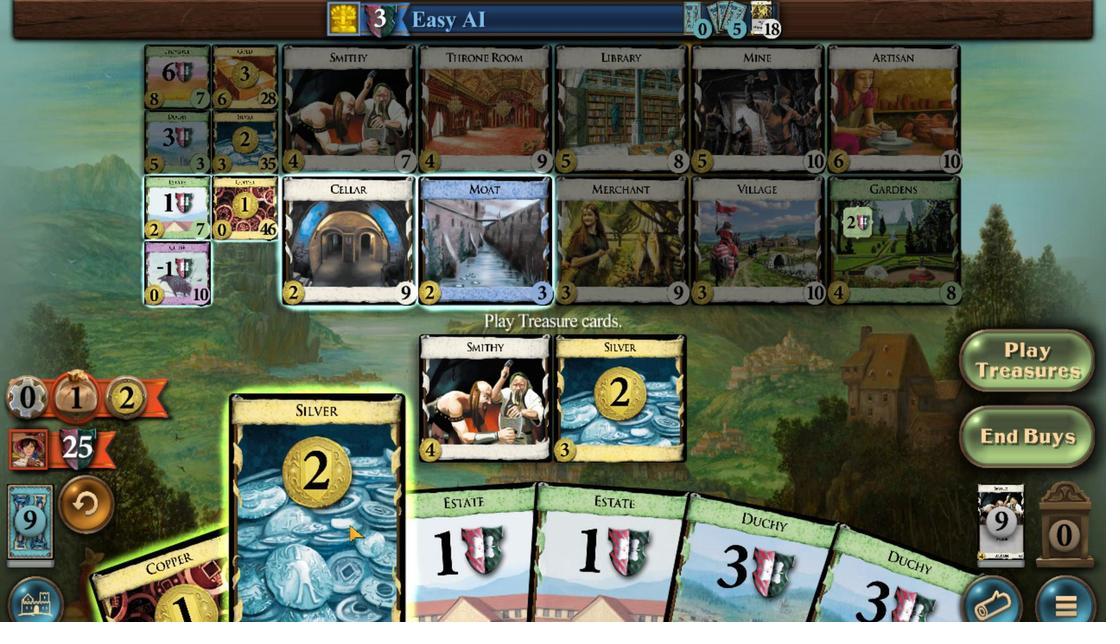 
Action: Mouse moved to (258, 548)
Screenshot: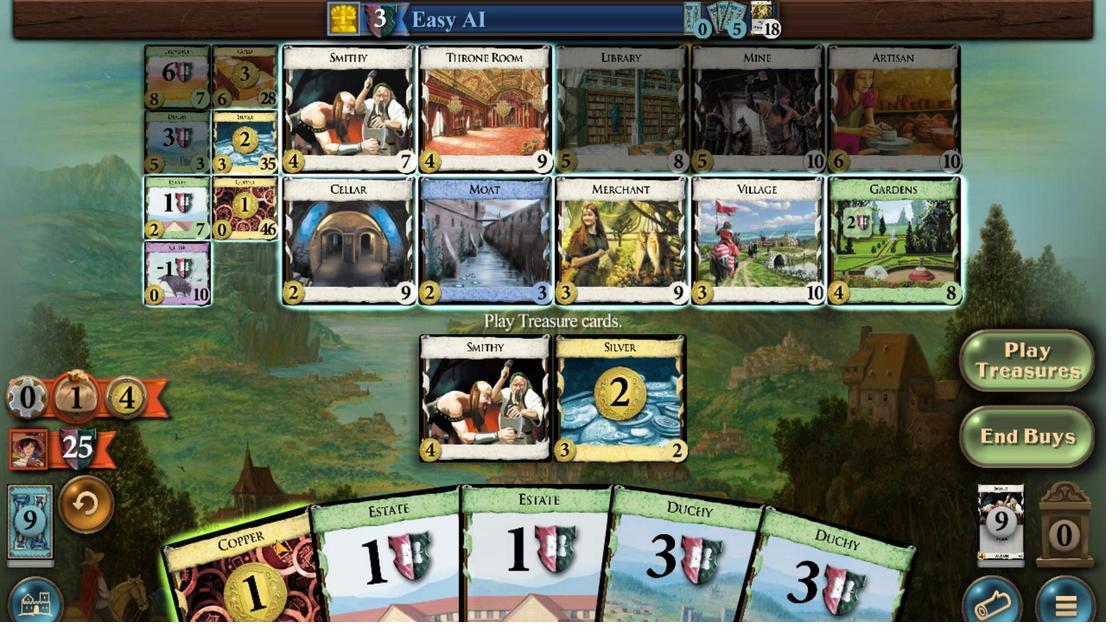 
Action: Mouse scrolled (258, 548) with delta (0, 0)
Screenshot: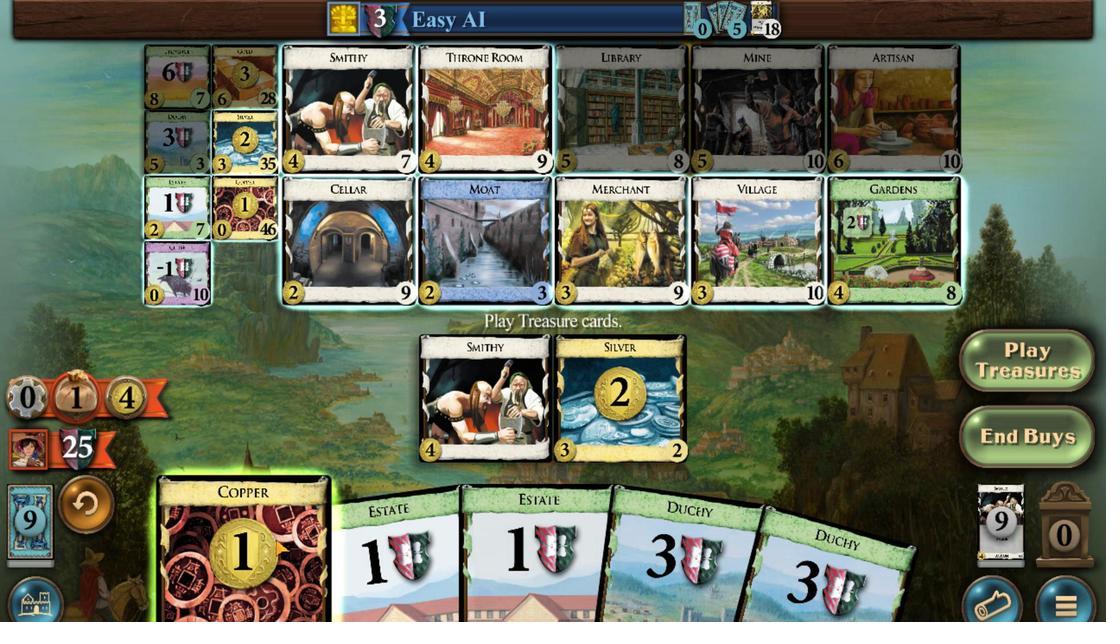 
Action: Mouse moved to (95, 280)
Screenshot: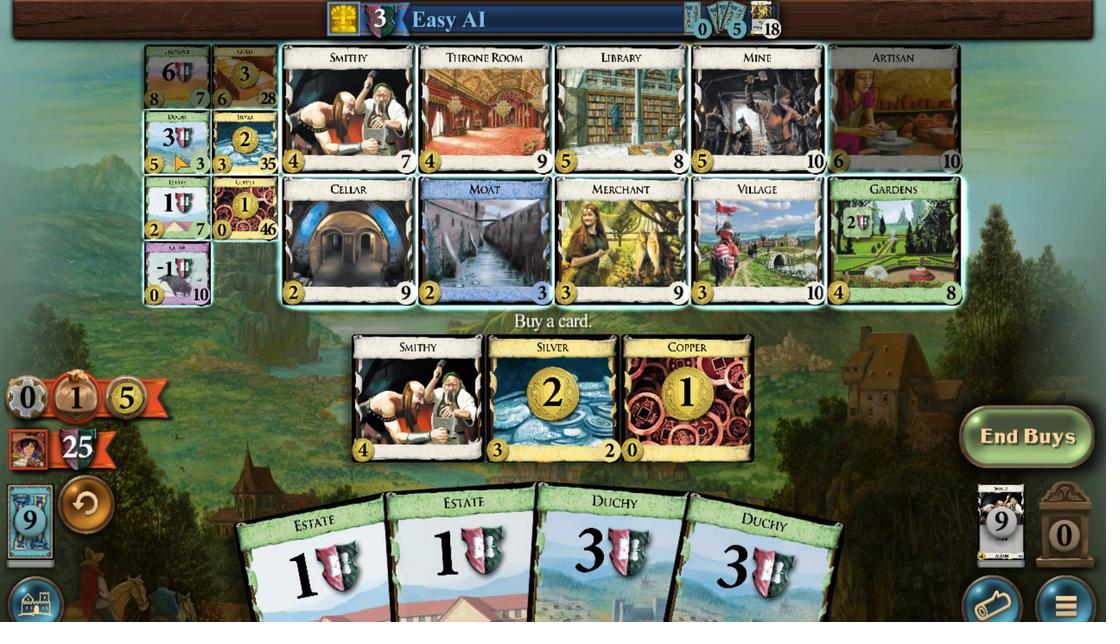 
Action: Mouse scrolled (95, 280) with delta (0, 0)
Screenshot: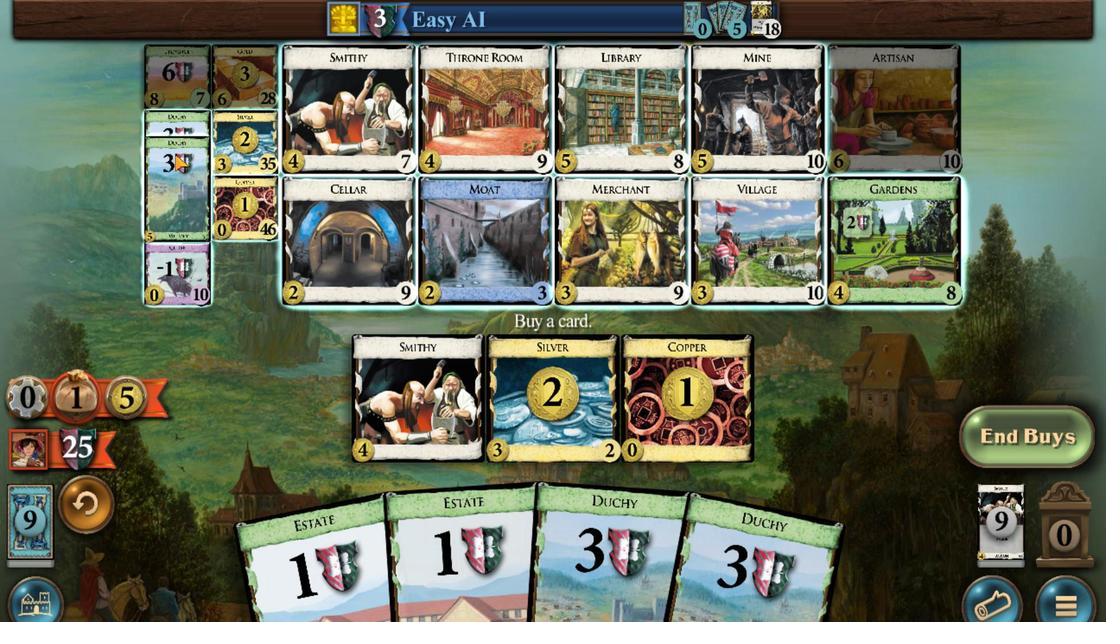 
Action: Mouse scrolled (95, 280) with delta (0, 0)
Screenshot: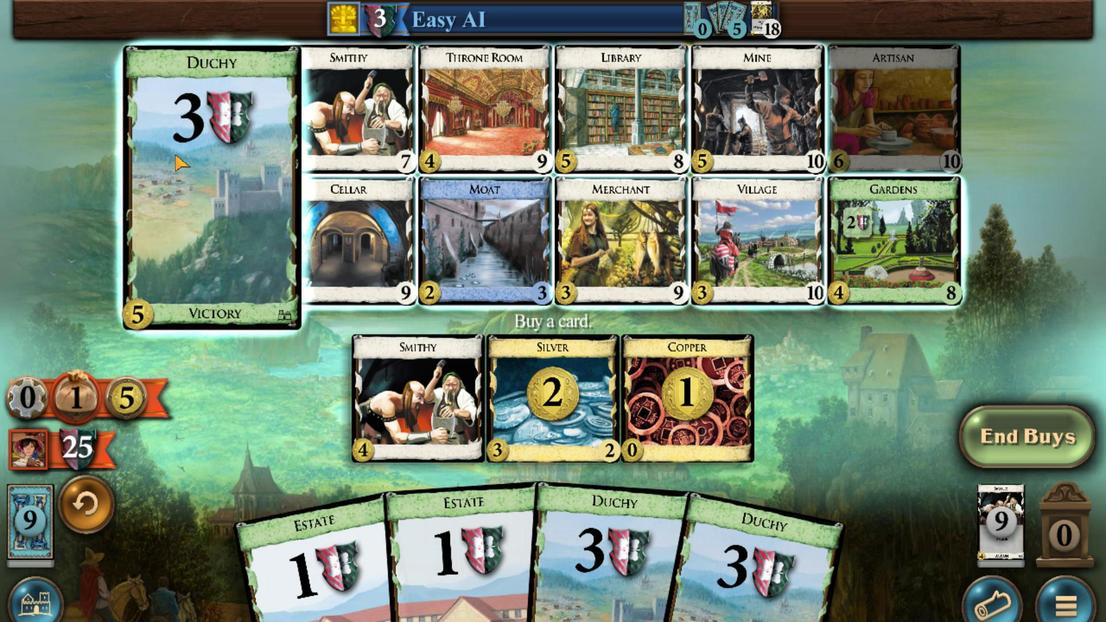 
Action: Mouse scrolled (95, 280) with delta (0, 0)
Screenshot: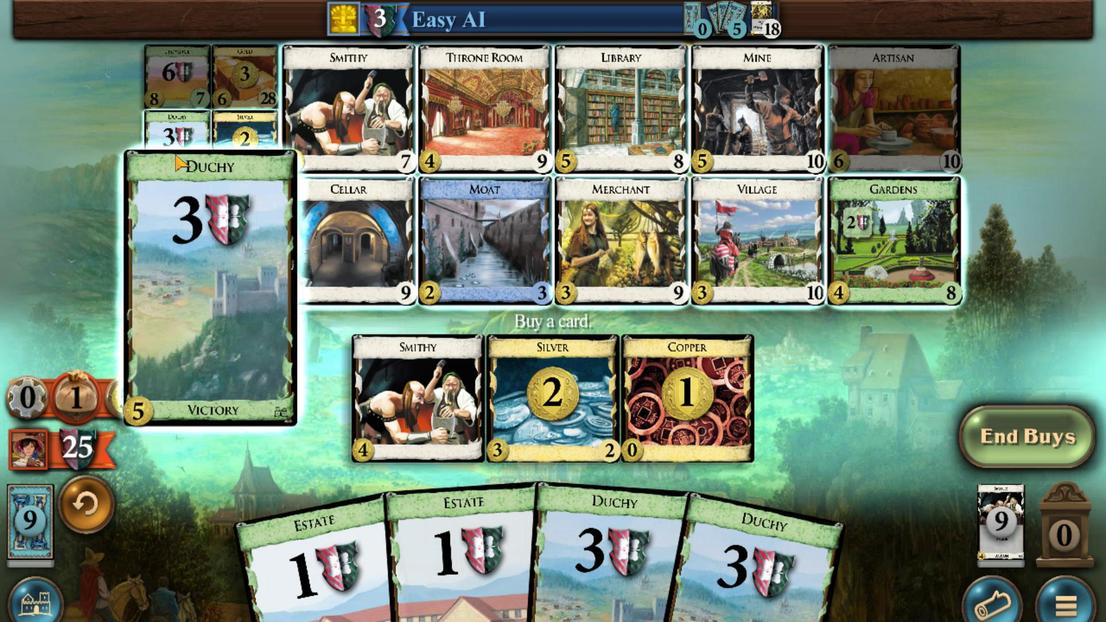 
Action: Mouse scrolled (95, 280) with delta (0, 0)
Screenshot: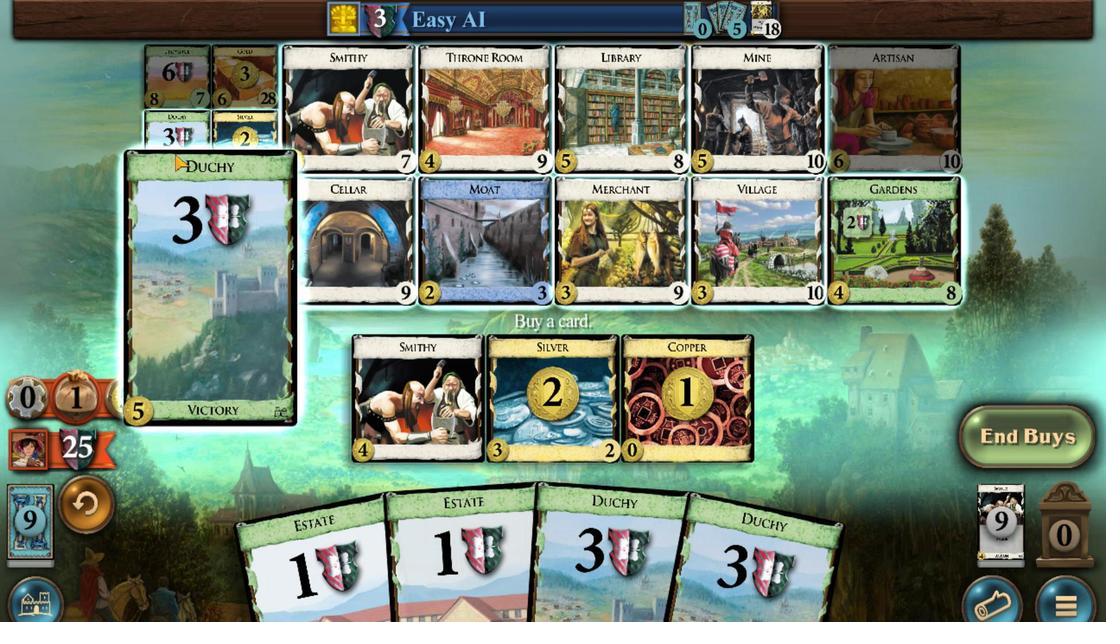 
Action: Mouse scrolled (95, 280) with delta (0, 0)
Screenshot: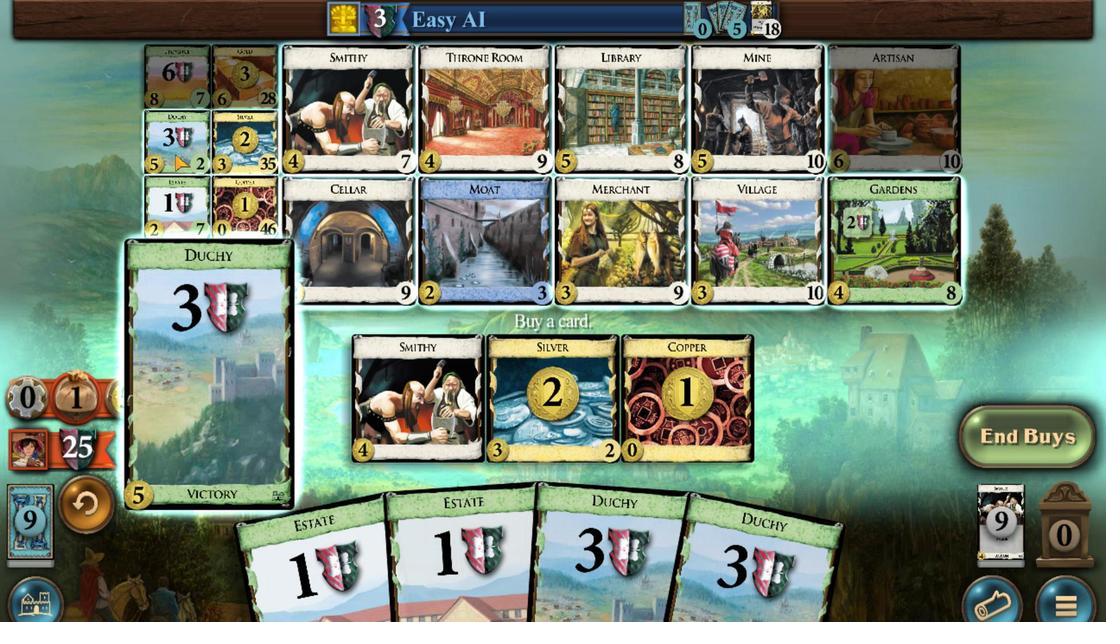 
Action: Mouse moved to (672, 530)
Screenshot: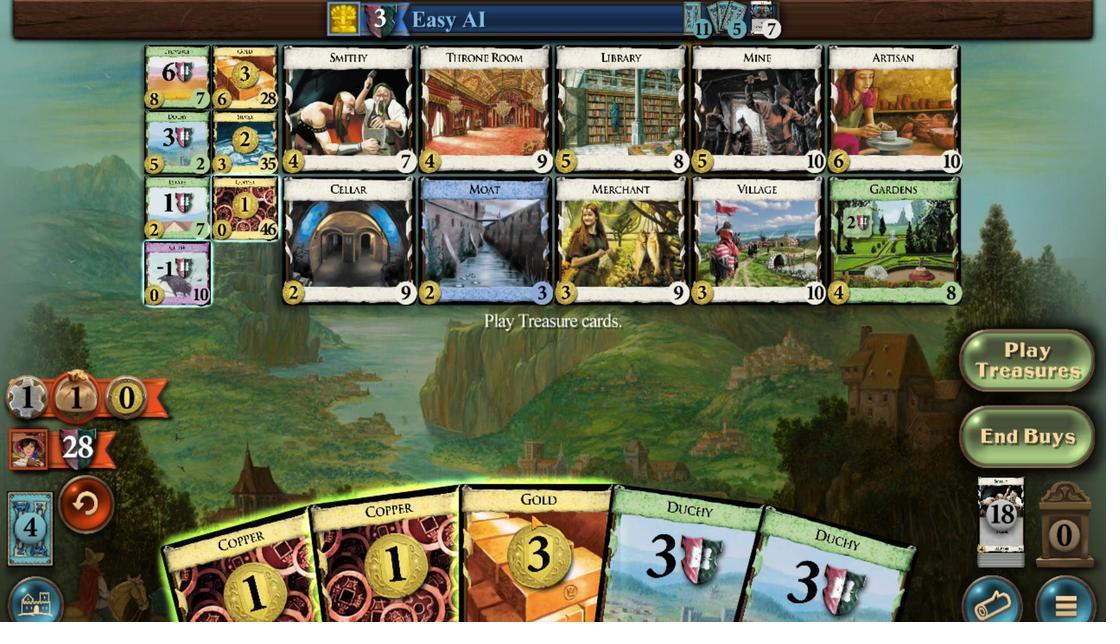 
Action: Mouse scrolled (672, 530) with delta (0, 0)
Screenshot: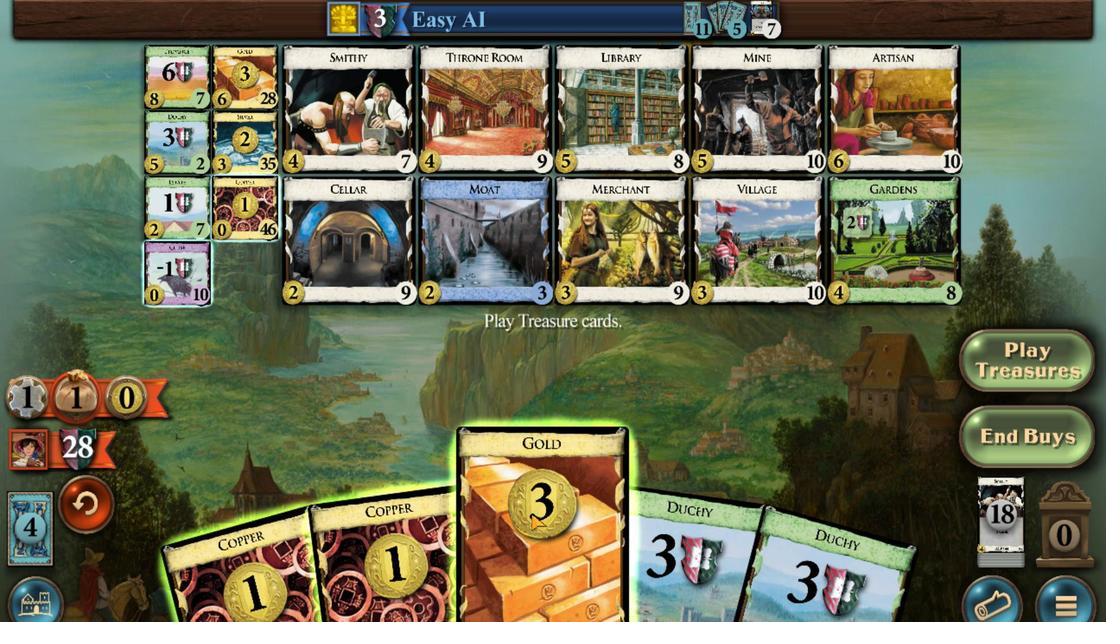 
Action: Mouse moved to (563, 534)
Screenshot: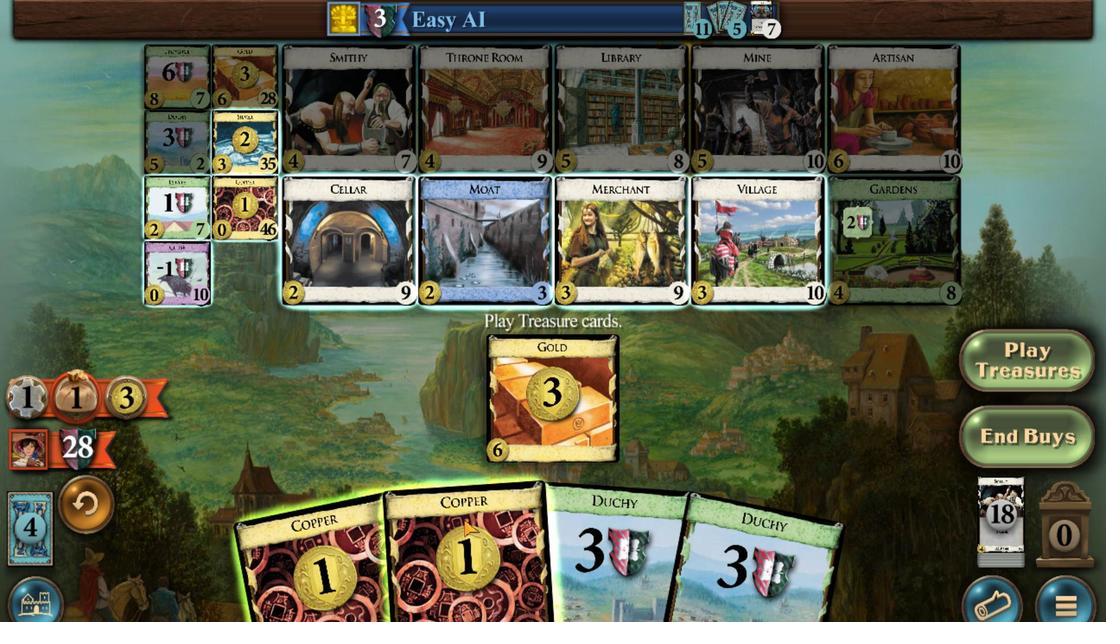 
Action: Mouse scrolled (563, 534) with delta (0, 0)
Screenshot: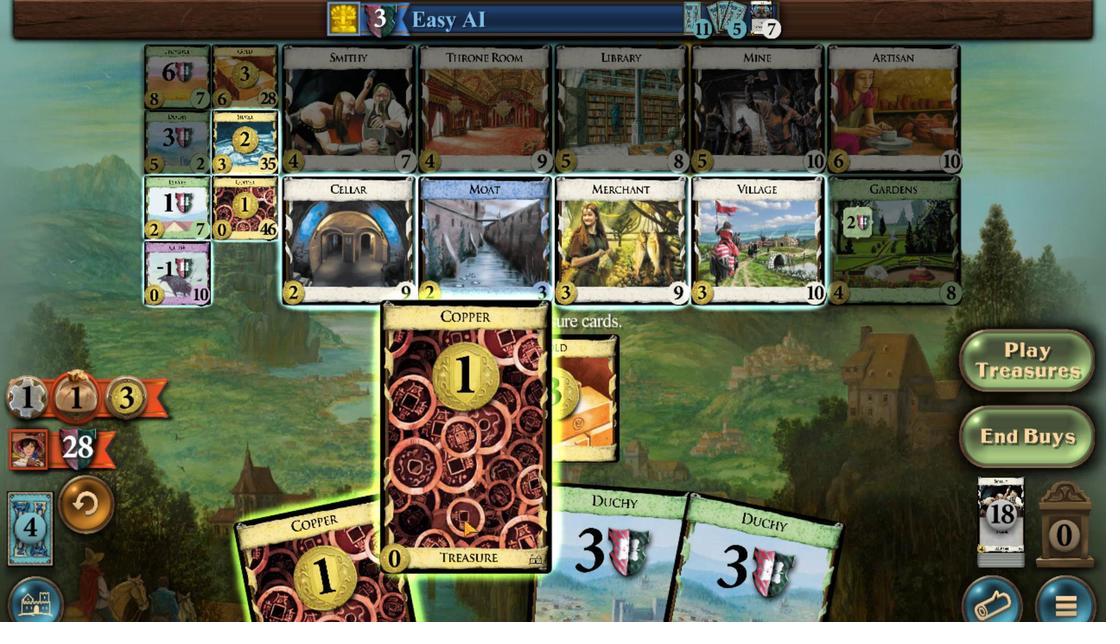 
Action: Mouse moved to (436, 540)
Screenshot: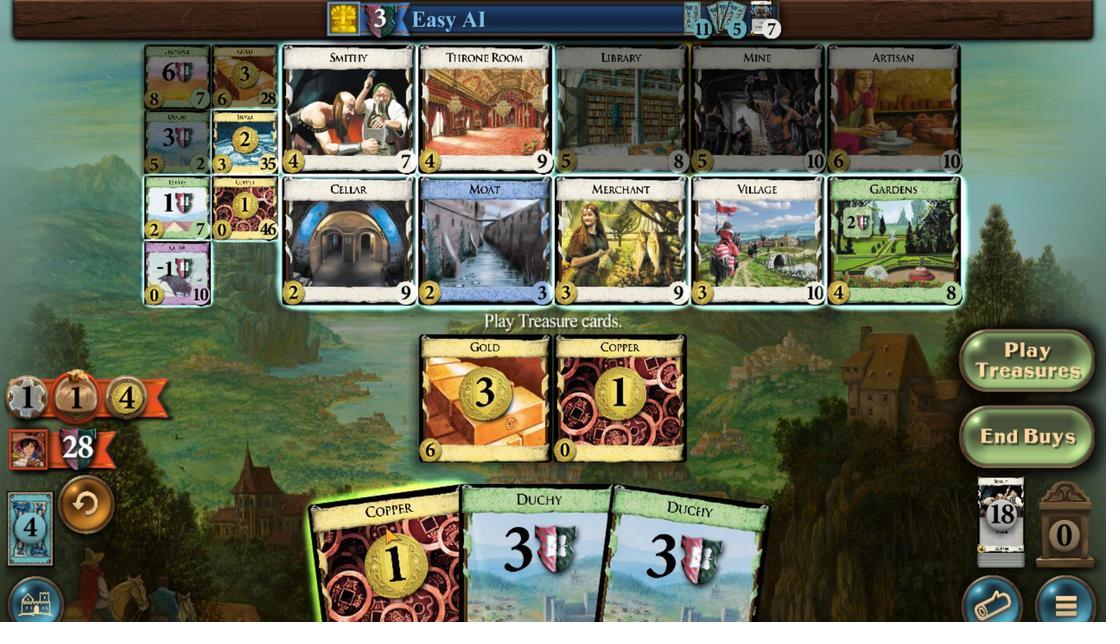 
Action: Mouse scrolled (436, 540) with delta (0, 0)
Screenshot: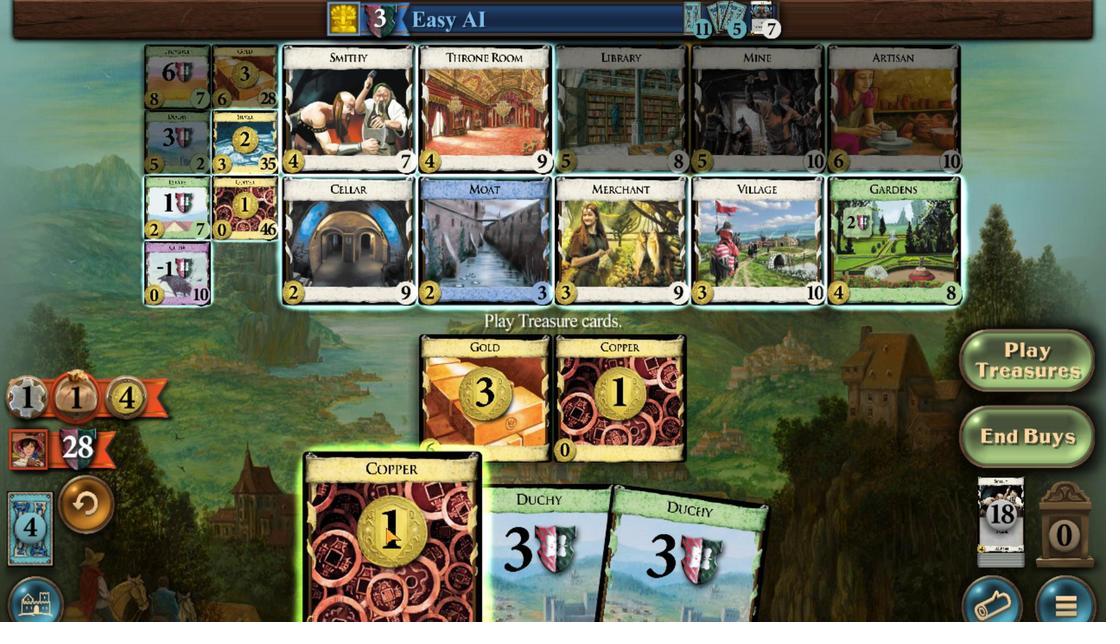 
Action: Mouse moved to (80, 265)
Screenshot: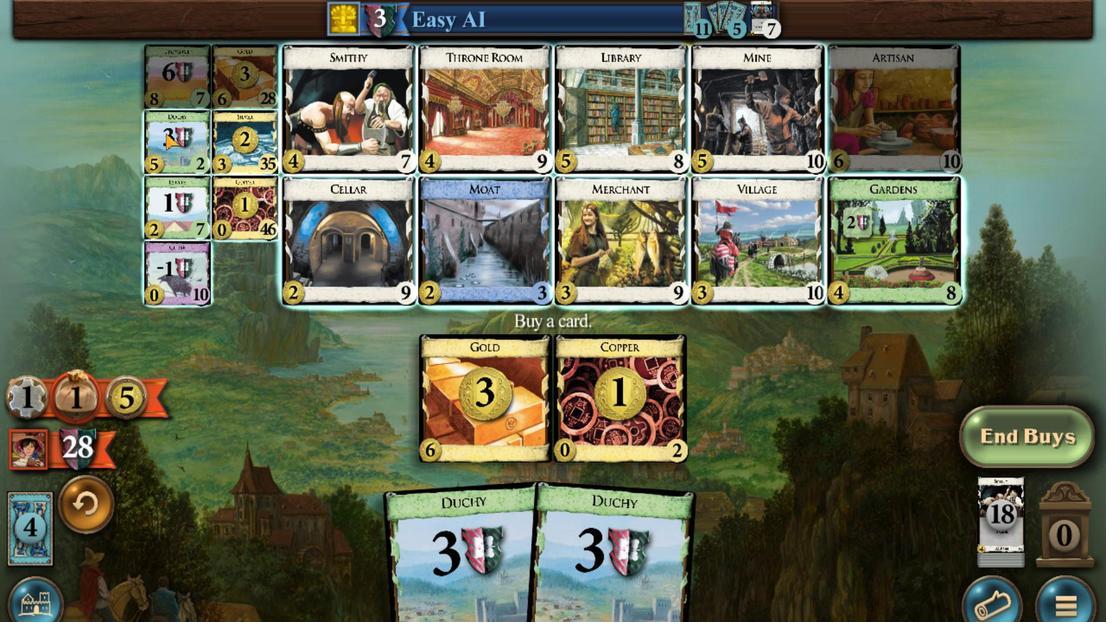 
Action: Mouse scrolled (80, 266) with delta (0, 0)
Screenshot: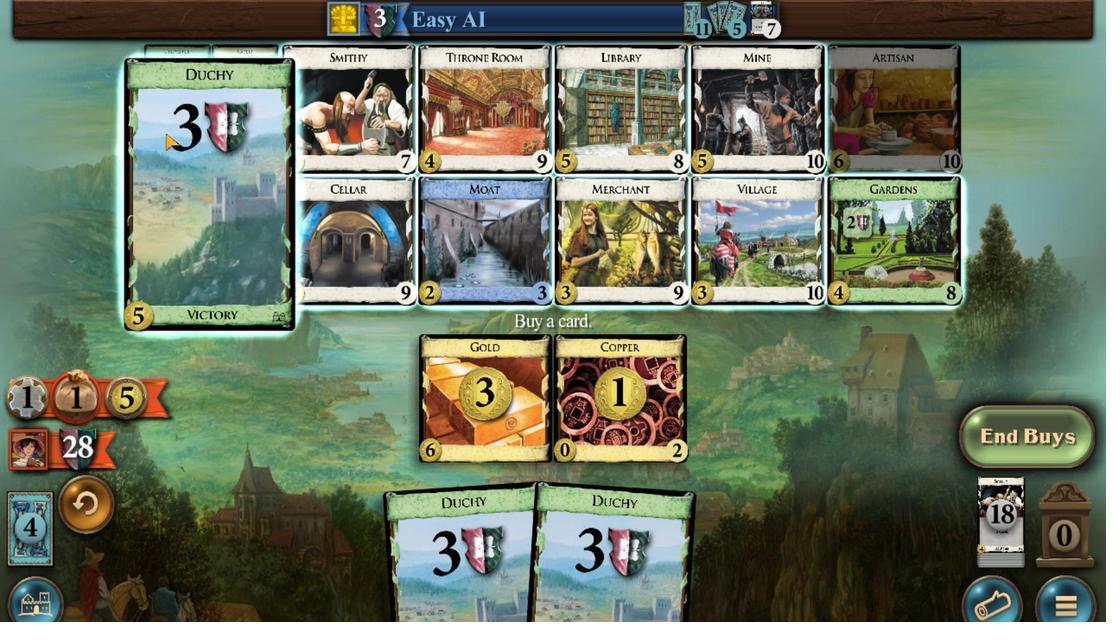 
Action: Mouse scrolled (80, 266) with delta (0, 0)
Screenshot: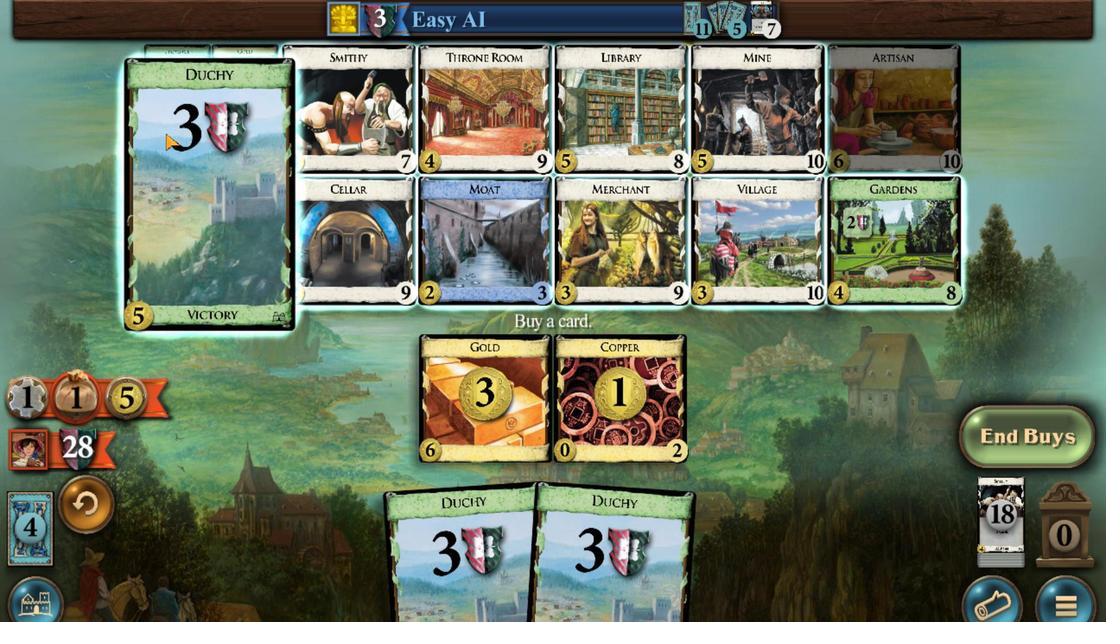 
Action: Mouse scrolled (80, 266) with delta (0, 0)
Screenshot: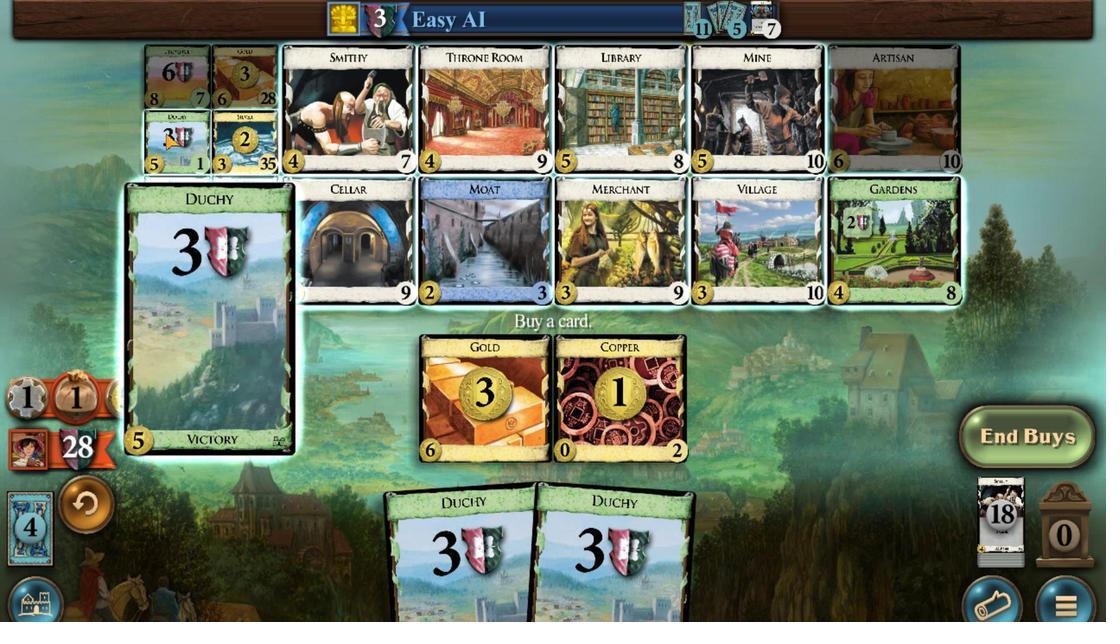 
Action: Mouse scrolled (80, 266) with delta (0, 0)
Screenshot: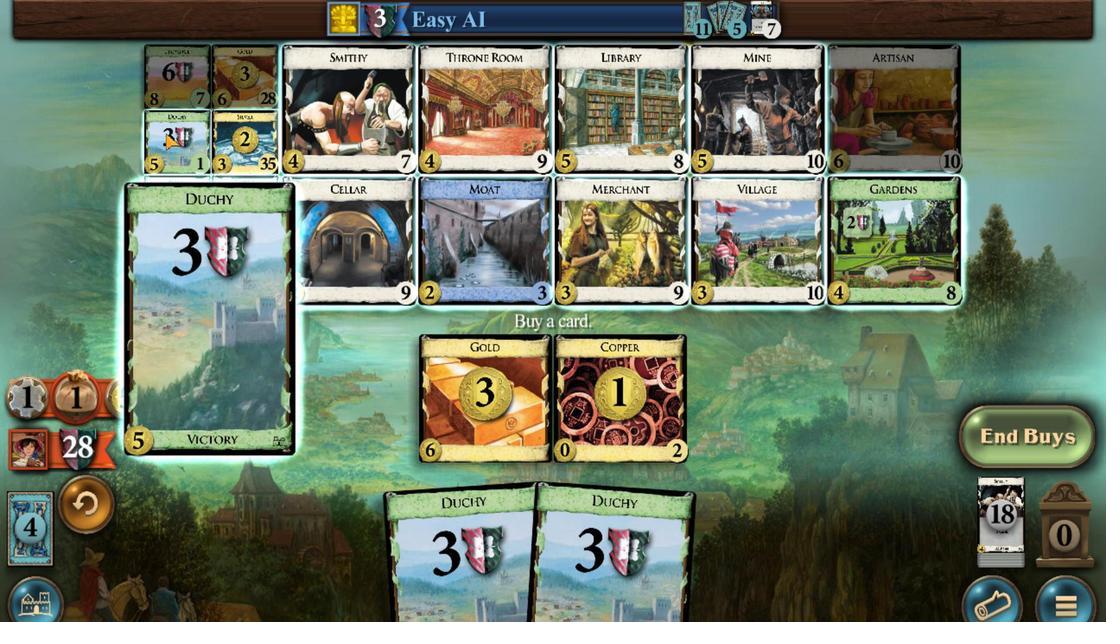 
Action: Mouse moved to (663, 516)
Screenshot: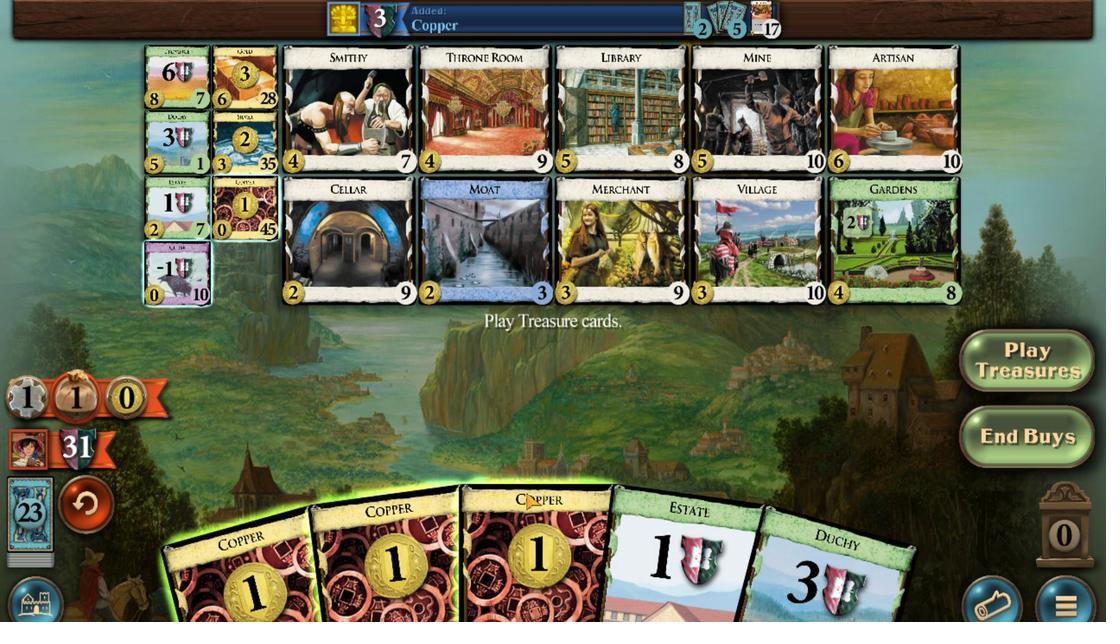 
Action: Mouse scrolled (663, 515) with delta (0, 0)
Screenshot: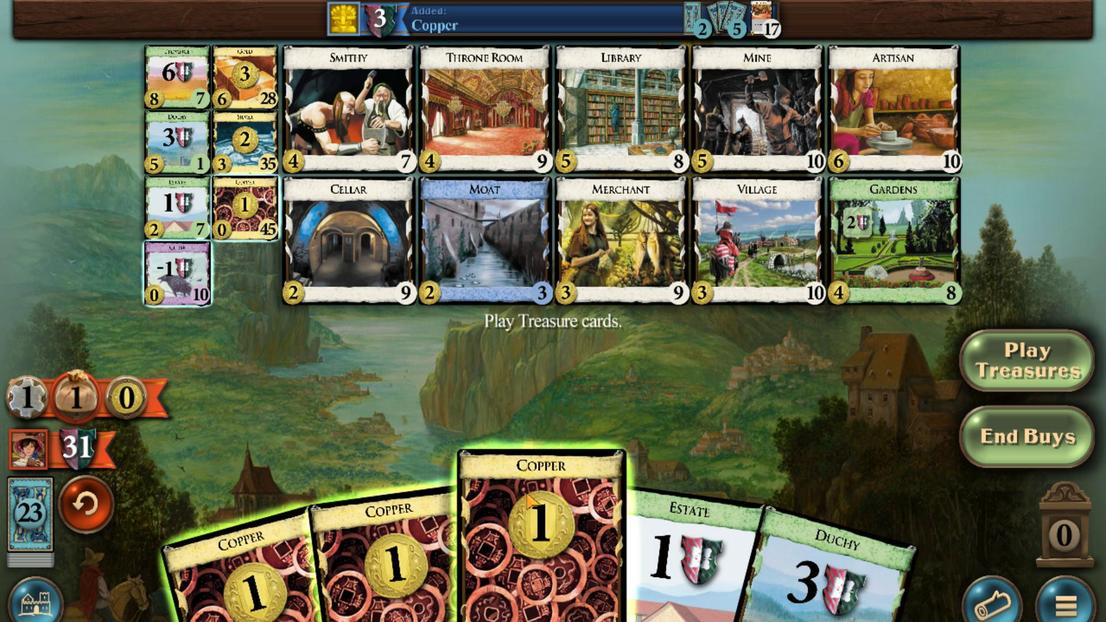
Action: Mouse moved to (563, 527)
Screenshot: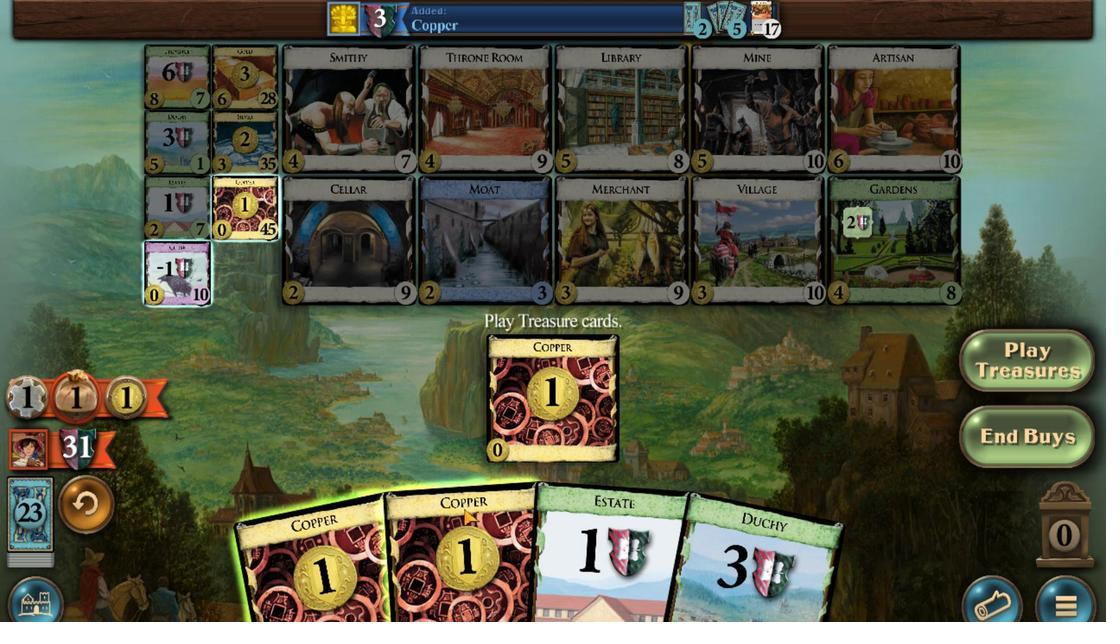 
Action: Mouse scrolled (563, 526) with delta (0, 0)
Screenshot: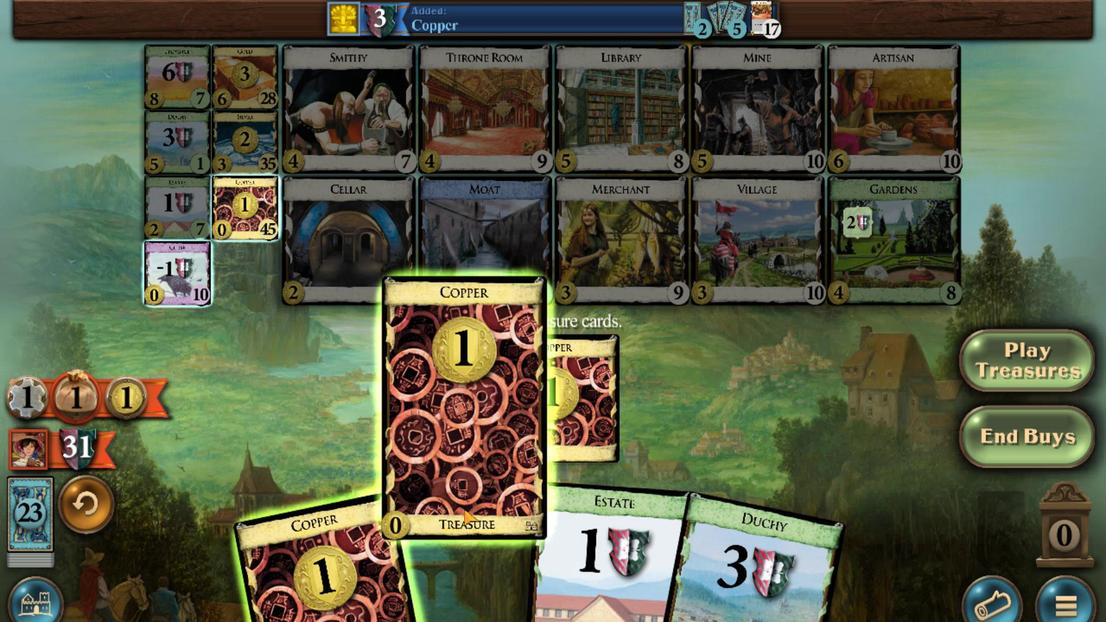 
Action: Mouse moved to (440, 535)
Screenshot: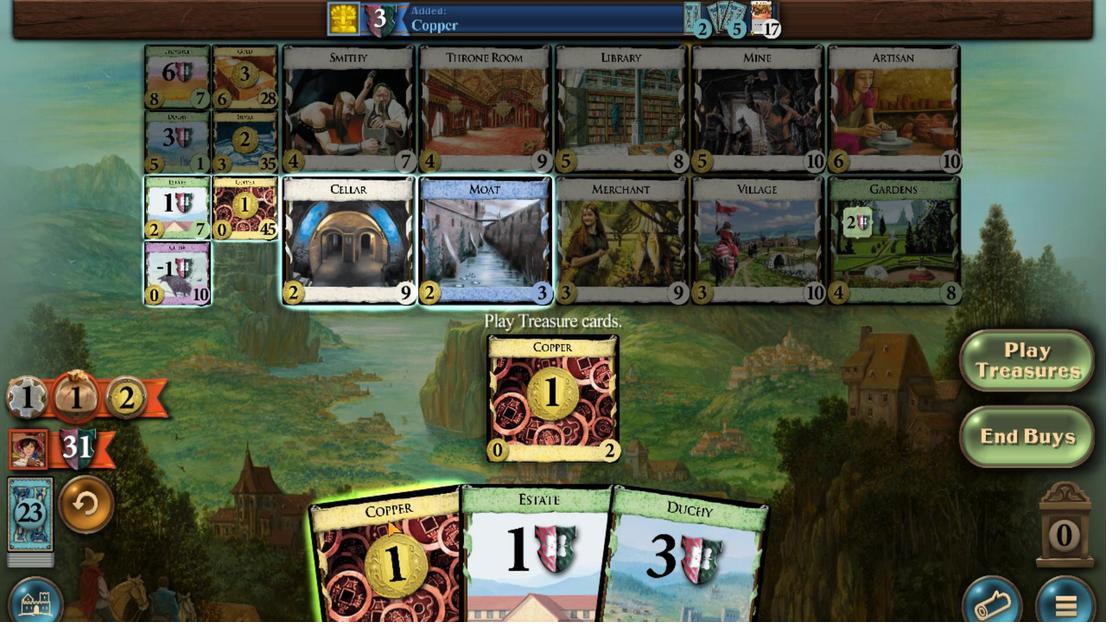 
Action: Mouse scrolled (440, 534) with delta (0, 0)
Screenshot: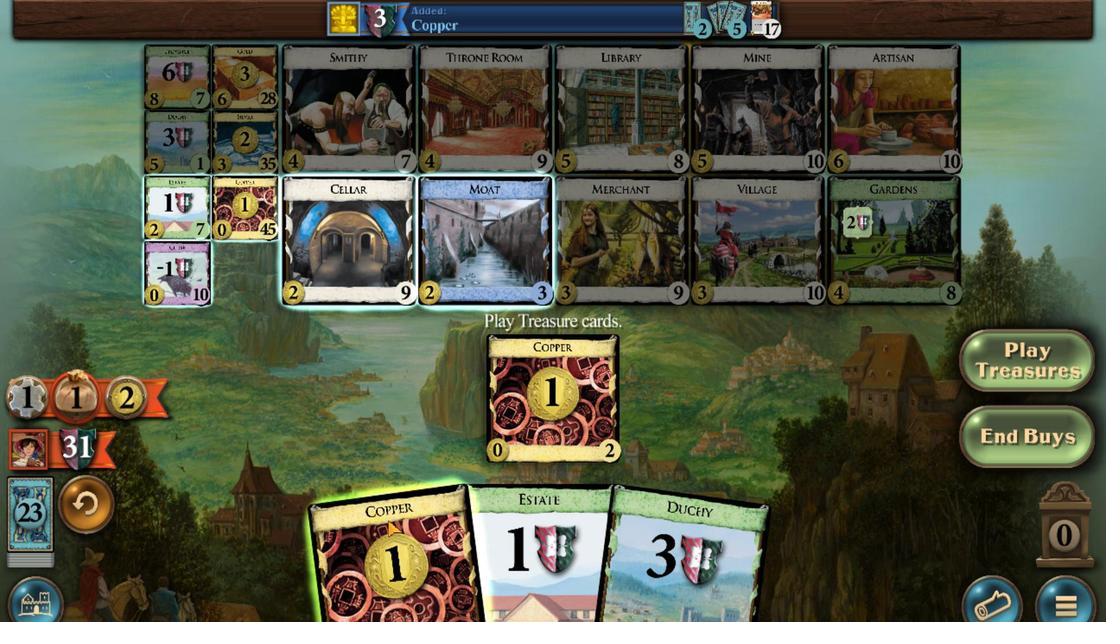 
Action: Mouse moved to (201, 273)
Screenshot: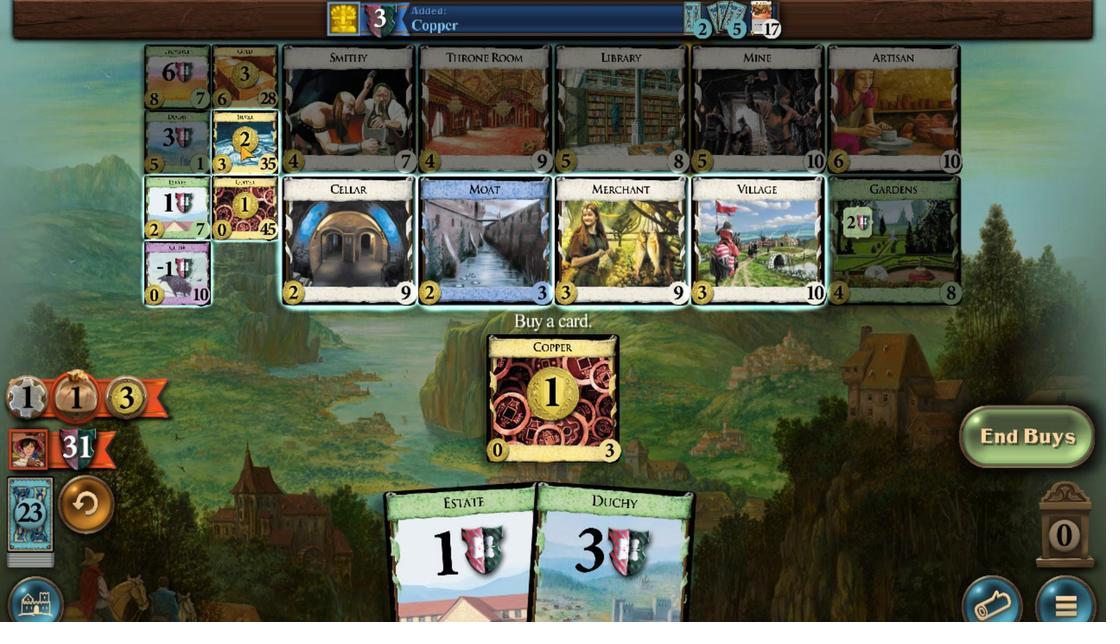 
Action: Mouse scrolled (201, 274) with delta (0, 0)
Screenshot: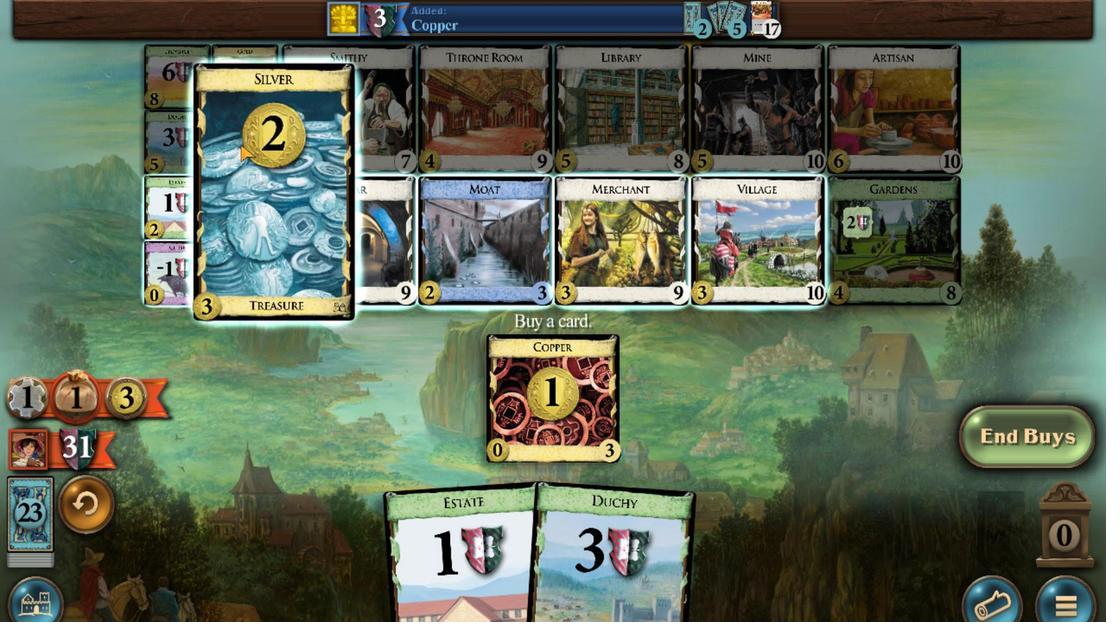 
Action: Mouse scrolled (201, 274) with delta (0, 0)
Screenshot: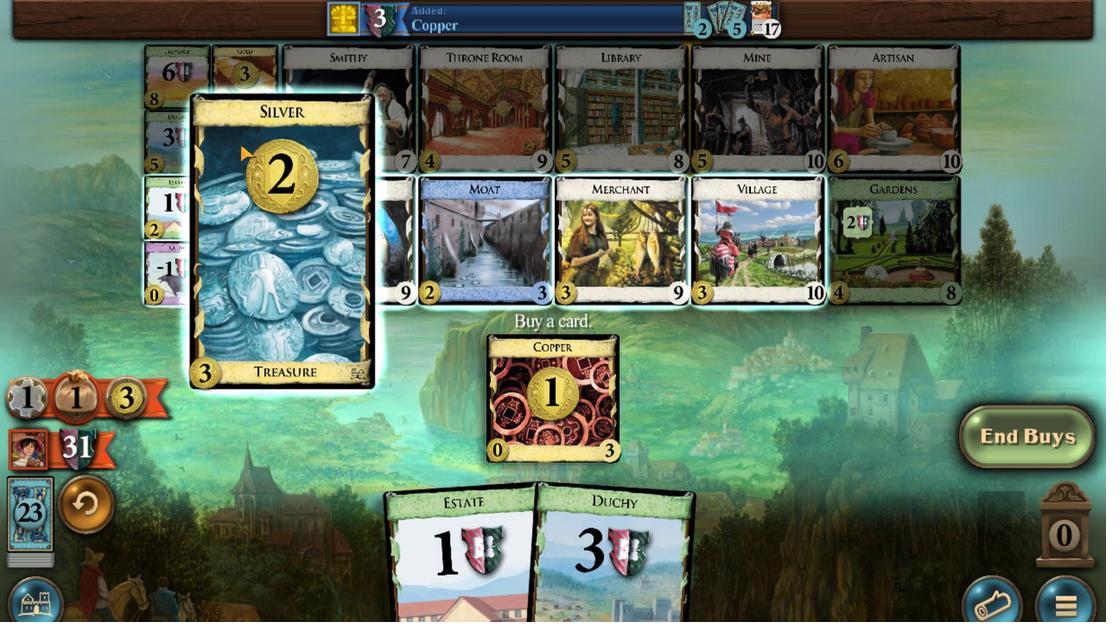 
Action: Mouse scrolled (201, 274) with delta (0, 0)
Screenshot: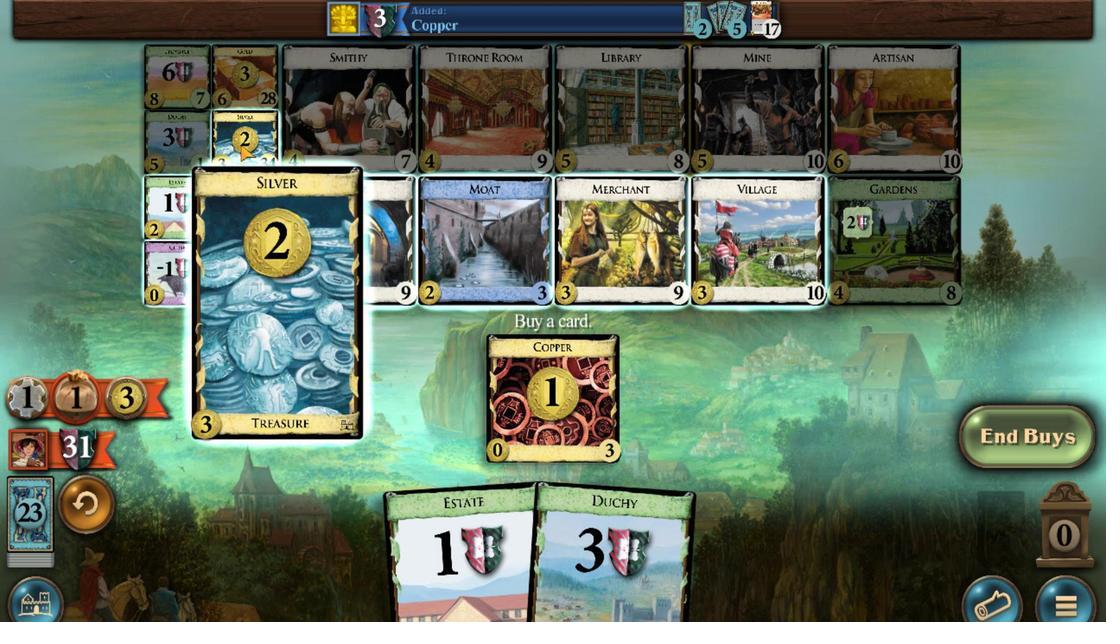 
Action: Mouse moved to (227, 537)
Screenshot: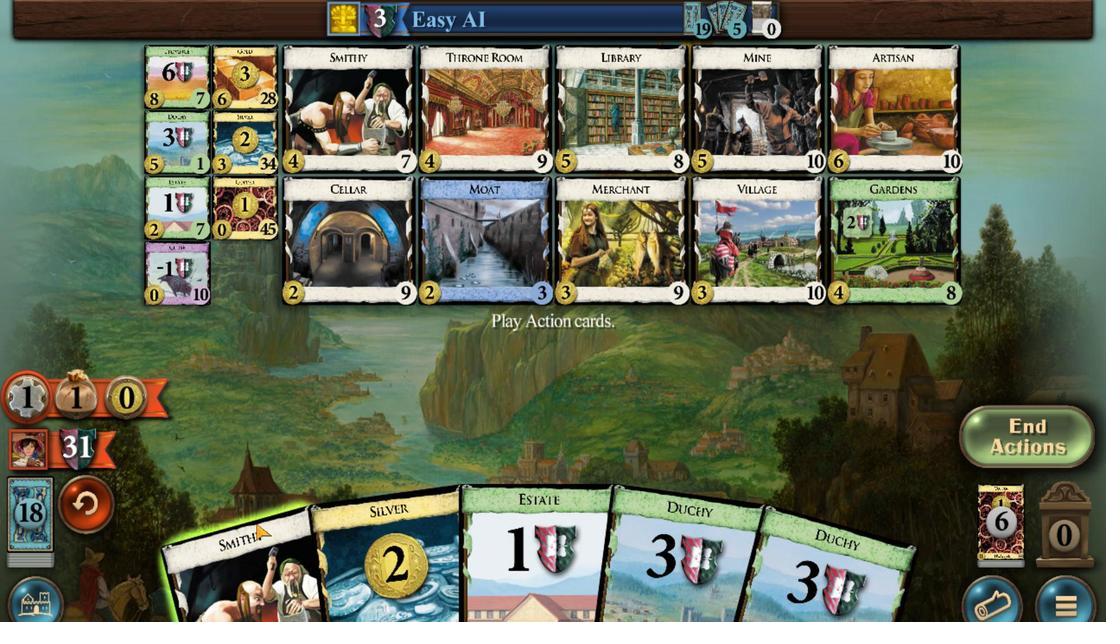 
Action: Mouse scrolled (227, 537) with delta (0, 0)
Screenshot: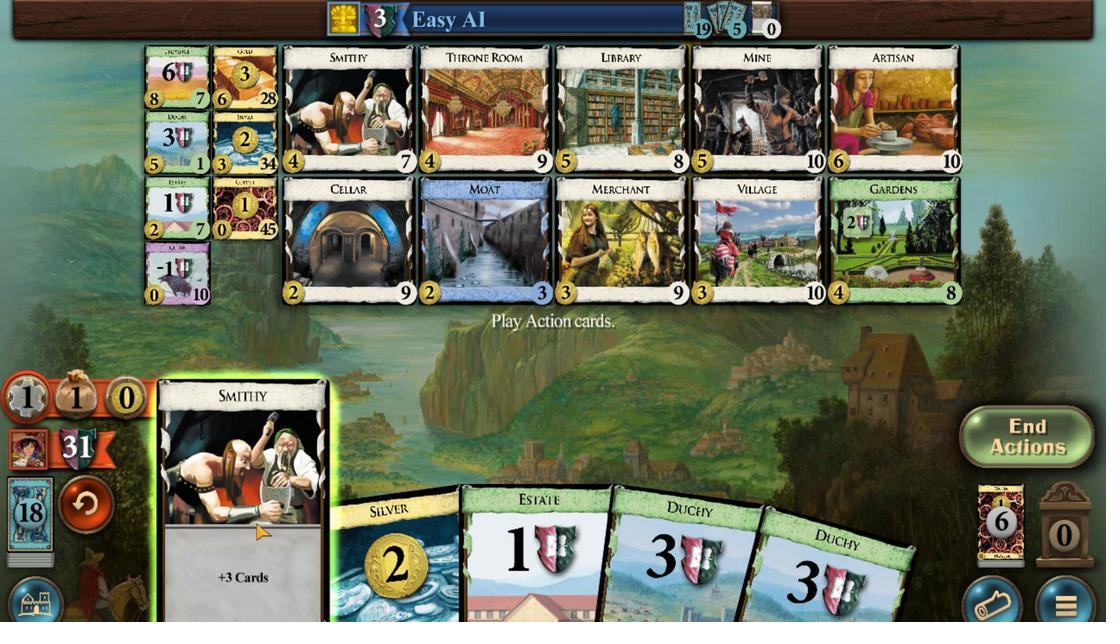 
Action: Mouse moved to (621, 518)
Screenshot: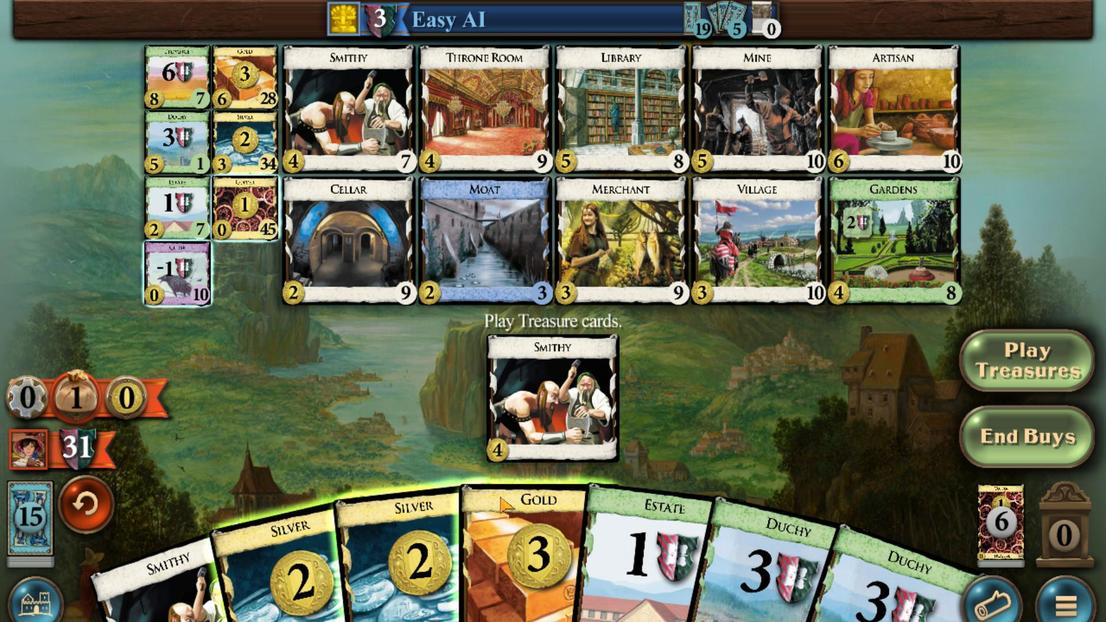 
Action: Mouse scrolled (621, 518) with delta (0, 0)
Screenshot: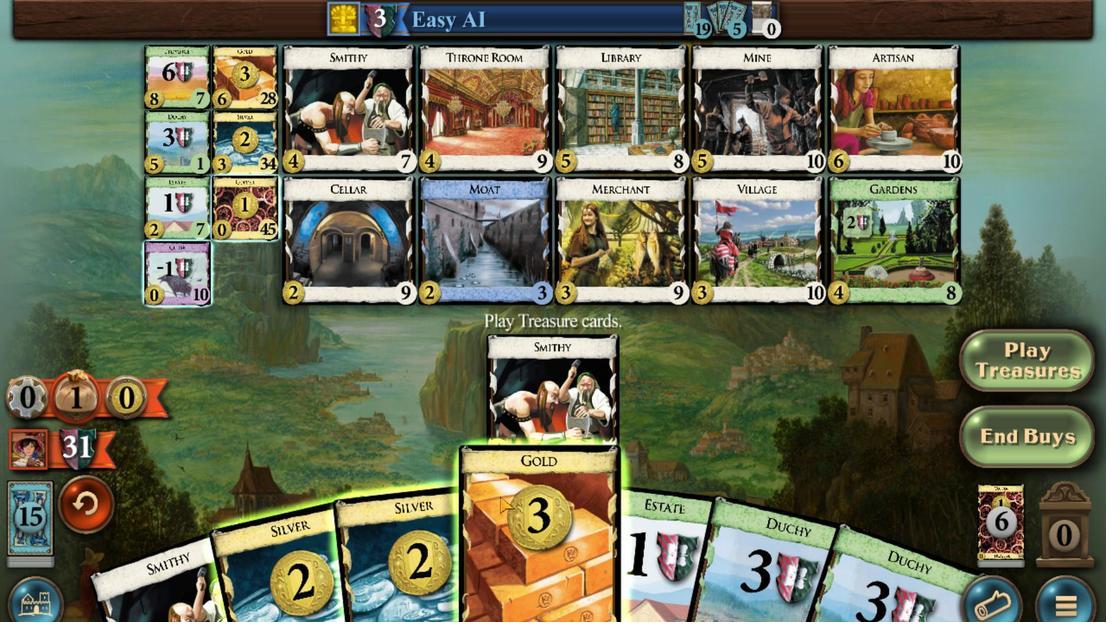 
Action: Mouse moved to (582, 529)
Screenshot: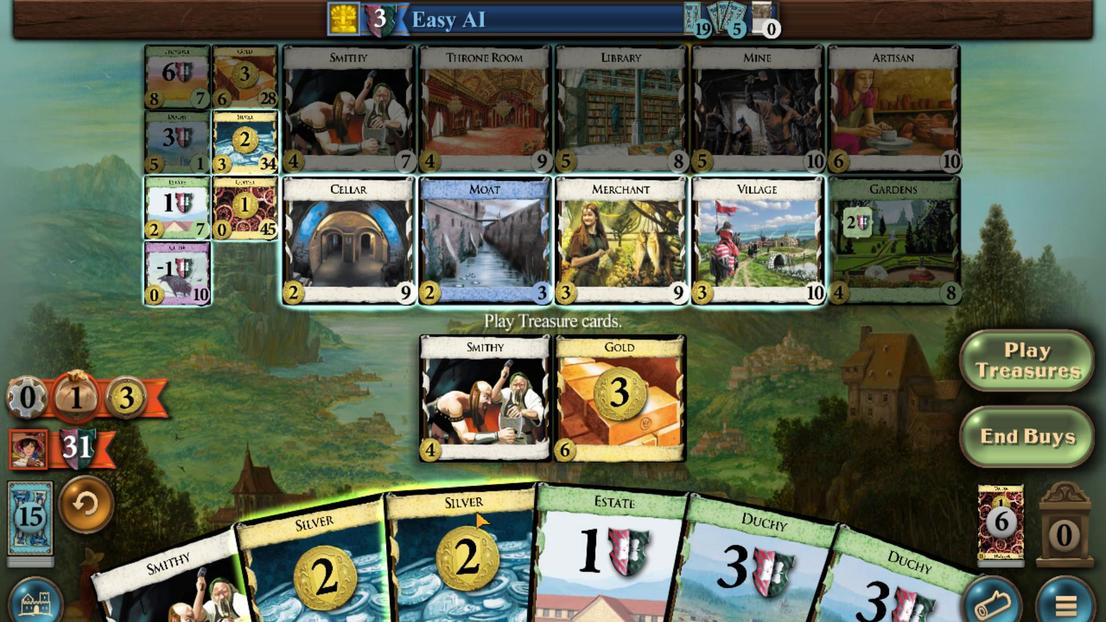 
Action: Mouse scrolled (582, 529) with delta (0, 0)
Screenshot: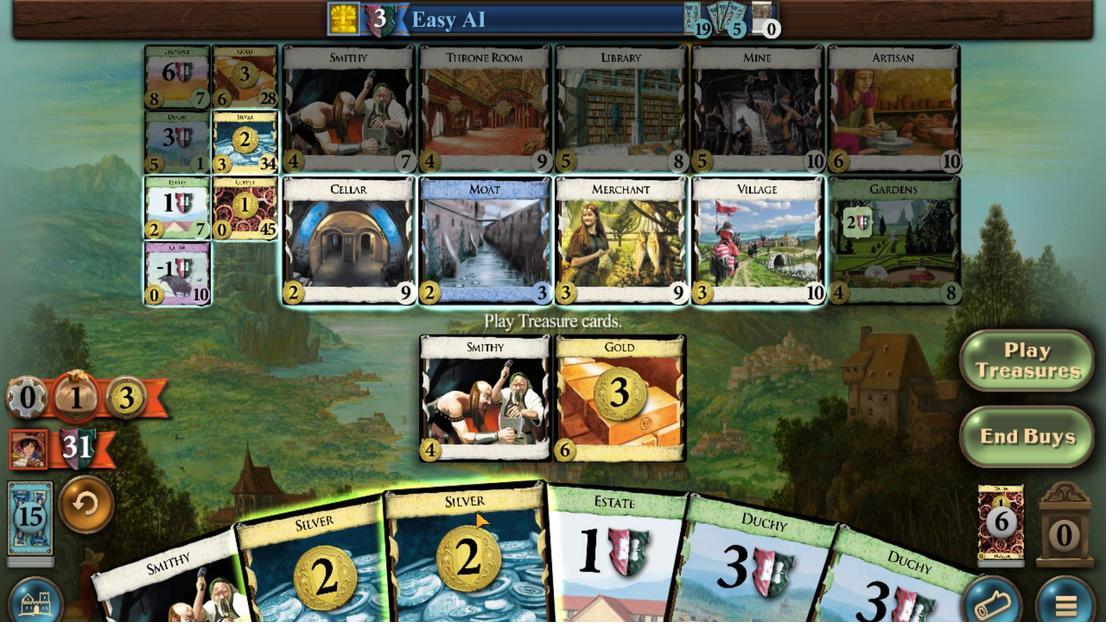 
Action: Mouse moved to (455, 549)
Screenshot: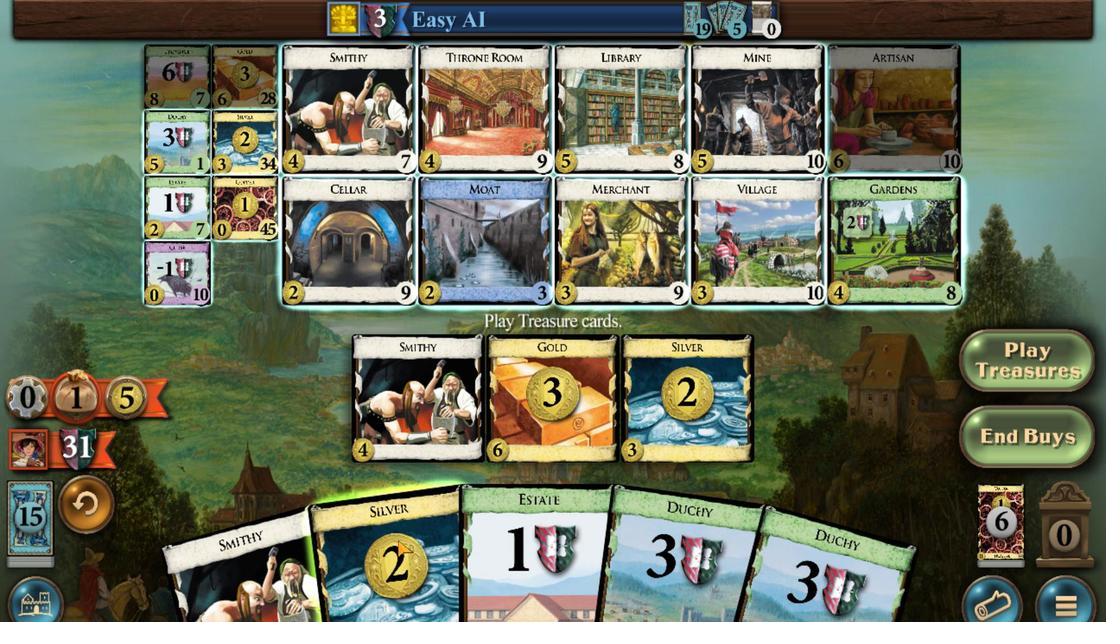 
Action: Mouse scrolled (455, 548) with delta (0, 0)
Screenshot: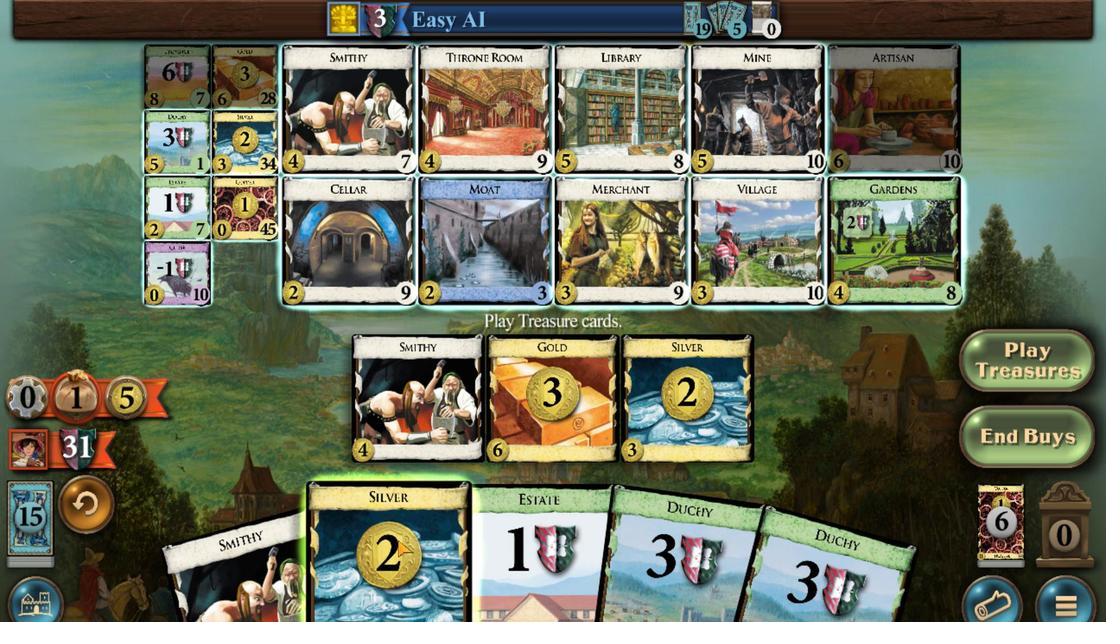
Action: Mouse moved to (185, 217)
Screenshot: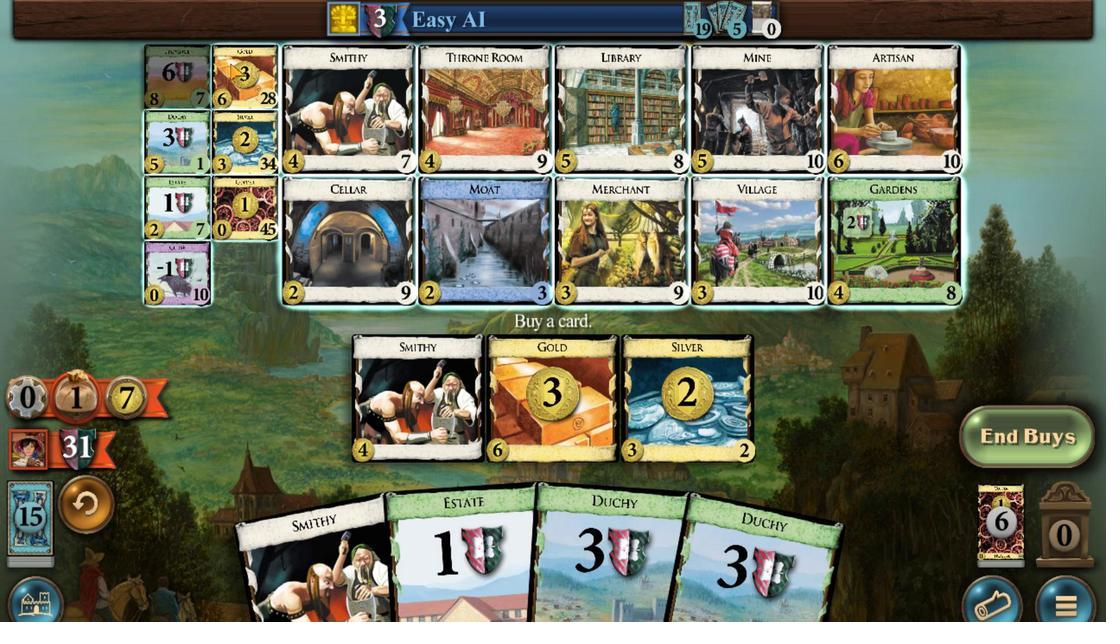 
Action: Mouse scrolled (185, 217) with delta (0, 0)
Screenshot: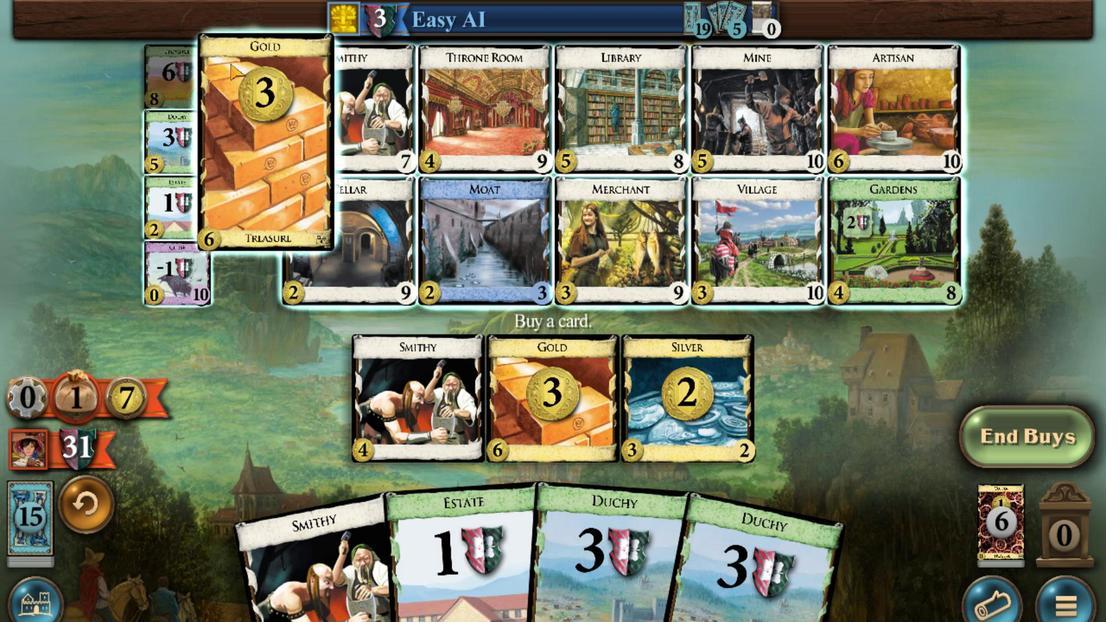 
Action: Mouse scrolled (185, 217) with delta (0, 0)
Screenshot: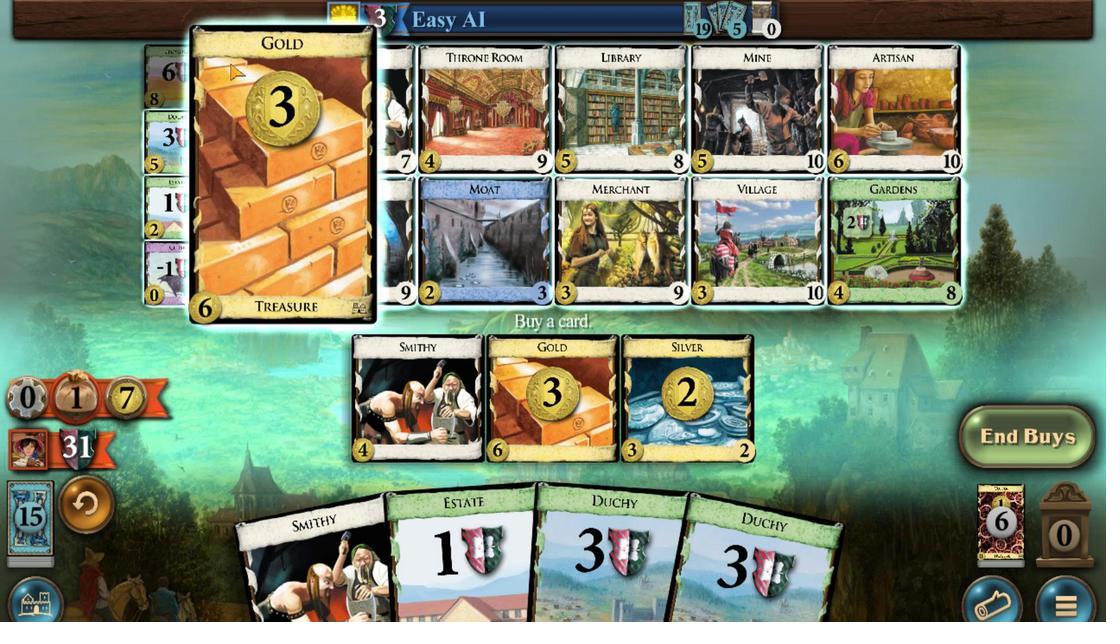 
Action: Mouse scrolled (185, 217) with delta (0, 0)
Screenshot: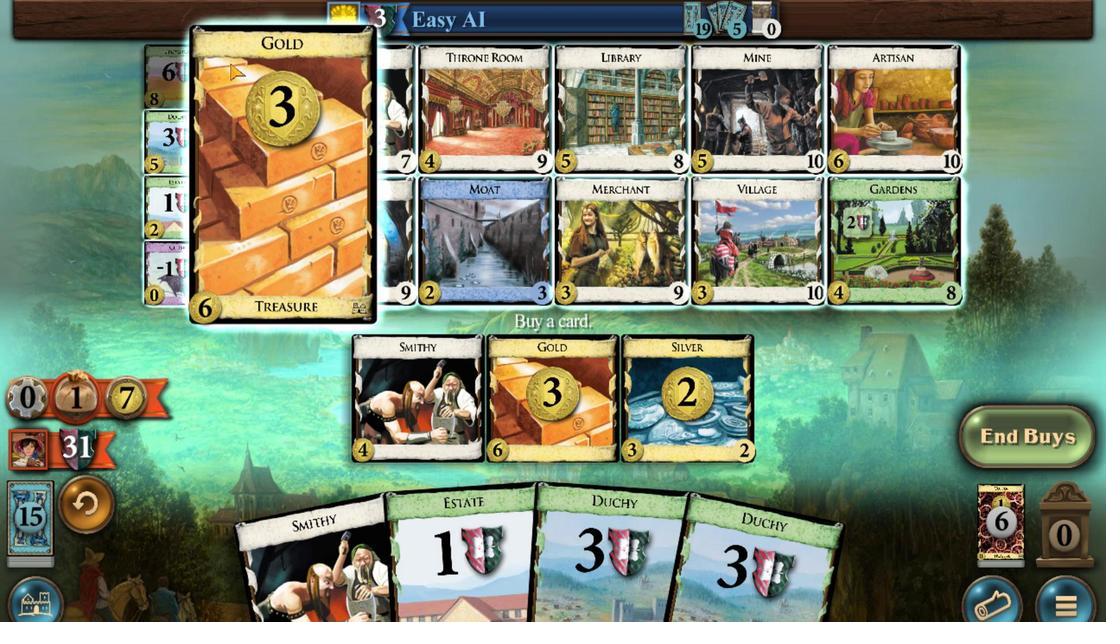 
Action: Mouse scrolled (185, 217) with delta (0, 0)
Screenshot: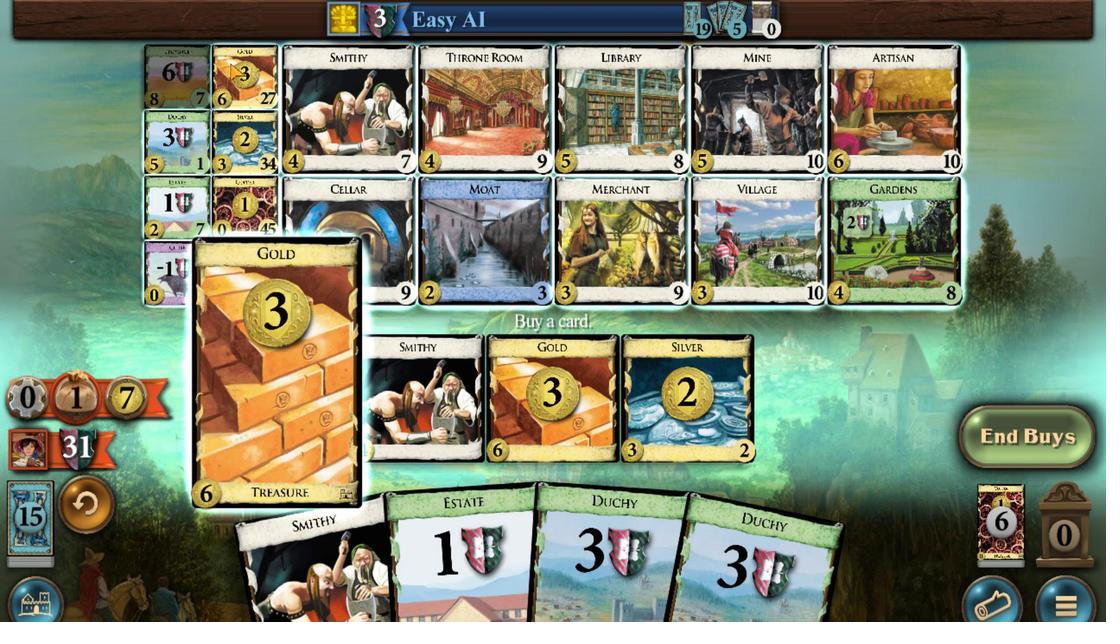 
Action: Mouse scrolled (185, 217) with delta (0, 0)
Screenshot: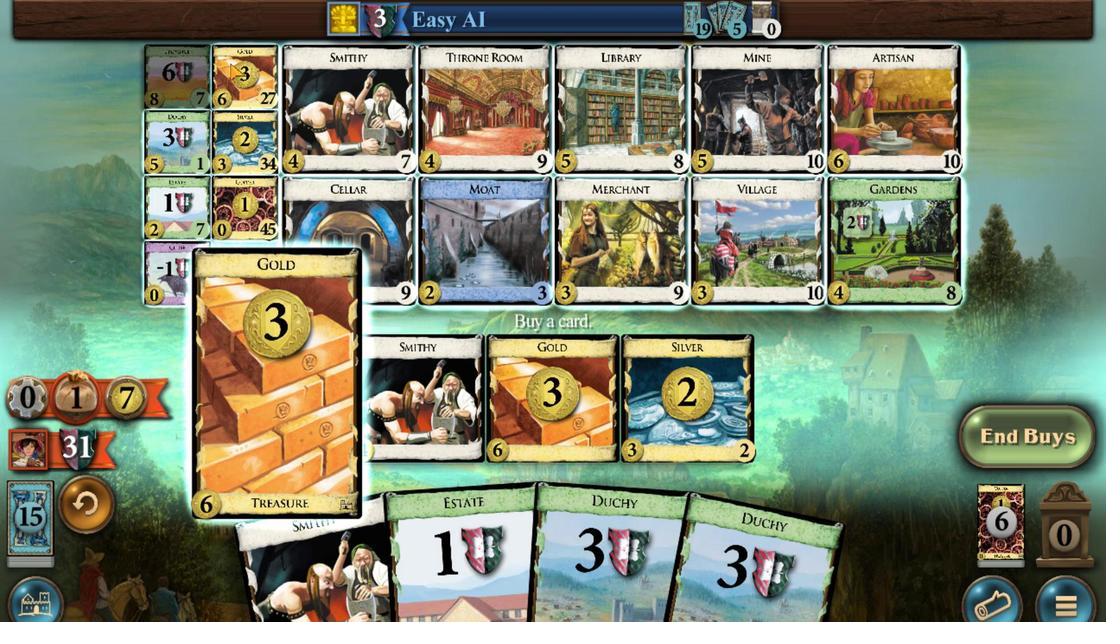 
Action: Mouse moved to (442, 522)
Screenshot: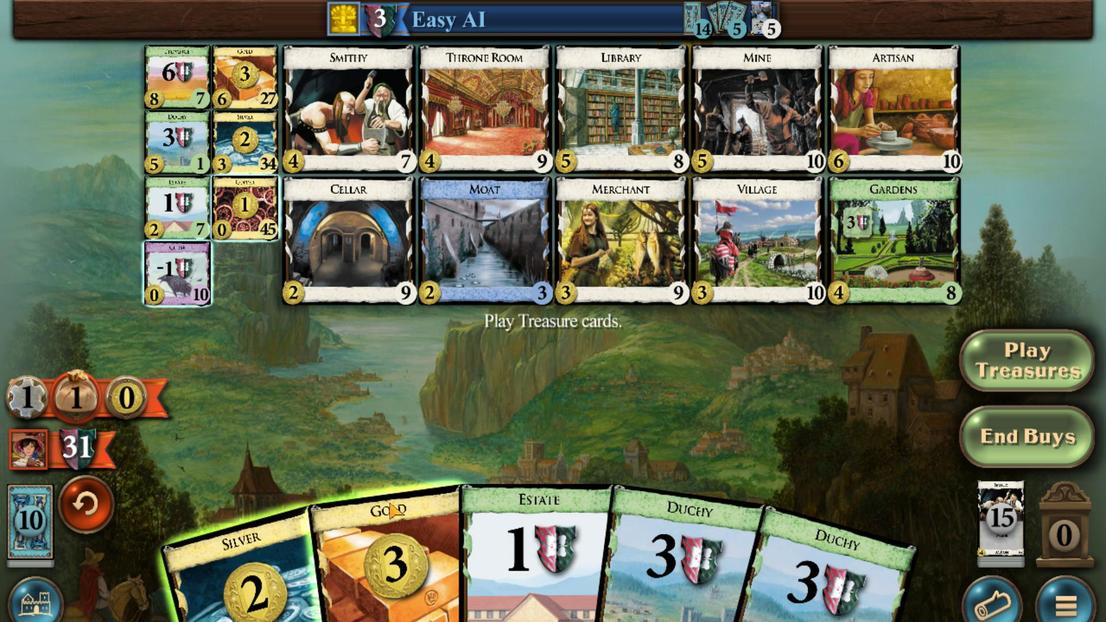 
Action: Mouse scrolled (442, 522) with delta (0, 0)
Screenshot: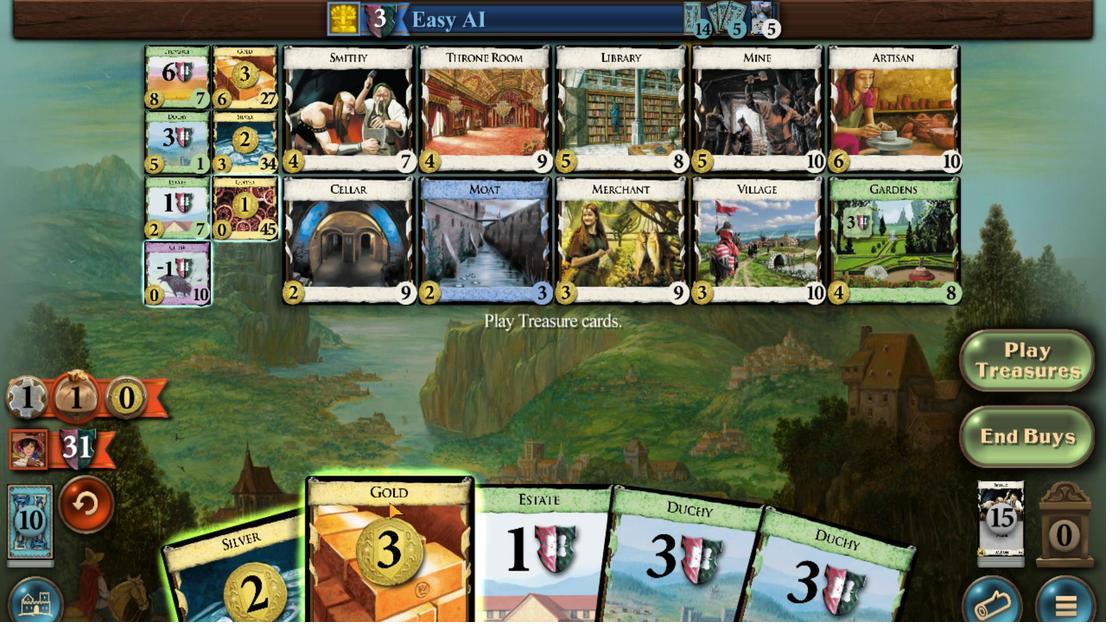 
Action: Mouse moved to (366, 536)
Screenshot: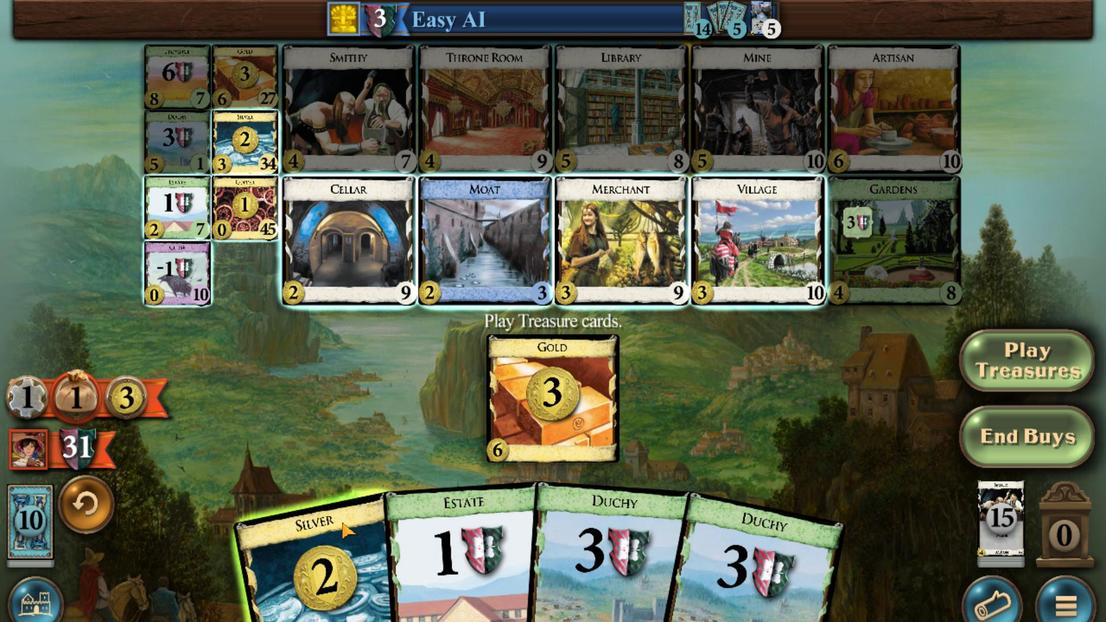 
Action: Mouse scrolled (366, 536) with delta (0, 0)
Screenshot: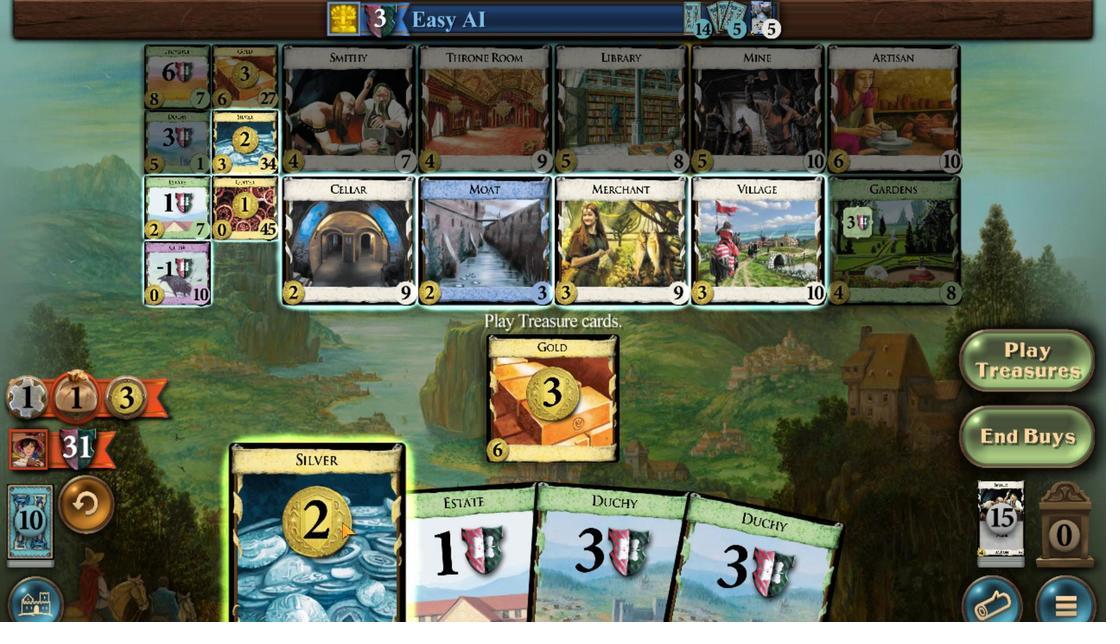 
Action: Mouse moved to (438, 261)
Screenshot: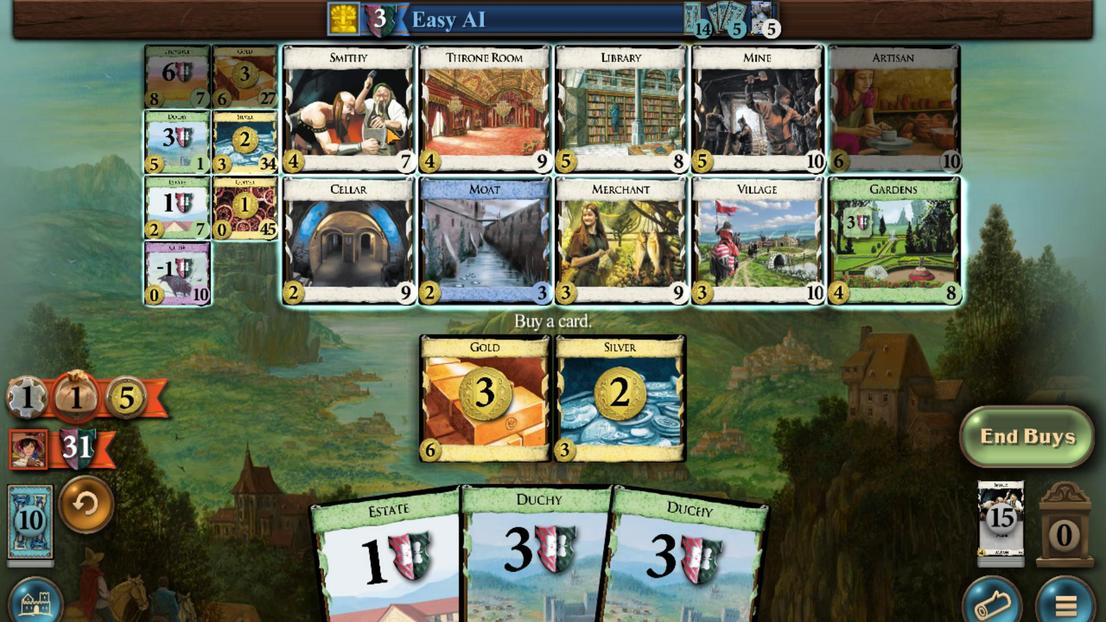 
Action: Mouse scrolled (438, 262) with delta (0, 0)
Screenshot: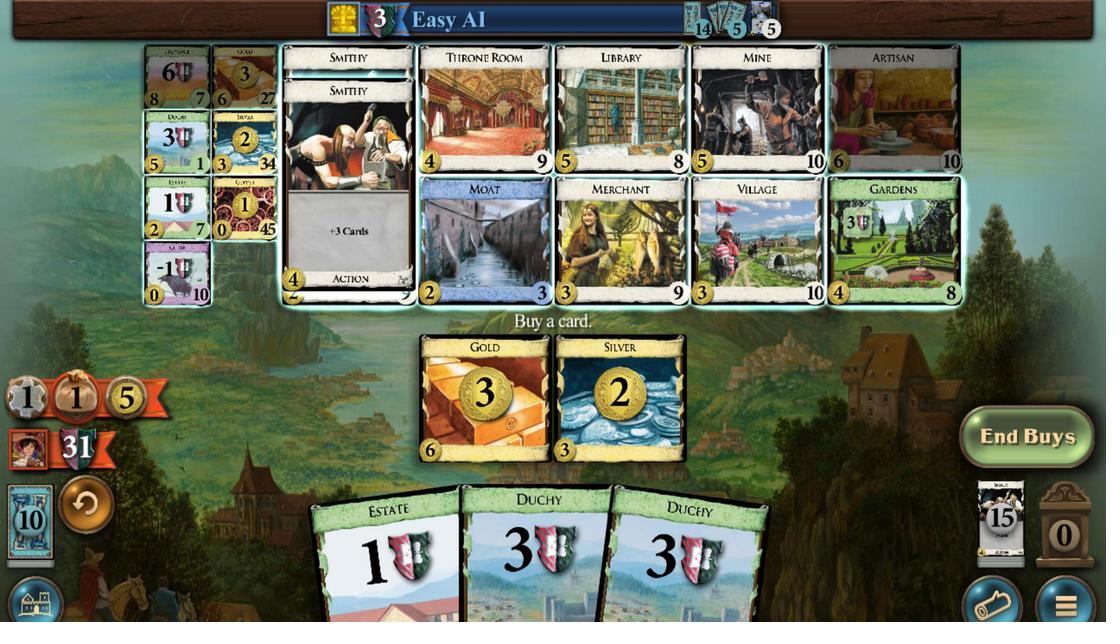 
Action: Mouse scrolled (438, 262) with delta (0, 0)
Screenshot: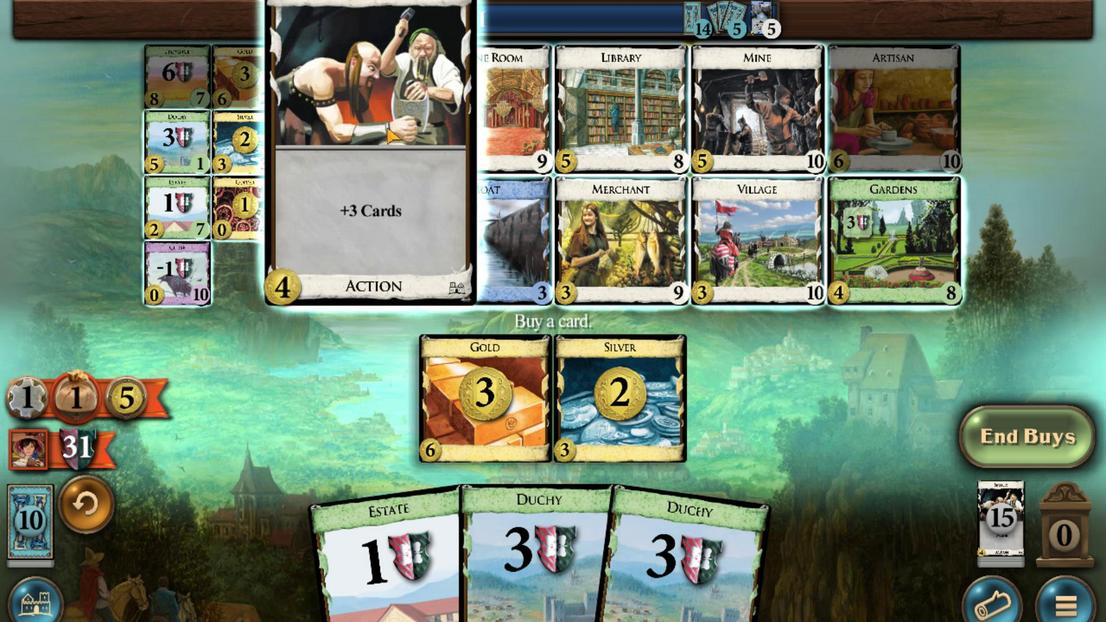 
Action: Mouse scrolled (438, 262) with delta (0, 0)
